 Task: Add an event with the title Second Coffee Meeting with Strategic Business Partner, date ''2023/12/02'', time 7:50 AM to 9:50 AMand add a description: A monthly review meeting is a scheduled gathering where team members and stakeholders come together to reflect on the previous month''s performance, discuss achievements, identify areas for improvement, and set goals for the upcoming month. Select event color  Lavender . Add location for the event as: 789 Amstelstraat, Amsterdam, Netherlands, logged in from the account softage.9@softage.netand send the event invitation to softage.1@softage.net with CC to  softage.2@softage.net. Set a reminder for the event Weekly on Sunday
Action: Mouse moved to (65, 141)
Screenshot: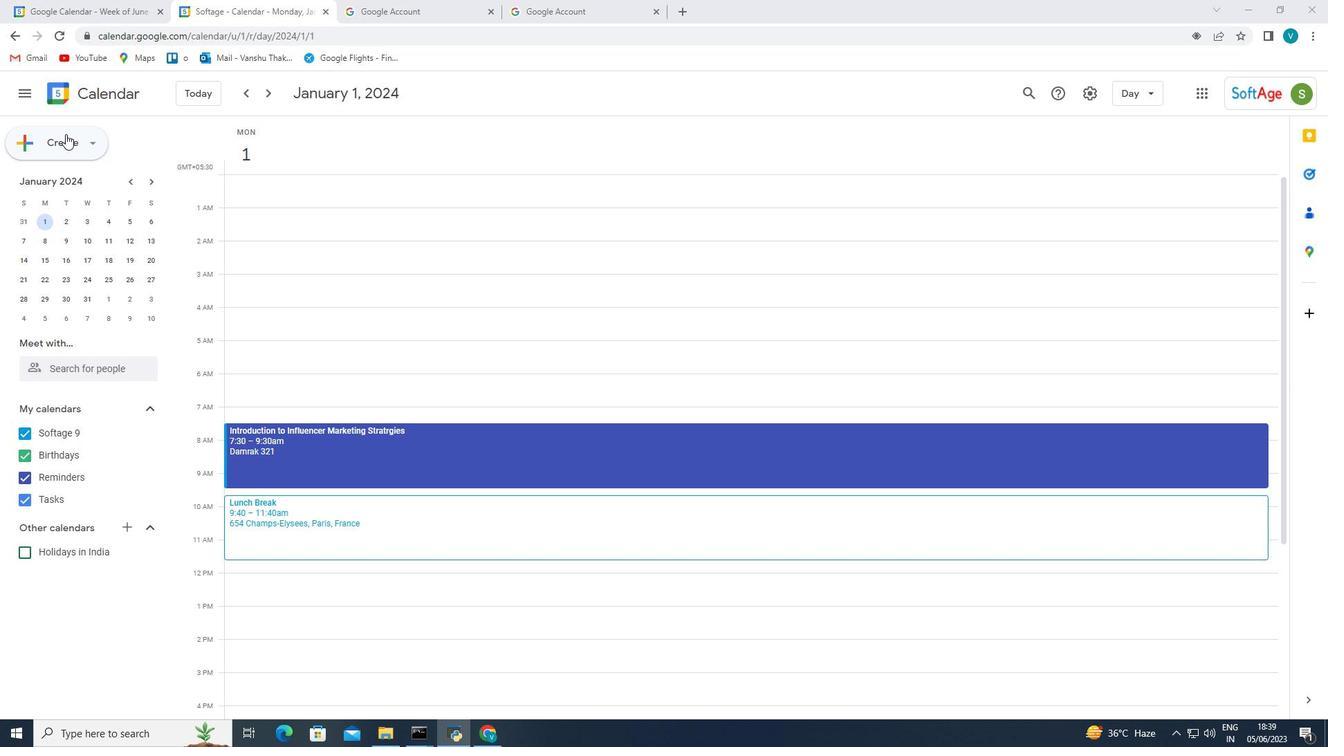 
Action: Mouse pressed left at (65, 141)
Screenshot: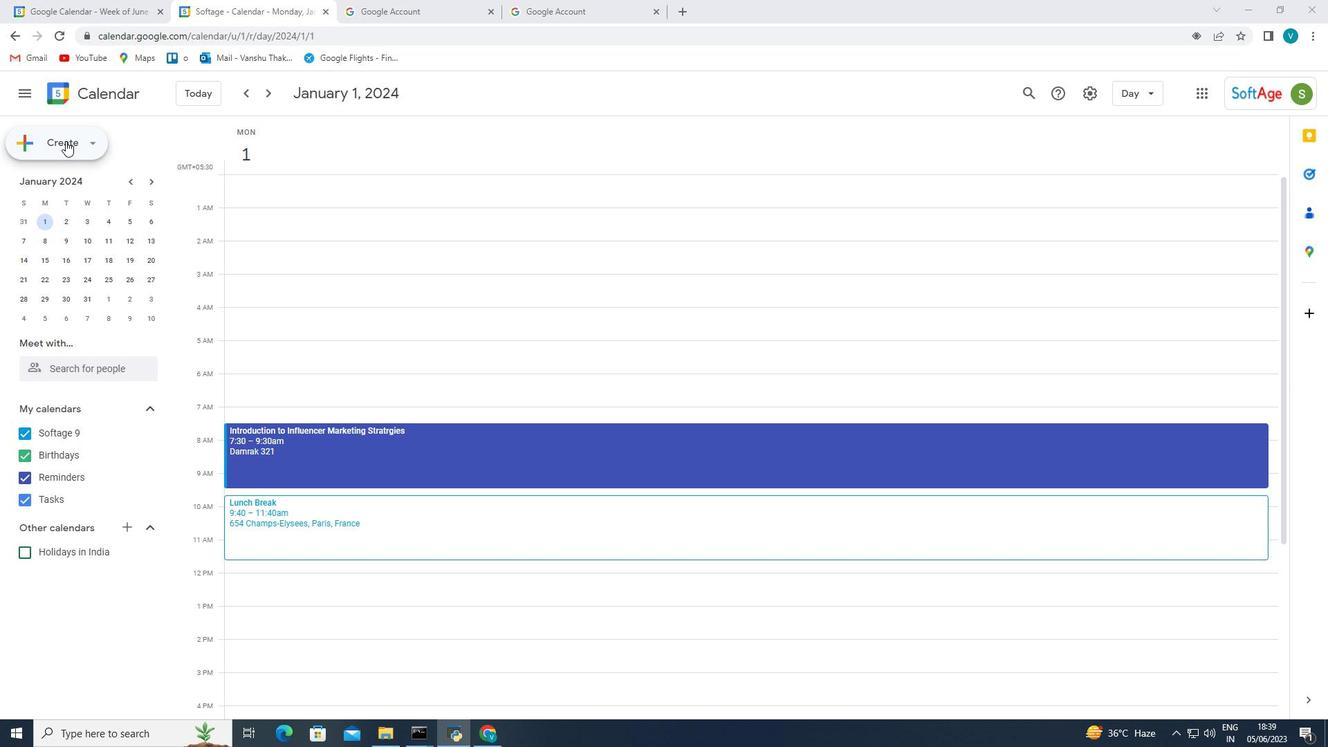 
Action: Mouse moved to (69, 179)
Screenshot: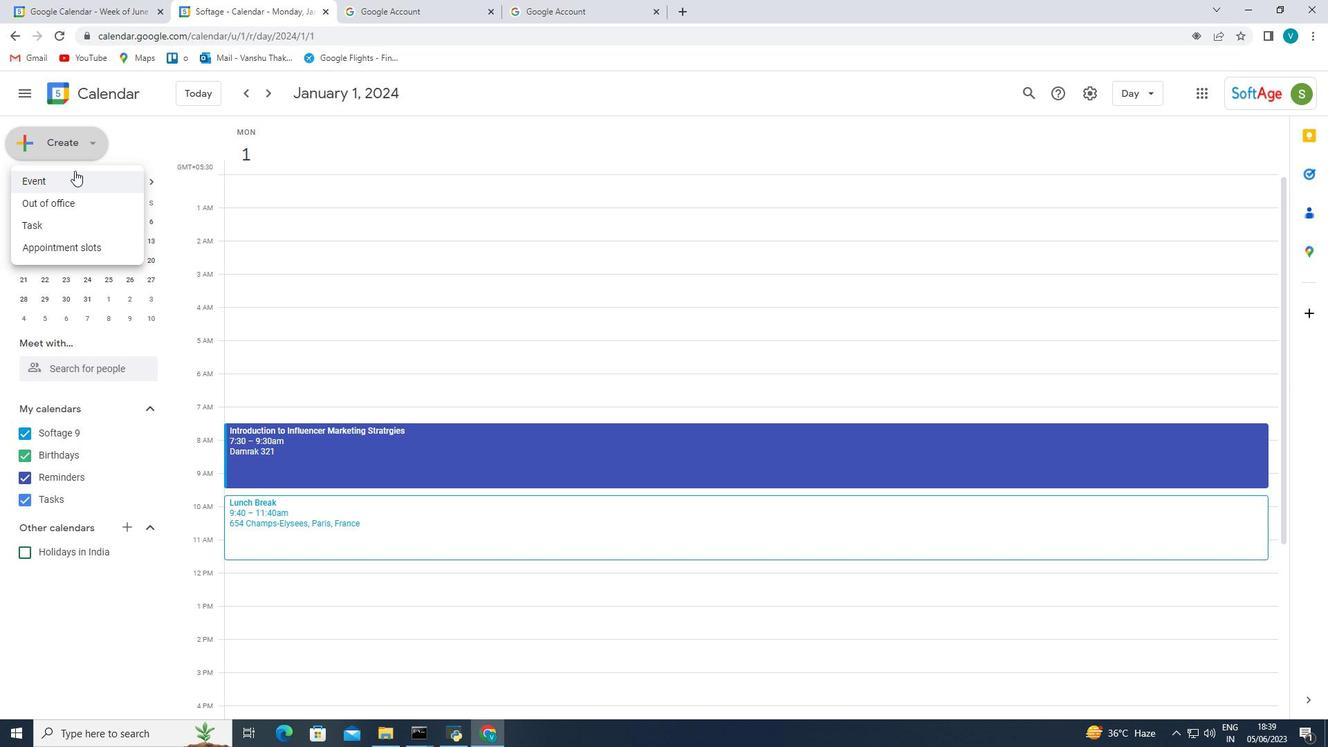
Action: Mouse pressed left at (69, 179)
Screenshot: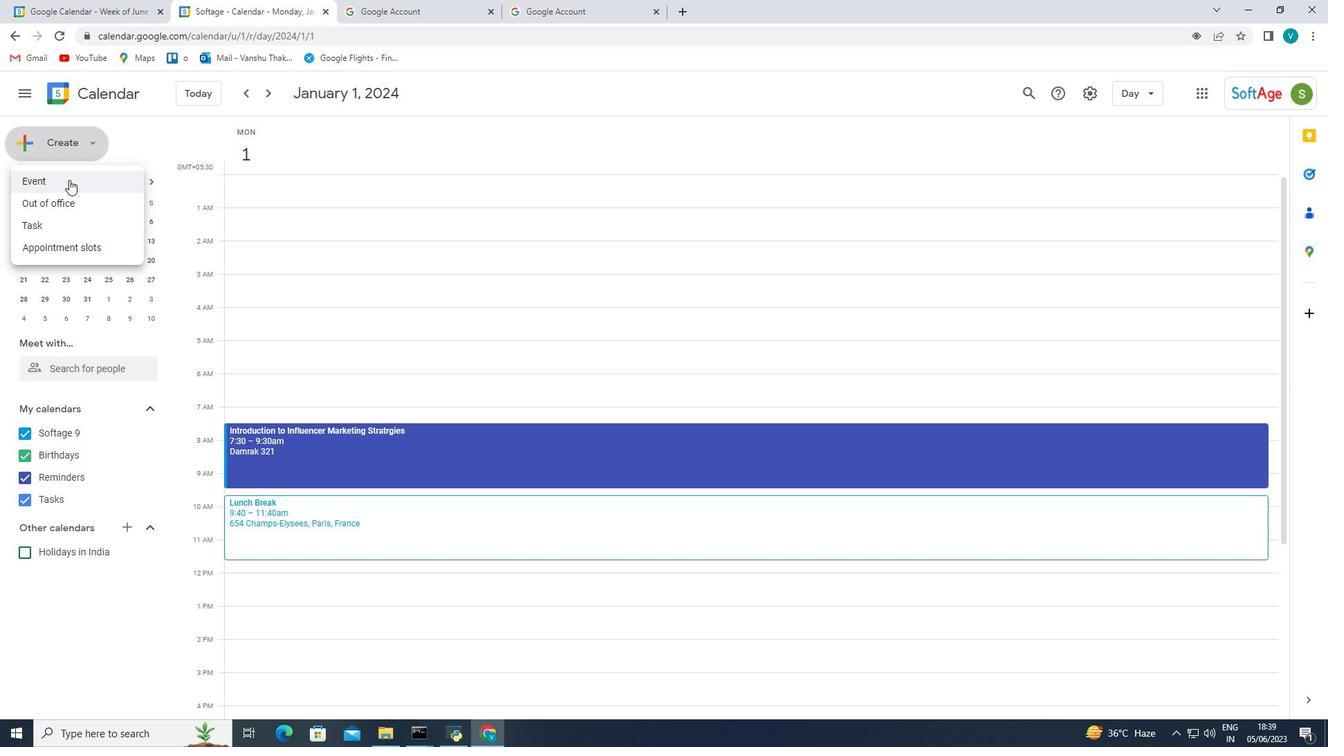 
Action: Mouse moved to (620, 382)
Screenshot: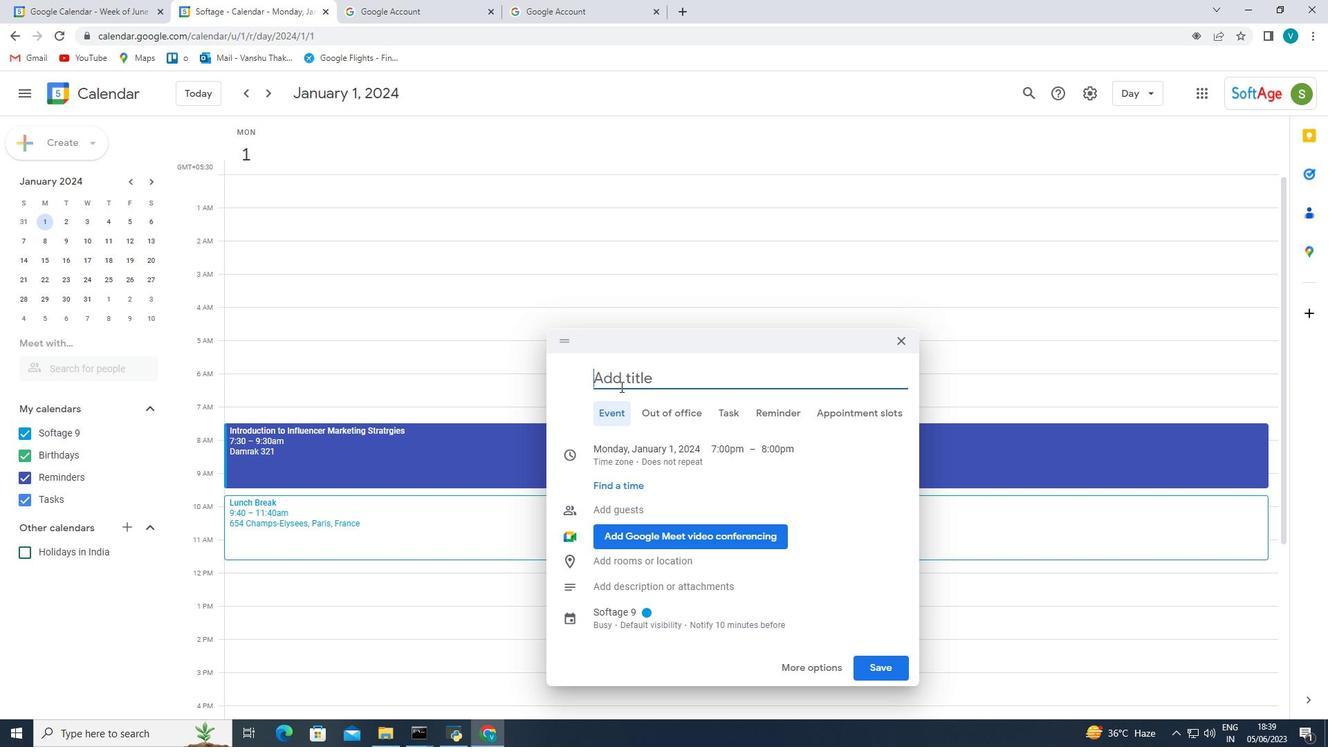 
Action: Mouse pressed left at (620, 382)
Screenshot: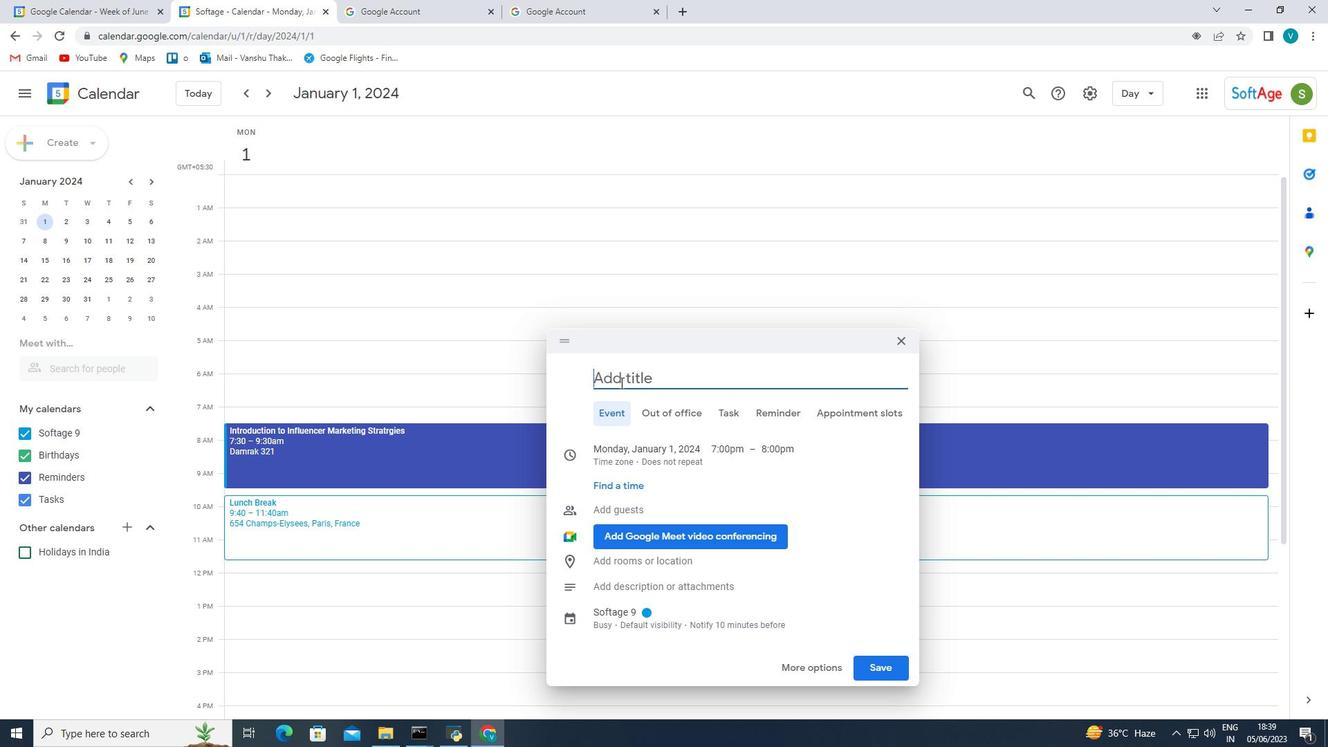 
Action: Mouse moved to (963, 349)
Screenshot: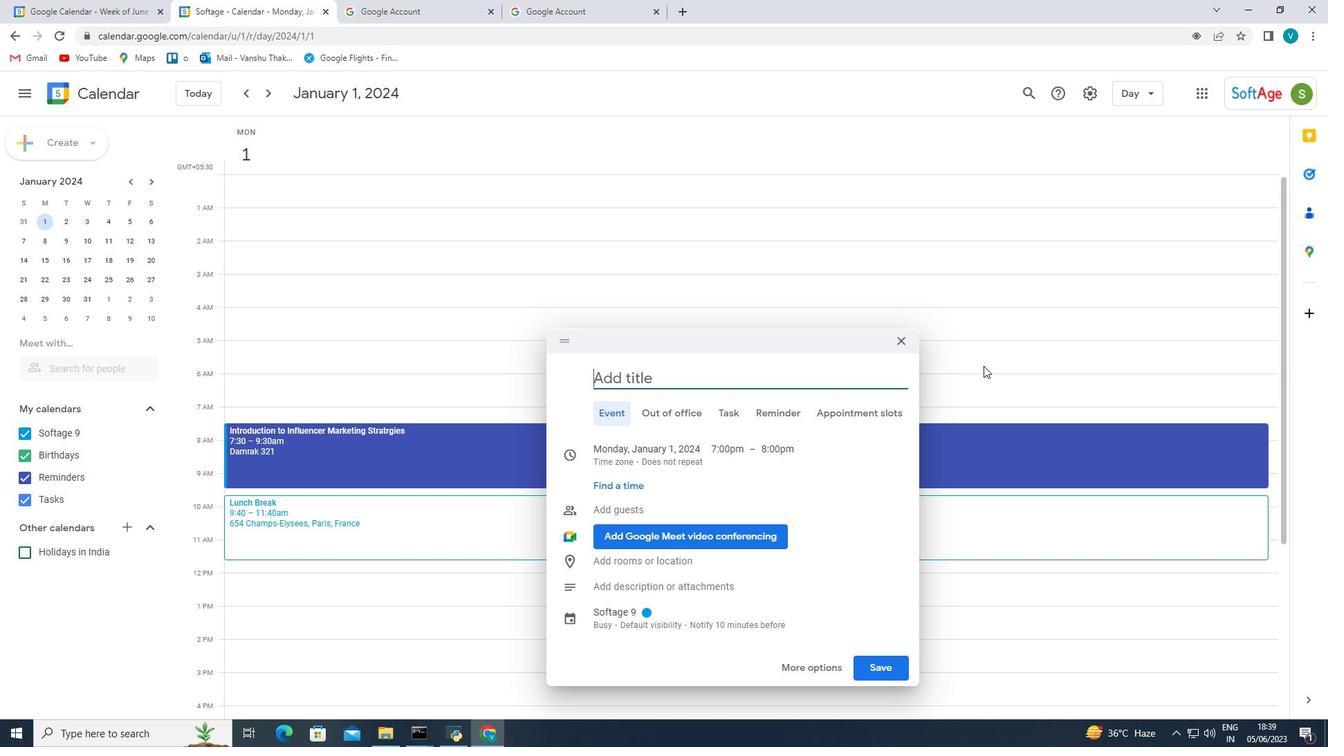 
Action: Key pressed <Key.shift_r>Second<Key.space><Key.shift_r>Coffe<Key.space><Key.backspace>e<Key.space><Key.shift_r>Meeting<Key.space><Key.shift_r>with<Key.space><Key.shift_r><Key.shift_r><Key.shift_r><Key.shift_r><Key.shift_r><Key.shift_r><Key.shift_r><Key.shift_r><Key.shift_r><Key.shift_r><Key.shift_r><Key.shift_r><Key.shift_r><Key.shift_r><Key.shift_r><Key.shift_r>Strategic<Key.space><Key.shift_r>Bi<Key.backspace>usiness<Key.space><Key.shift_r>Partner<Key.space>
Screenshot: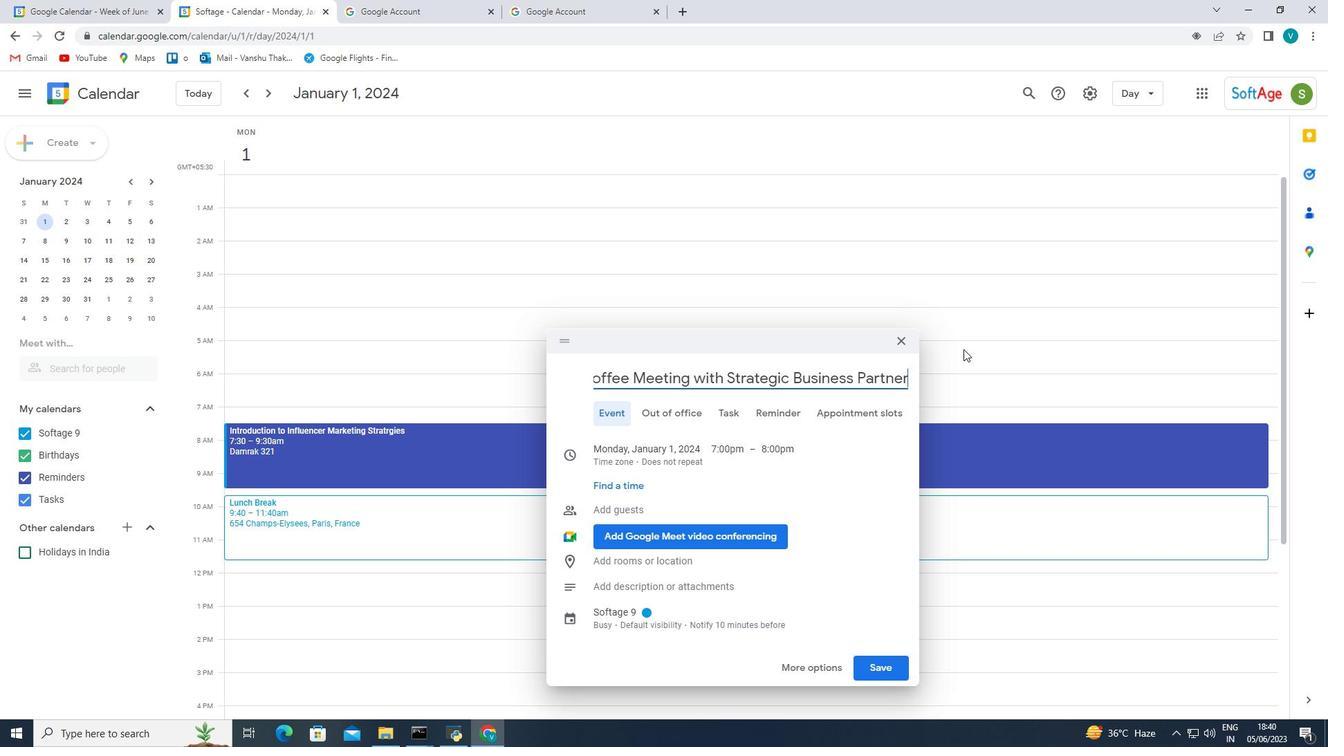 
Action: Mouse moved to (866, 483)
Screenshot: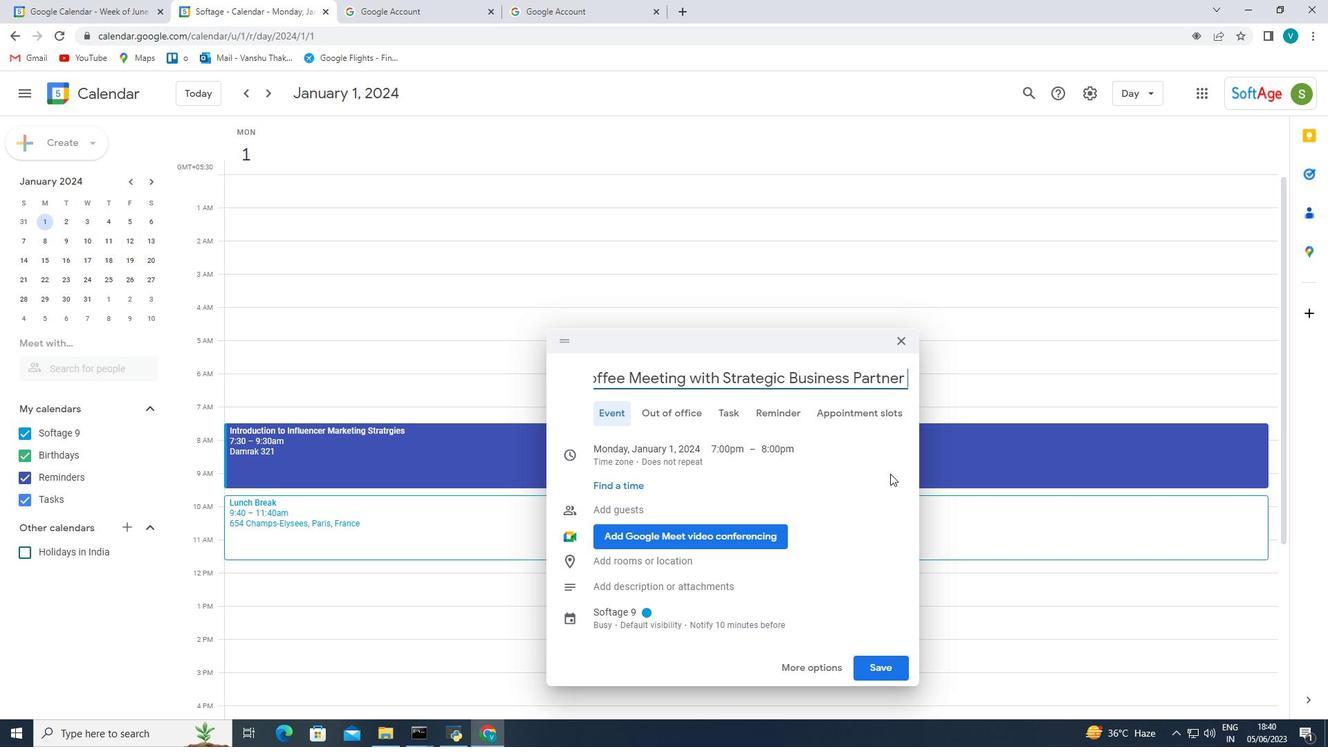 
Action: Mouse scrolled (866, 482) with delta (0, 0)
Screenshot: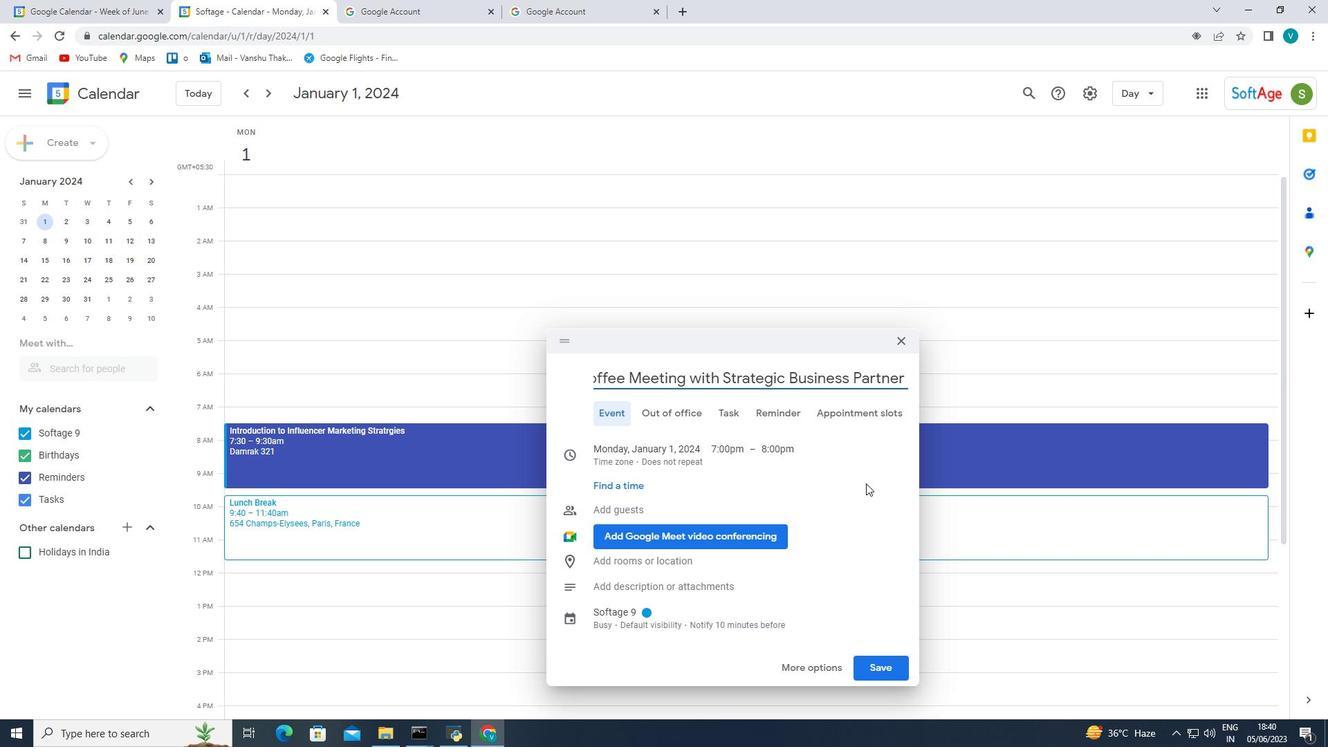 
Action: Mouse scrolled (866, 482) with delta (0, 0)
Screenshot: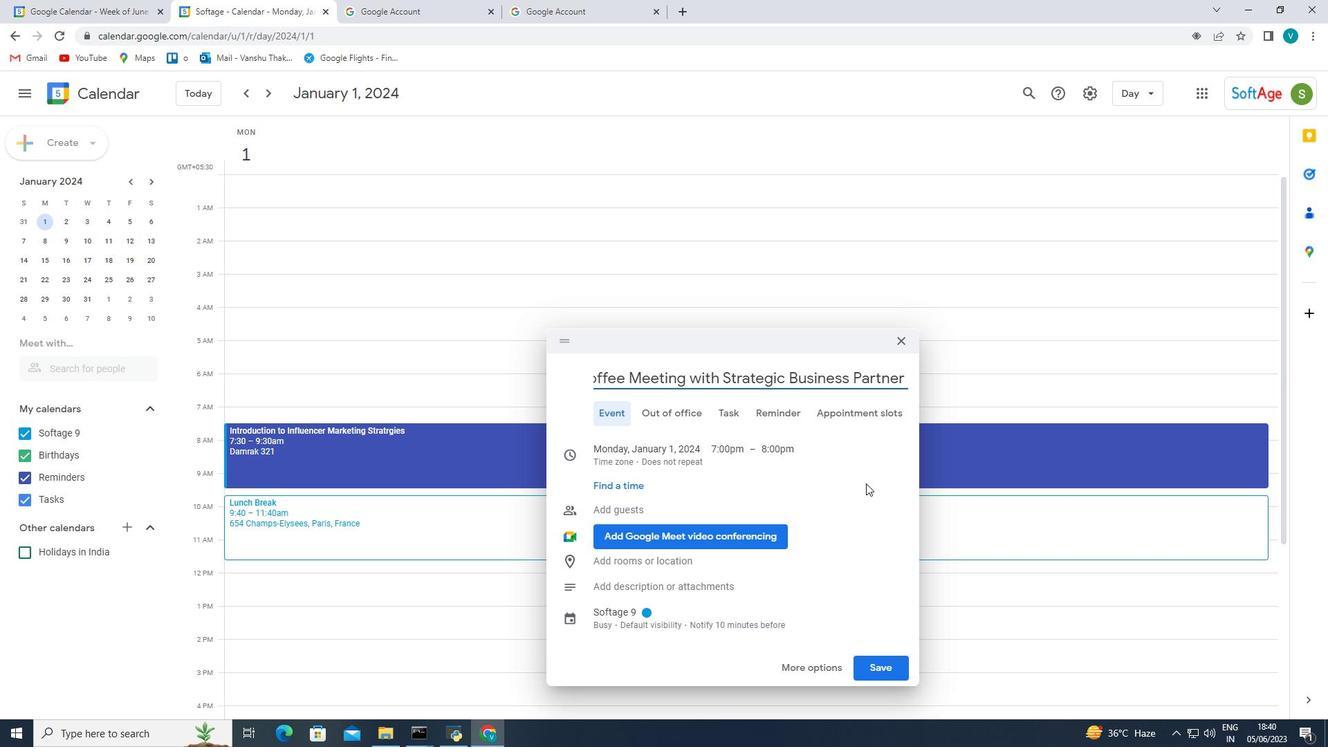 
Action: Mouse scrolled (866, 482) with delta (0, 0)
Screenshot: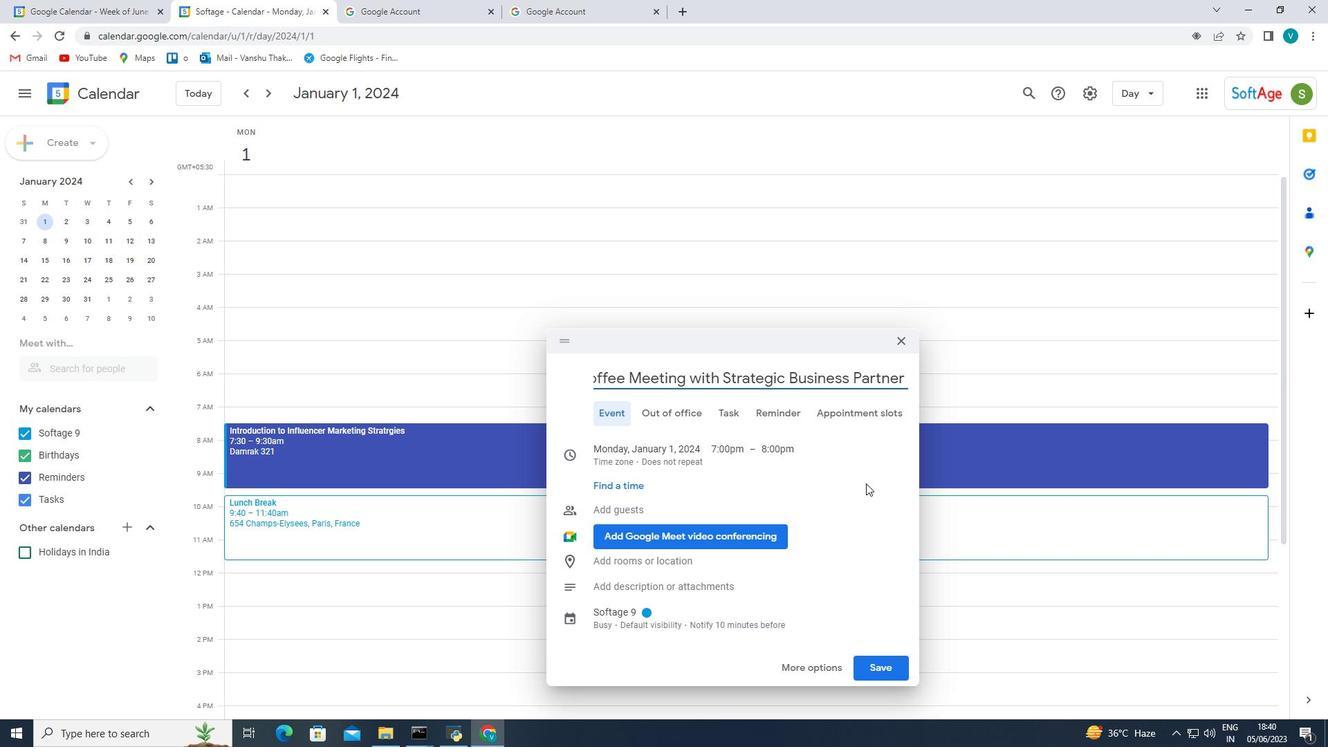 
Action: Mouse moved to (864, 484)
Screenshot: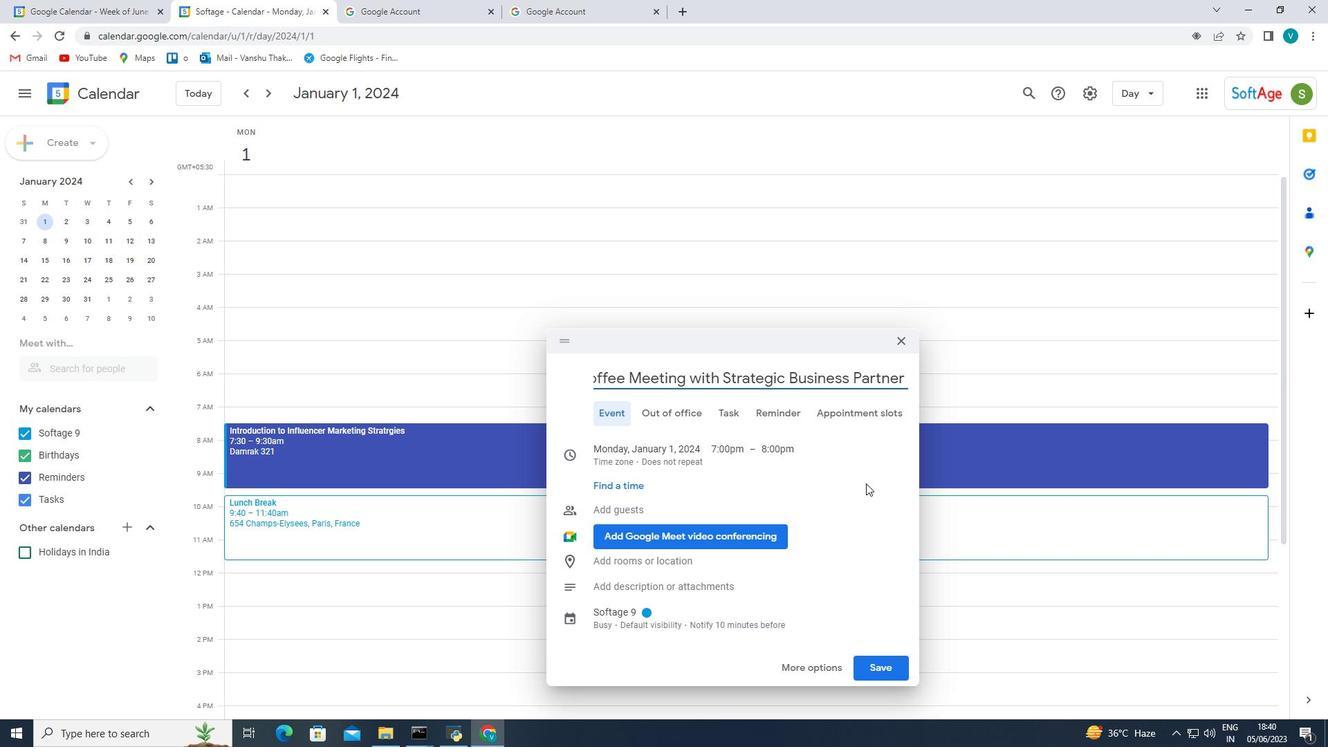 
Action: Mouse scrolled (864, 483) with delta (0, 0)
Screenshot: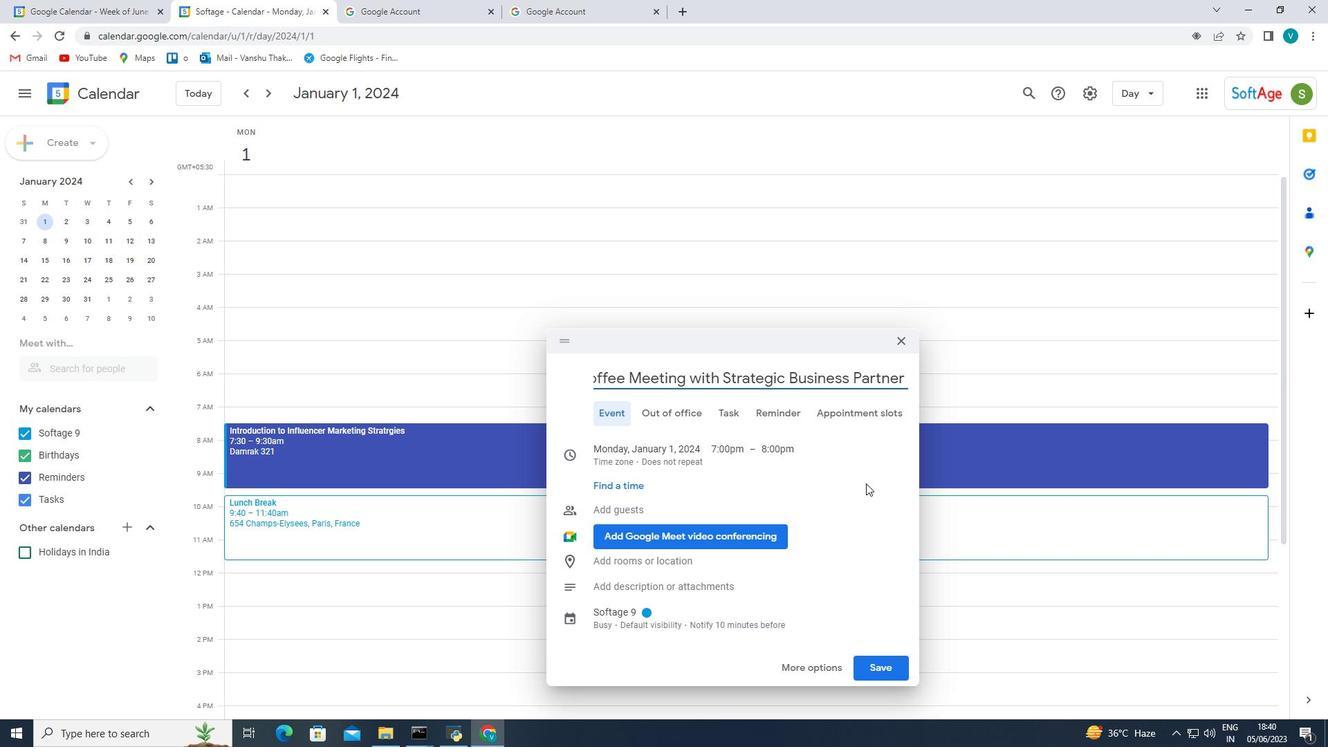 
Action: Mouse moved to (822, 531)
Screenshot: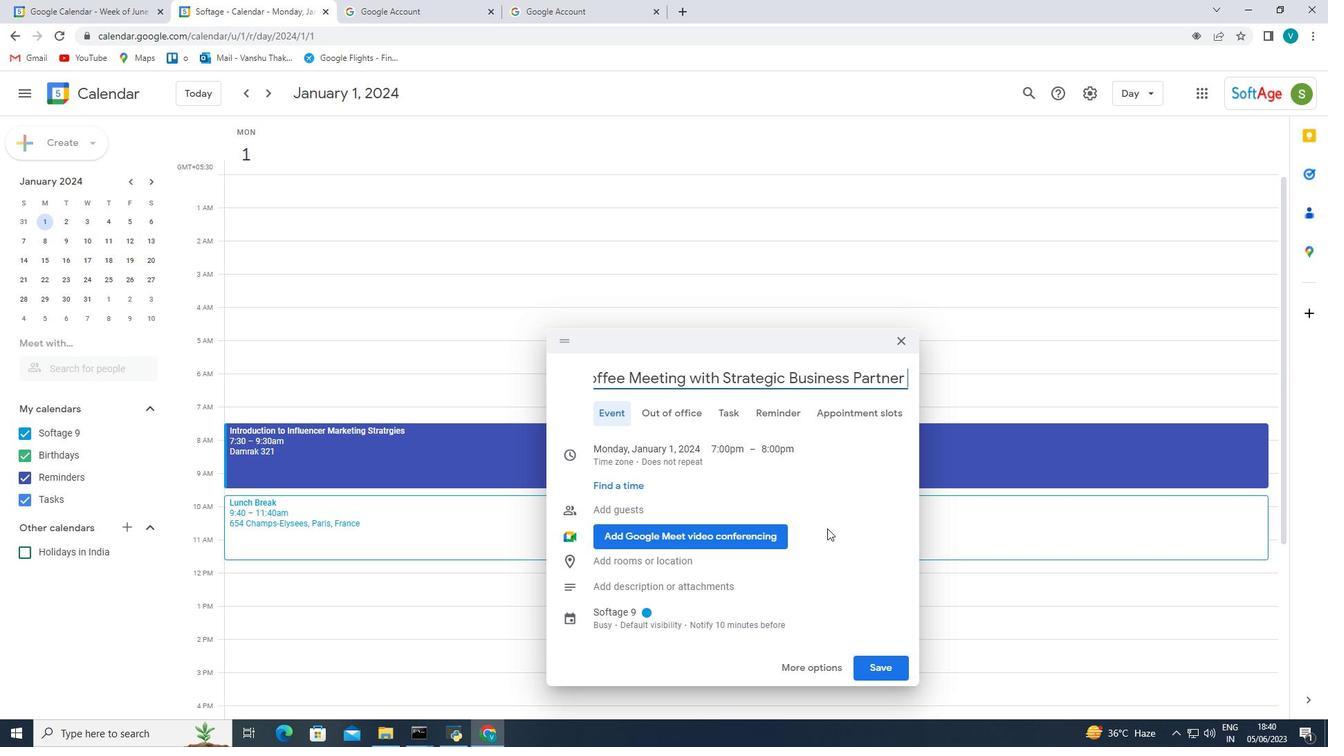 
Action: Mouse scrolled (822, 530) with delta (0, 0)
Screenshot: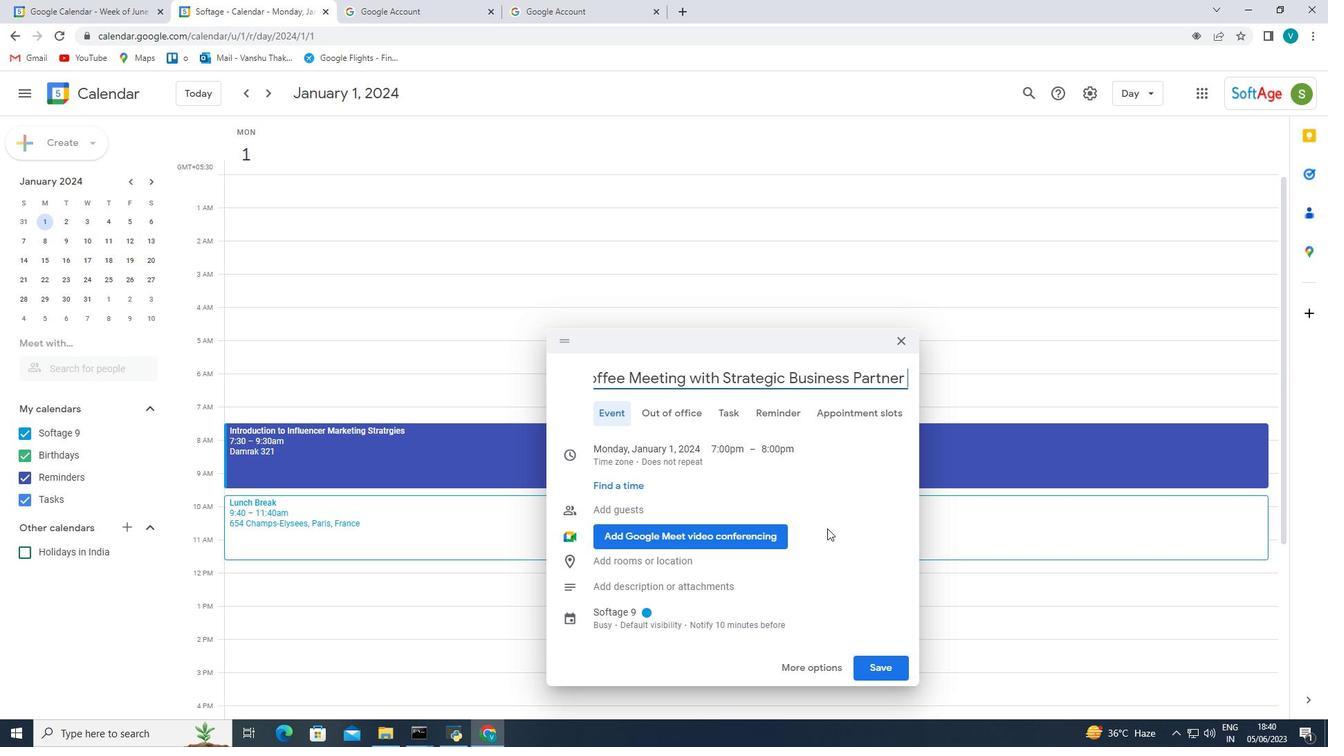 
Action: Mouse moved to (821, 532)
Screenshot: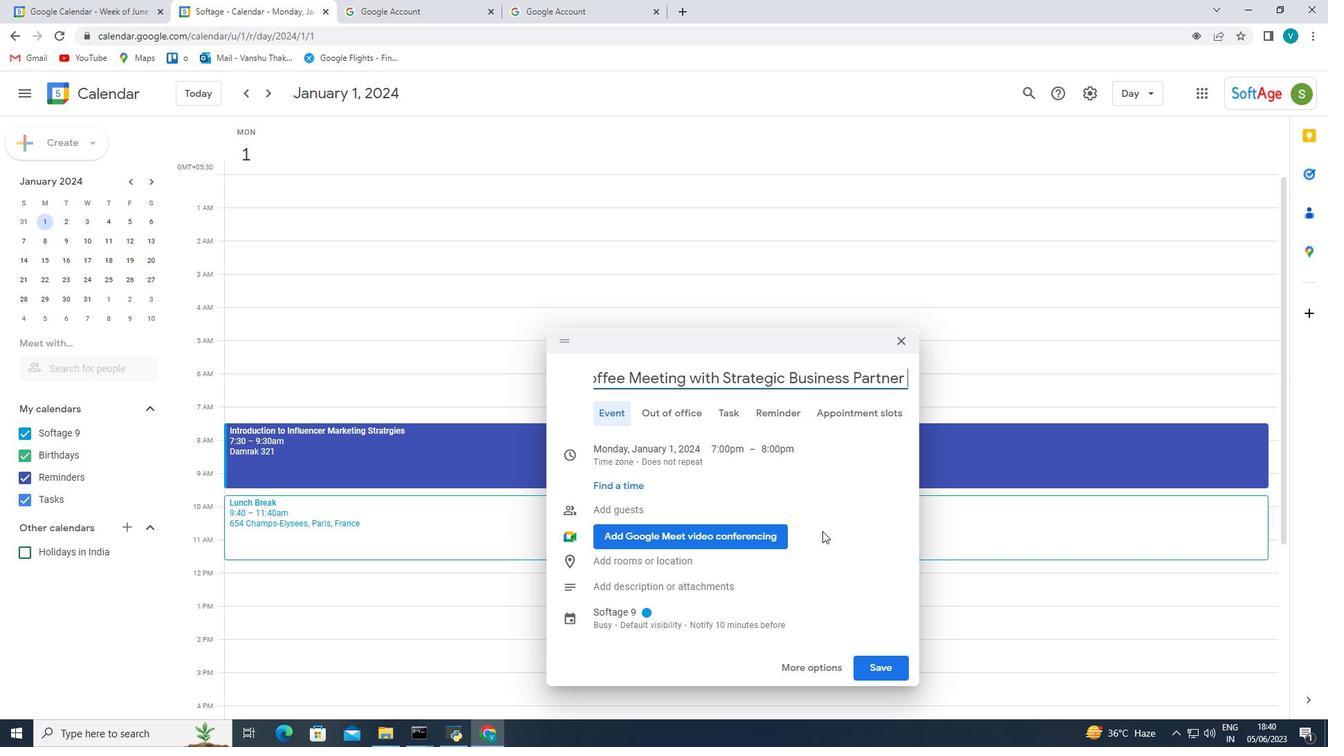 
Action: Mouse scrolled (821, 530) with delta (0, 0)
Screenshot: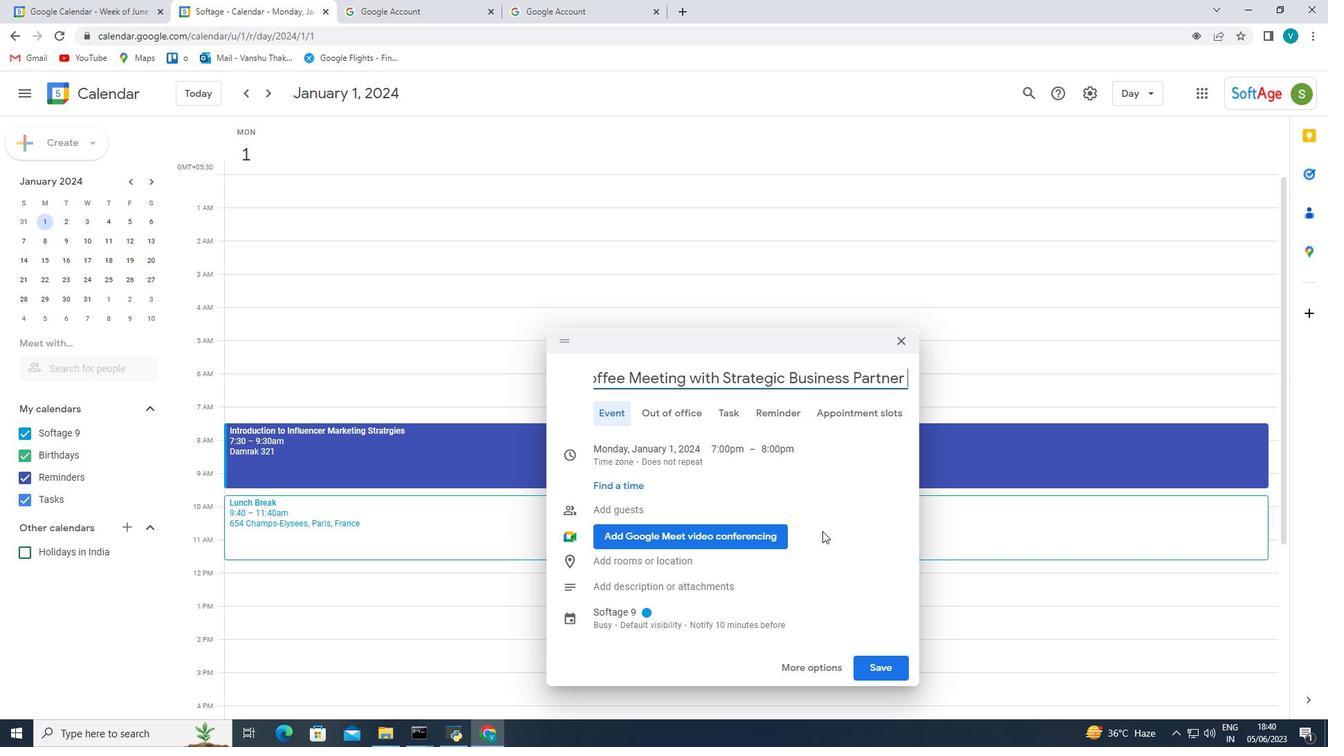 
Action: Mouse moved to (811, 534)
Screenshot: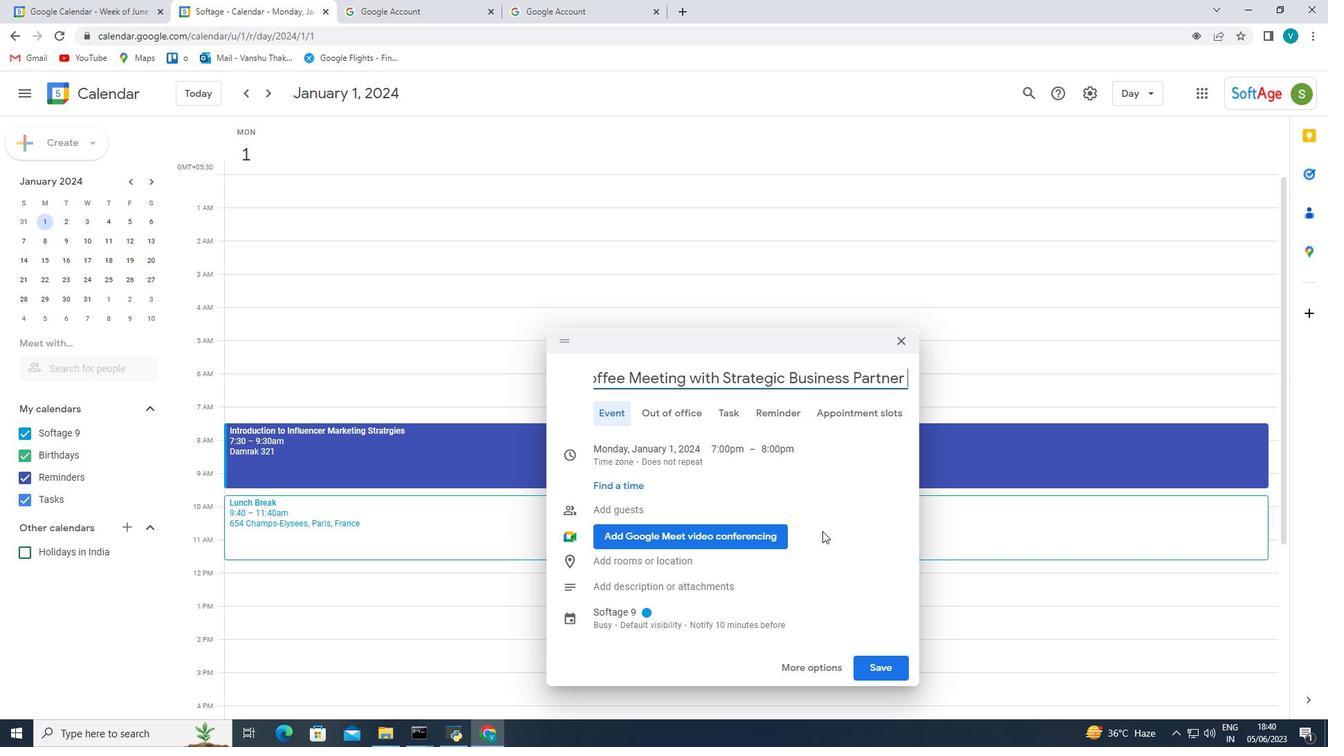 
Action: Mouse scrolled (821, 531) with delta (0, 0)
Screenshot: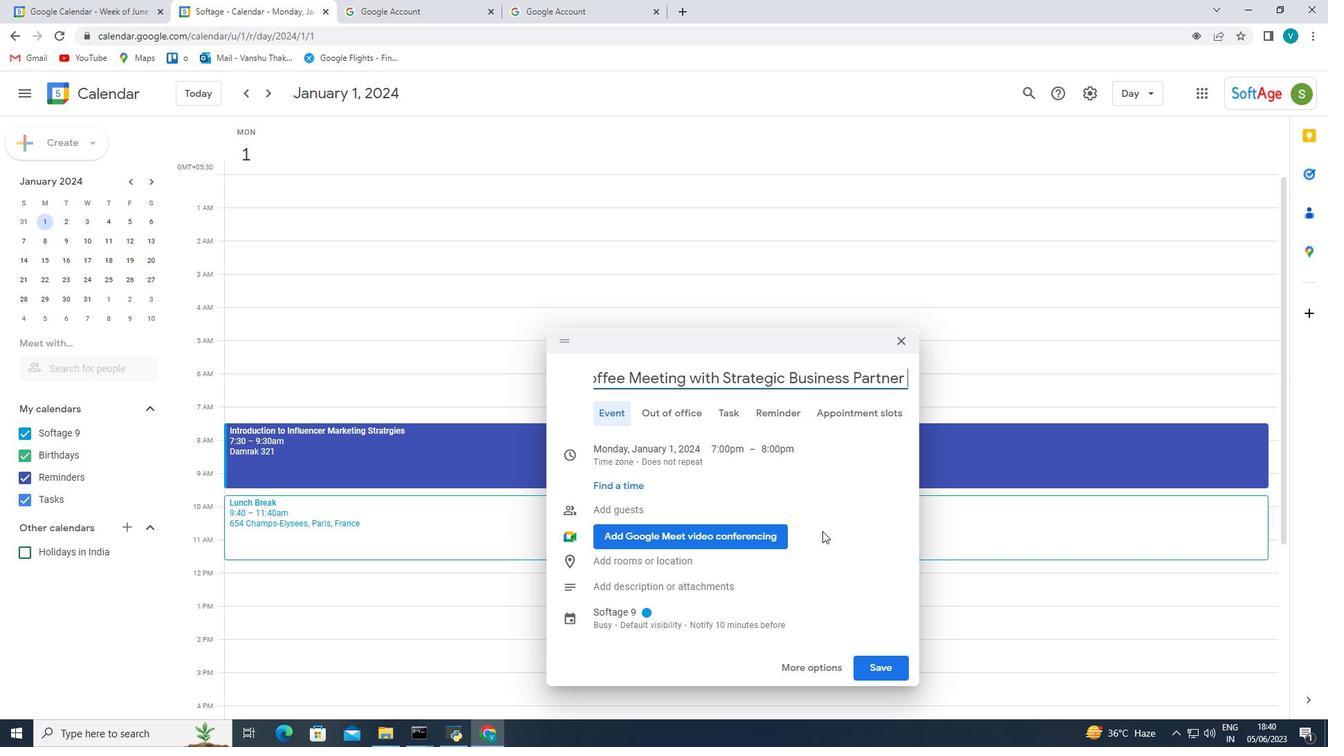 
Action: Mouse moved to (655, 452)
Screenshot: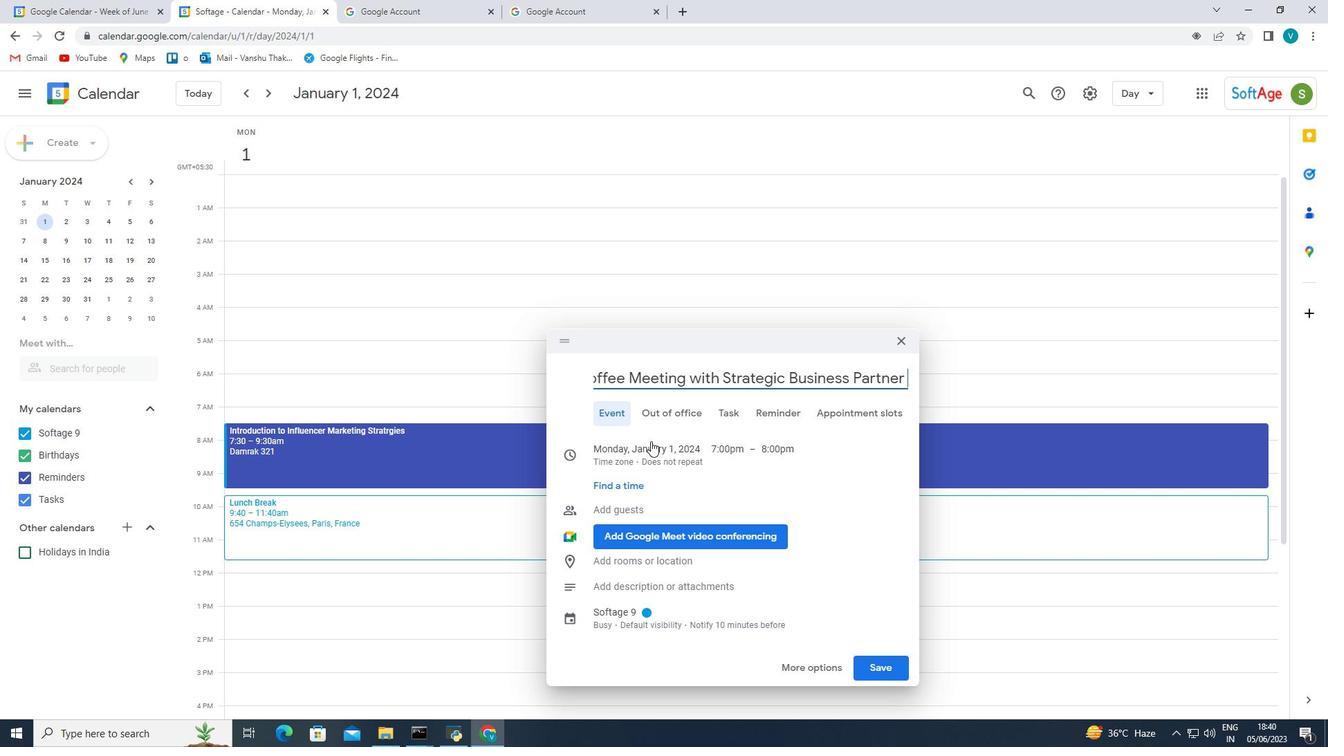 
Action: Mouse pressed left at (655, 452)
Screenshot: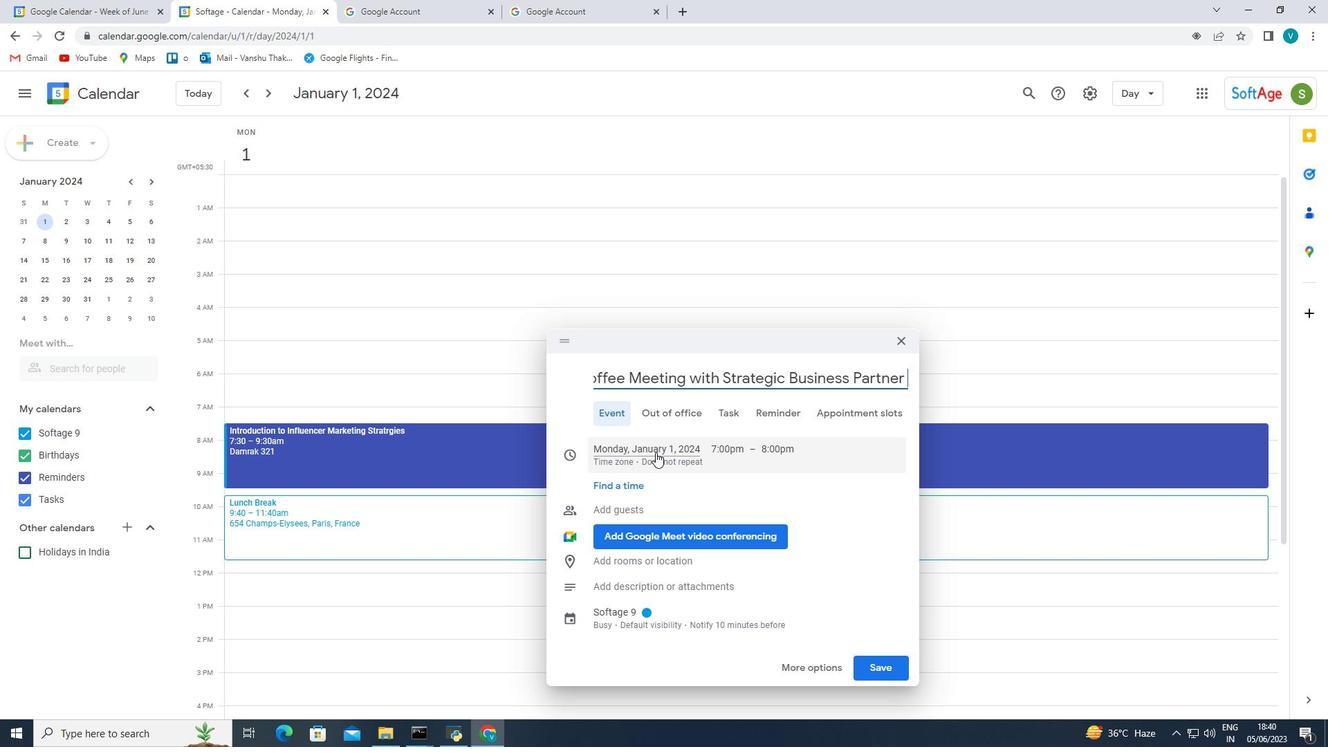 
Action: Mouse moved to (1102, 532)
Screenshot: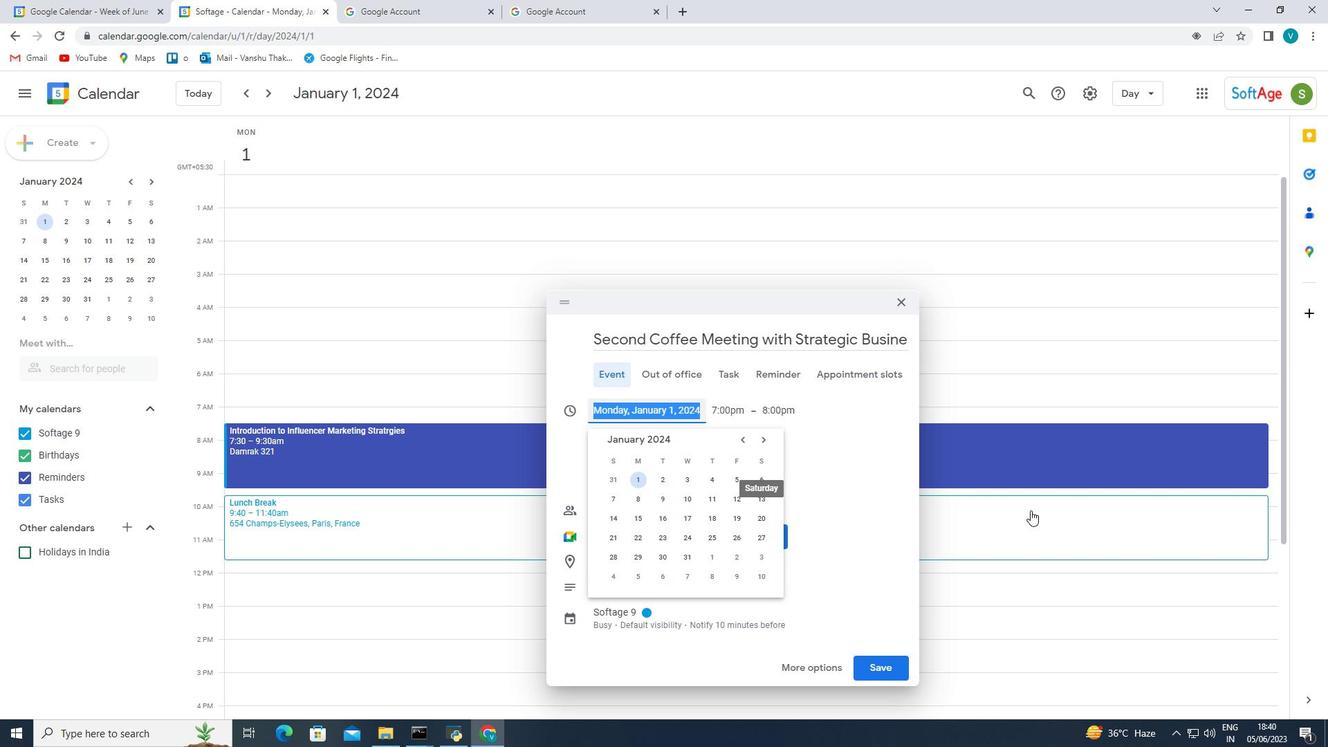 
Action: Key pressed 2023/12/02
Screenshot: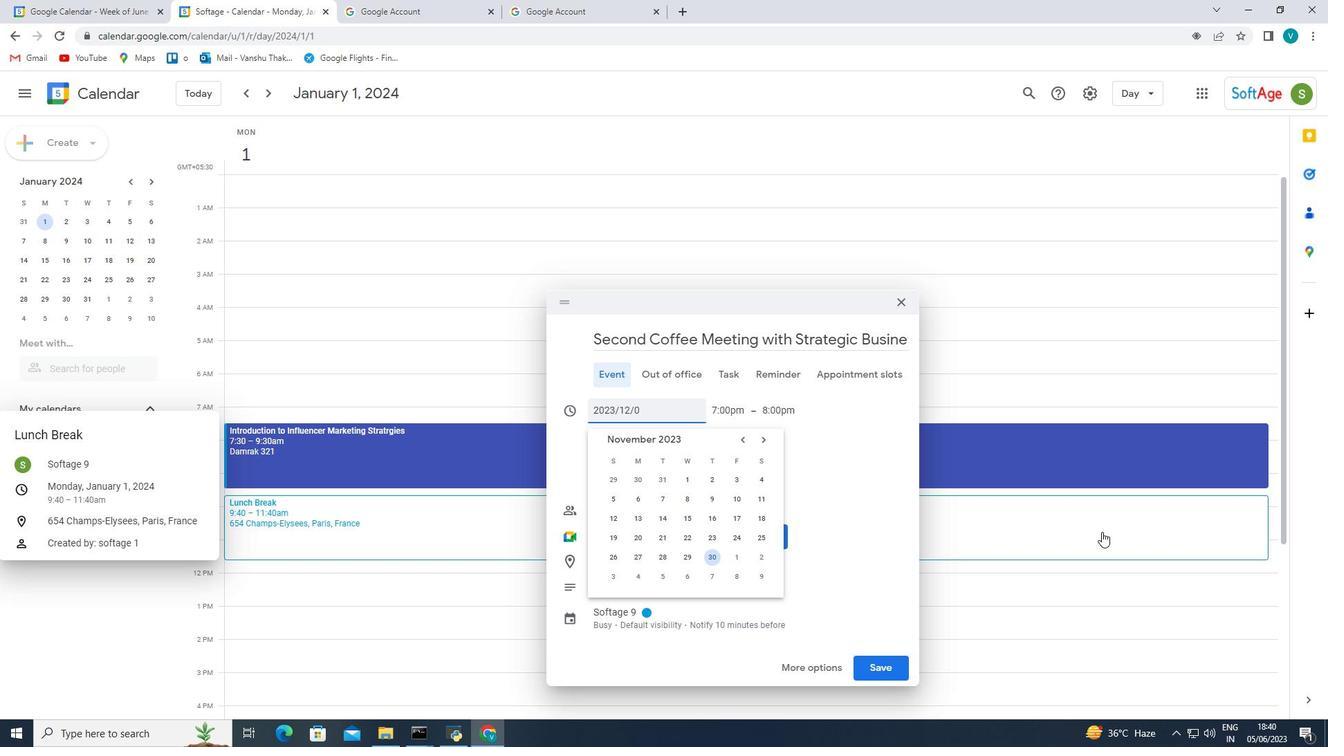 
Action: Mouse moved to (842, 511)
Screenshot: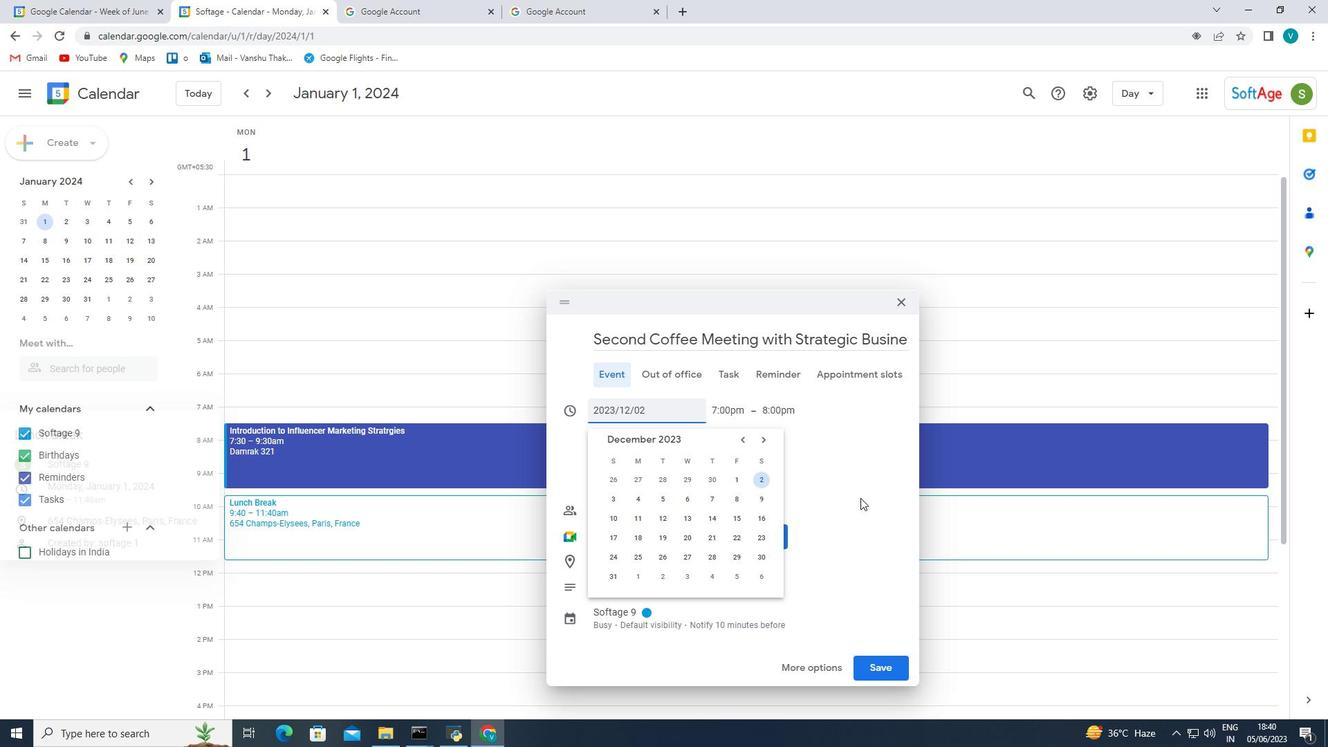 
Action: Mouse pressed left at (842, 511)
Screenshot: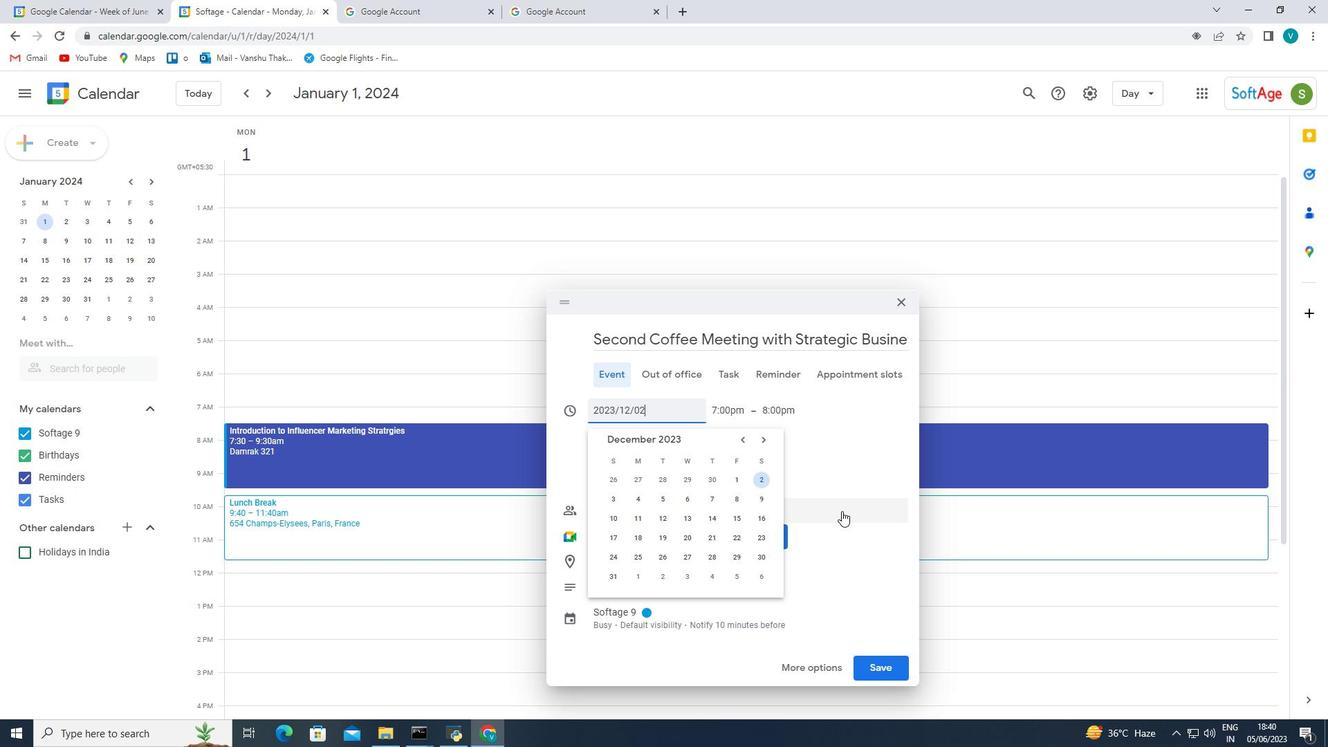 
Action: Mouse moved to (711, 343)
Screenshot: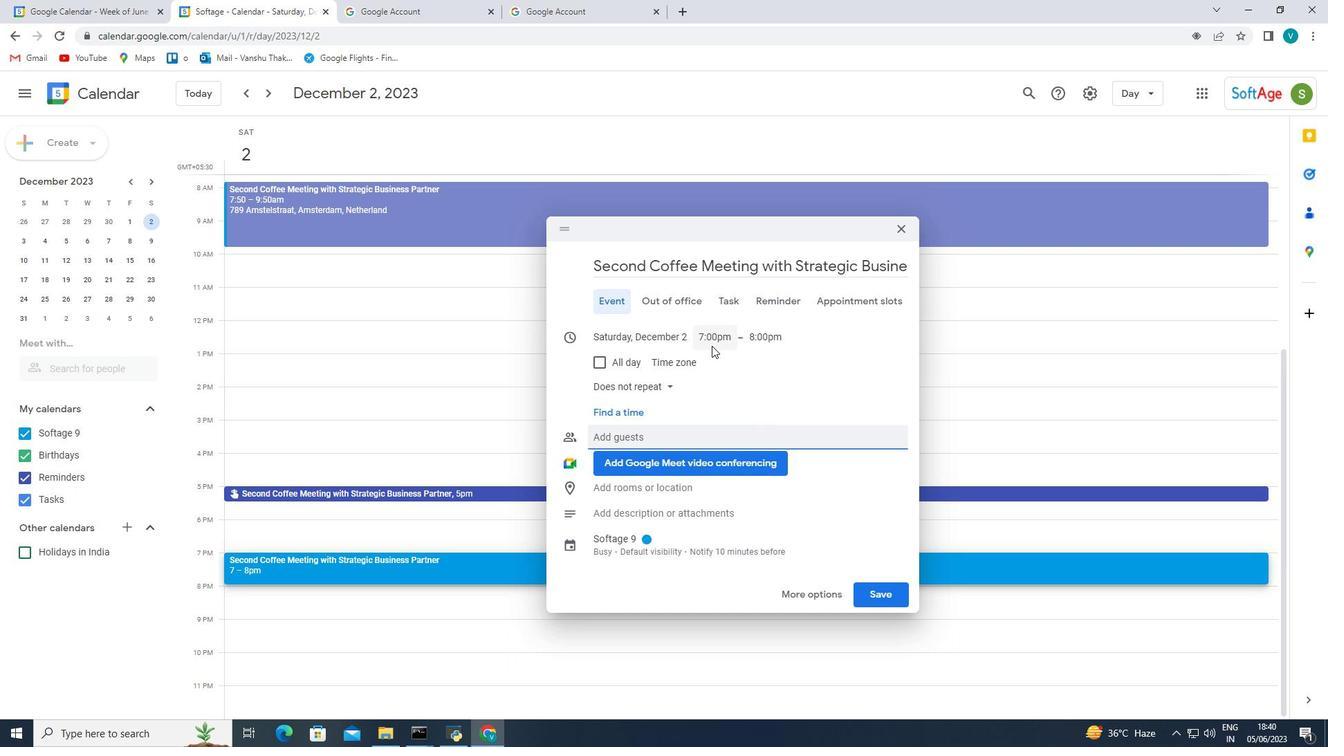 
Action: Mouse pressed left at (711, 343)
Screenshot: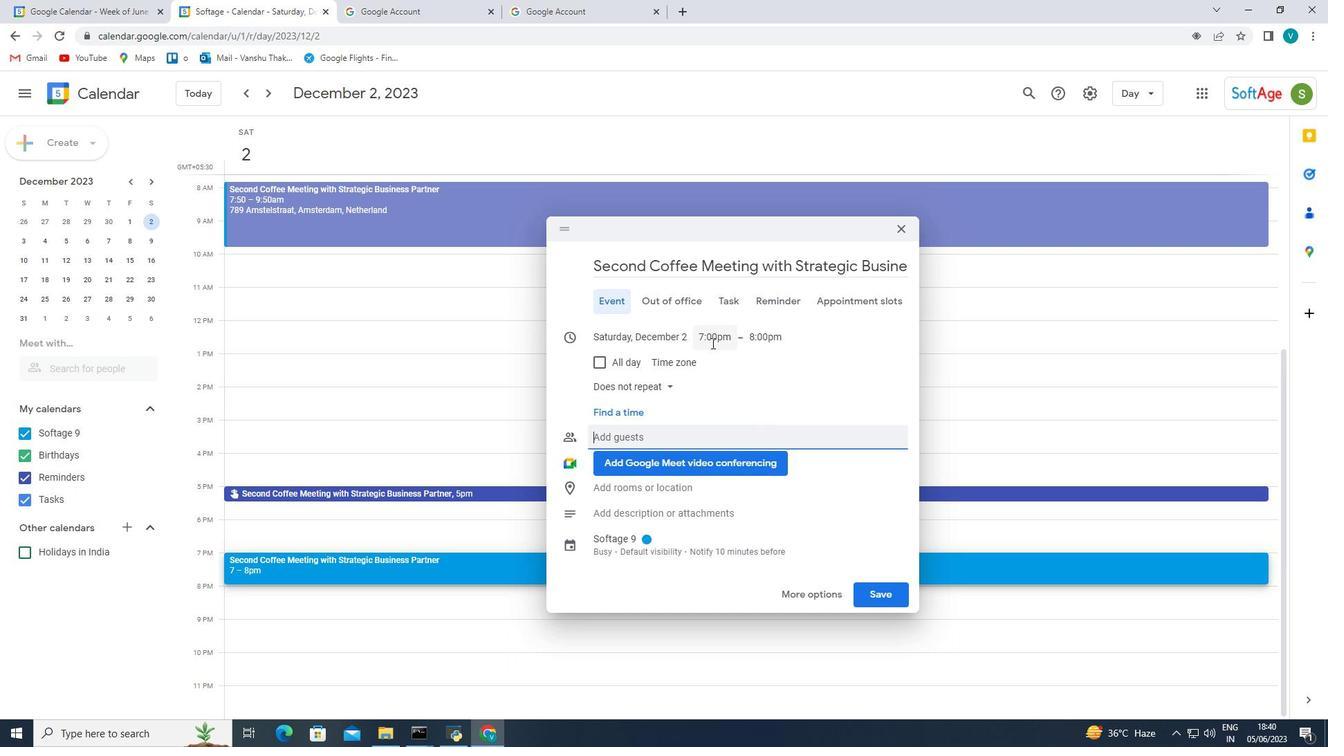 
Action: Mouse moved to (999, 612)
Screenshot: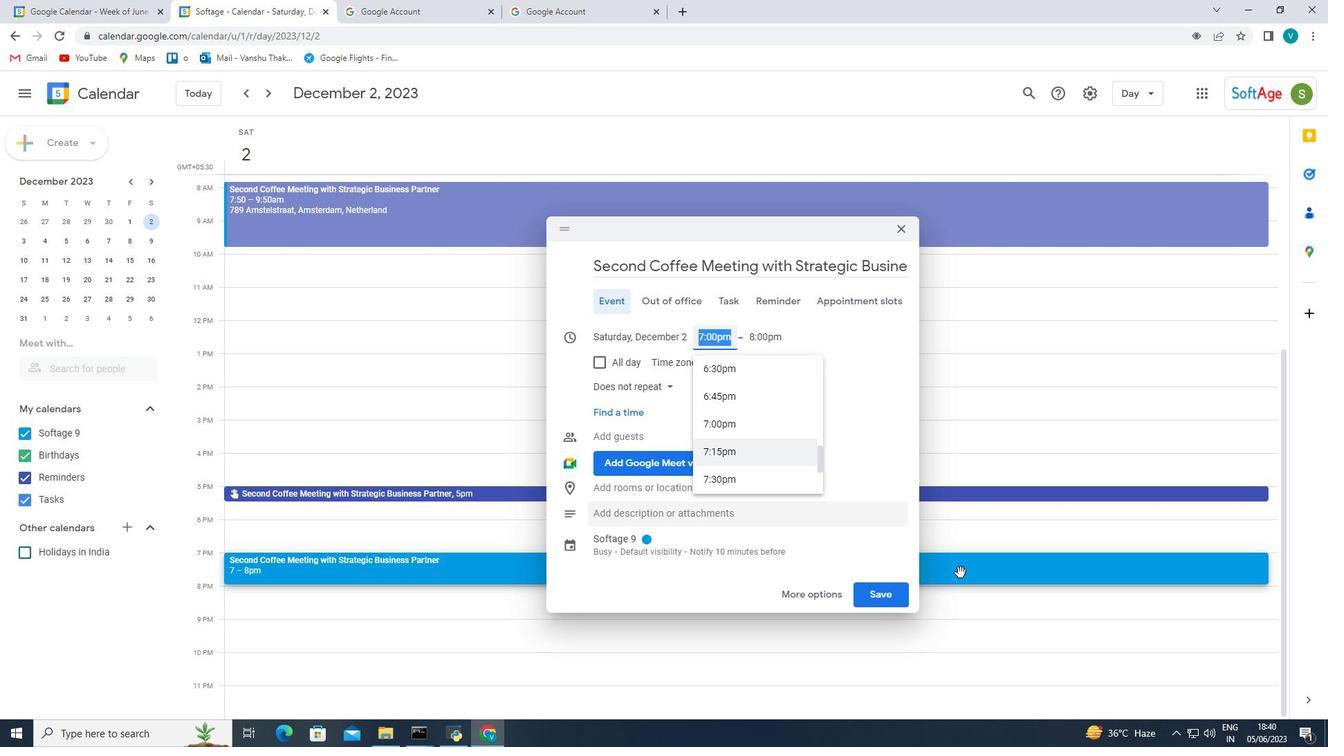
Action: Key pressed 7<Key.shift_r><Key.shift_r><Key.shift_r><Key.shift_r><Key.shift_r><Key.shift_r><Key.shift_r><Key.shift_r><Key.shift_r><Key.shift_r><Key.shift_r><Key.shift_r><Key.shift_r><Key.shift_r><Key.shift_r><Key.shift_r><Key.shift_r><Key.shift_r><Key.shift_r><Key.shift_r><Key.shift_r><Key.shift_r>:50am
Screenshot: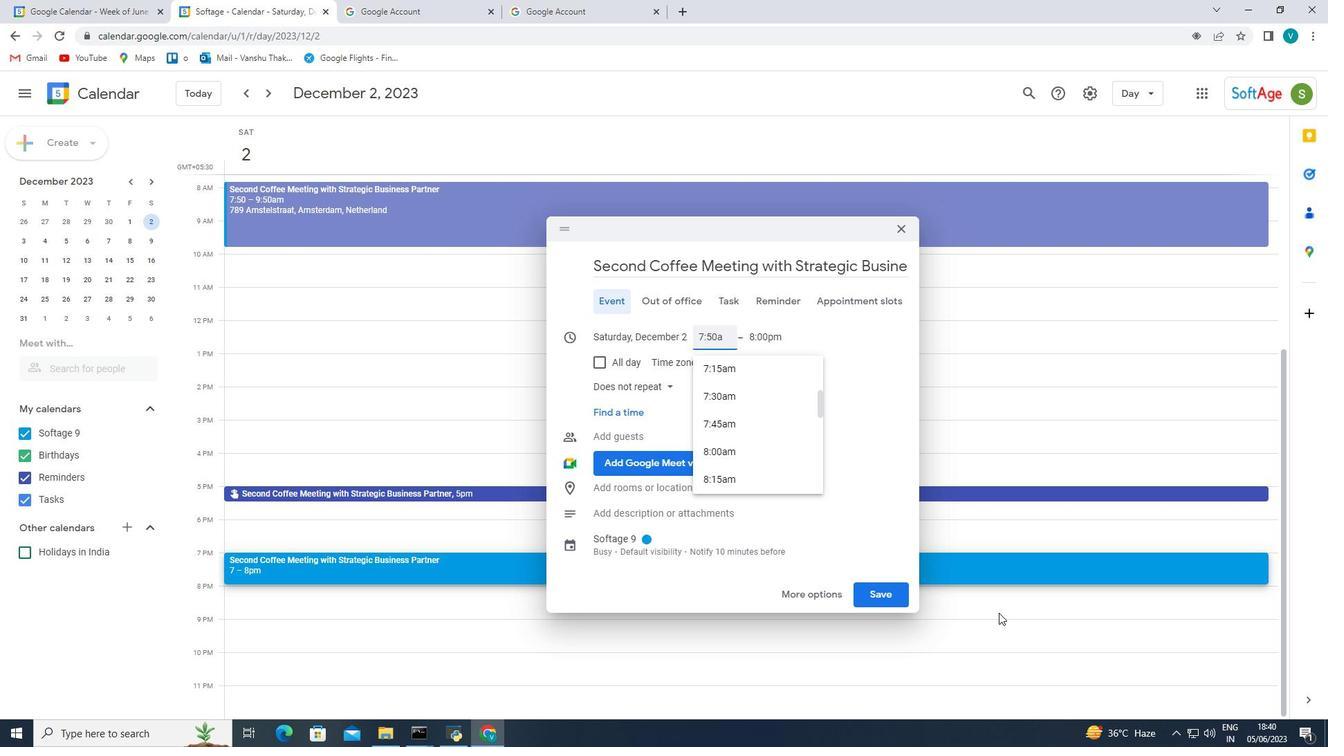 
Action: Mouse moved to (771, 340)
Screenshot: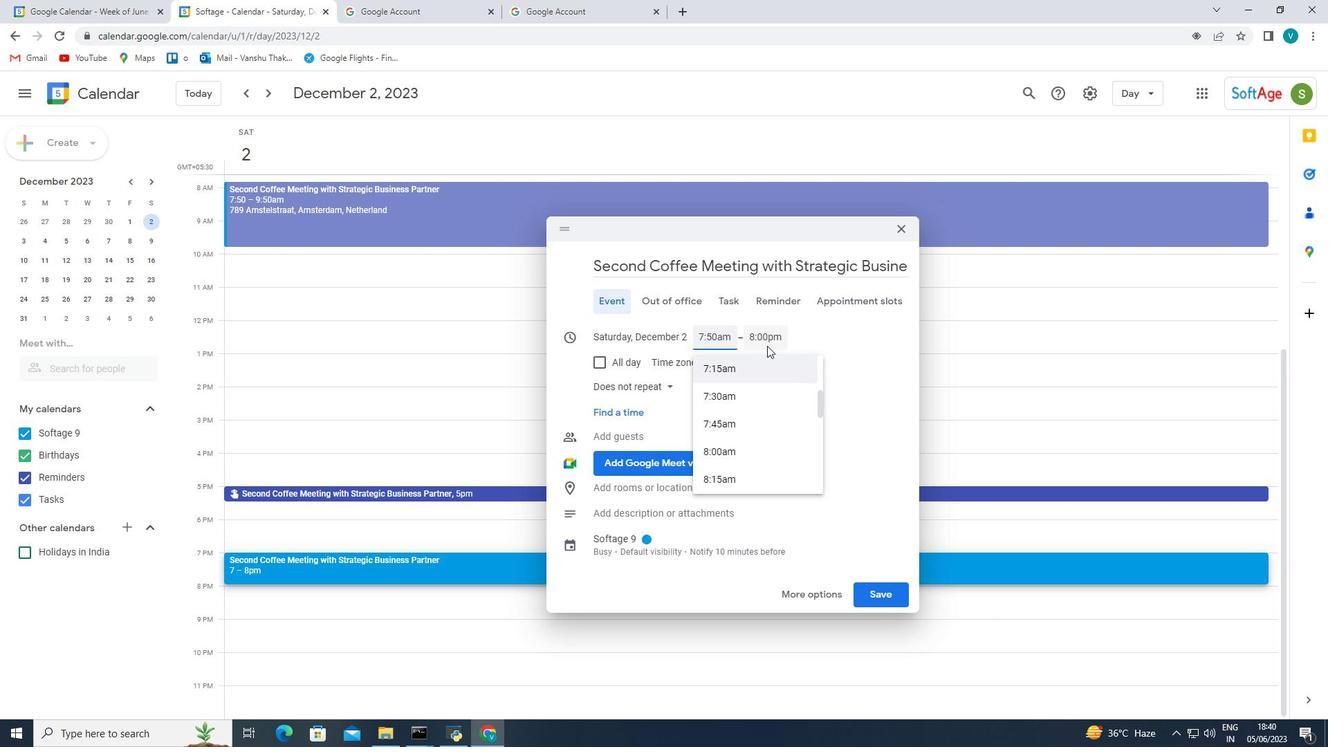 
Action: Mouse pressed left at (771, 340)
Screenshot: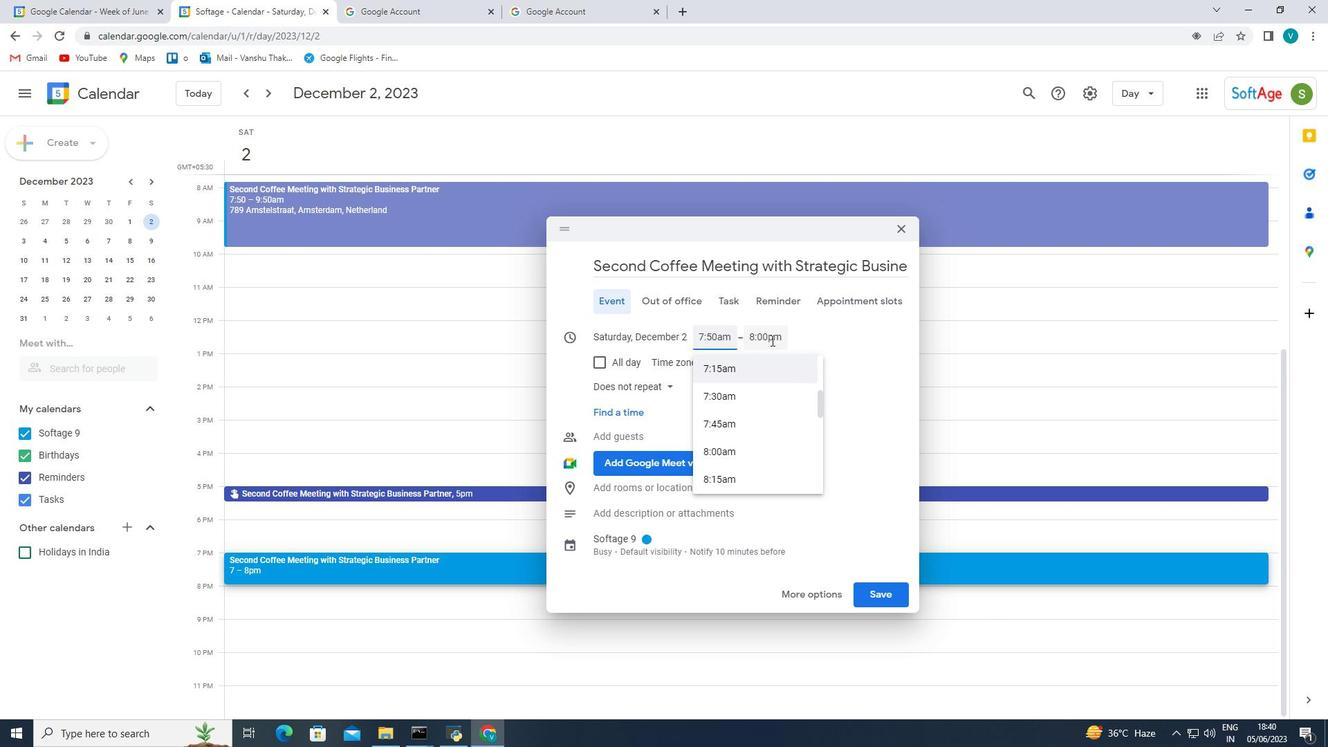 
Action: Mouse moved to (1215, 478)
Screenshot: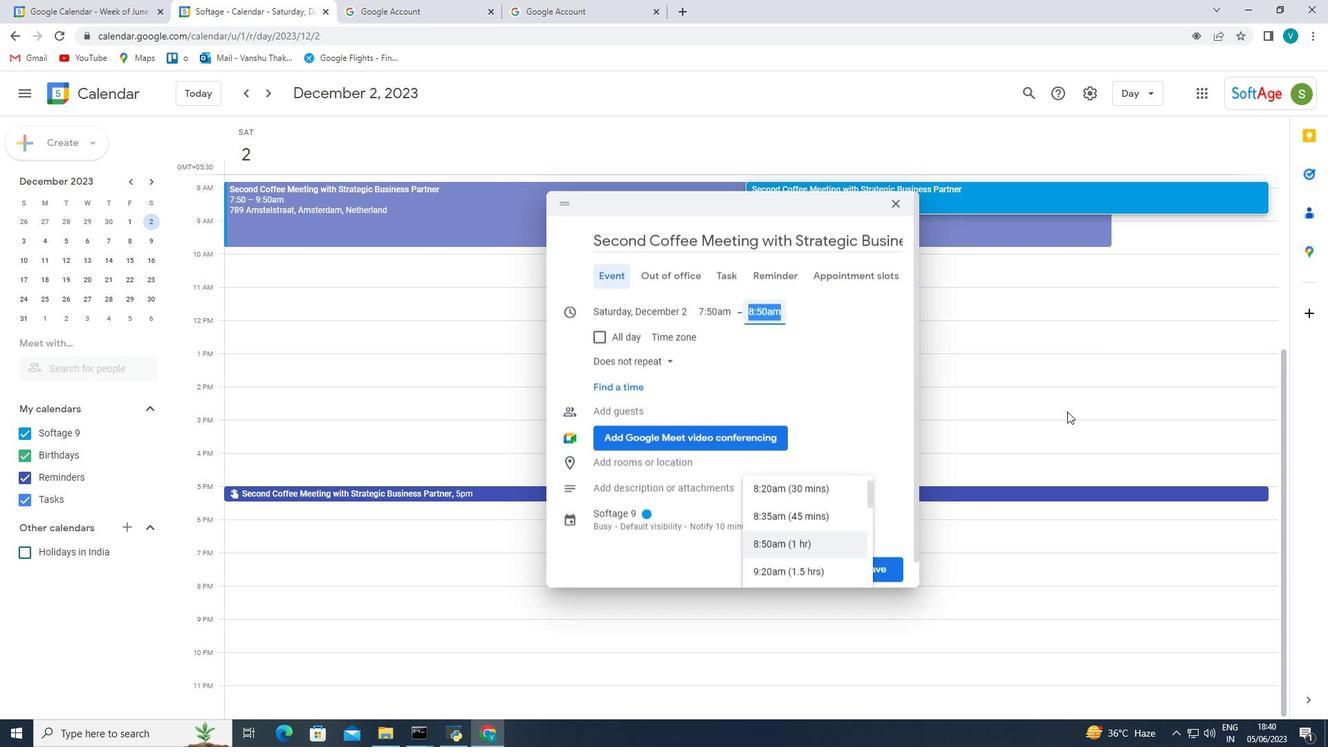 
Action: Key pressed 9<Key.shift_r>:50am
Screenshot: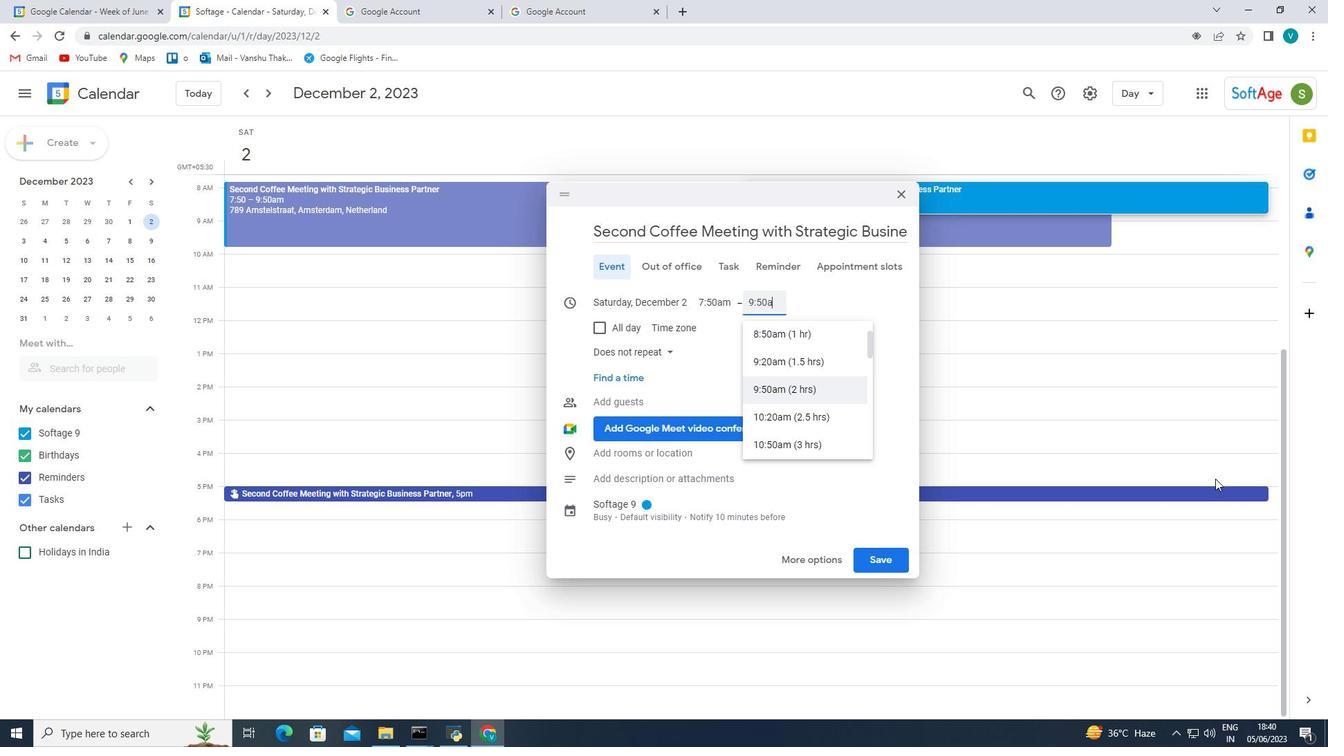 
Action: Mouse moved to (760, 390)
Screenshot: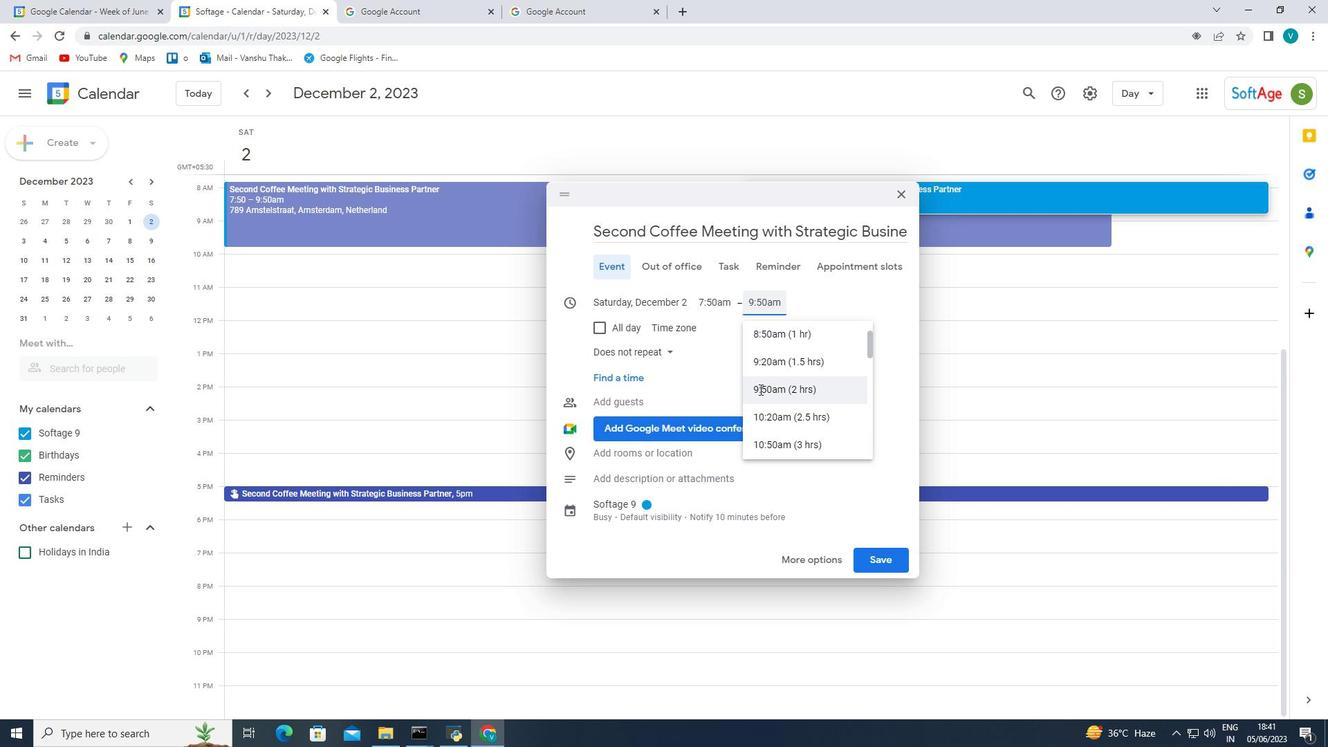 
Action: Mouse pressed left at (760, 390)
Screenshot: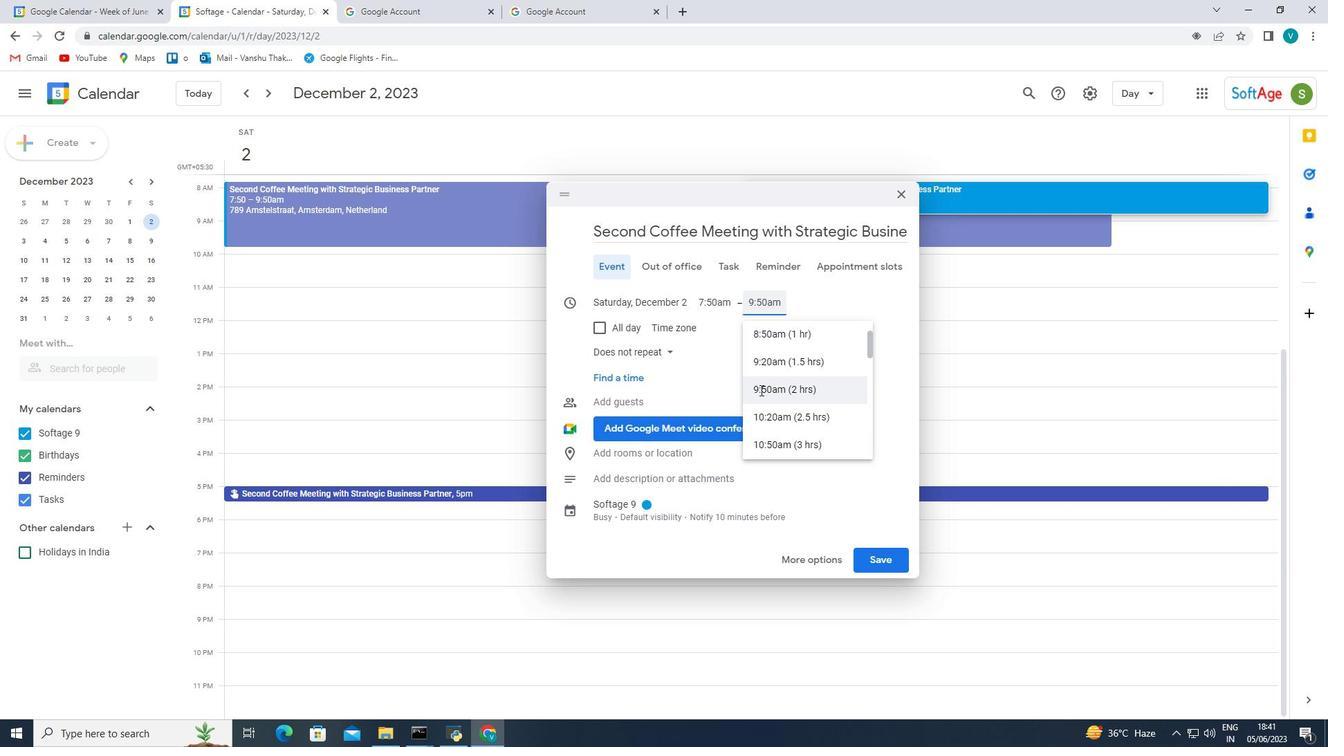 
Action: Mouse moved to (857, 363)
Screenshot: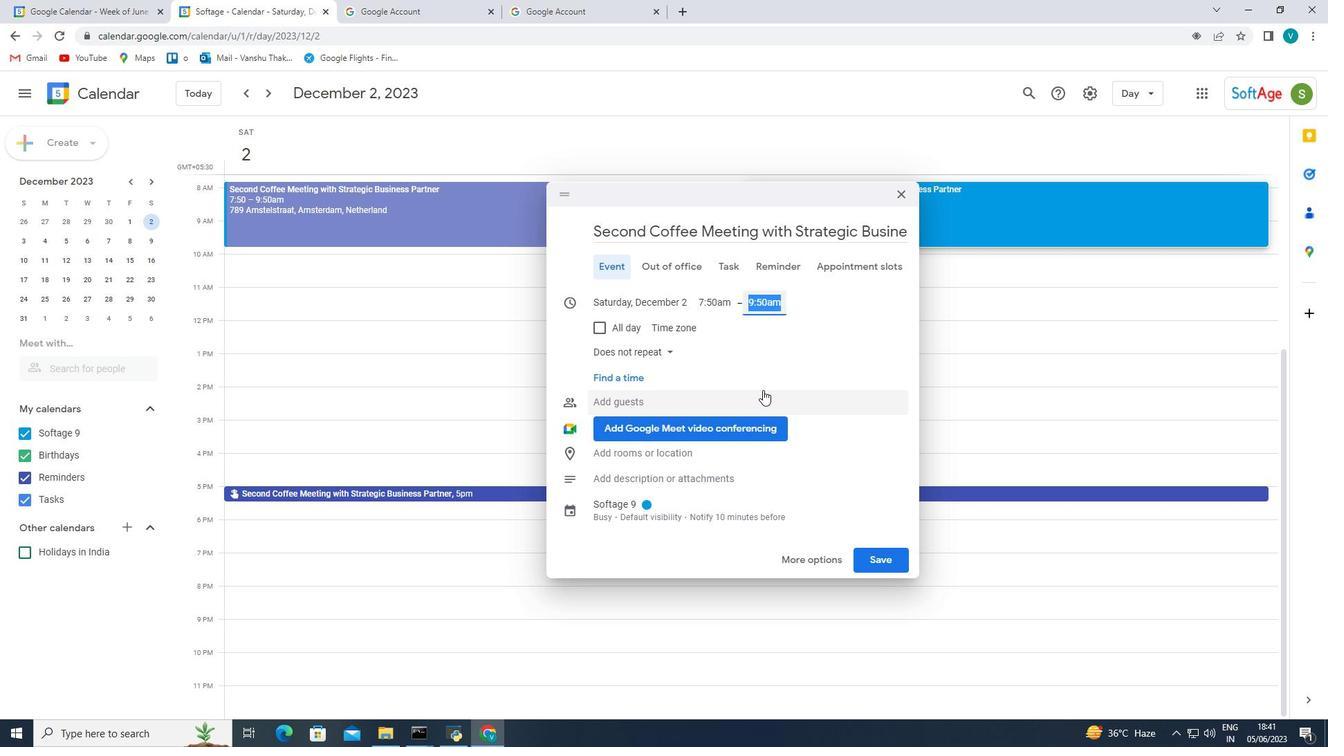 
Action: Mouse pressed left at (857, 363)
Screenshot: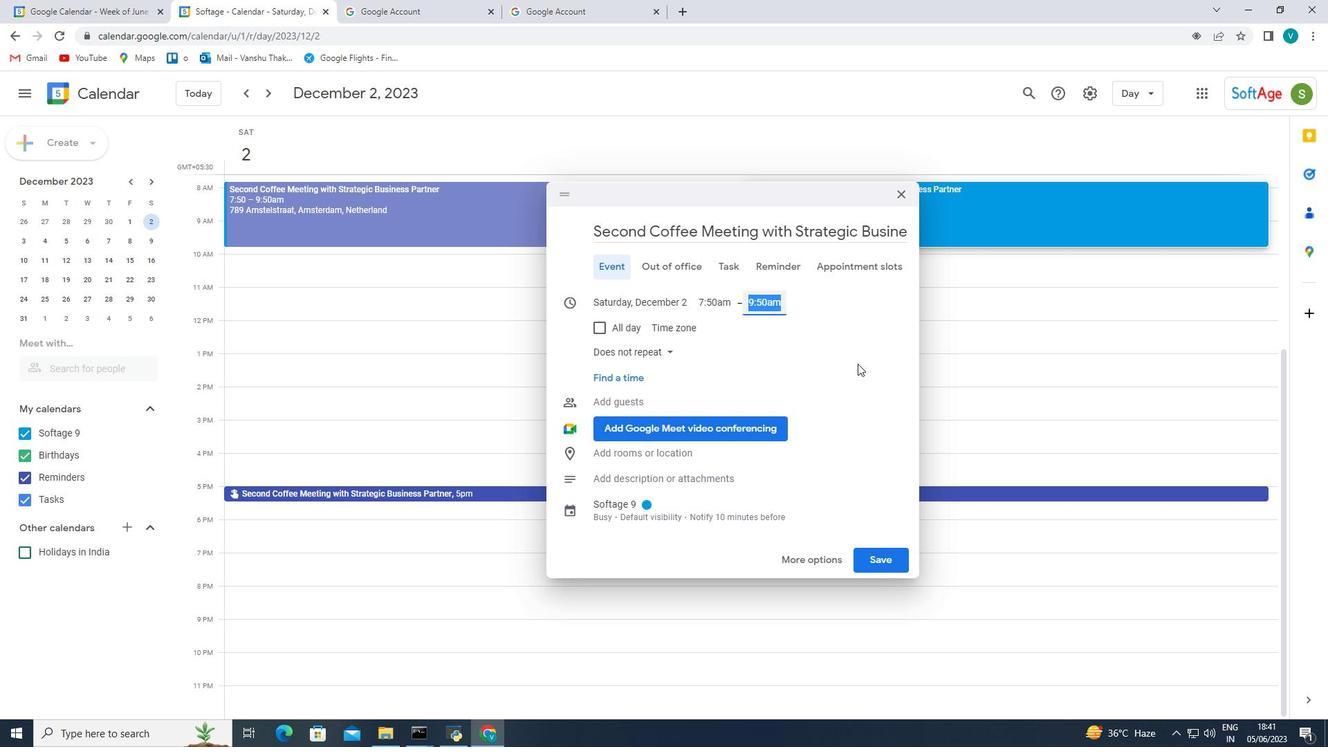 
Action: Mouse moved to (653, 371)
Screenshot: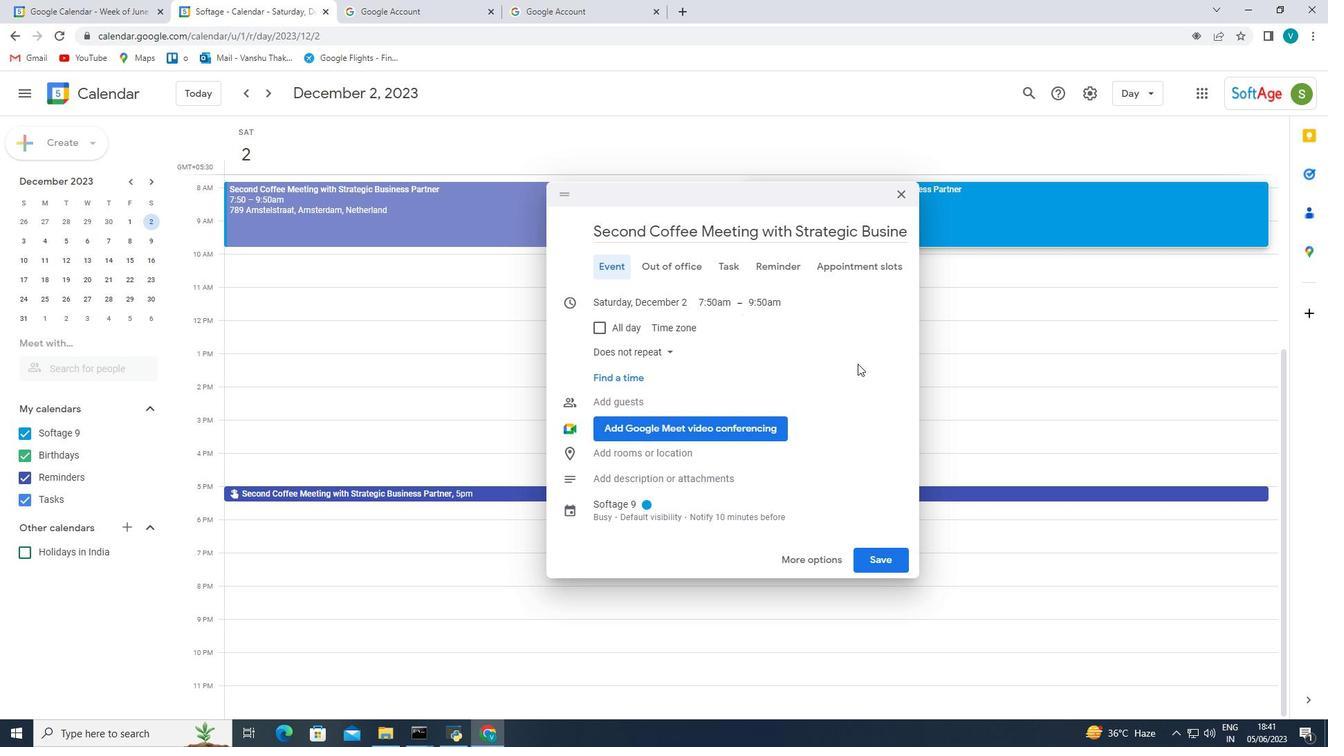 
Action: Mouse scrolled (653, 370) with delta (0, 0)
Screenshot: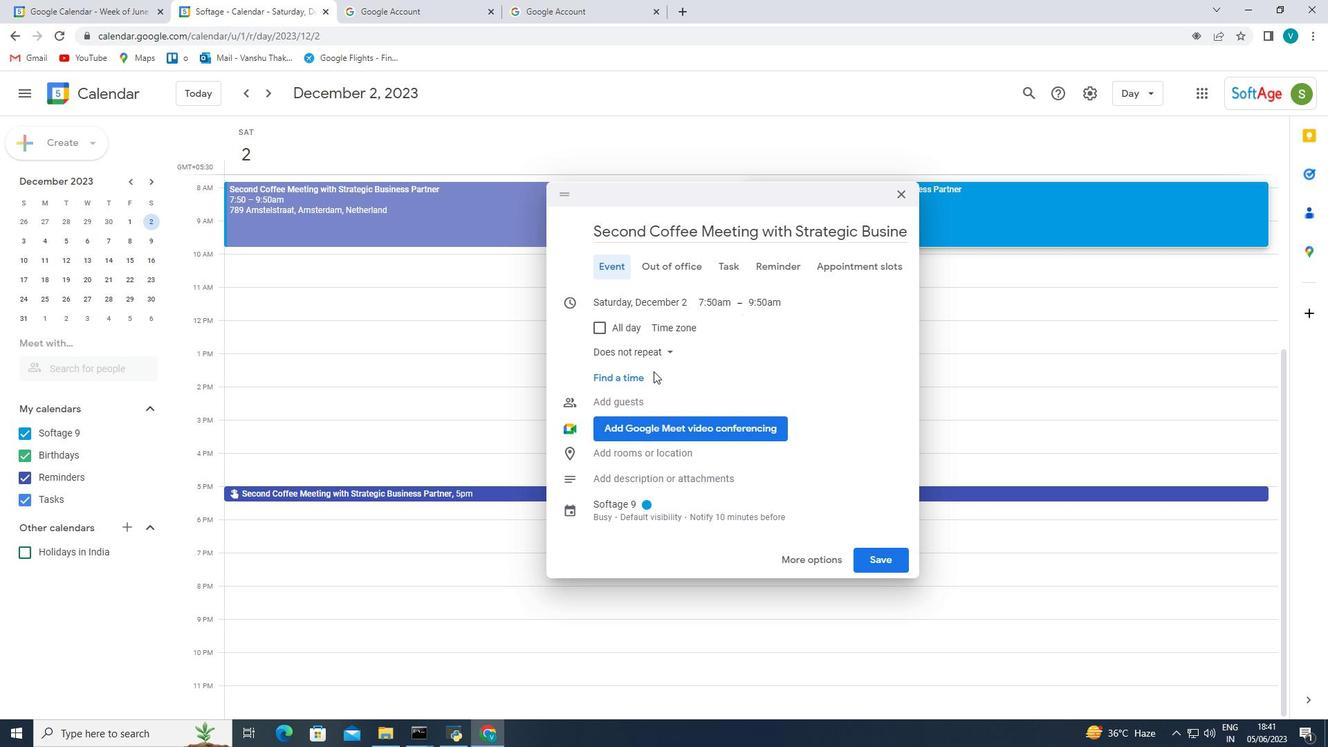 
Action: Mouse scrolled (653, 370) with delta (0, 0)
Screenshot: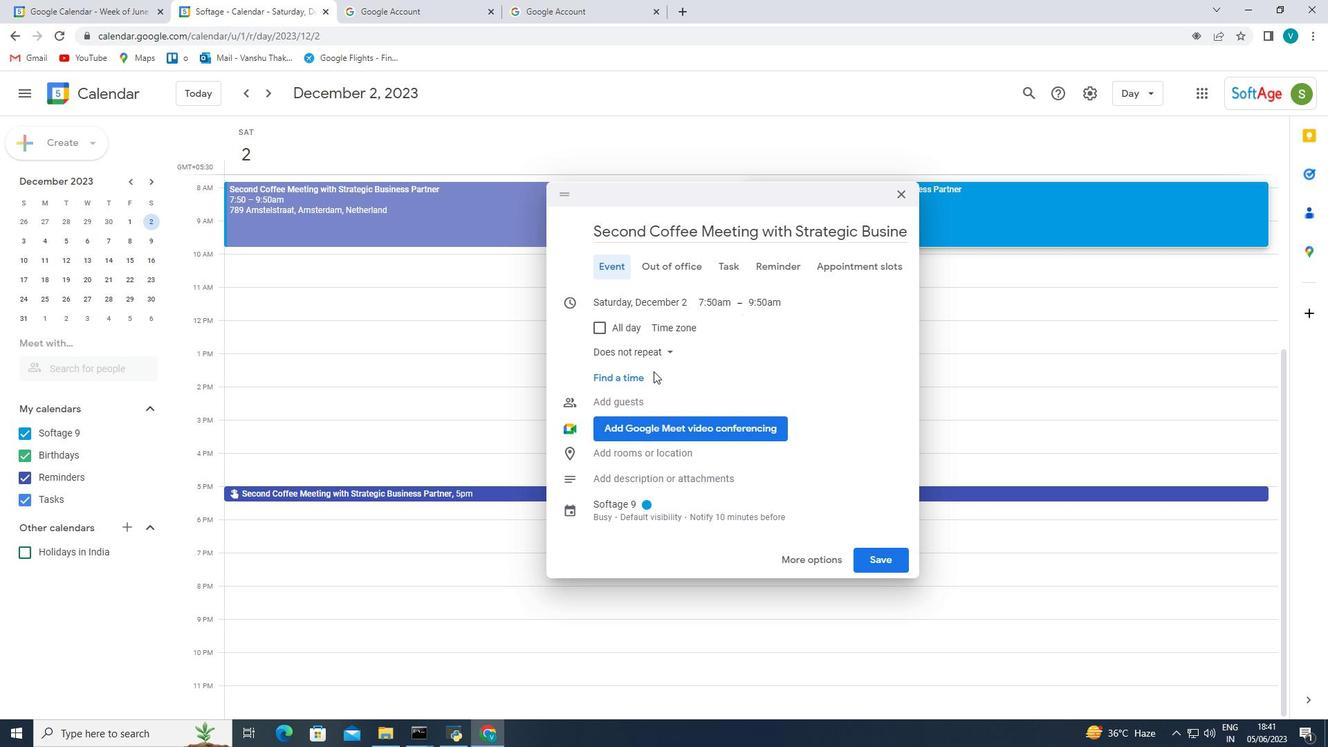 
Action: Mouse scrolled (653, 370) with delta (0, 0)
Screenshot: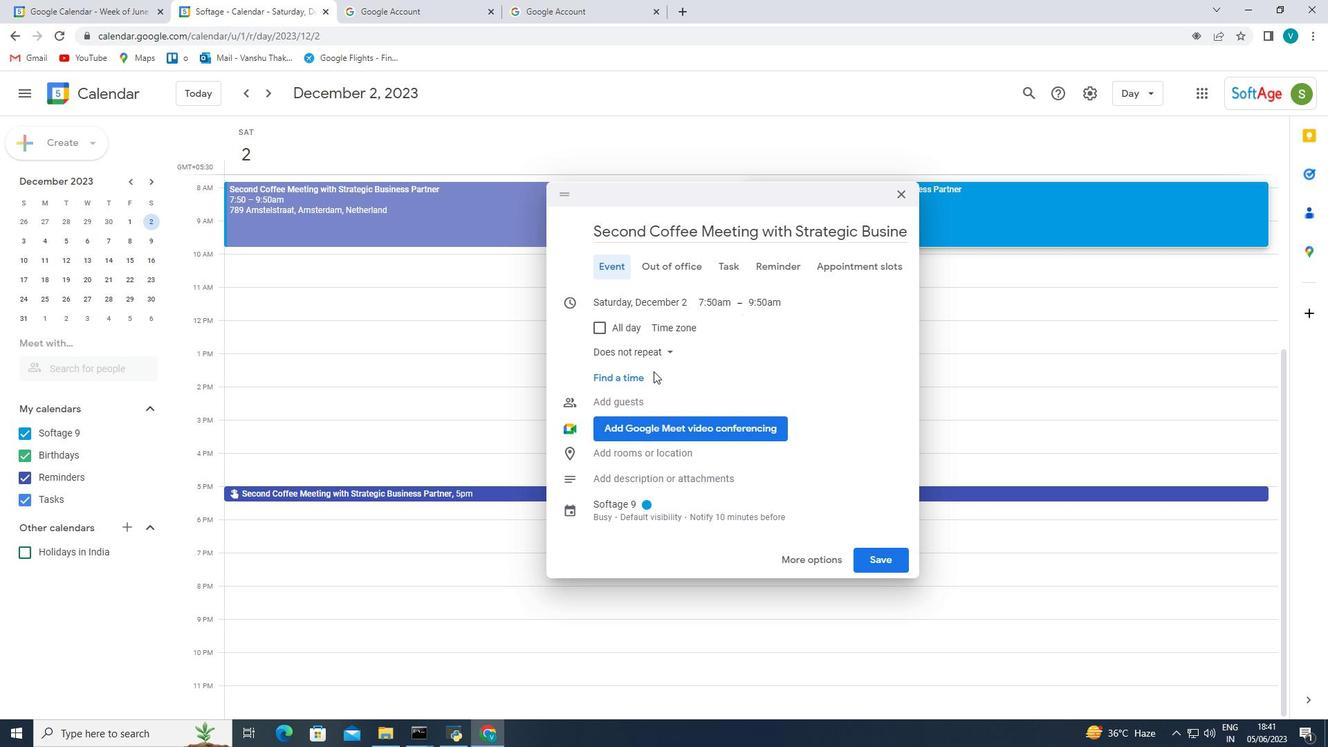 
Action: Mouse moved to (641, 478)
Screenshot: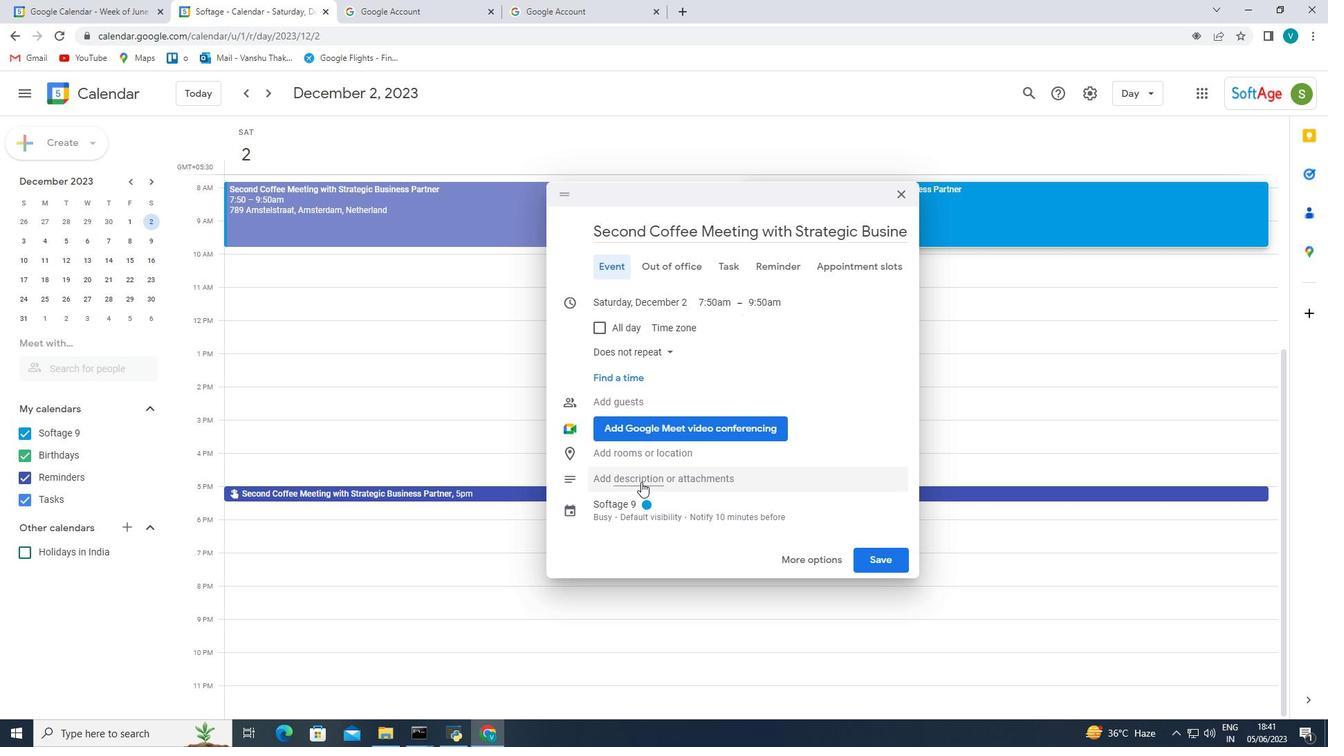 
Action: Mouse pressed left at (641, 478)
Screenshot: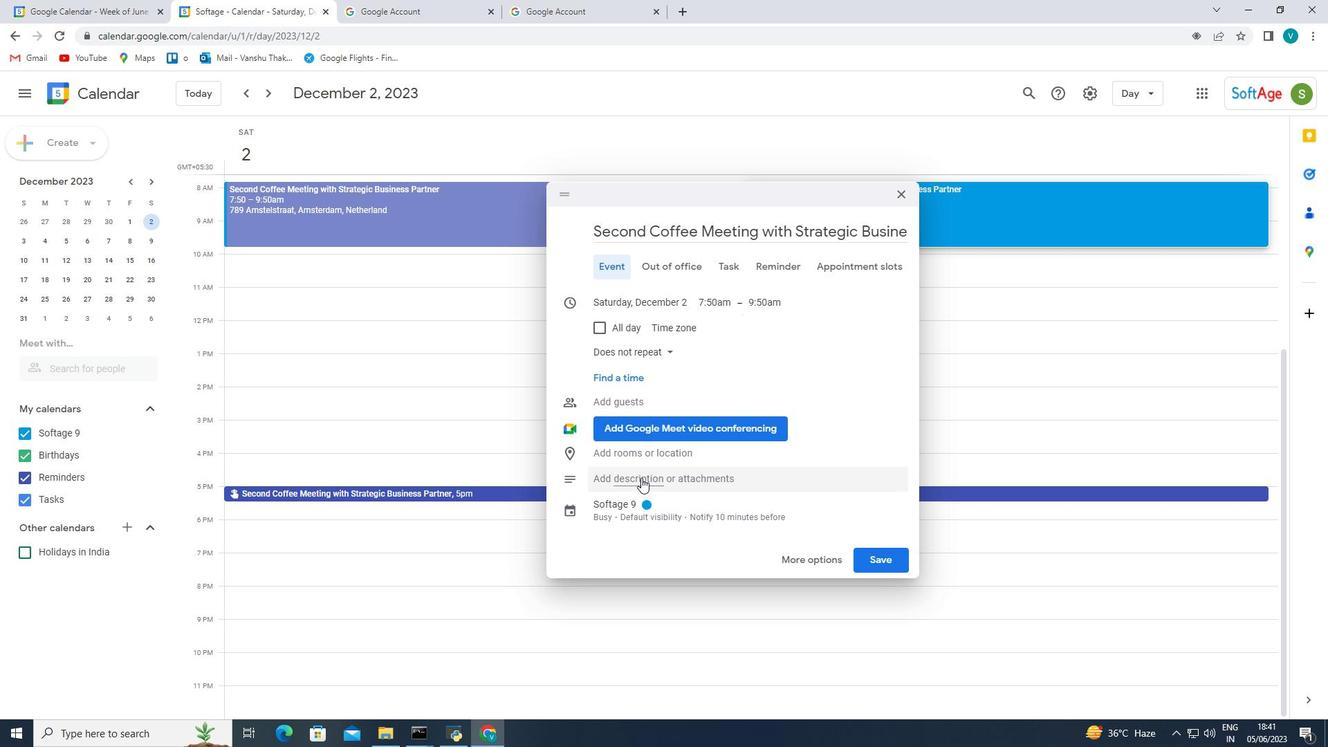 
Action: Mouse moved to (613, 508)
Screenshot: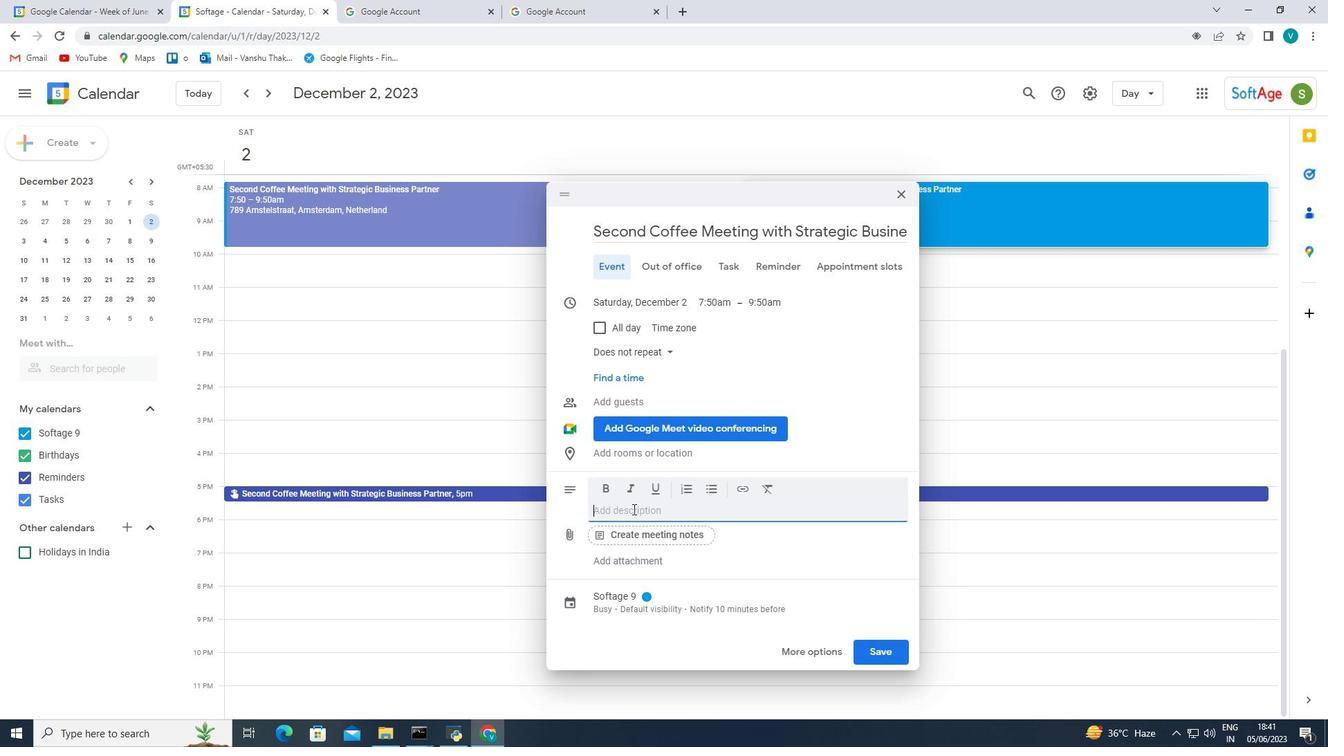 
Action: Mouse pressed left at (613, 508)
Screenshot: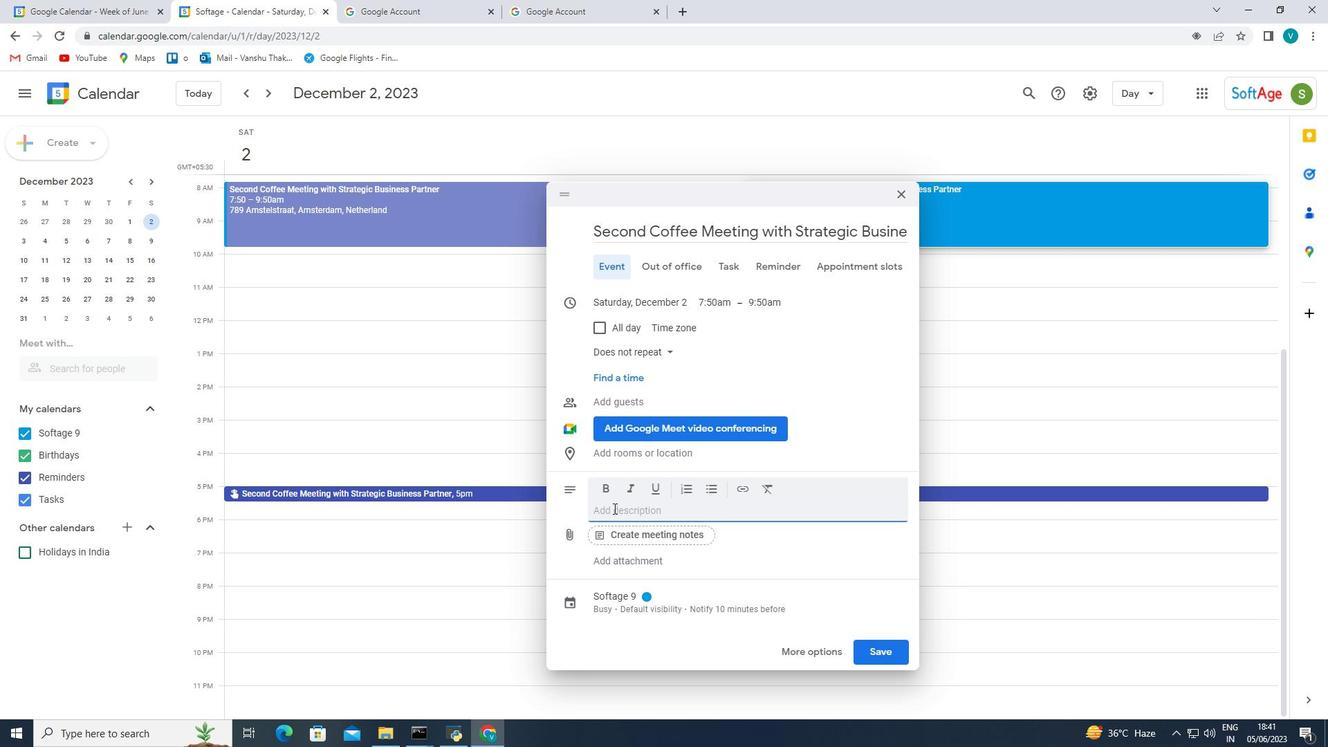
Action: Mouse moved to (606, 516)
Screenshot: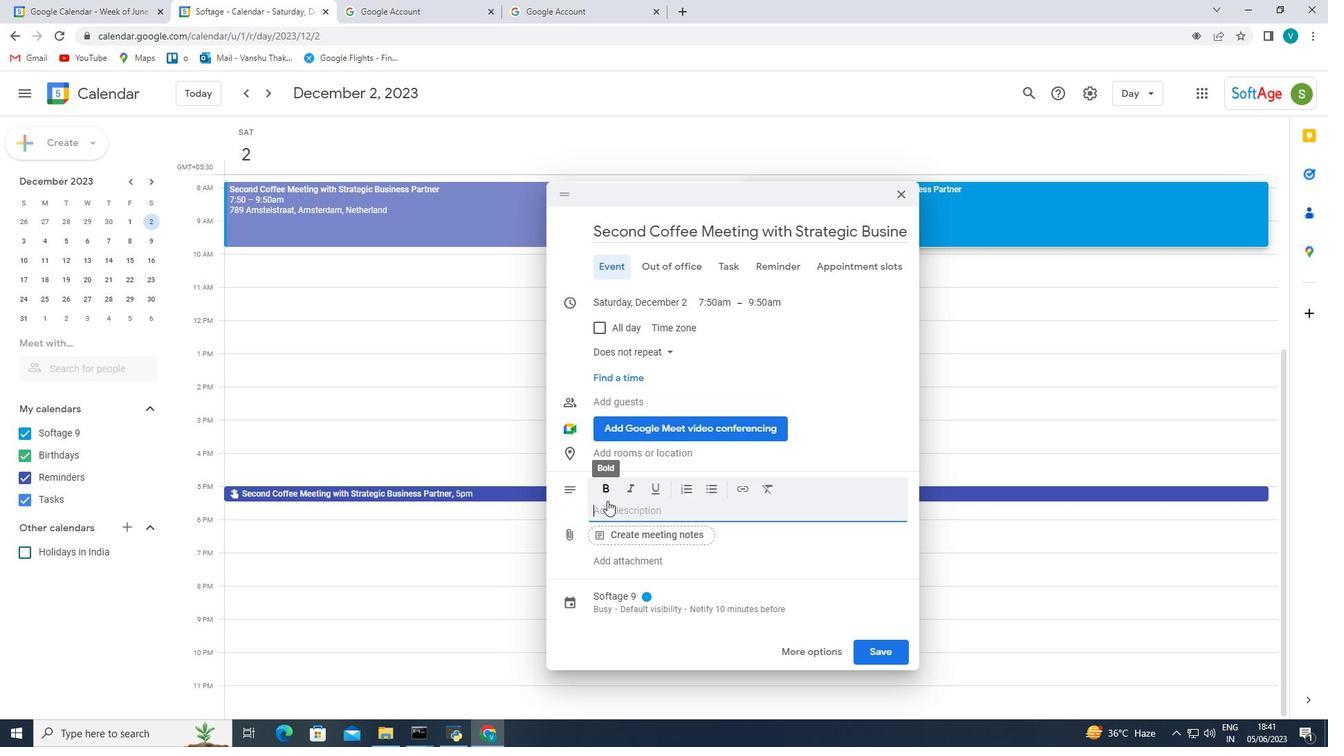 
Action: Mouse pressed left at (606, 516)
Screenshot: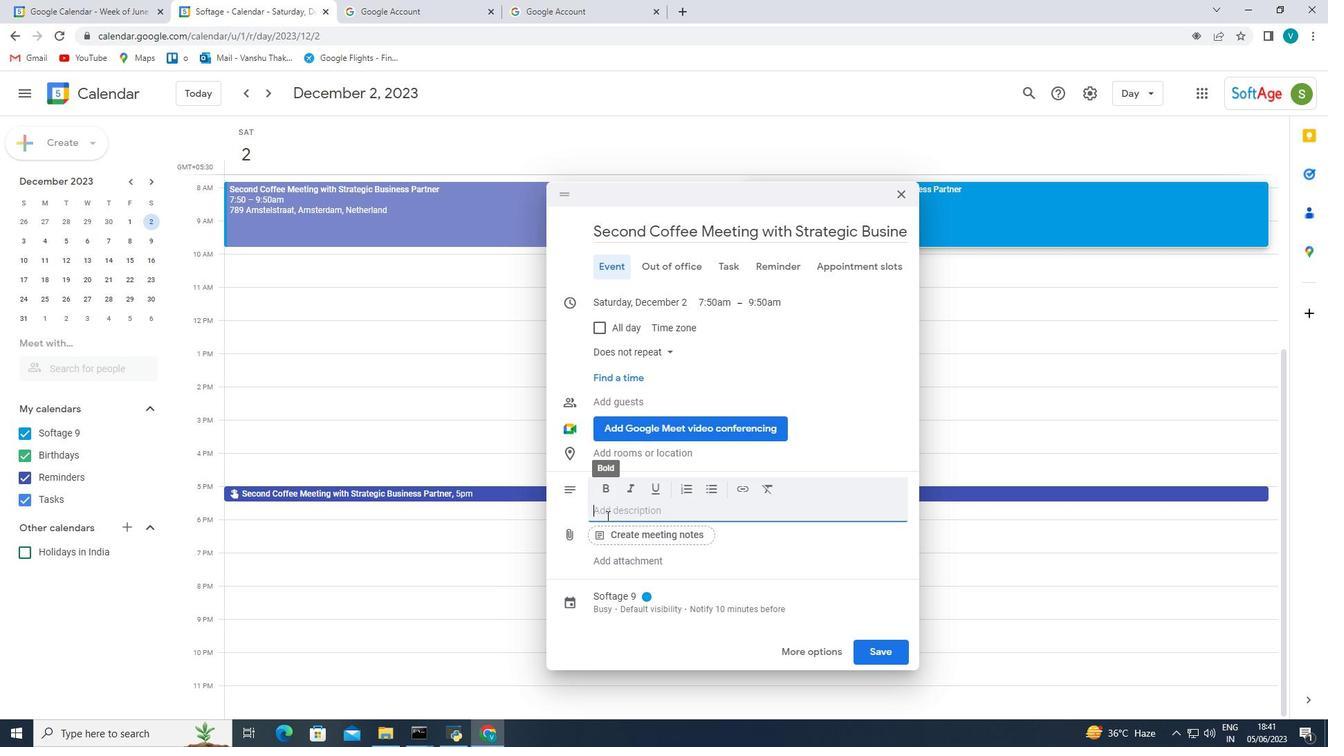 
Action: Key pressed <Key.shift_r>A<Key.space>monthly<Key.space>review<Key.space>meeting<Key.space>is<Key.space>a<Key.space>scheduled<Key.space>gathering<Key.space>wheree<Key.backspace><Key.space>team<Key.space>members<Key.space>and<Key.space>stakeholders<Key.space>come<Key.space>together<Key.space>to<Key.space>reflect<Key.space>on<Key.space>the<Key.space>previous<Key.space>month's<Key.space>performance<Key.space>,s<Key.backspace>discuss<Key.space>achievments<Key.space>
Screenshot: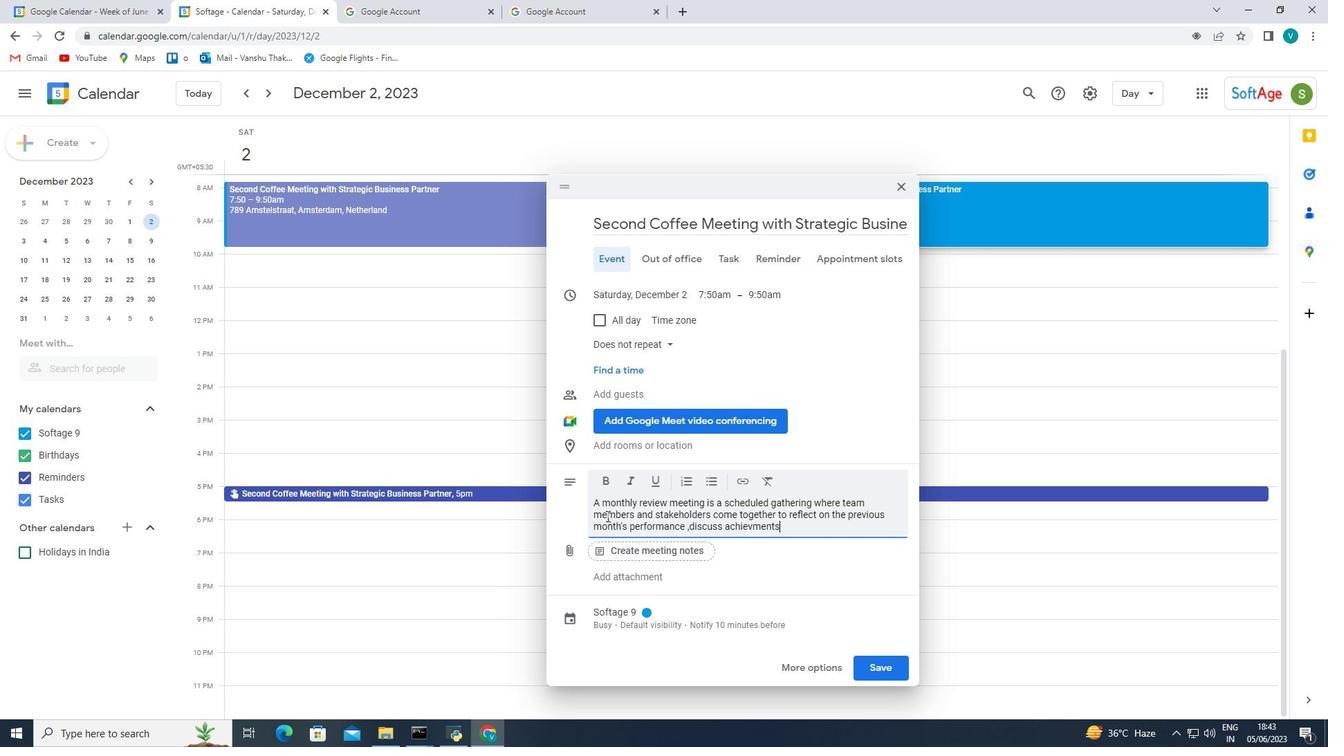 
Action: Mouse moved to (763, 526)
Screenshot: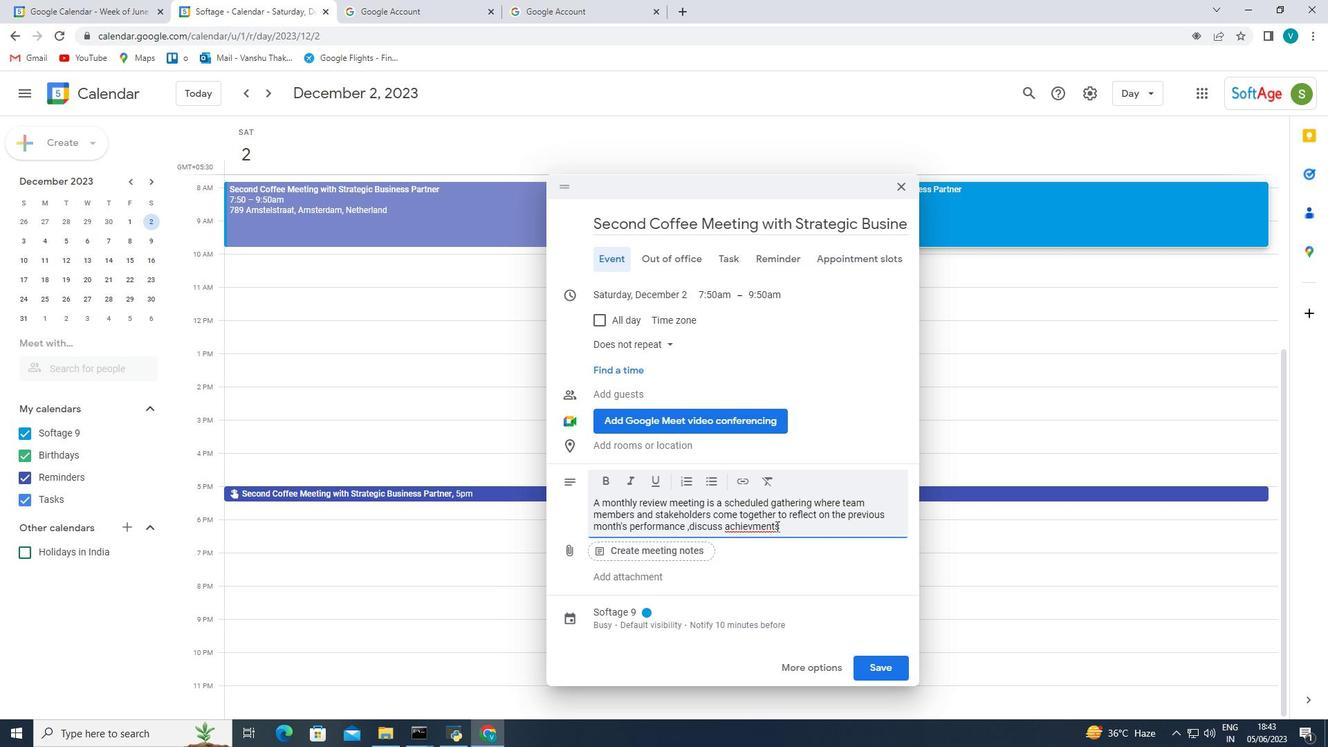 
Action: Mouse pressed right at (763, 526)
Screenshot: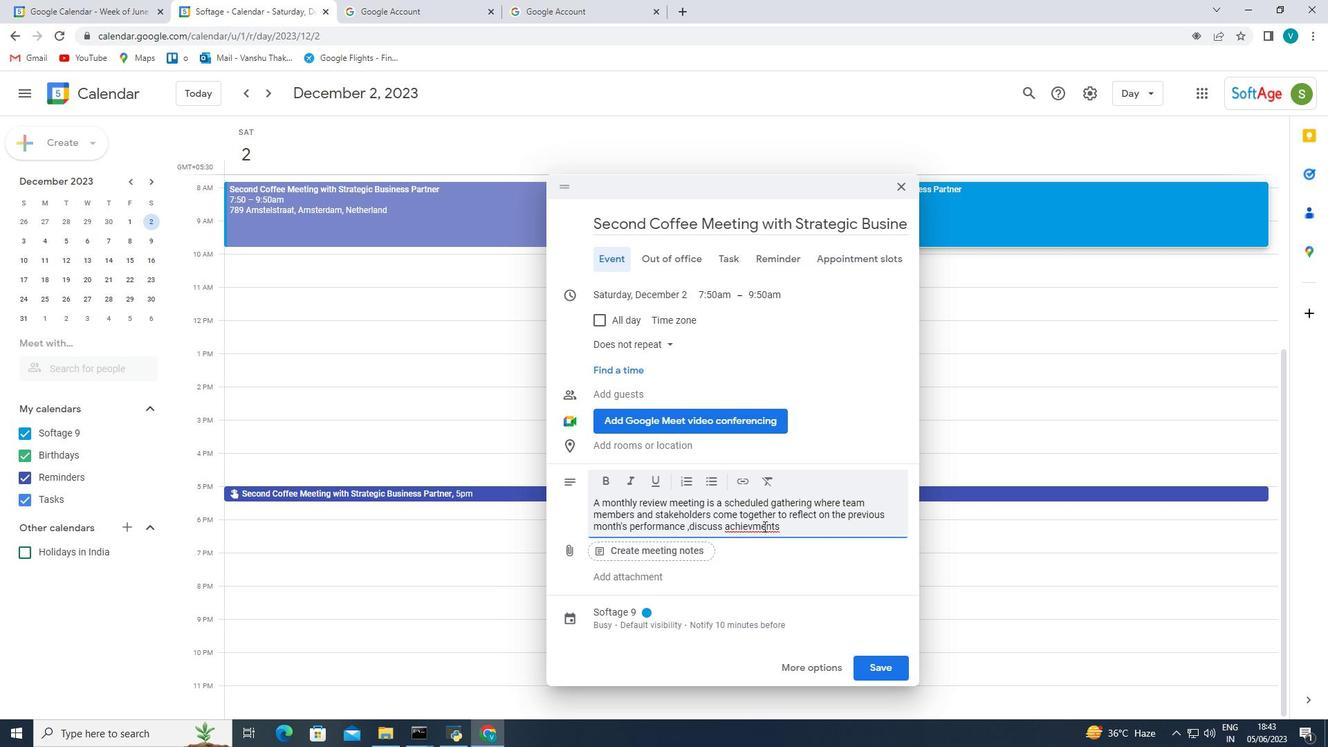 
Action: Mouse moved to (815, 341)
Screenshot: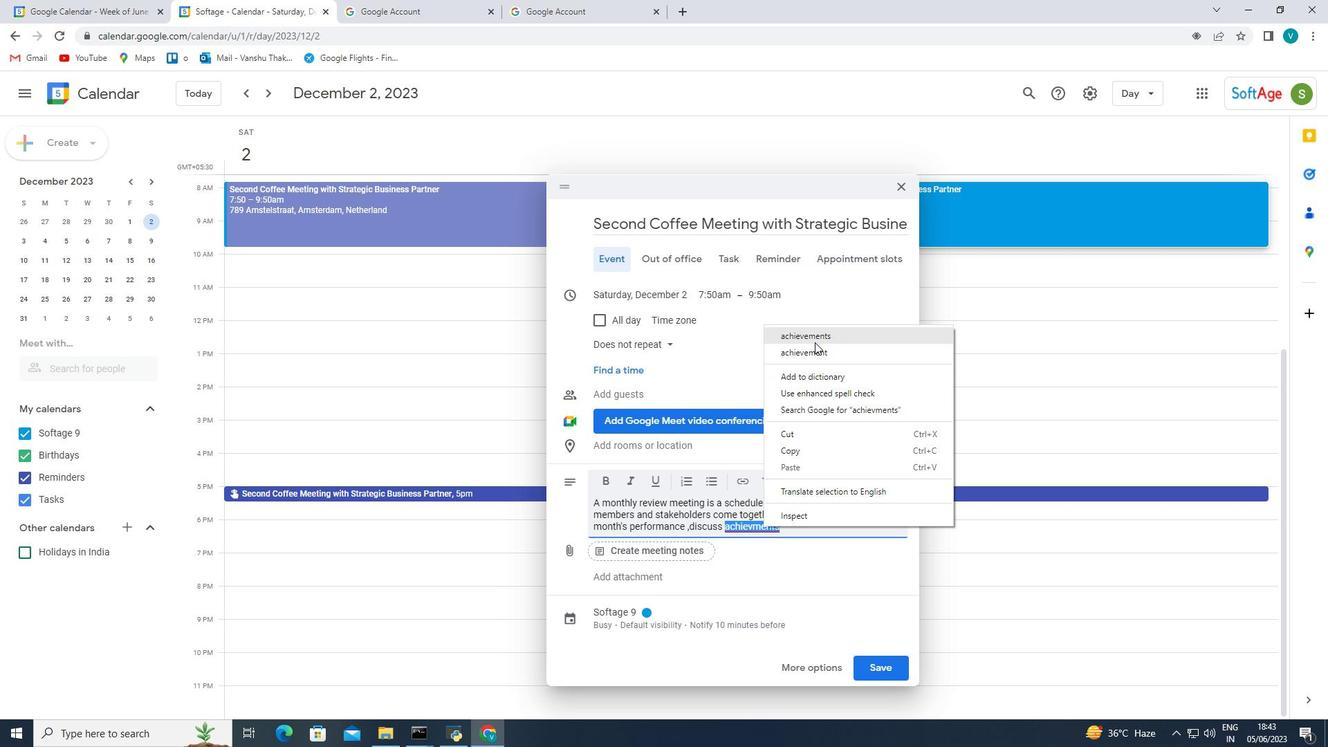 
Action: Mouse pressed left at (815, 341)
Screenshot: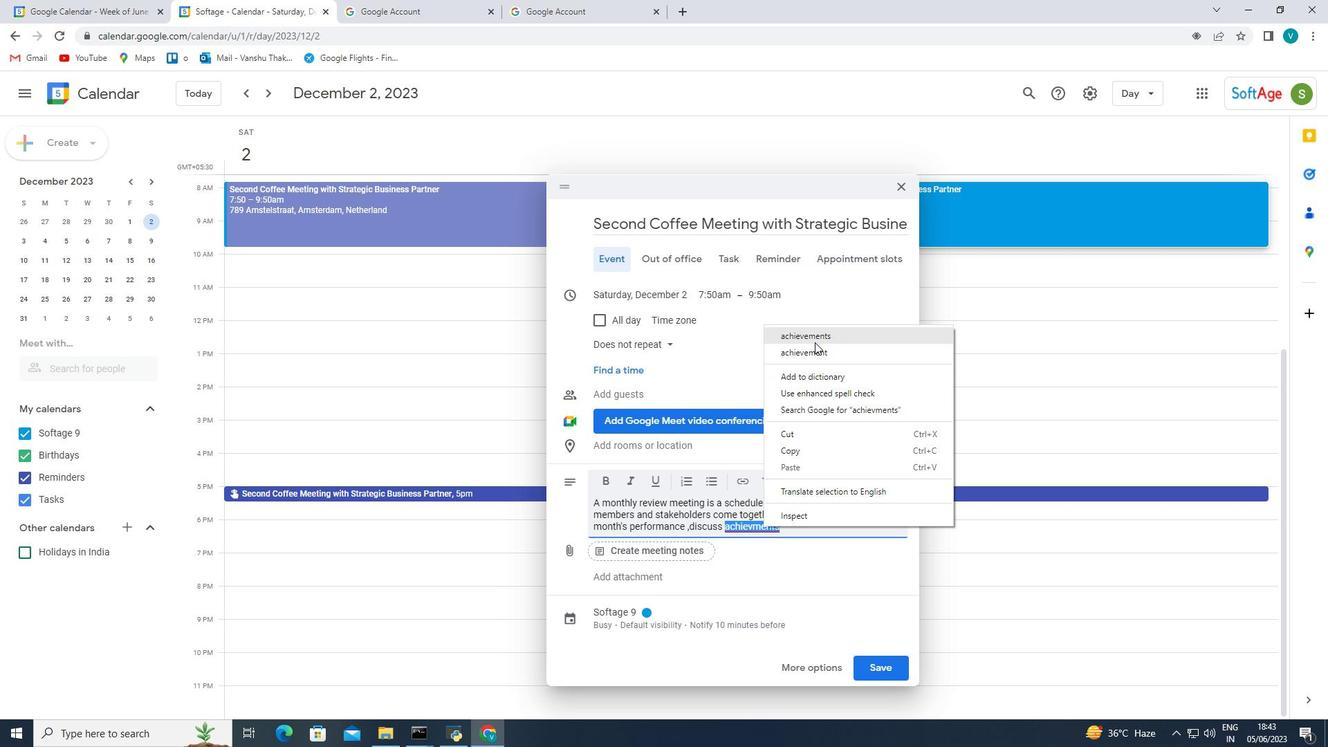 
Action: Mouse moved to (824, 538)
Screenshot: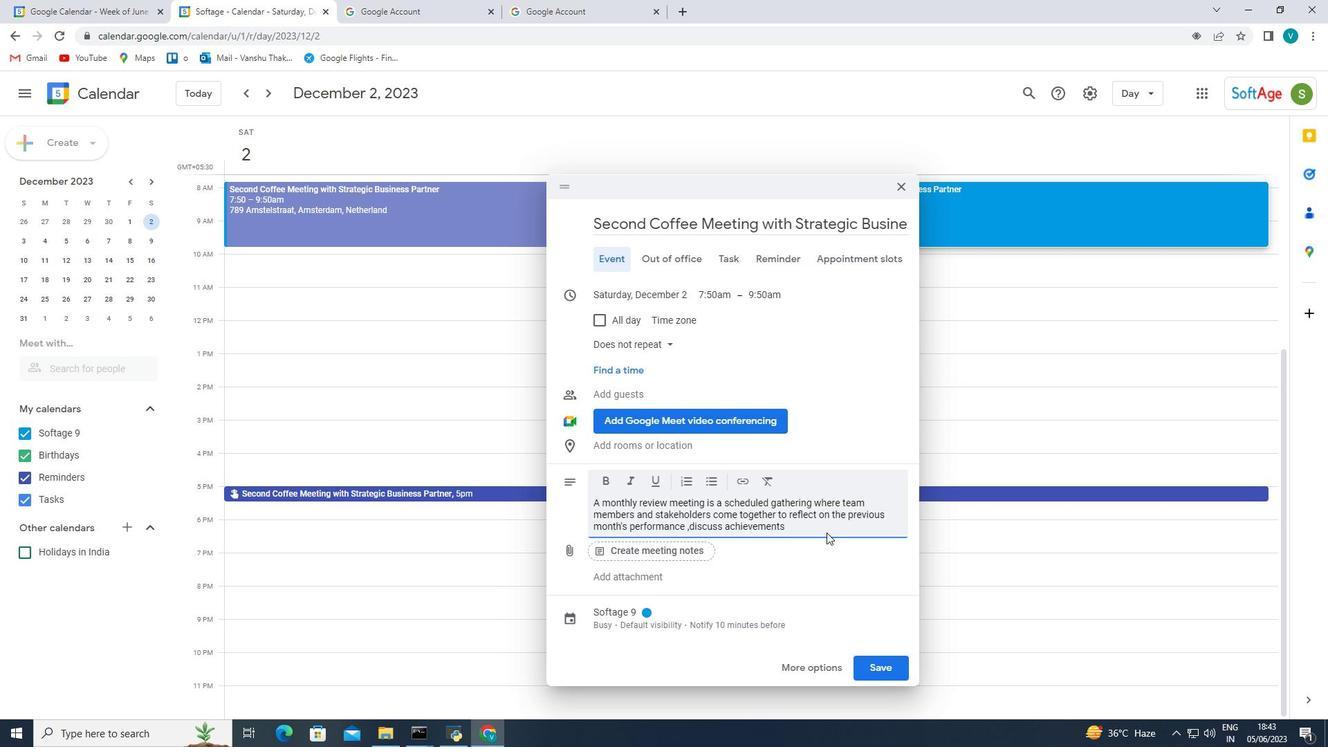 
Action: Key pressed ,<Key.space>identify<Key.space>areas<Key.space>for<Key.space>improvement<Key.space>,and<Key.space>set<Key.space>goals<Key.space>for<Key.space>the<Key.space>upcoming<Key.space>month<Key.space>.
Screenshot: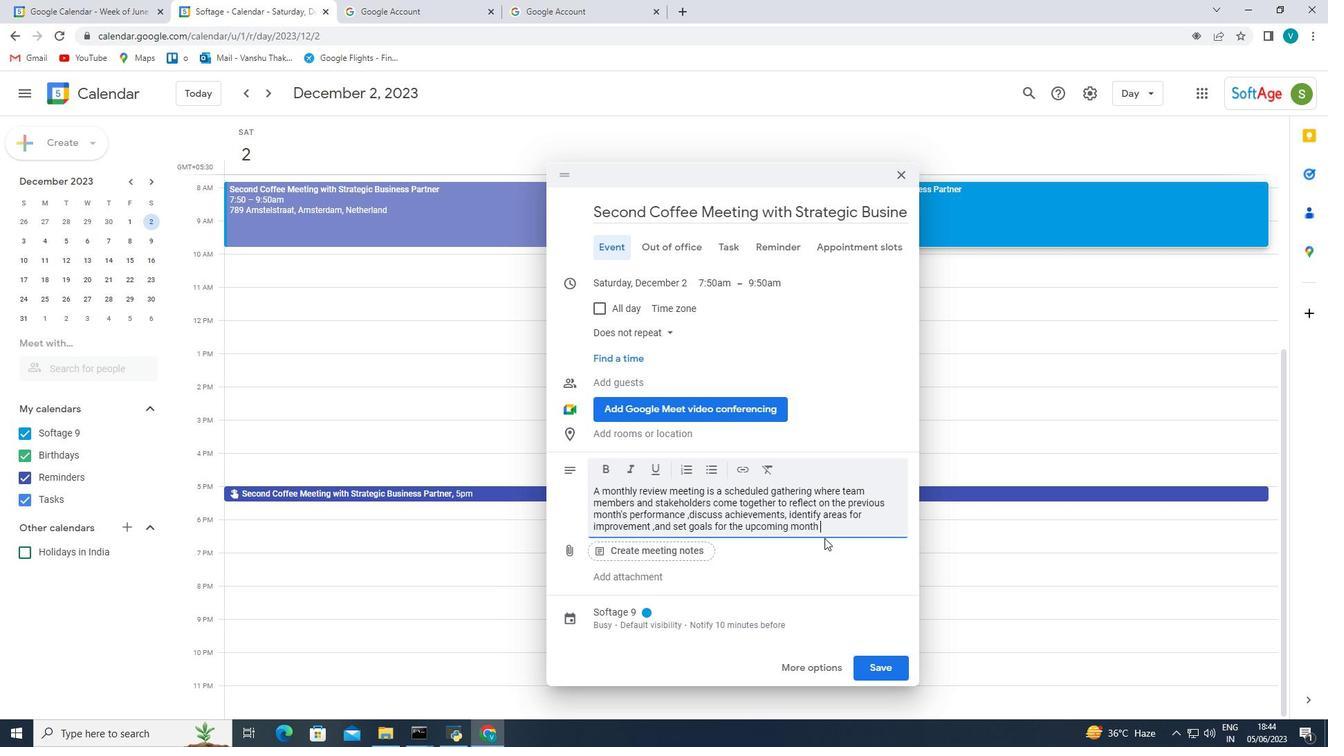 
Action: Mouse scrolled (824, 537) with delta (0, 0)
Screenshot: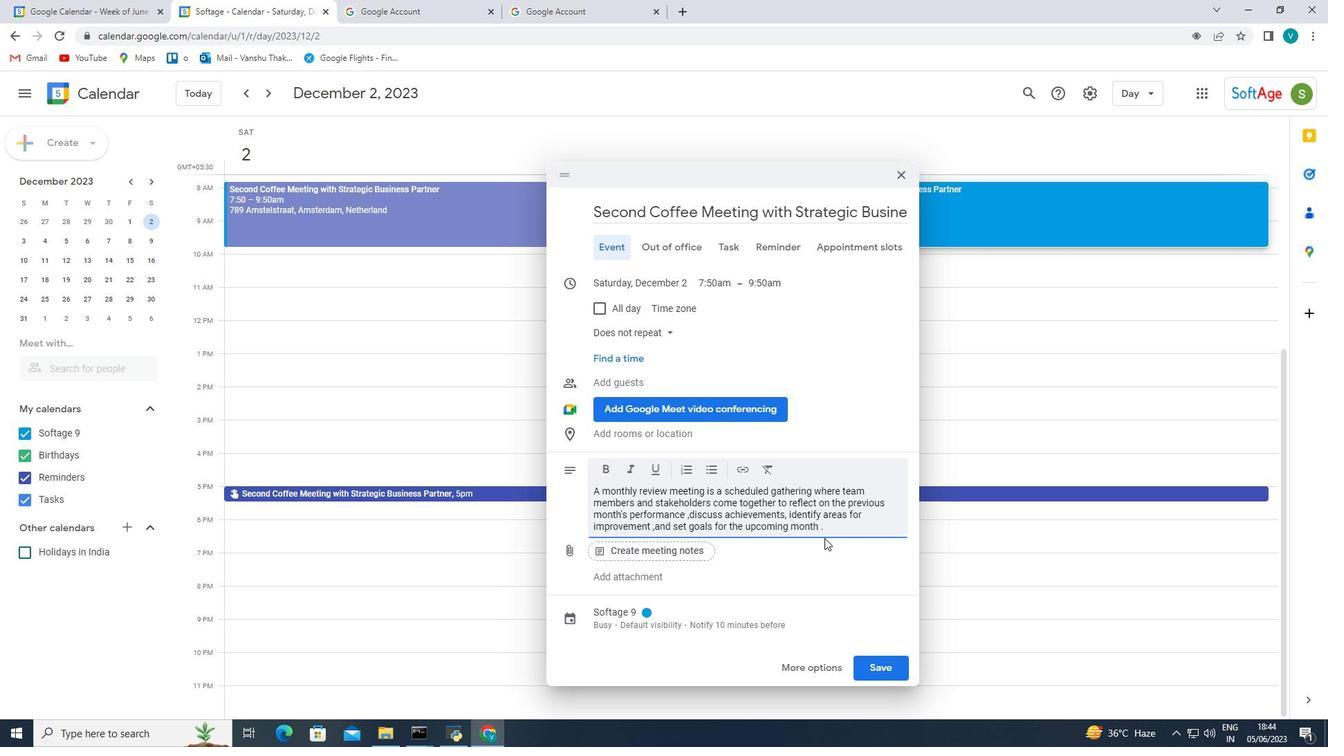 
Action: Mouse scrolled (824, 537) with delta (0, 0)
Screenshot: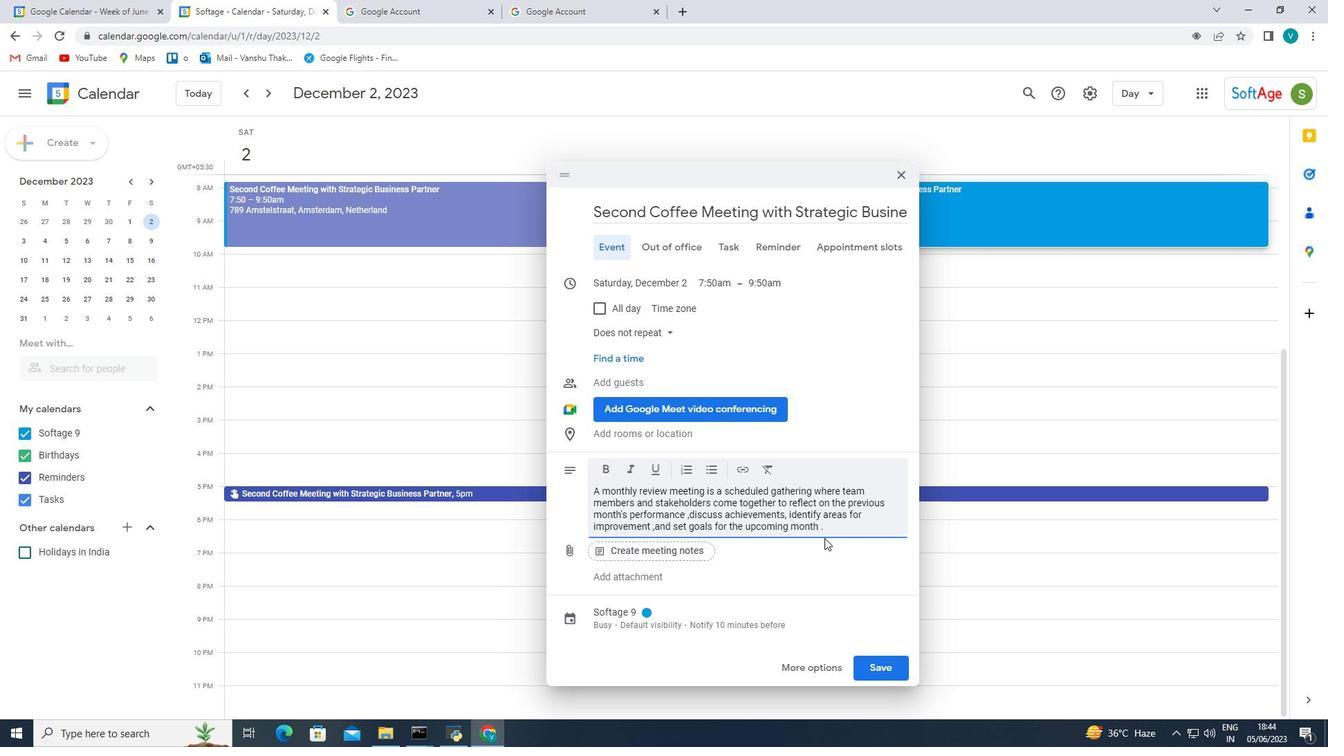 
Action: Mouse scrolled (824, 537) with delta (0, 0)
Screenshot: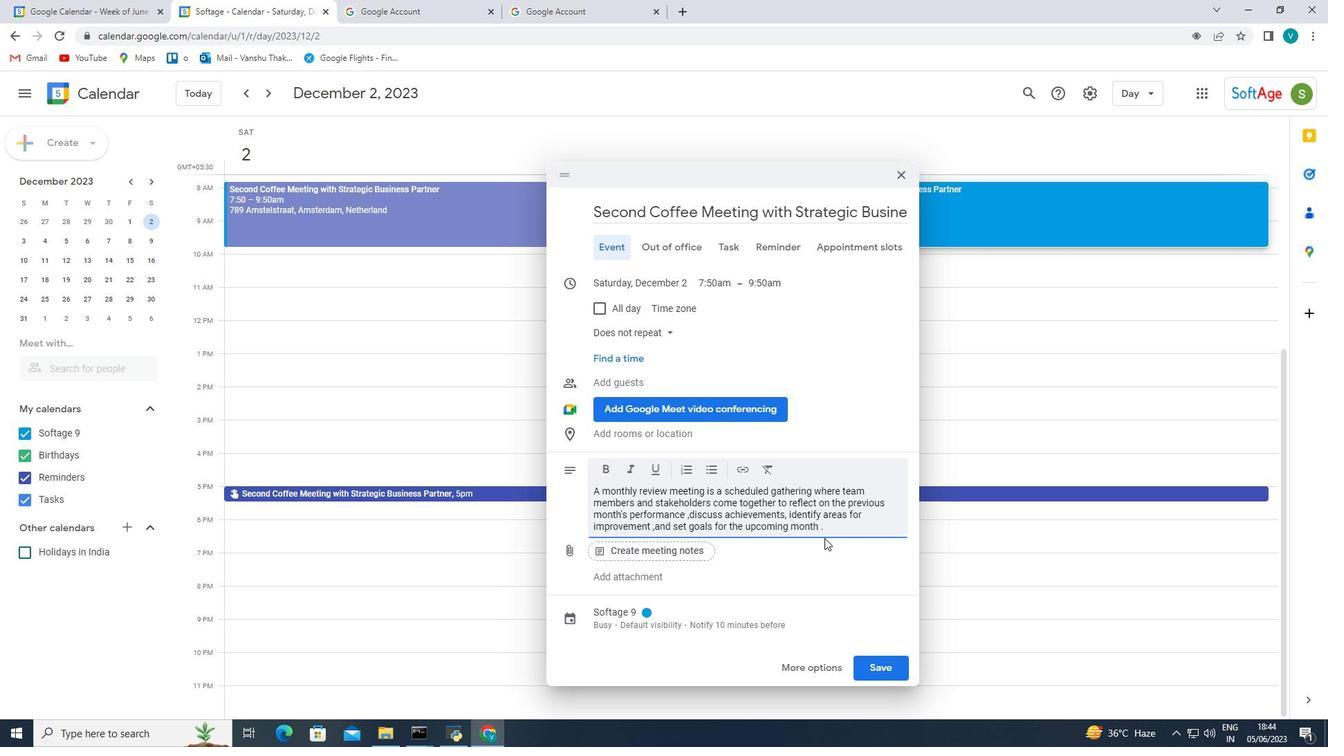 
Action: Mouse scrolled (824, 537) with delta (0, 0)
Screenshot: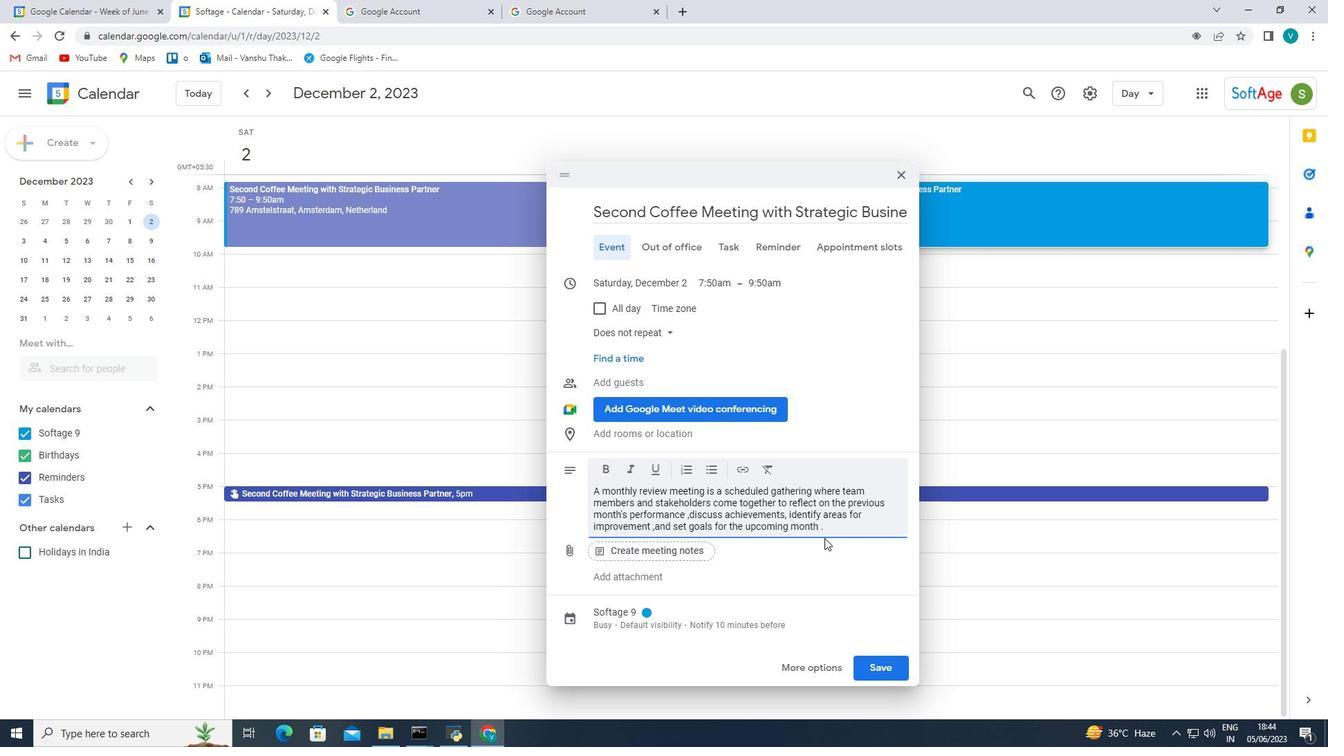 
Action: Mouse moved to (621, 593)
Screenshot: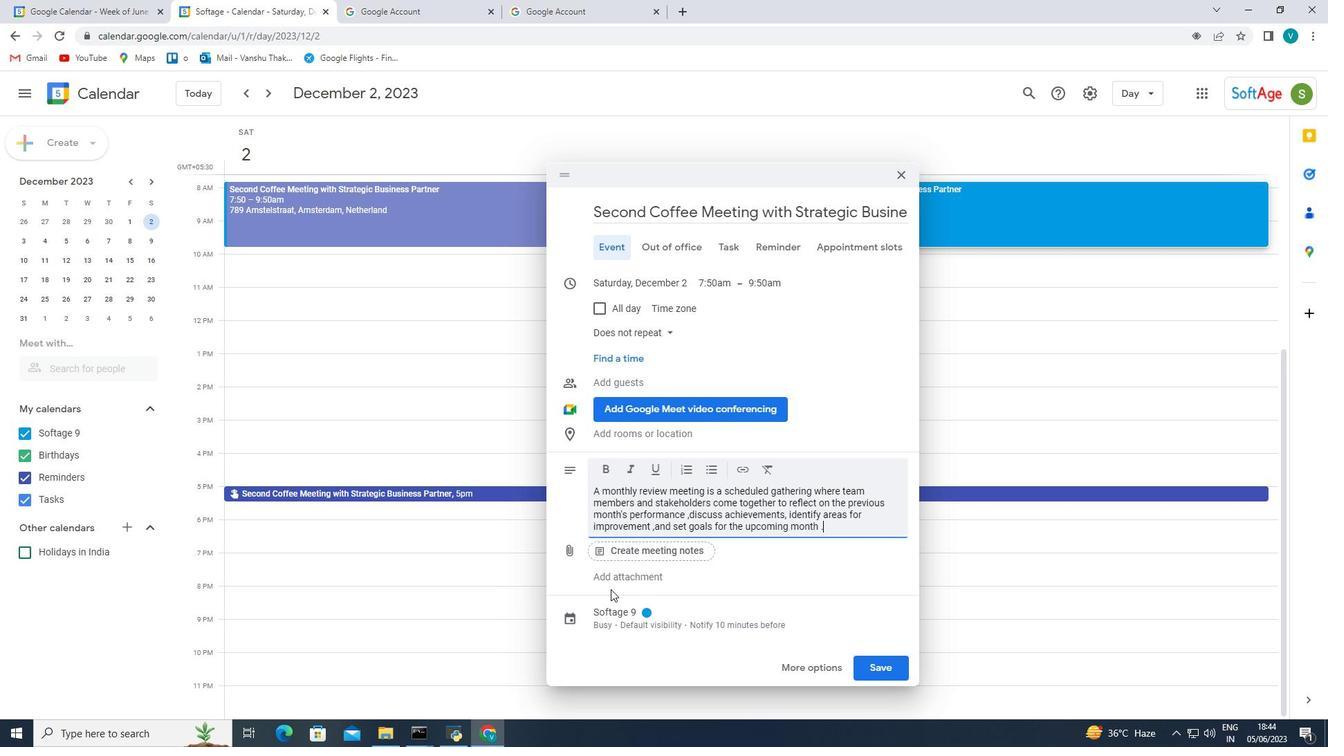 
Action: Mouse scrolled (621, 592) with delta (0, 0)
Screenshot: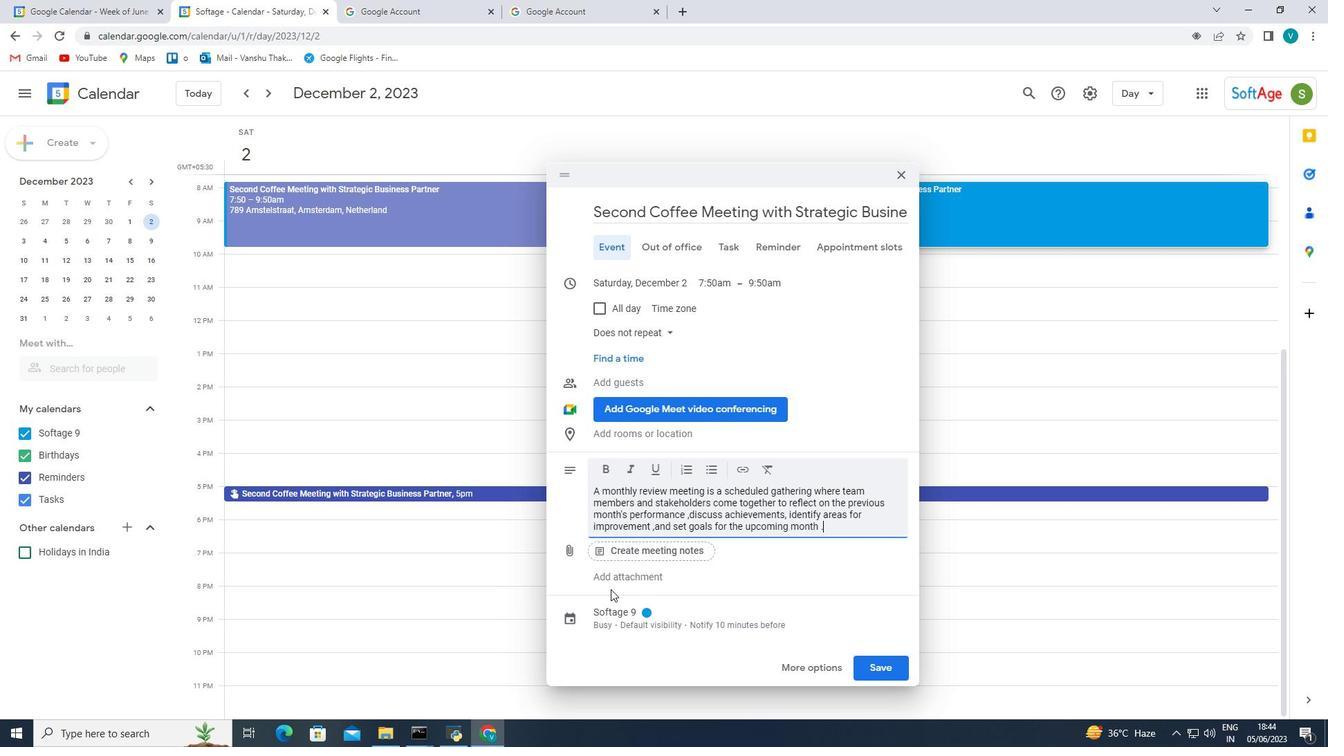 
Action: Mouse moved to (627, 601)
Screenshot: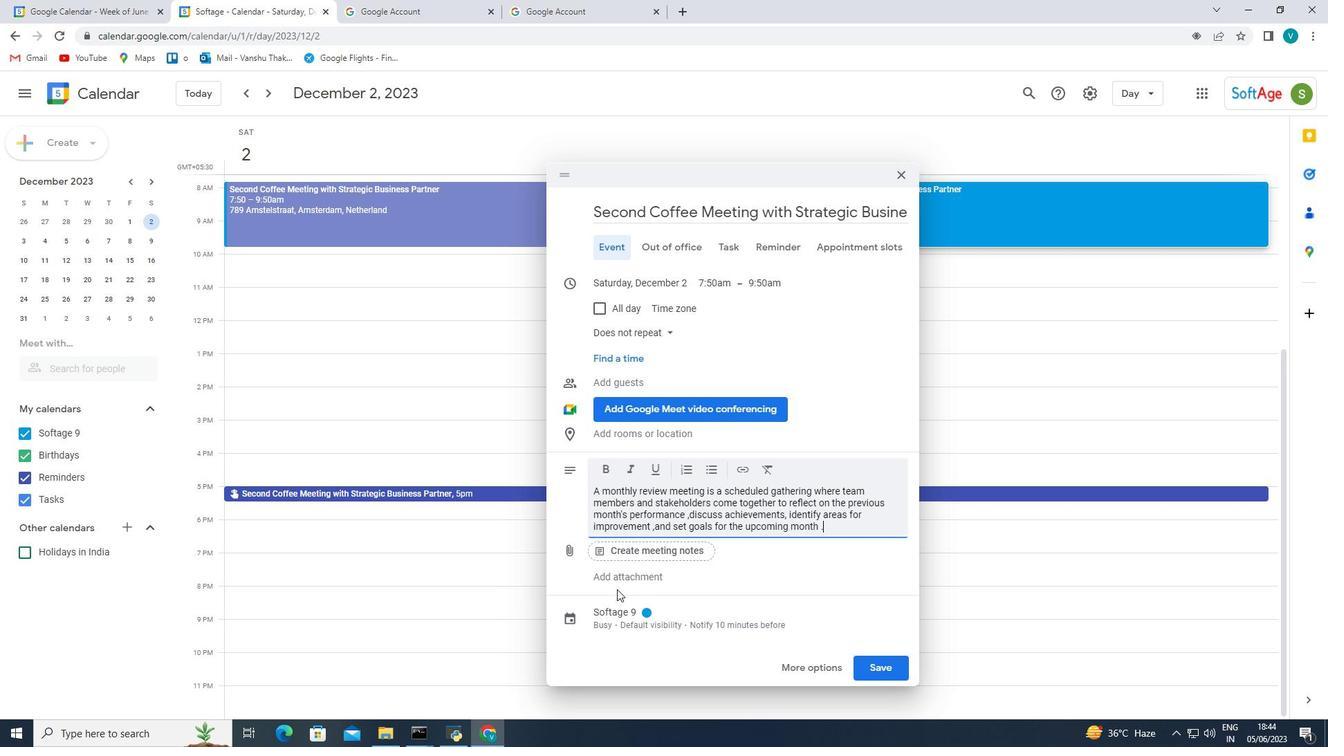 
Action: Mouse scrolled (627, 600) with delta (0, 0)
Screenshot: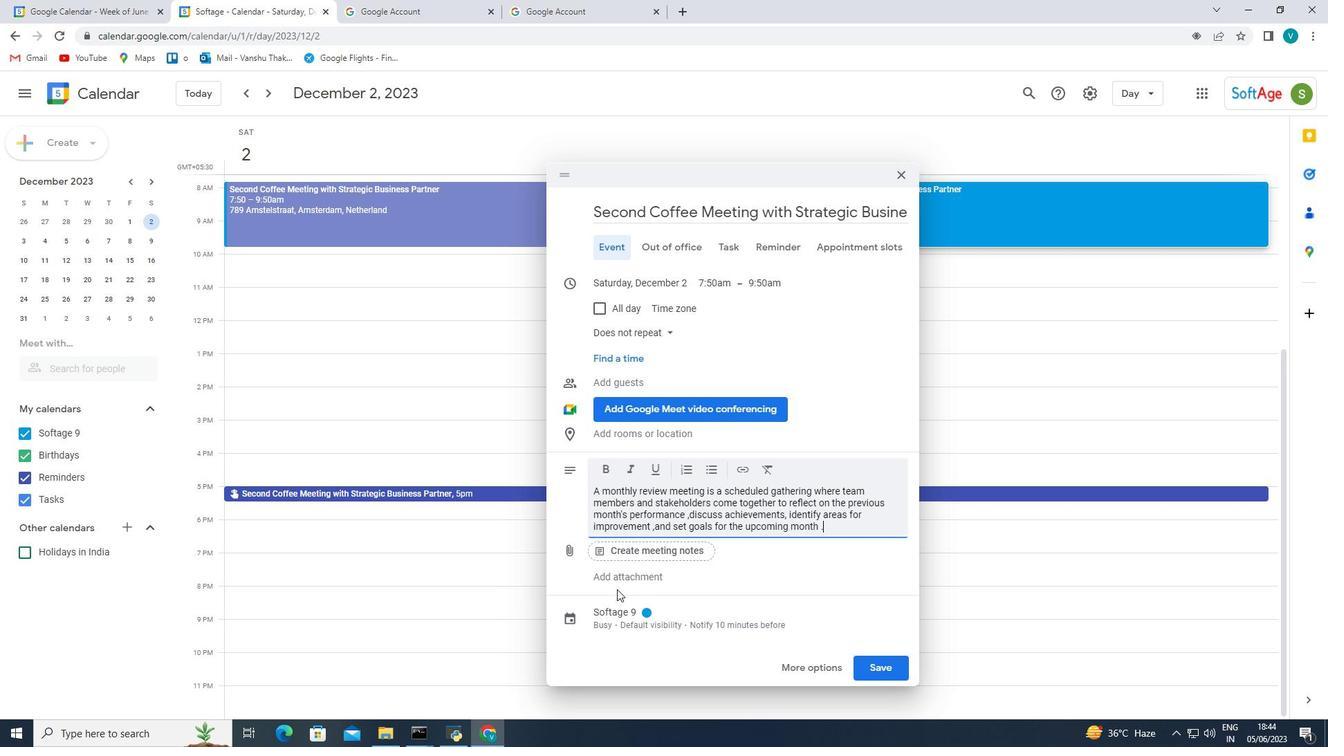 
Action: Mouse moved to (646, 615)
Screenshot: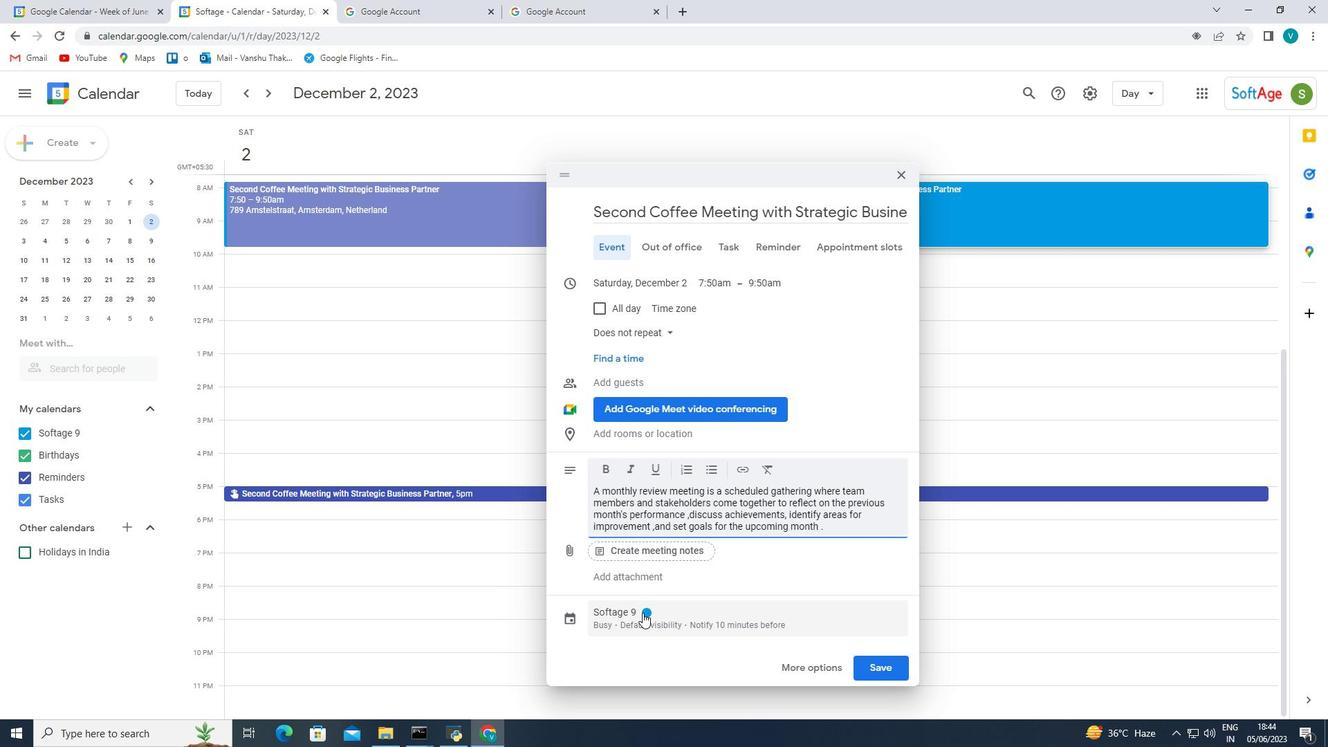 
Action: Mouse pressed left at (646, 615)
Screenshot: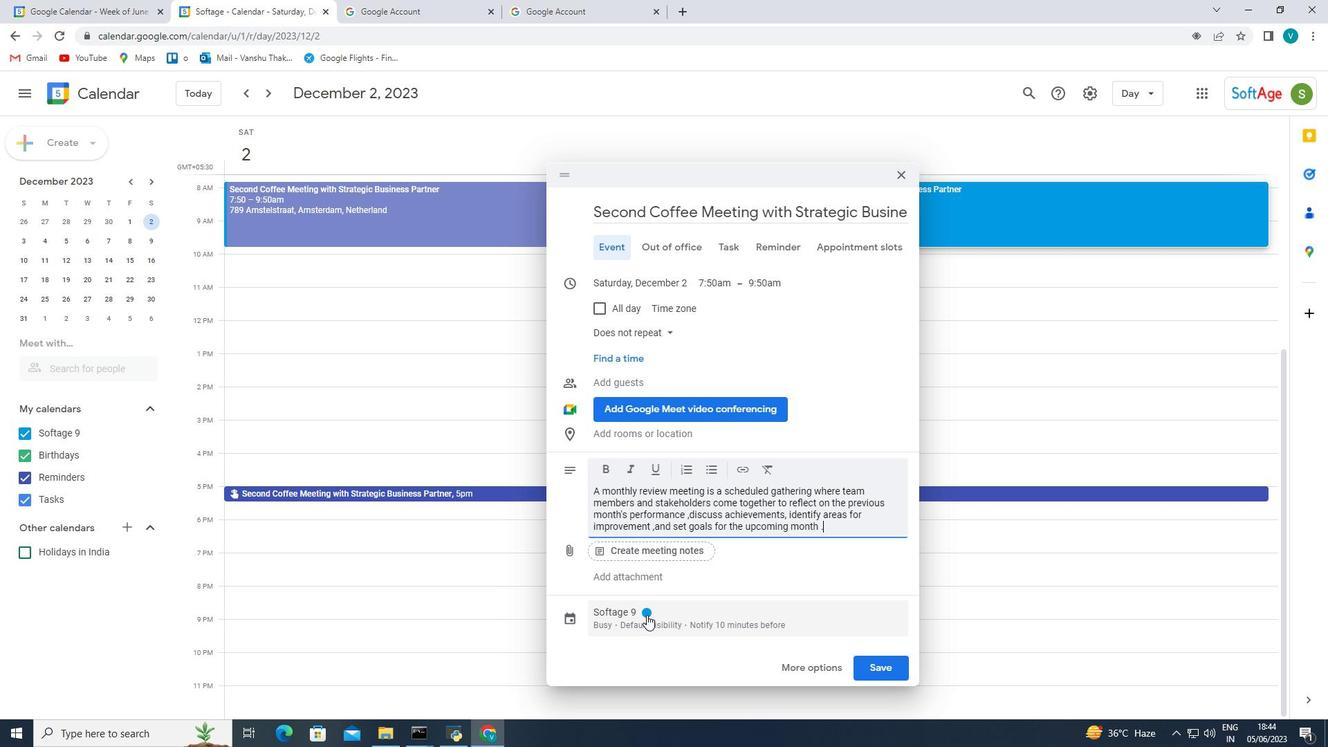 
Action: Mouse moved to (685, 524)
Screenshot: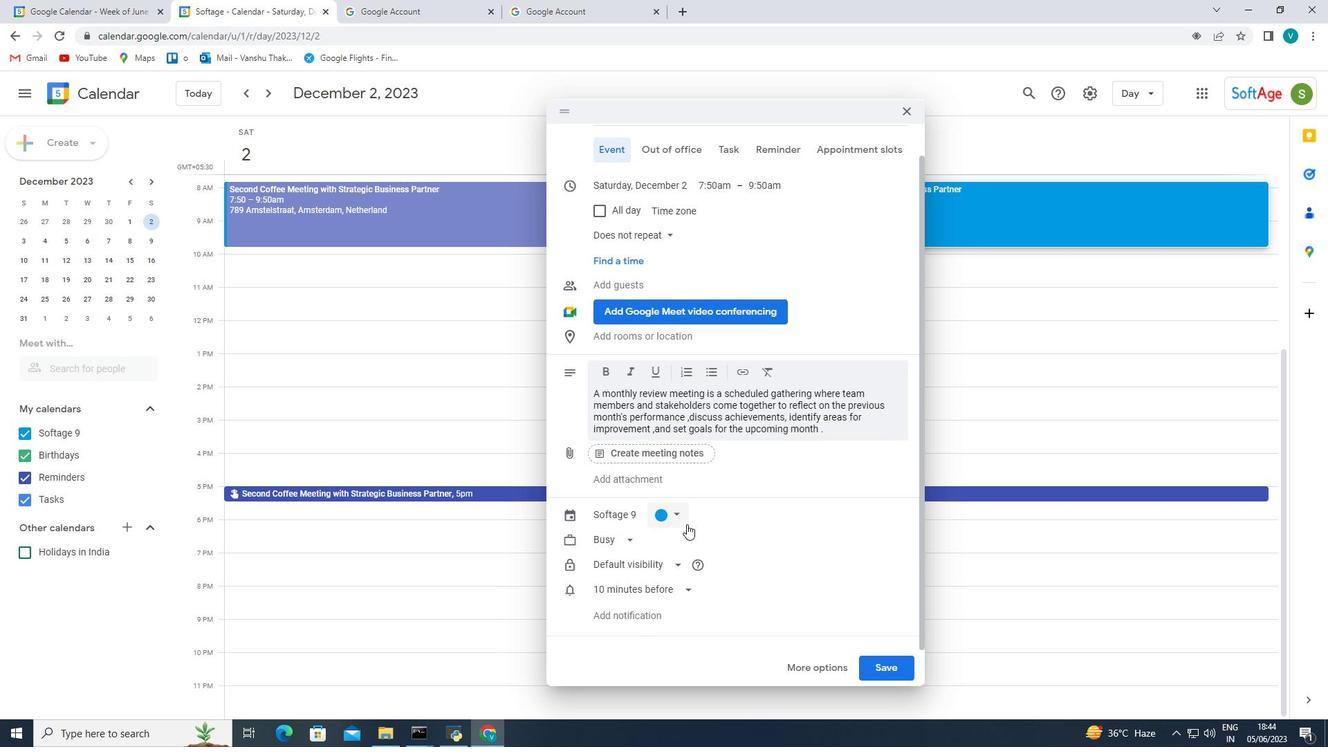 
Action: Mouse pressed left at (685, 524)
Screenshot: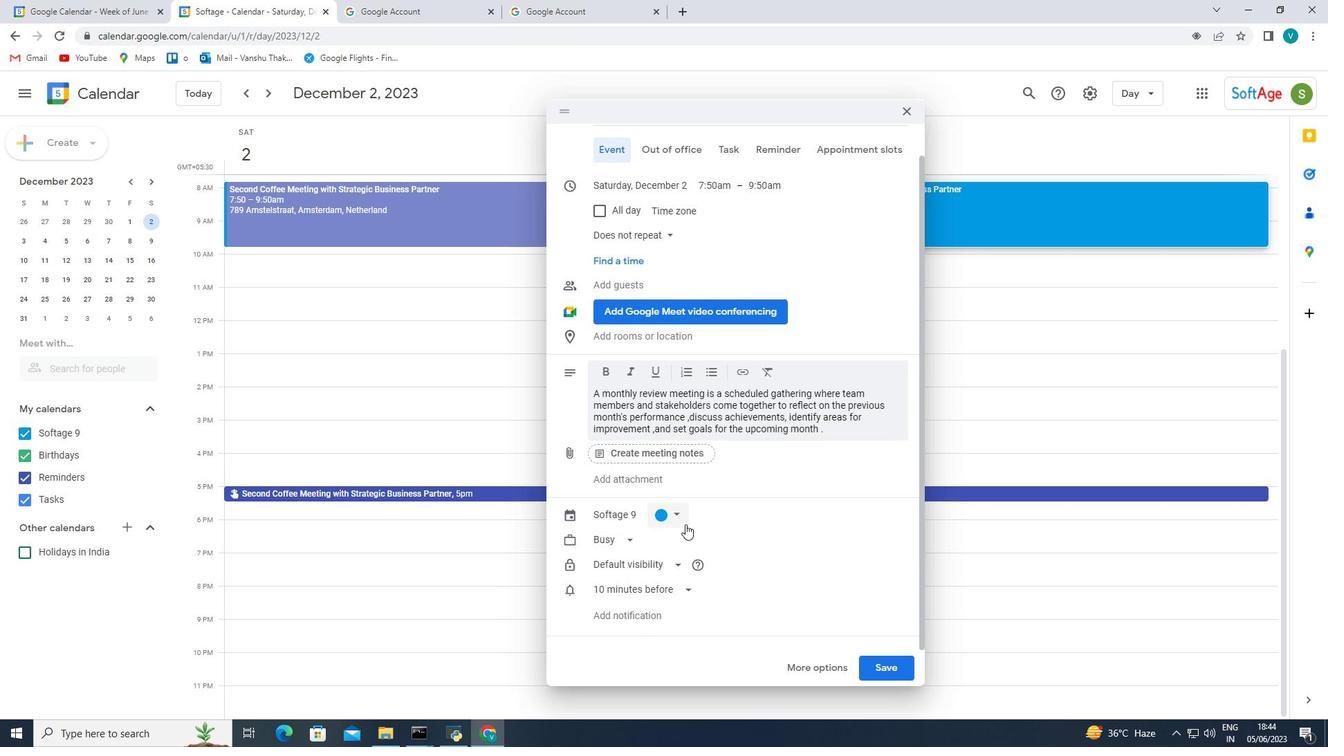 
Action: Mouse moved to (695, 532)
Screenshot: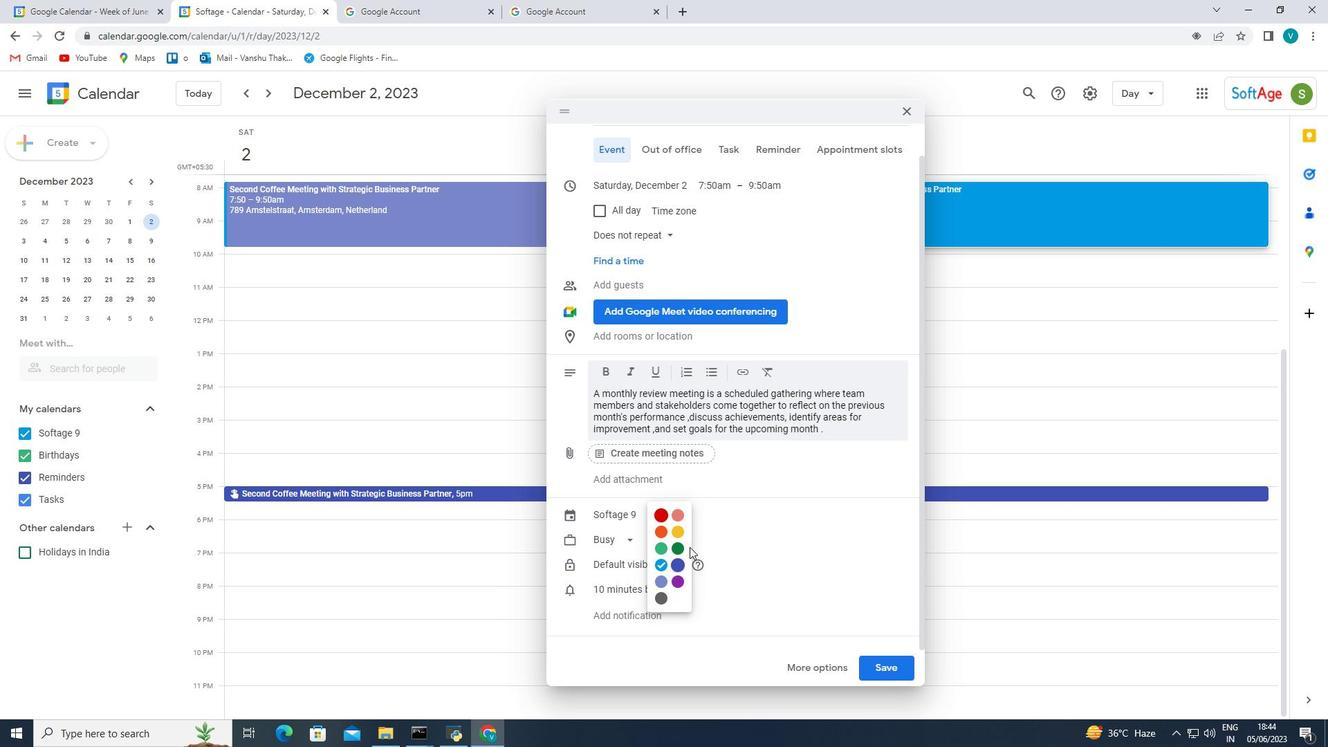 
Action: Mouse scrolled (695, 532) with delta (0, 0)
Screenshot: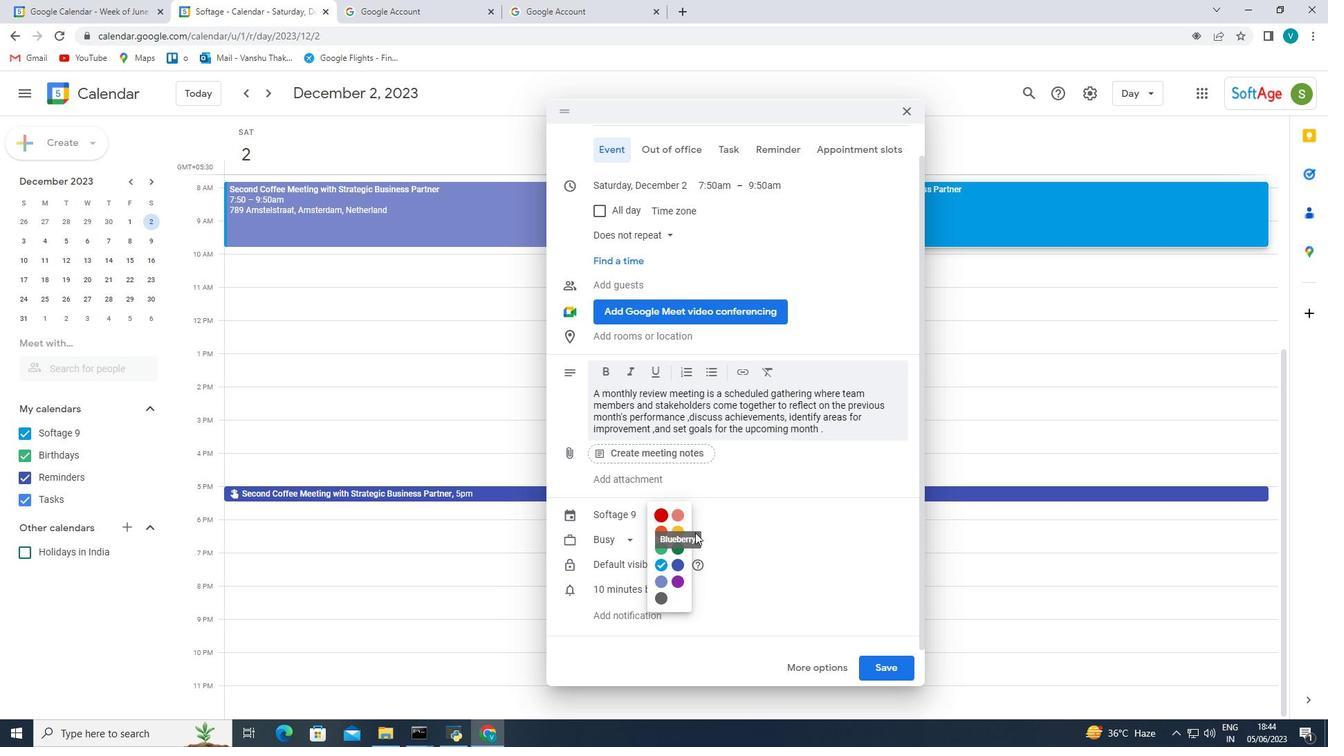 
Action: Mouse scrolled (695, 532) with delta (0, 0)
Screenshot: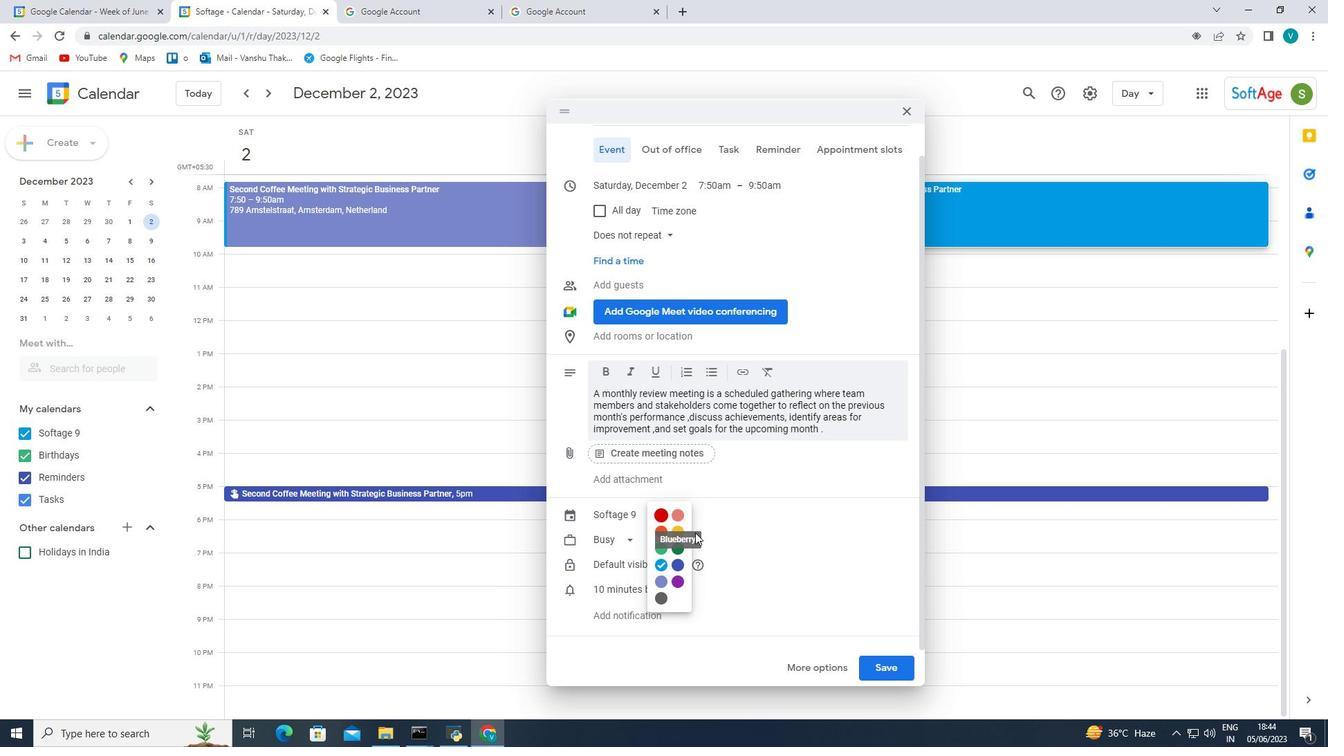 
Action: Mouse scrolled (695, 532) with delta (0, 0)
Screenshot: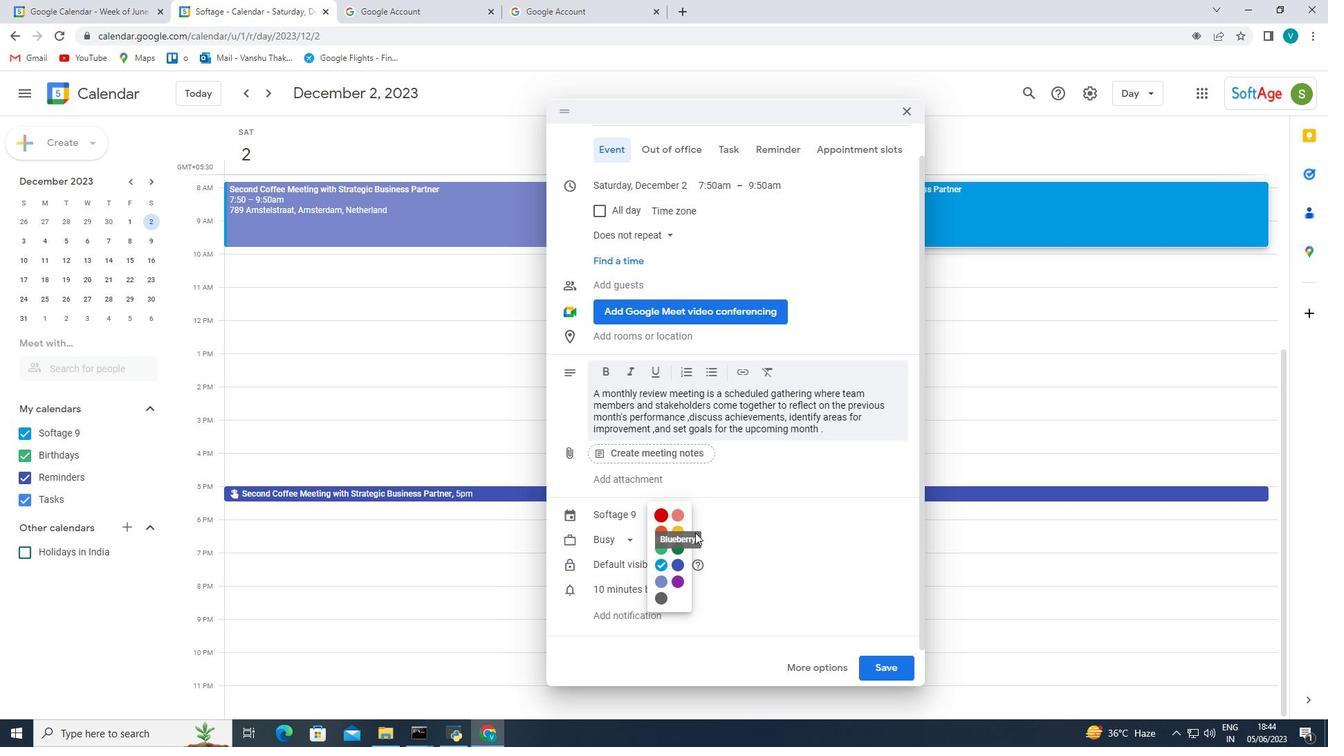 
Action: Mouse moved to (693, 542)
Screenshot: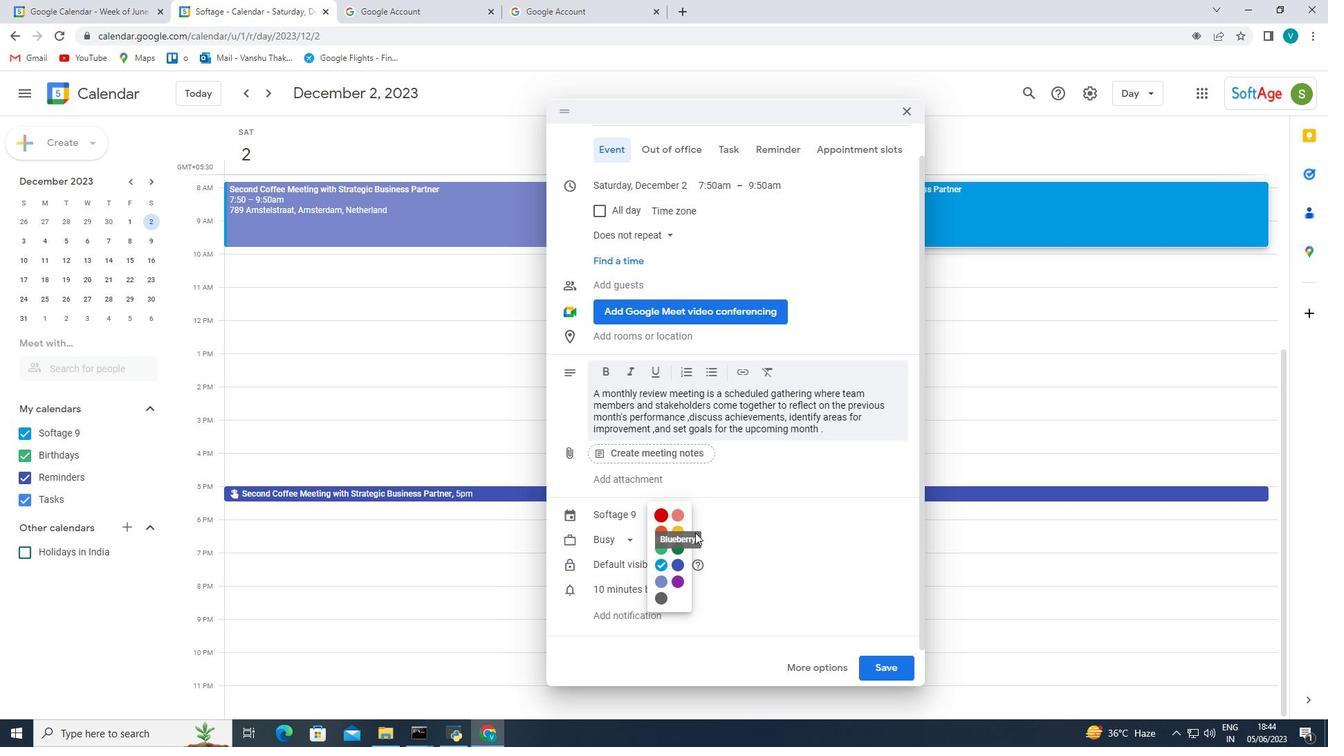 
Action: Mouse scrolled (693, 541) with delta (0, 0)
Screenshot: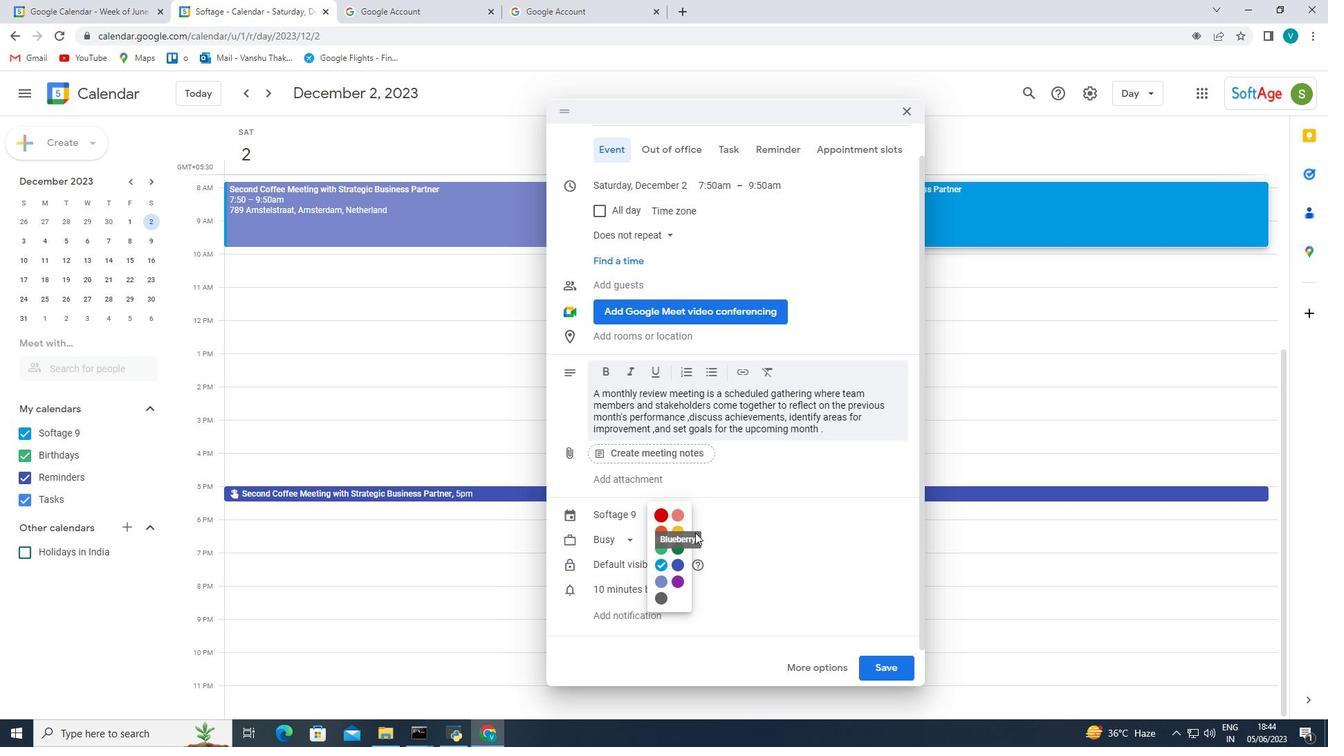 
Action: Mouse moved to (572, 518)
Screenshot: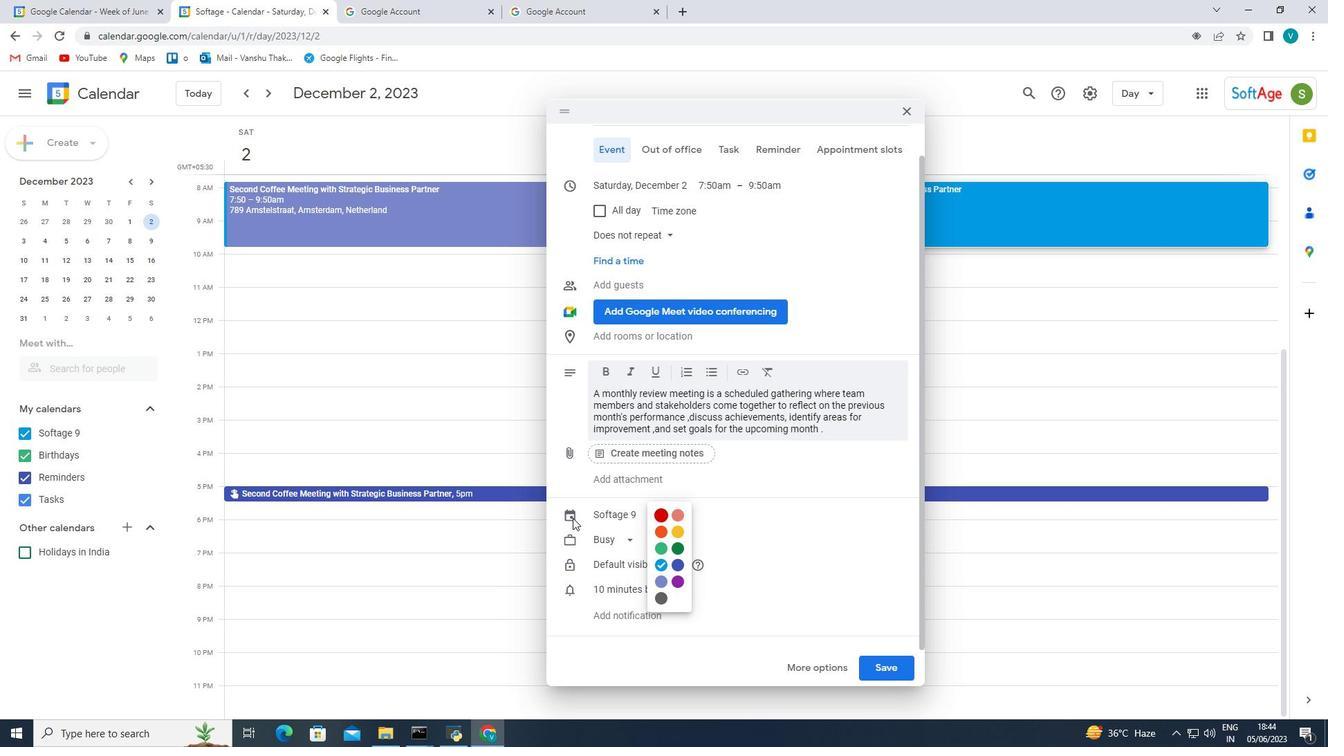 
Action: Mouse pressed left at (572, 518)
Screenshot: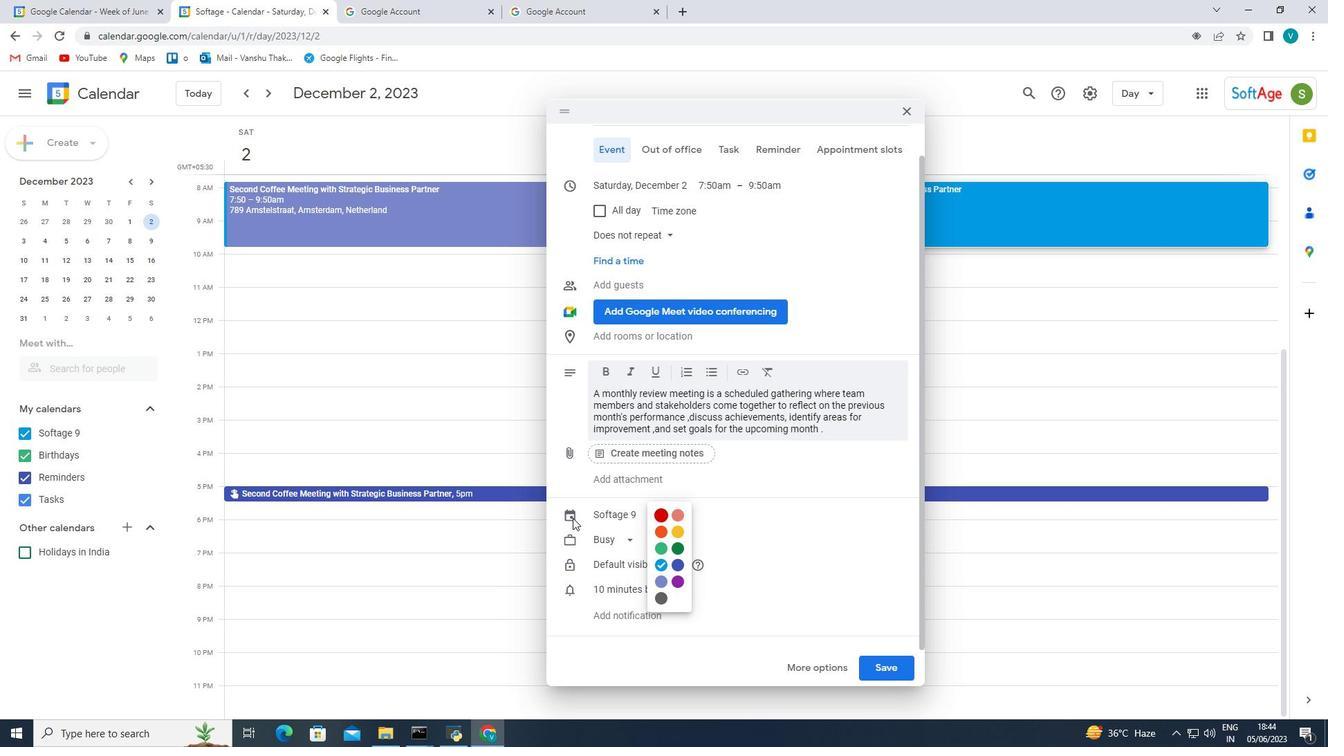 
Action: Mouse pressed left at (572, 518)
Screenshot: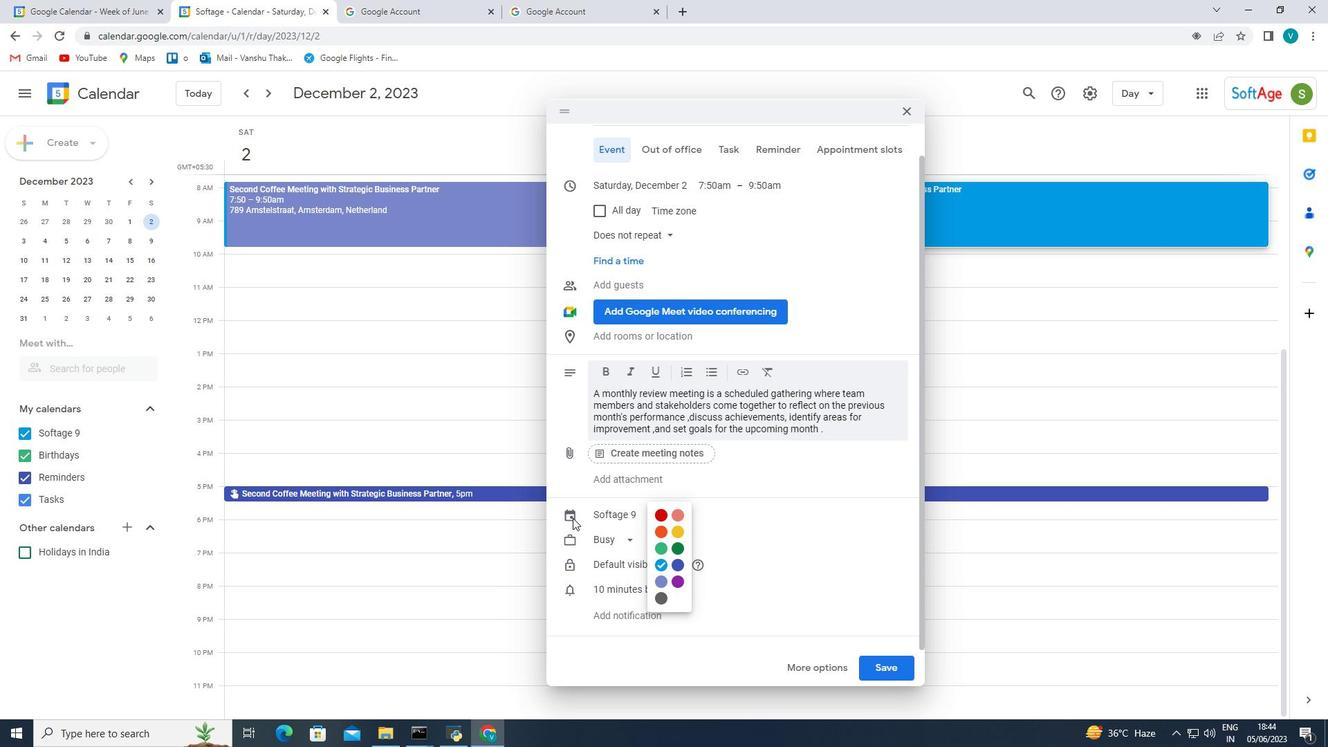 
Action: Mouse pressed left at (572, 518)
Screenshot: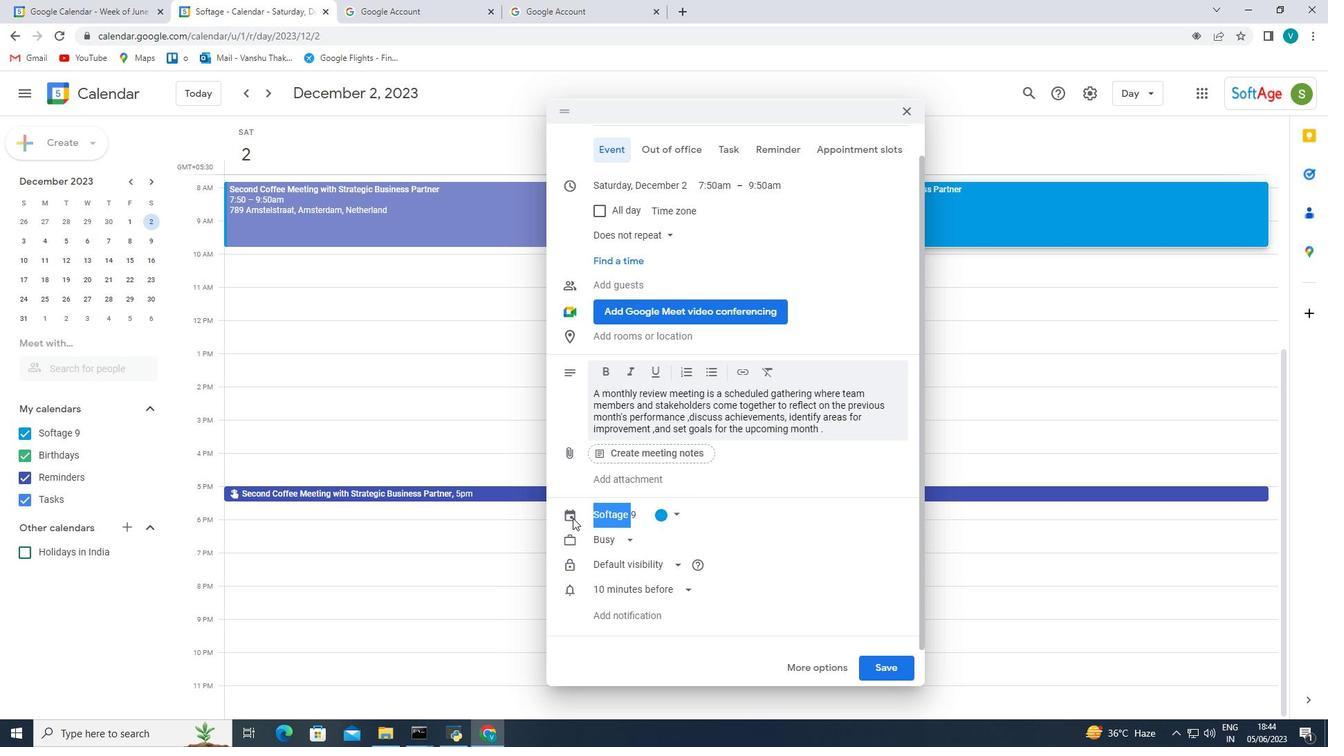 
Action: Mouse pressed left at (572, 518)
Screenshot: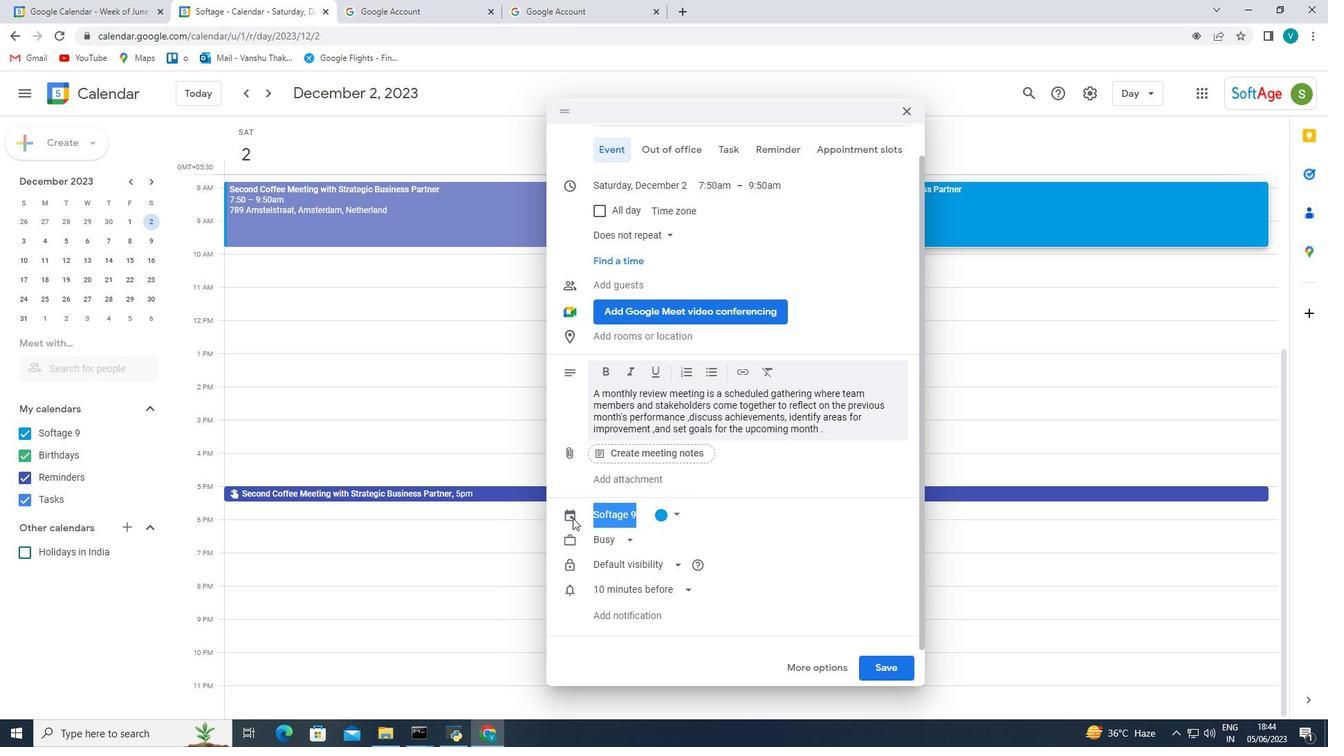 
Action: Mouse pressed left at (572, 518)
Screenshot: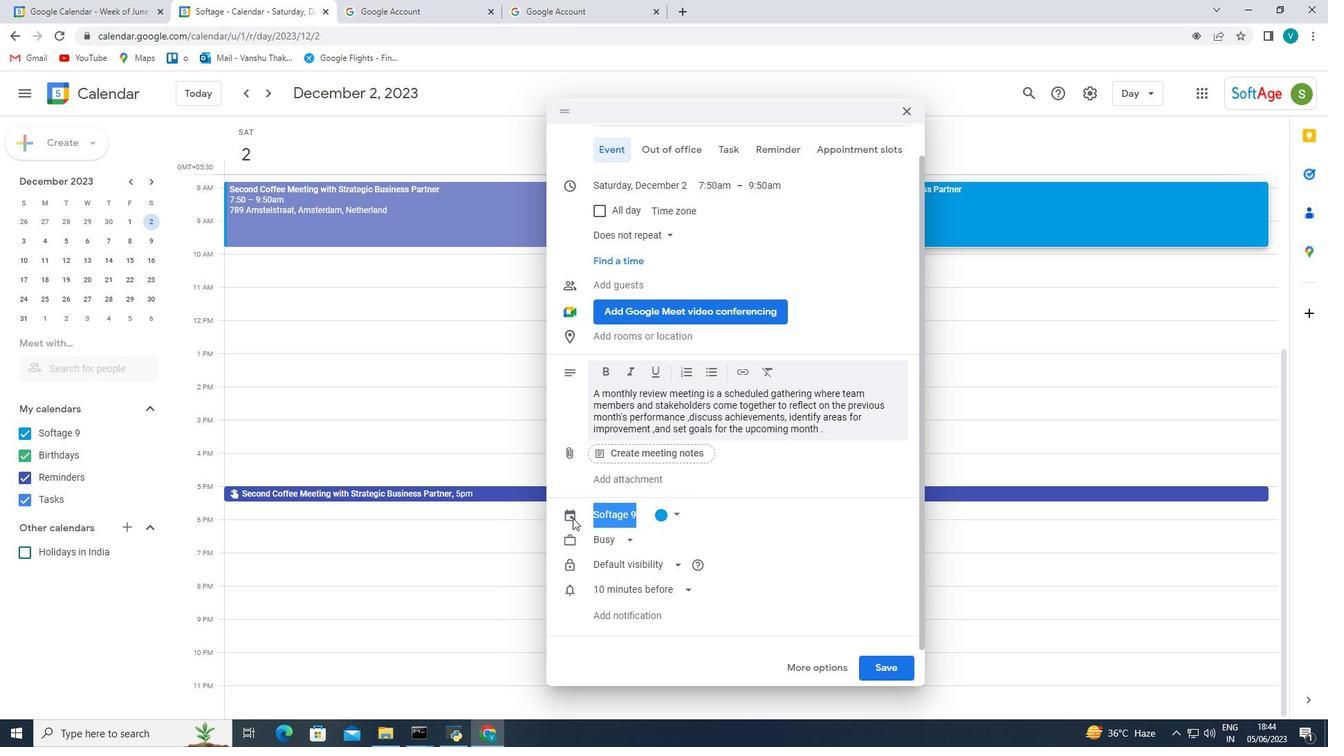 
Action: Mouse pressed left at (572, 518)
Screenshot: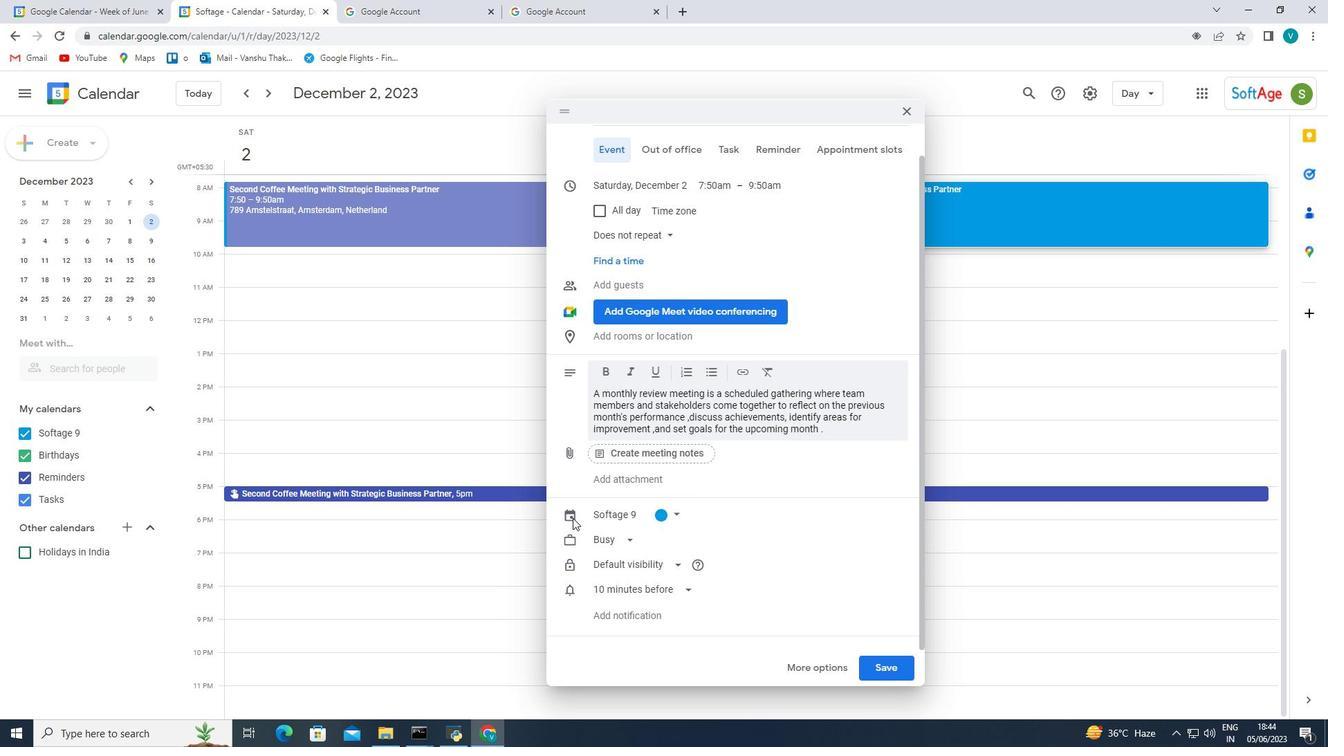 
Action: Mouse pressed left at (572, 518)
Screenshot: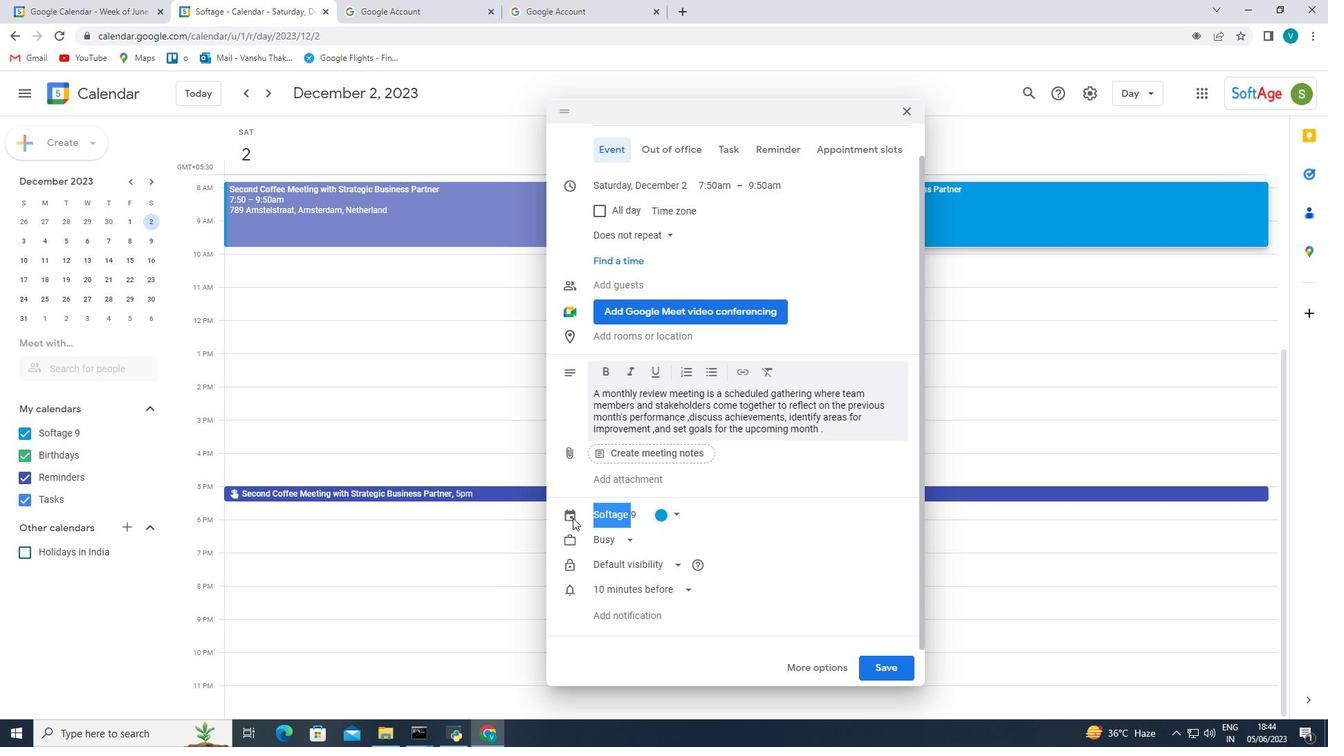 
Action: Mouse pressed left at (572, 518)
Screenshot: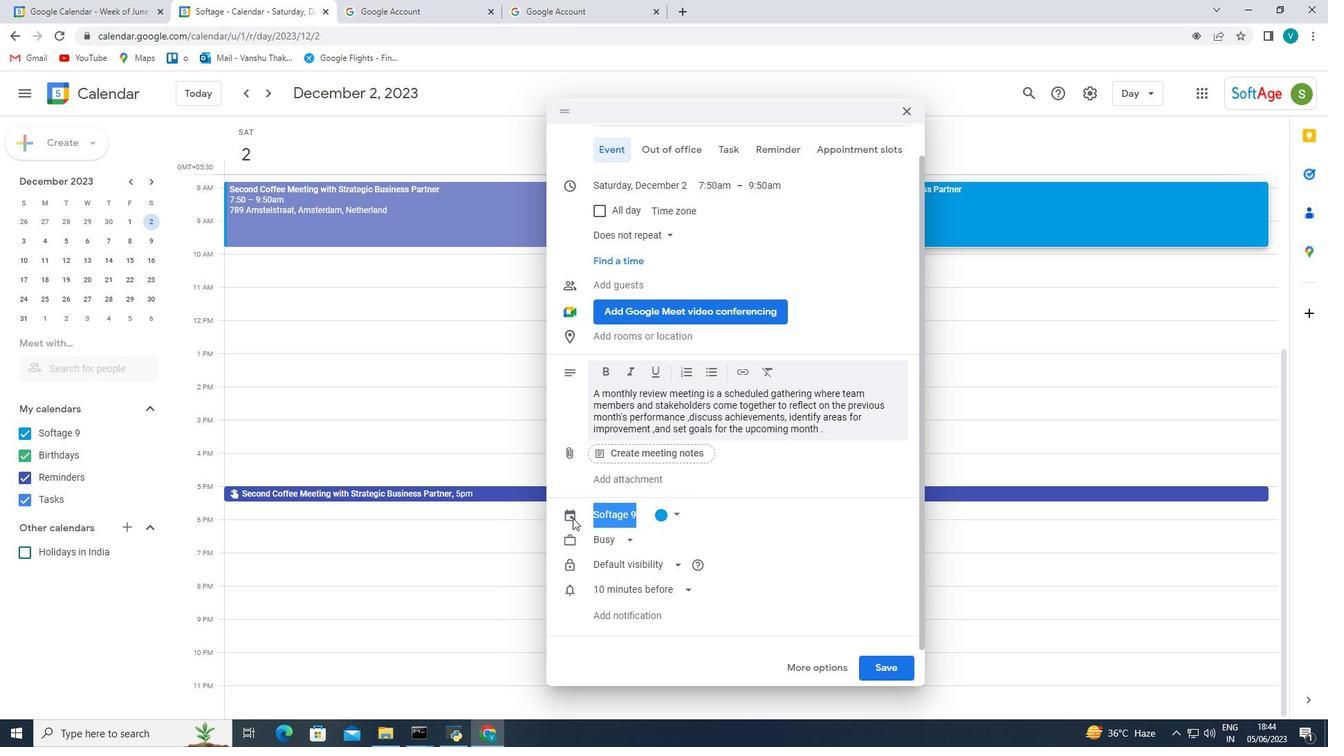 
Action: Mouse pressed left at (572, 518)
Screenshot: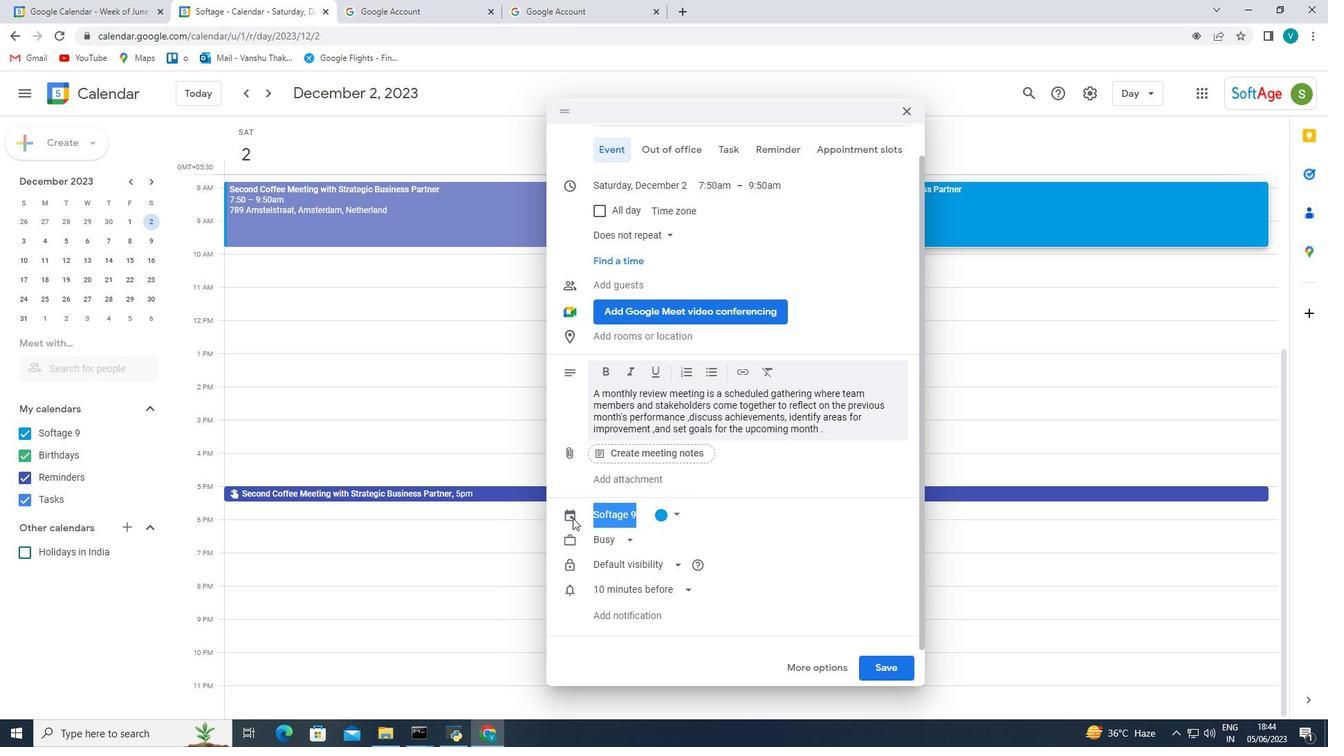 
Action: Mouse moved to (734, 538)
Screenshot: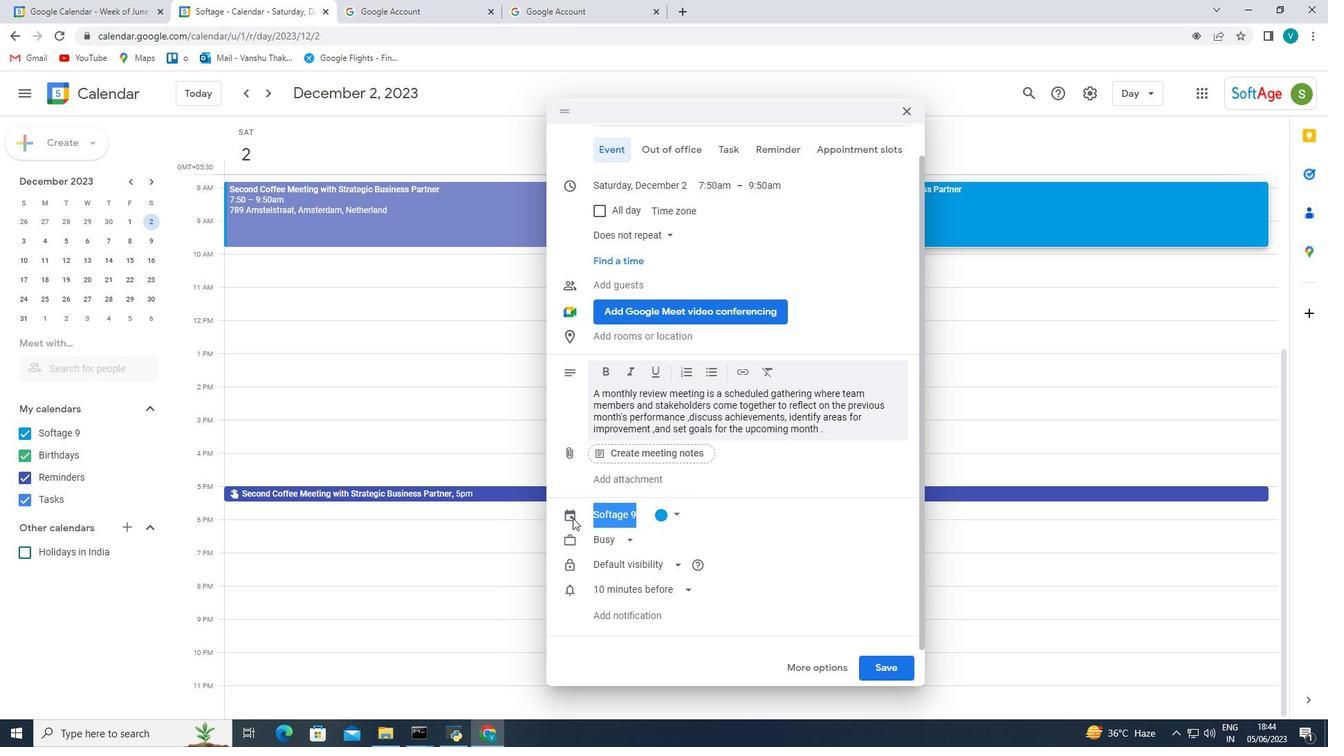 
Action: Mouse pressed left at (734, 538)
Screenshot: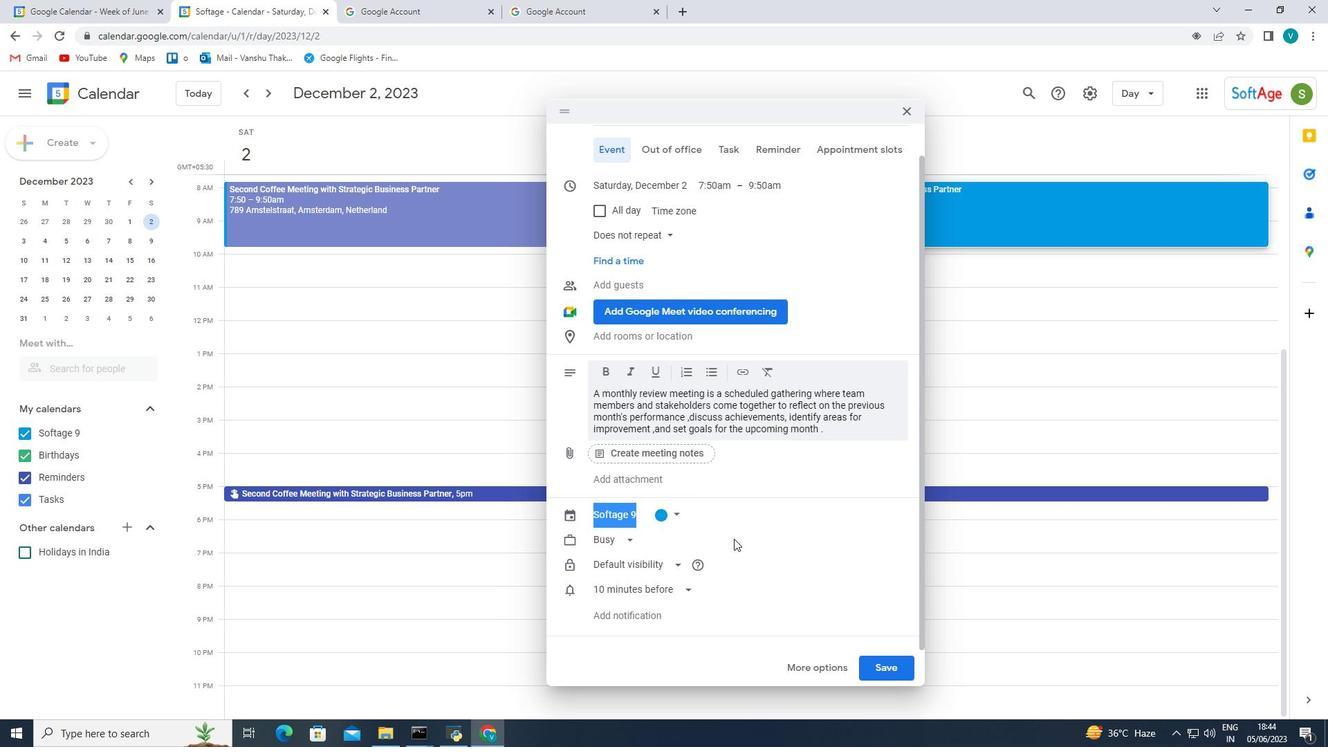 
Action: Mouse moved to (681, 514)
Screenshot: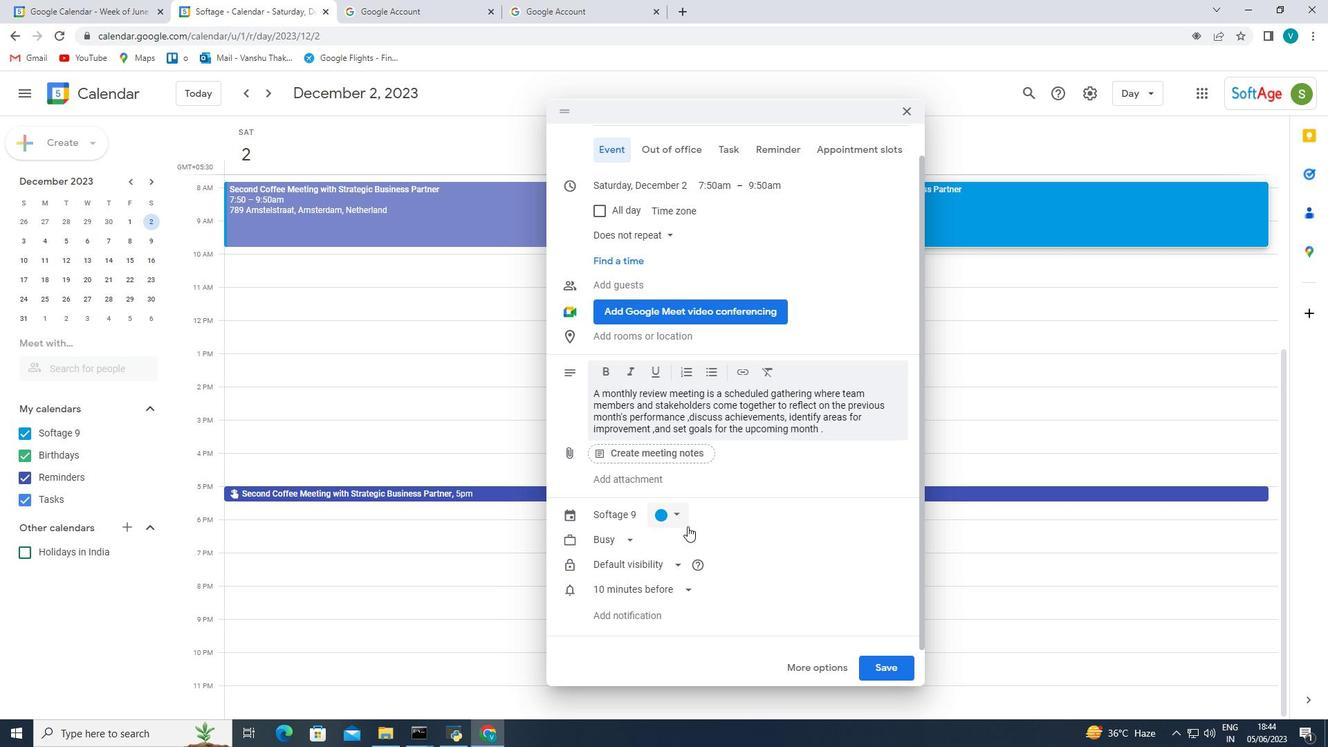 
Action: Mouse pressed left at (681, 514)
Screenshot: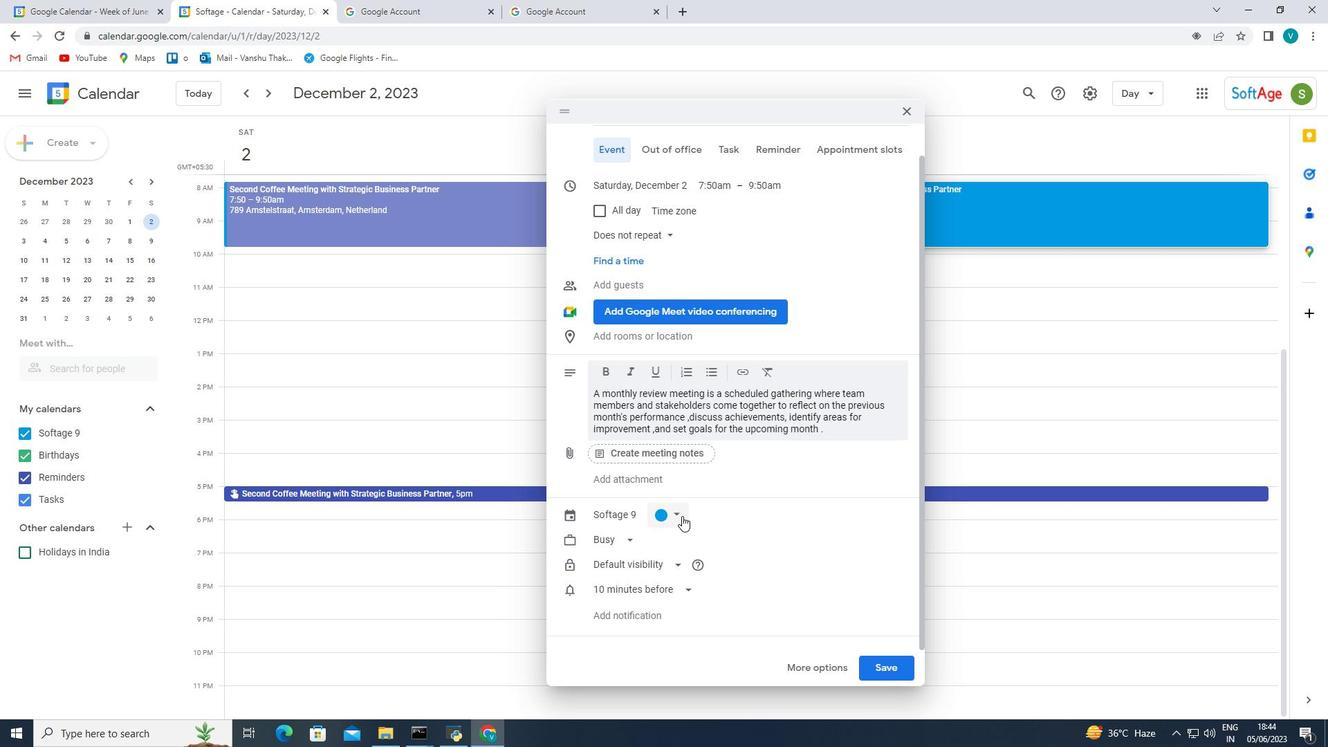 
Action: Mouse moved to (664, 577)
Screenshot: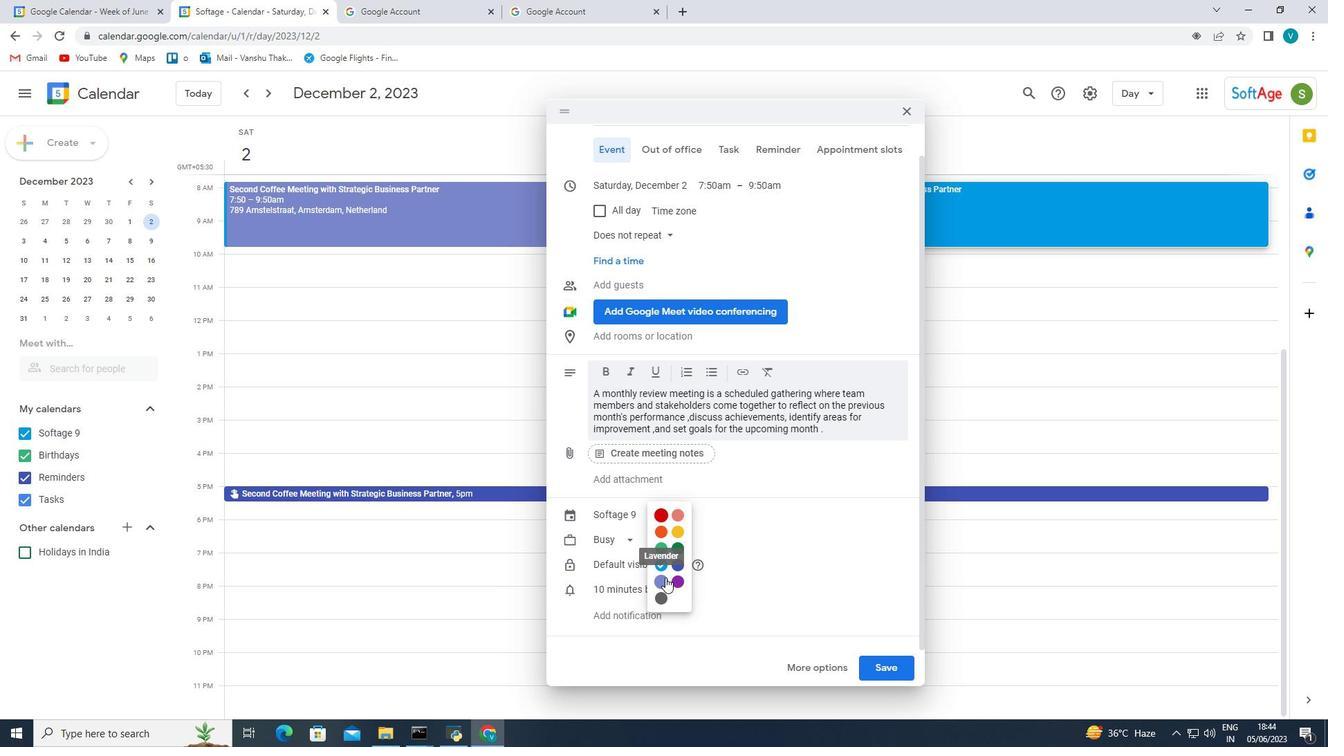 
Action: Mouse pressed left at (664, 577)
Screenshot: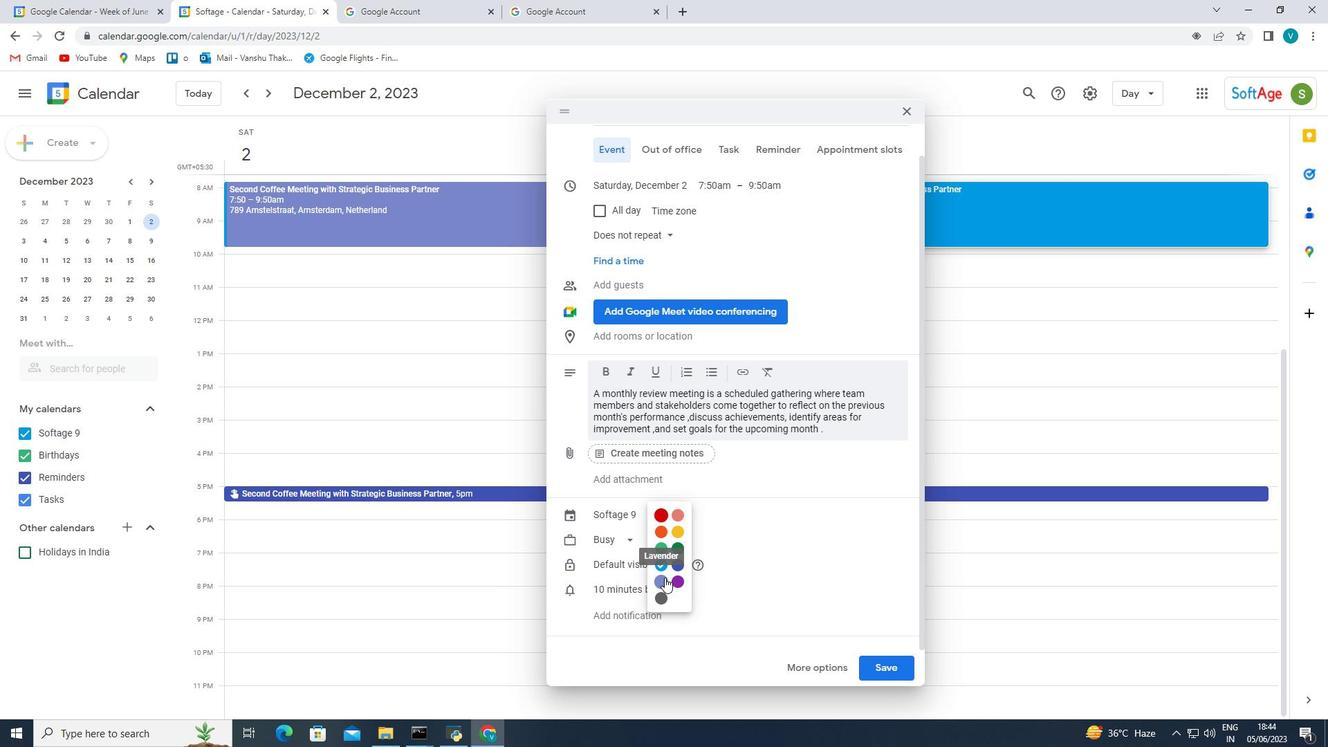 
Action: Mouse moved to (859, 380)
Screenshot: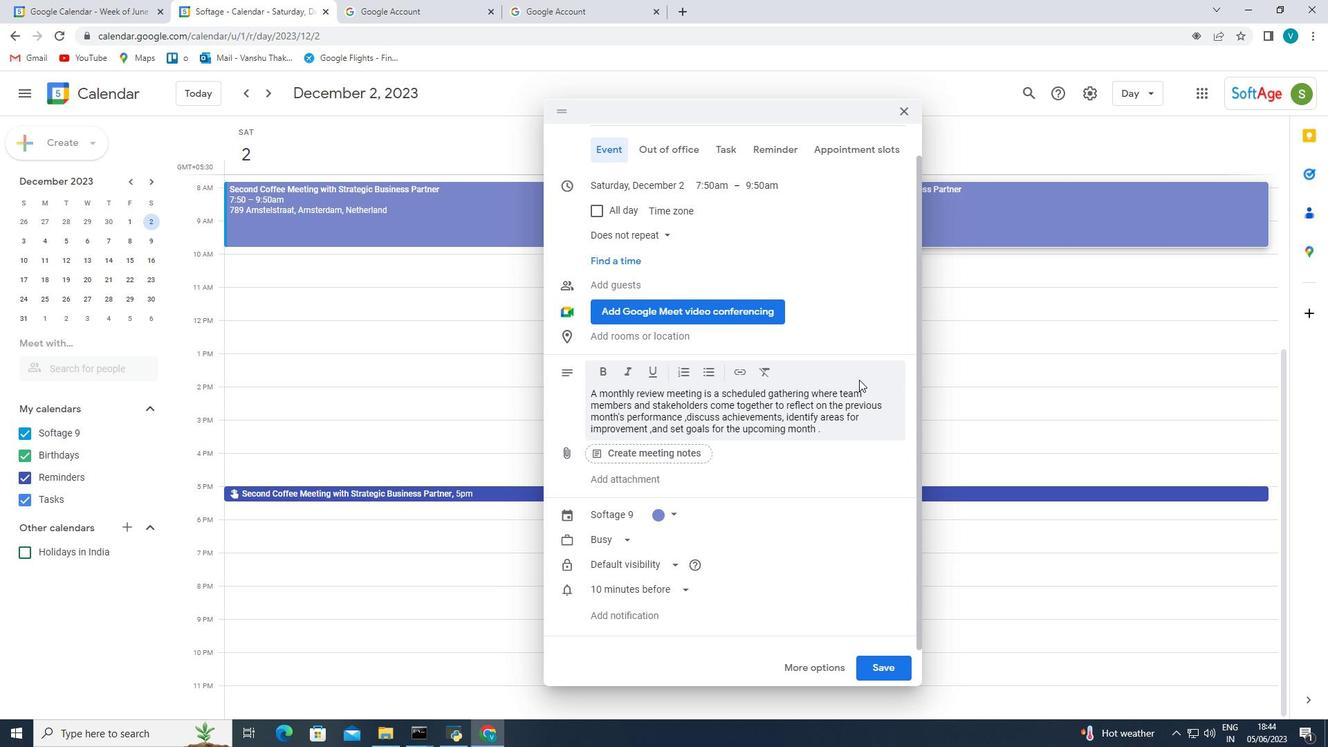 
Action: Mouse scrolled (859, 381) with delta (0, 0)
Screenshot: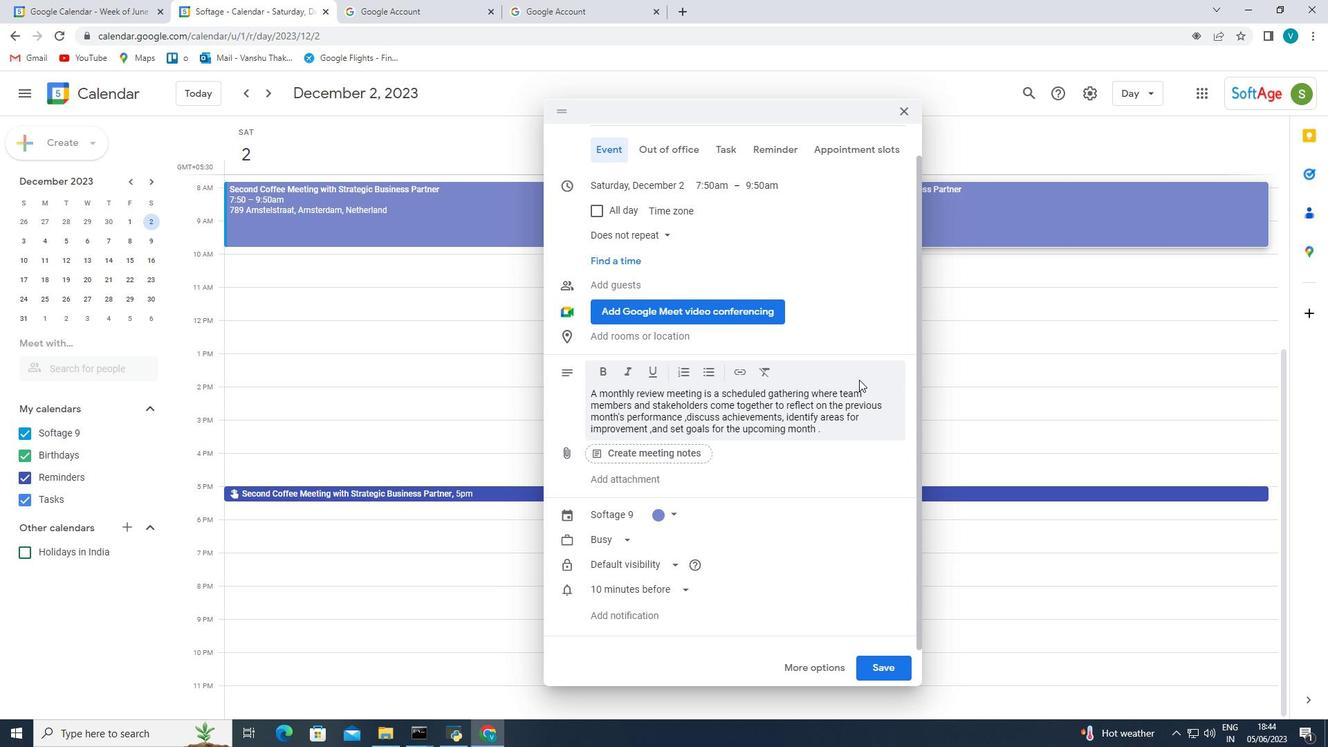 
Action: Mouse moved to (859, 381)
Screenshot: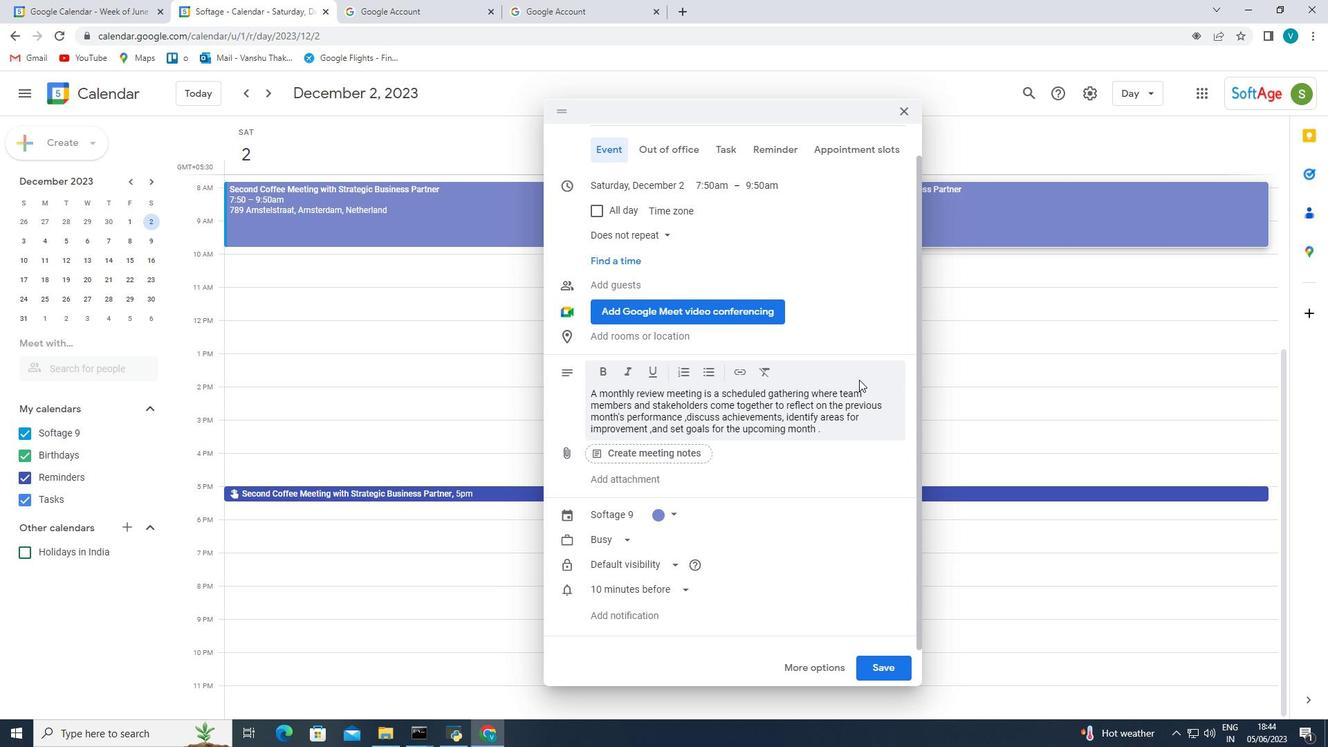 
Action: Mouse scrolled (859, 381) with delta (0, 0)
Screenshot: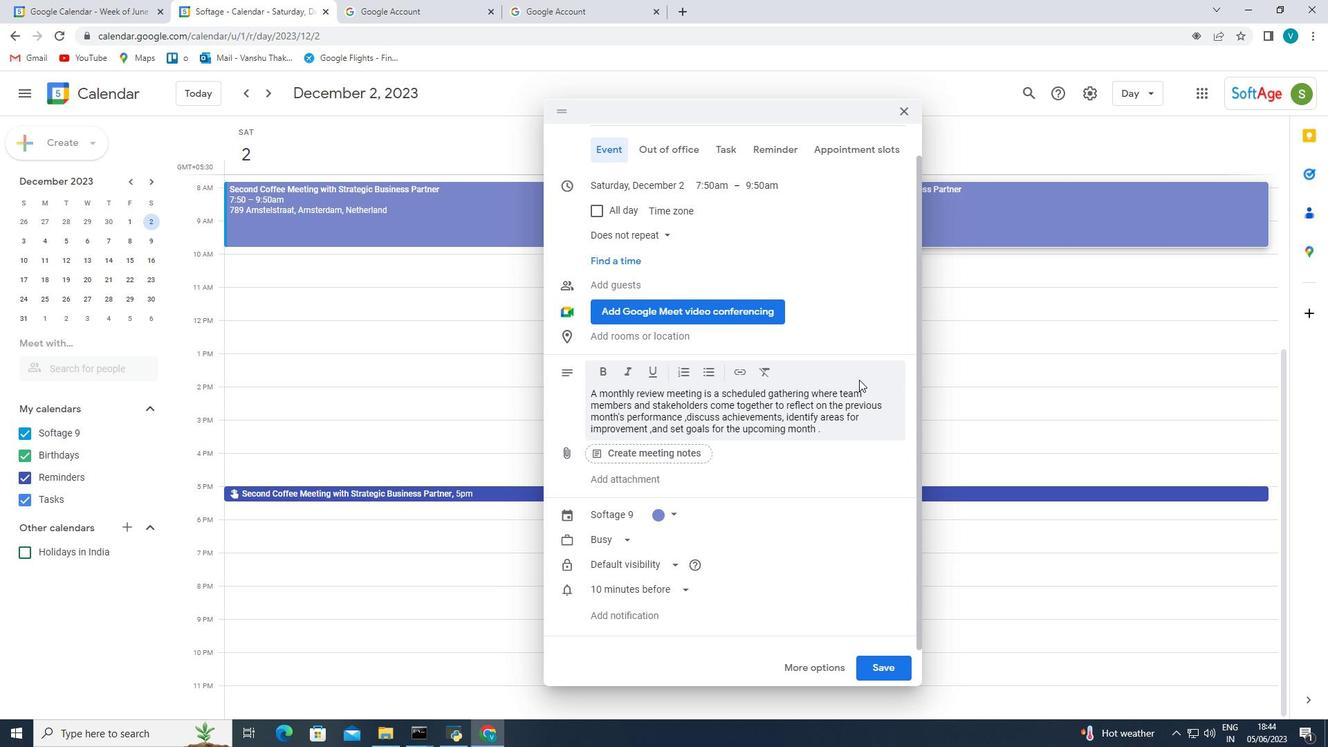 
Action: Mouse scrolled (859, 381) with delta (0, 0)
Screenshot: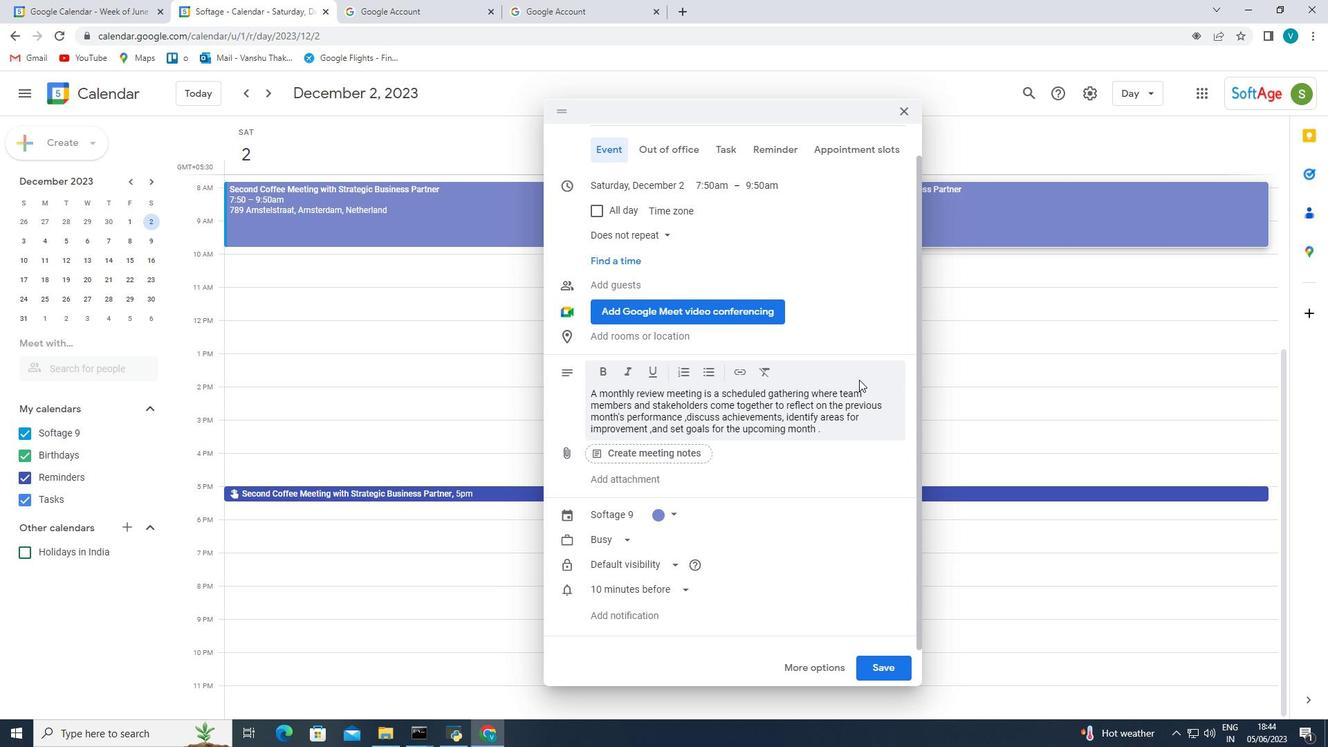 
Action: Mouse scrolled (859, 381) with delta (0, 0)
Screenshot: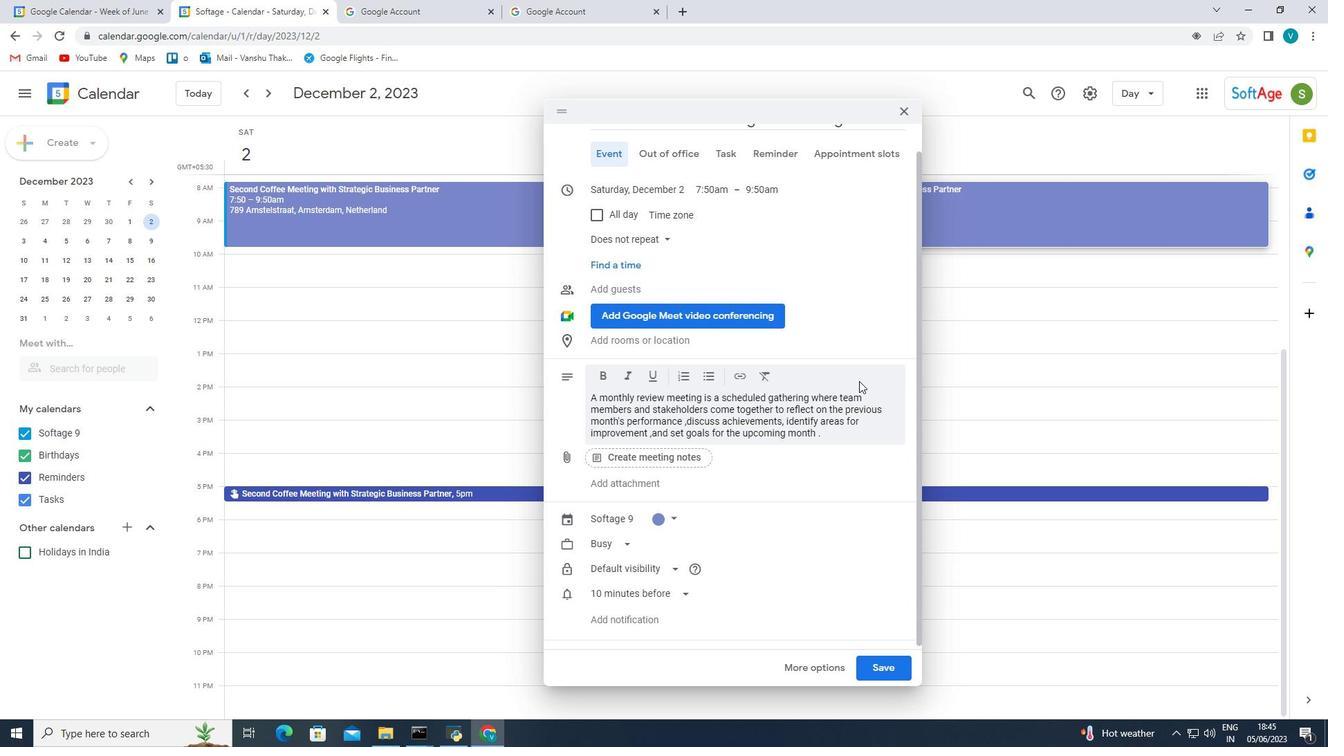 
Action: Mouse scrolled (859, 381) with delta (0, 0)
Screenshot: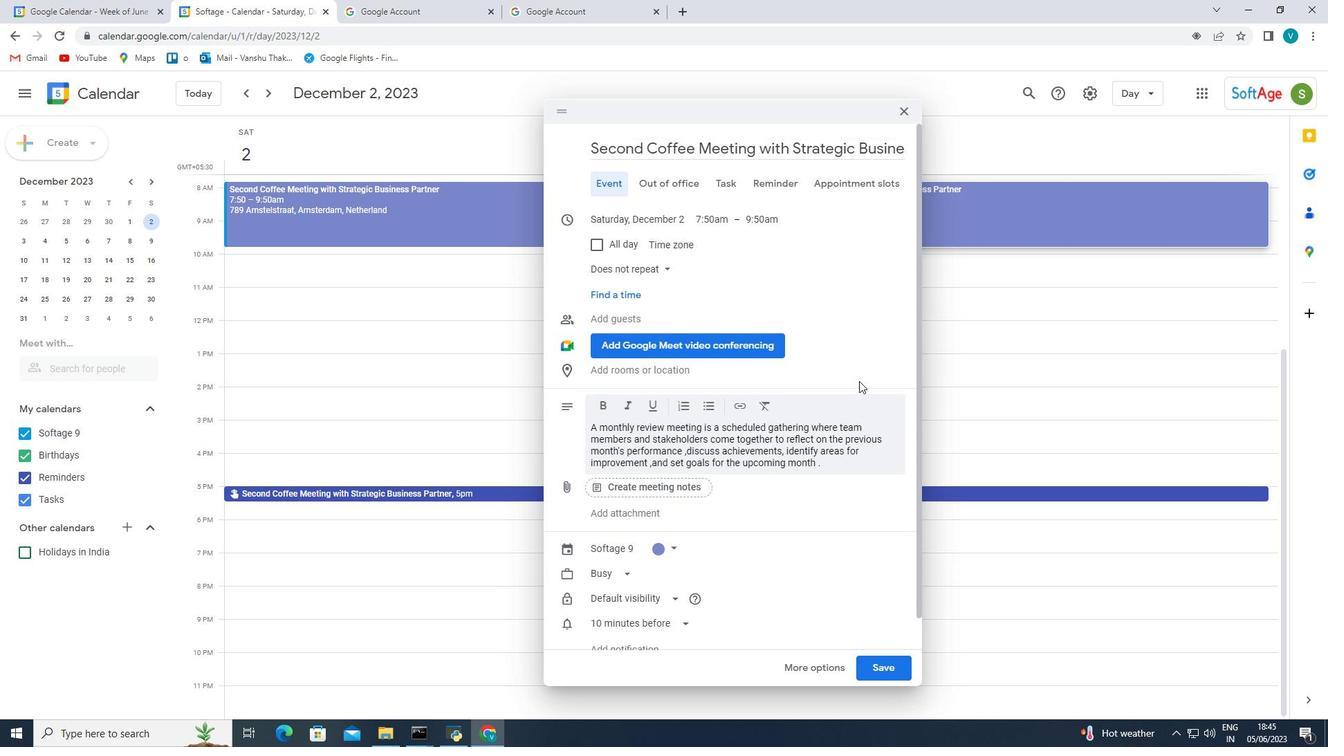 
Action: Mouse moved to (676, 372)
Screenshot: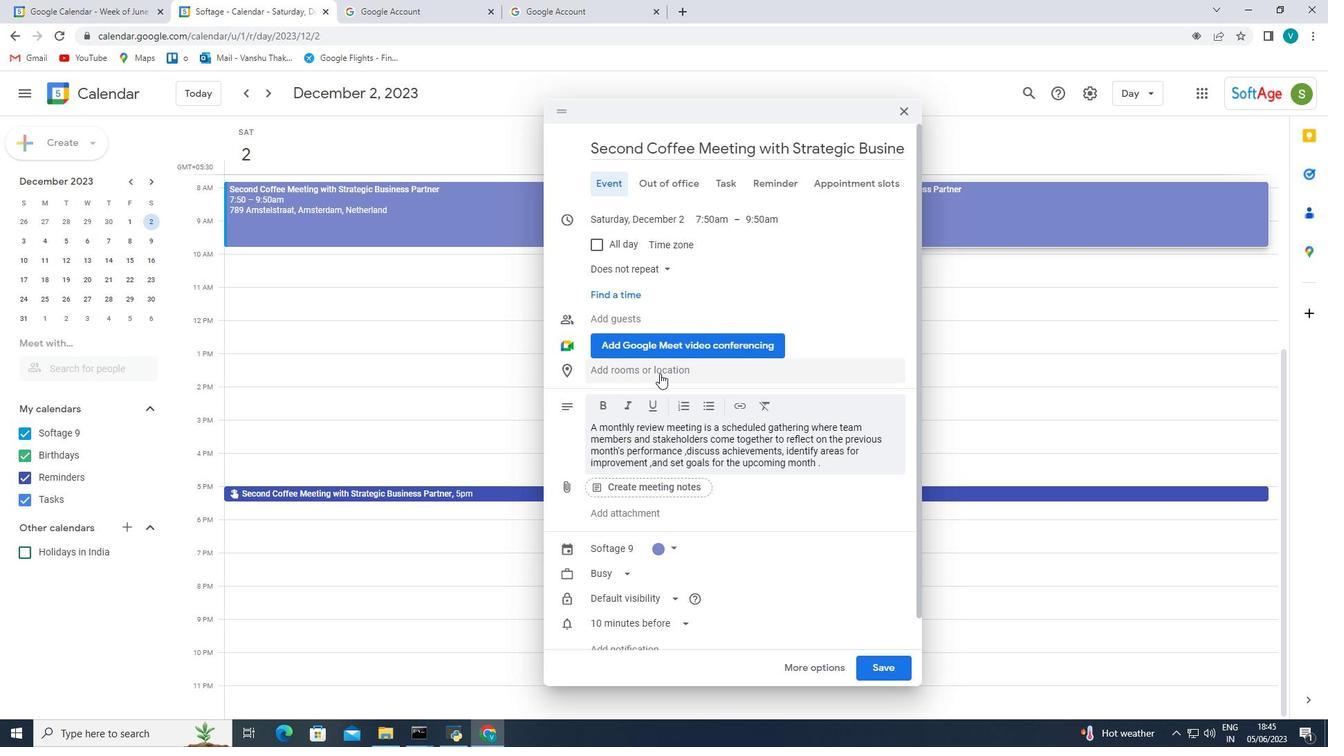 
Action: Mouse pressed left at (676, 372)
Screenshot: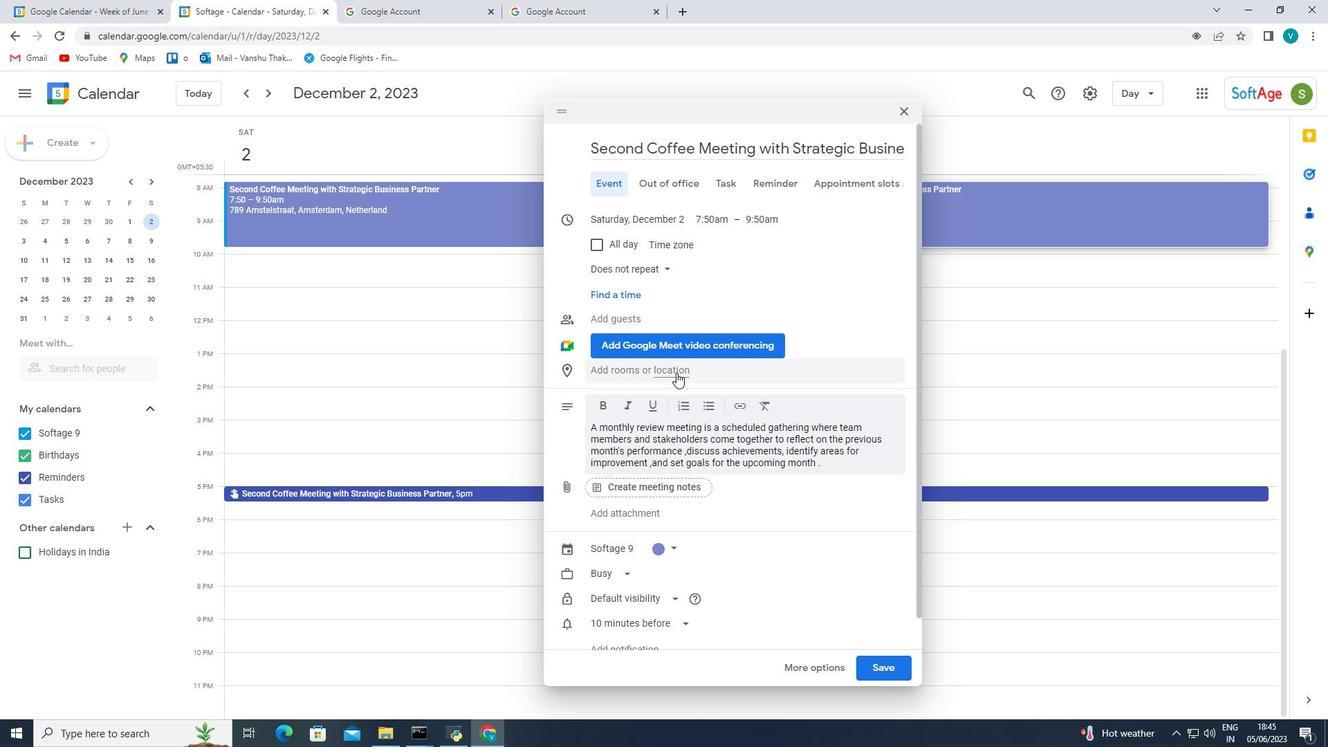 
Action: Mouse moved to (612, 404)
Screenshot: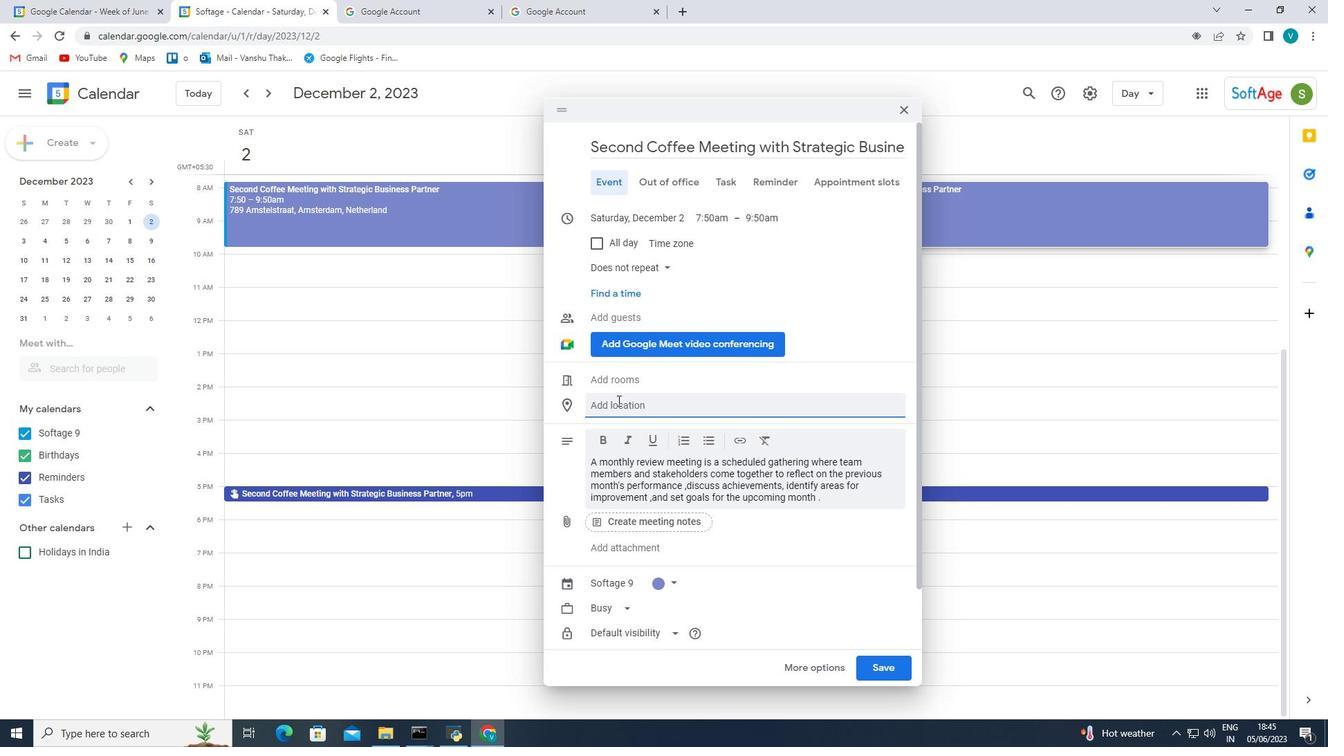 
Action: Mouse pressed left at (612, 404)
Screenshot: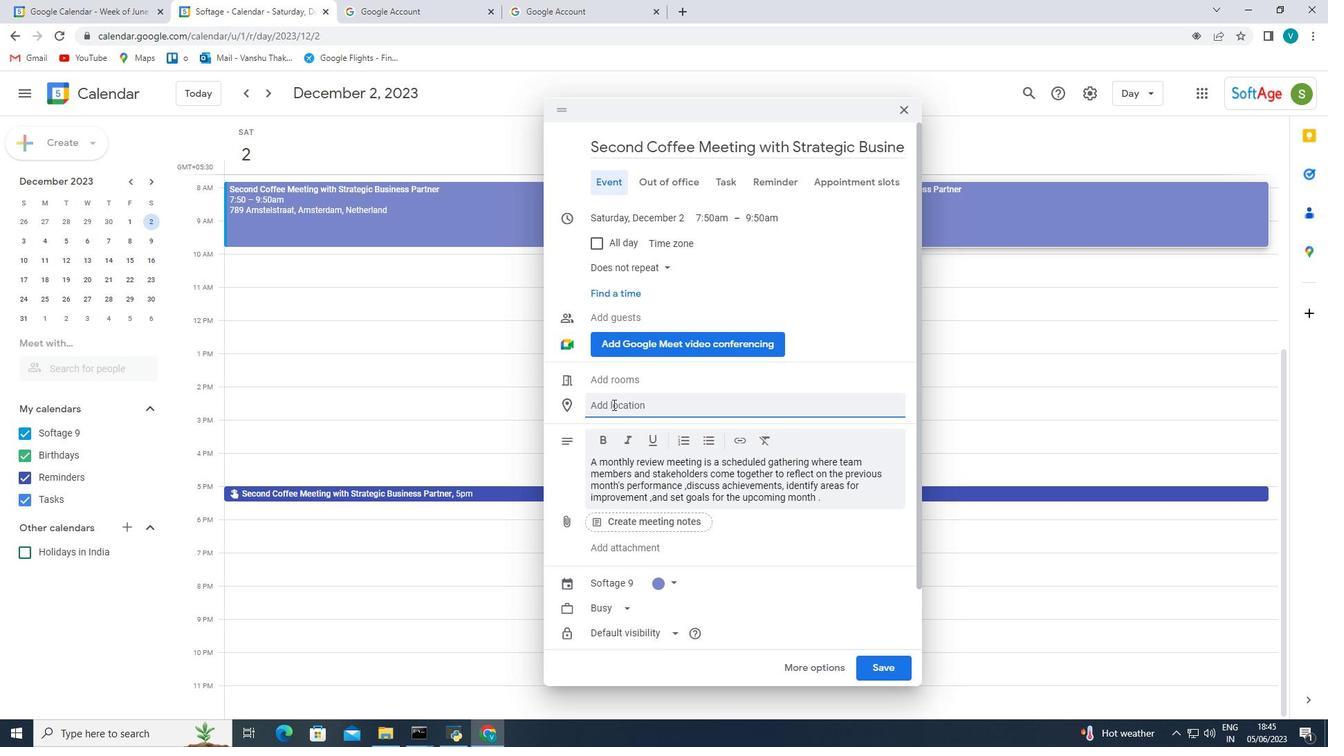 
Action: Mouse moved to (1046, 396)
Screenshot: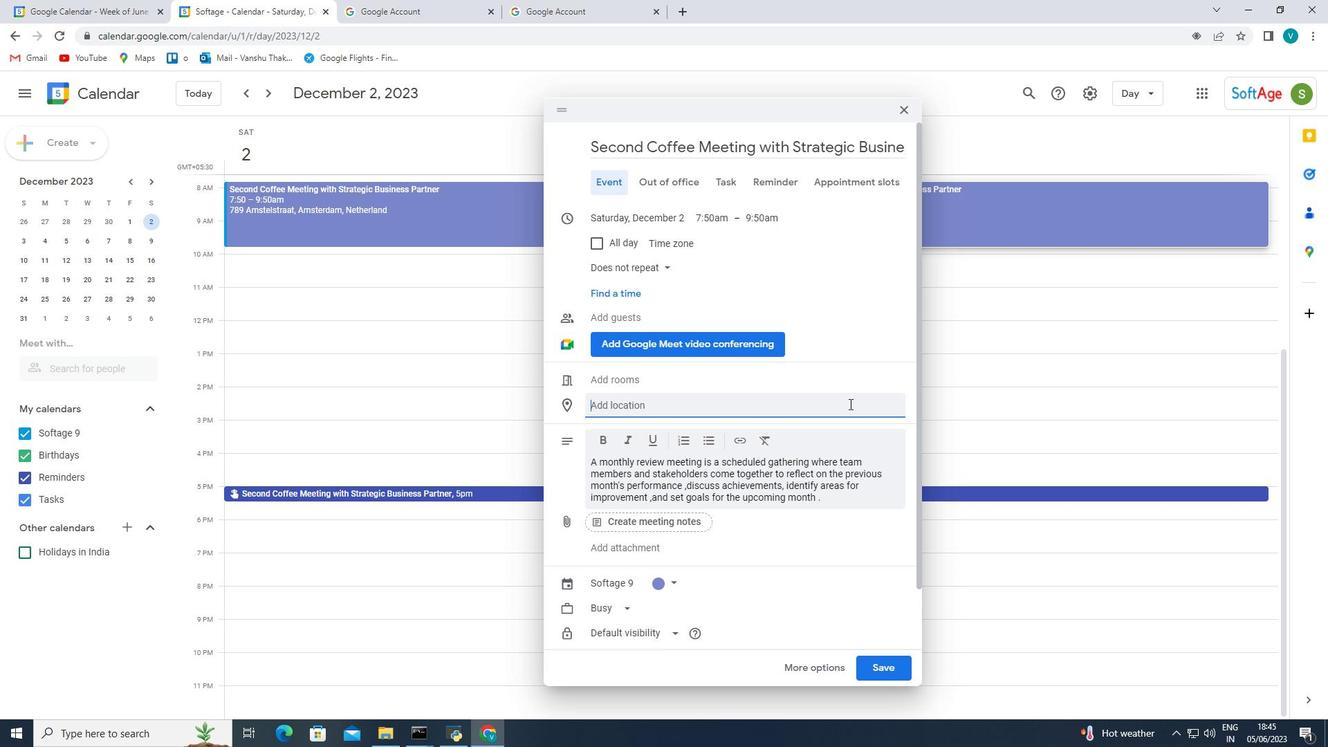 
Action: Key pressed 789<Key.space><Key.shift_r>Amte<Key.backspace><Key.backspace>stelstraat<Key.space>
Screenshot: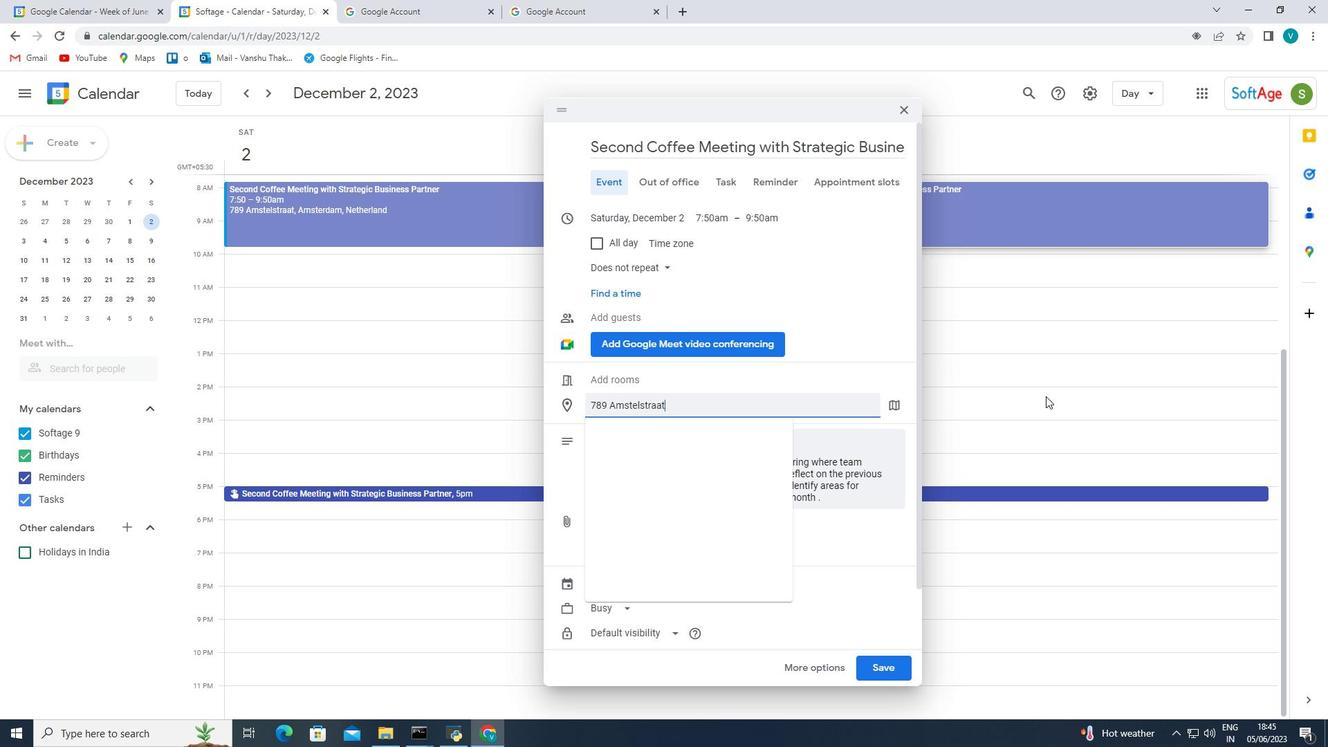 
Action: Mouse moved to (662, 408)
Screenshot: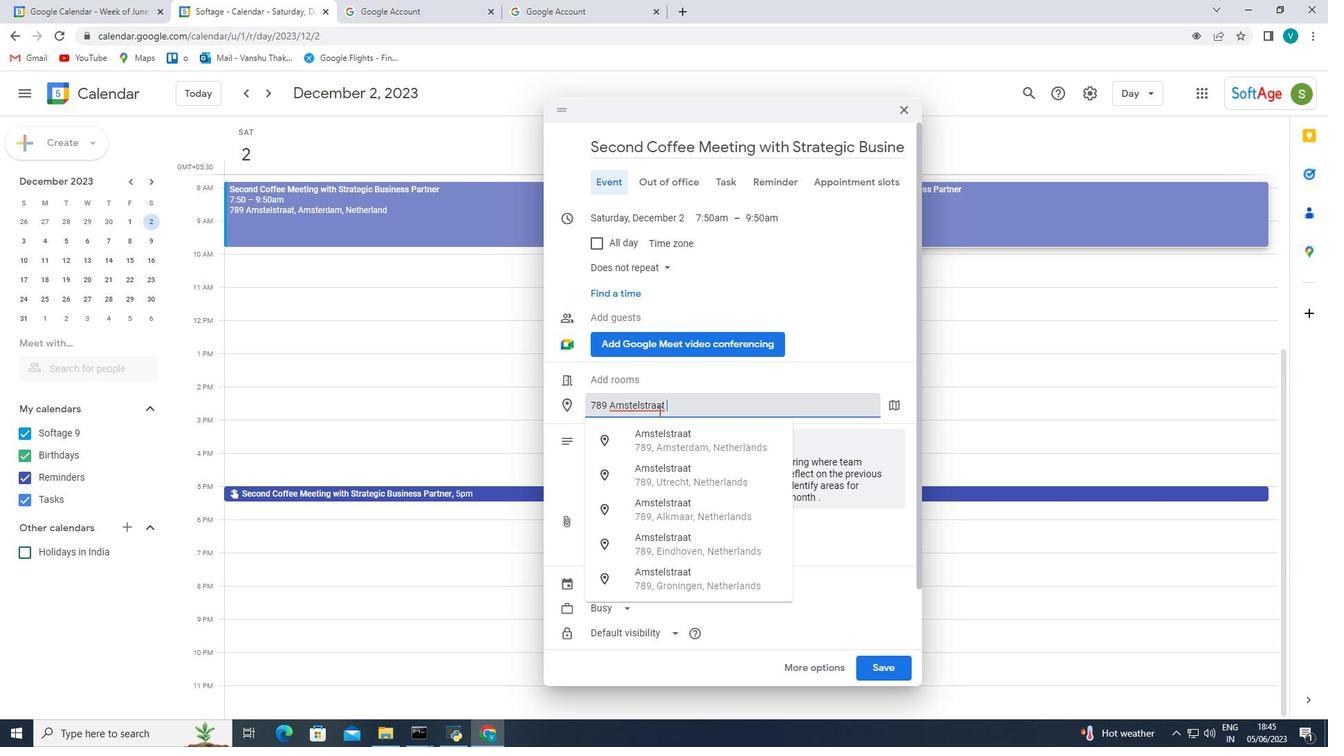 
Action: Mouse pressed right at (662, 408)
Screenshot: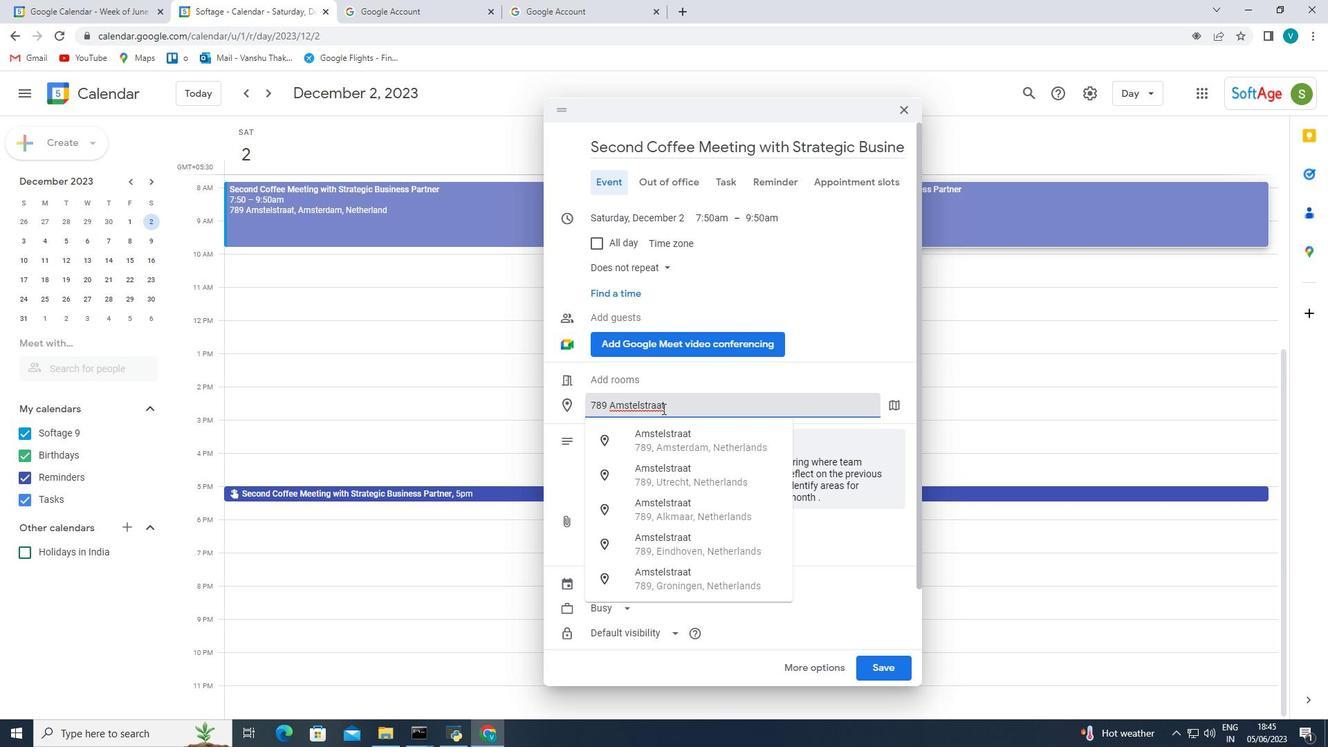 
Action: Mouse moved to (671, 394)
Screenshot: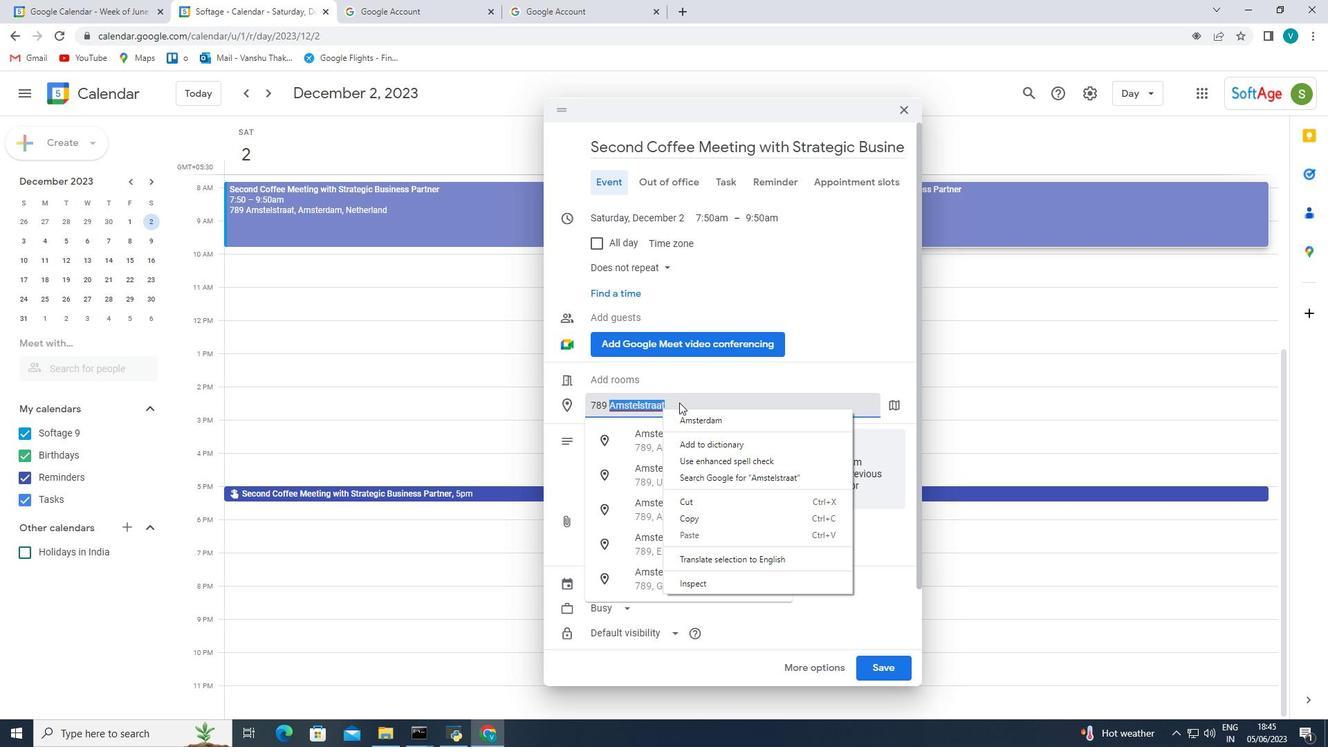 
Action: Mouse pressed left at (671, 394)
Screenshot: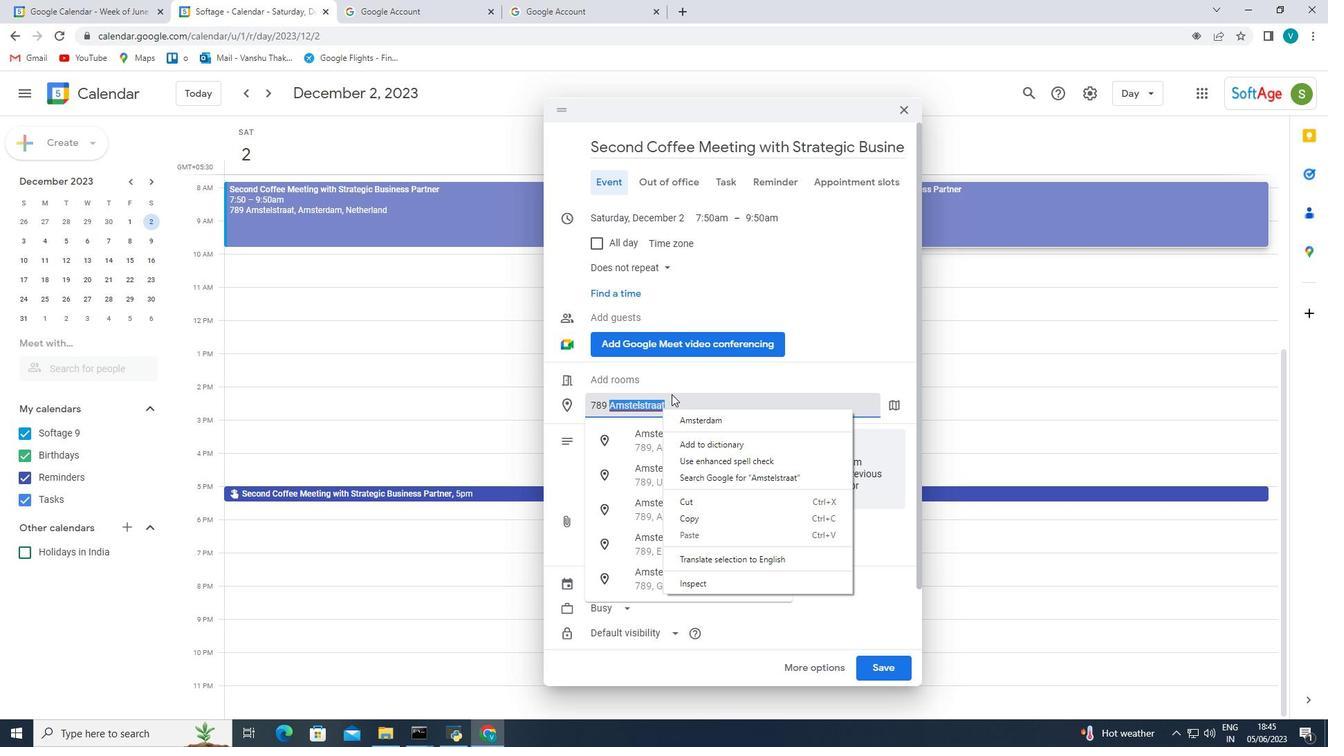 
Action: Mouse moved to (704, 405)
Screenshot: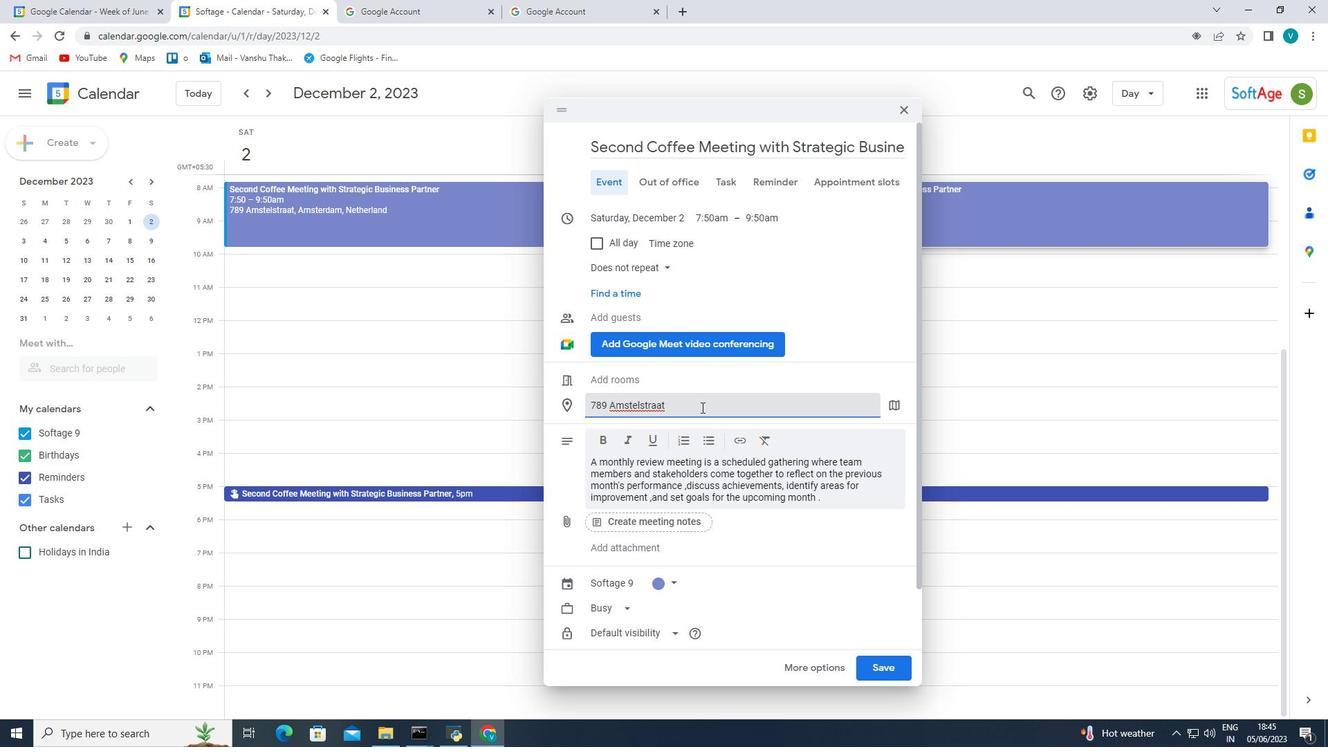 
Action: Key pressed <Key.alt_l>,<Key.shift_r>Am
Screenshot: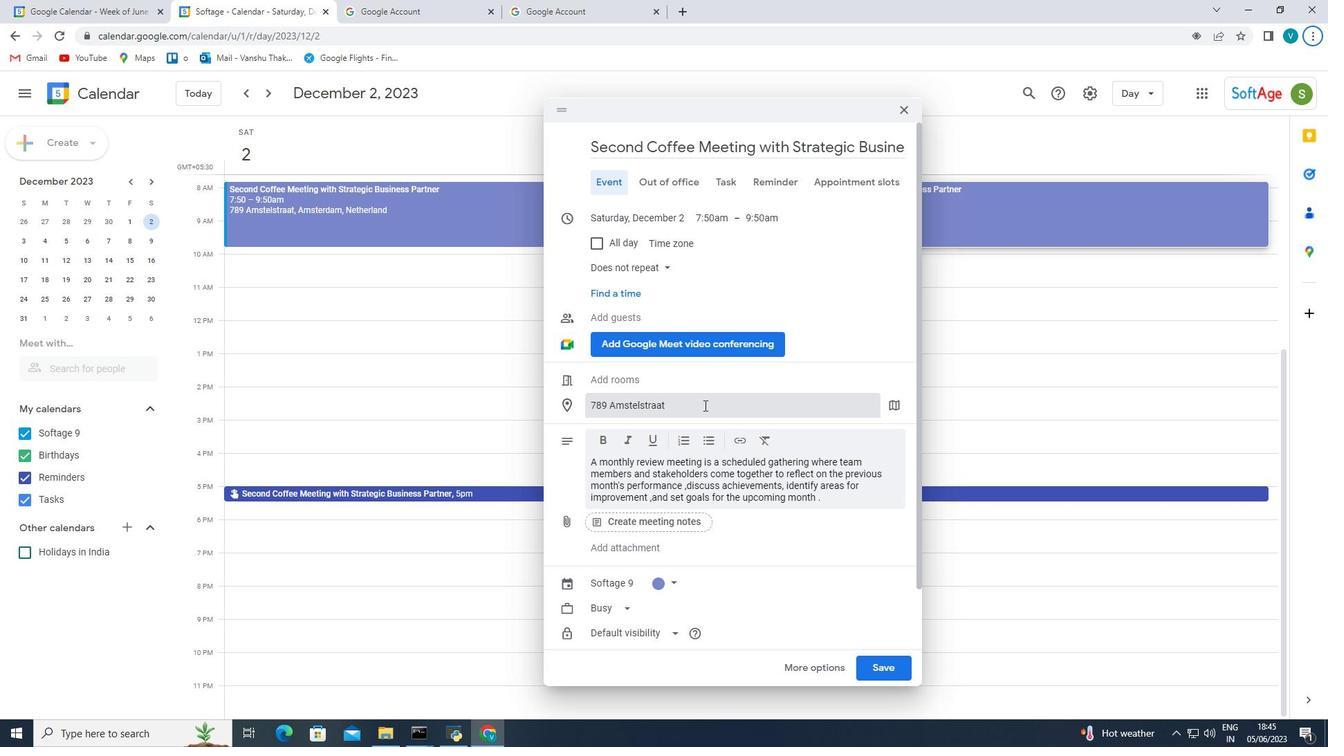 
Action: Mouse moved to (689, 406)
Screenshot: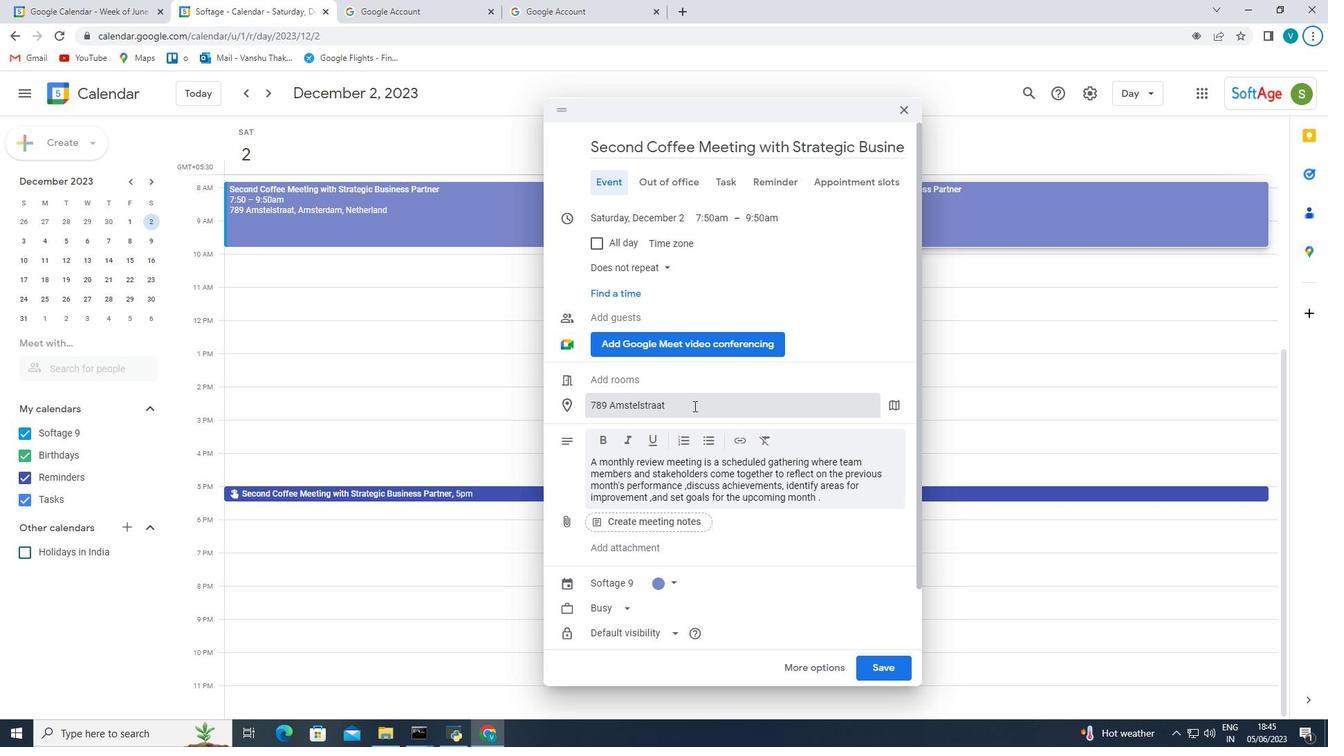 
Action: Mouse pressed left at (689, 406)
Screenshot: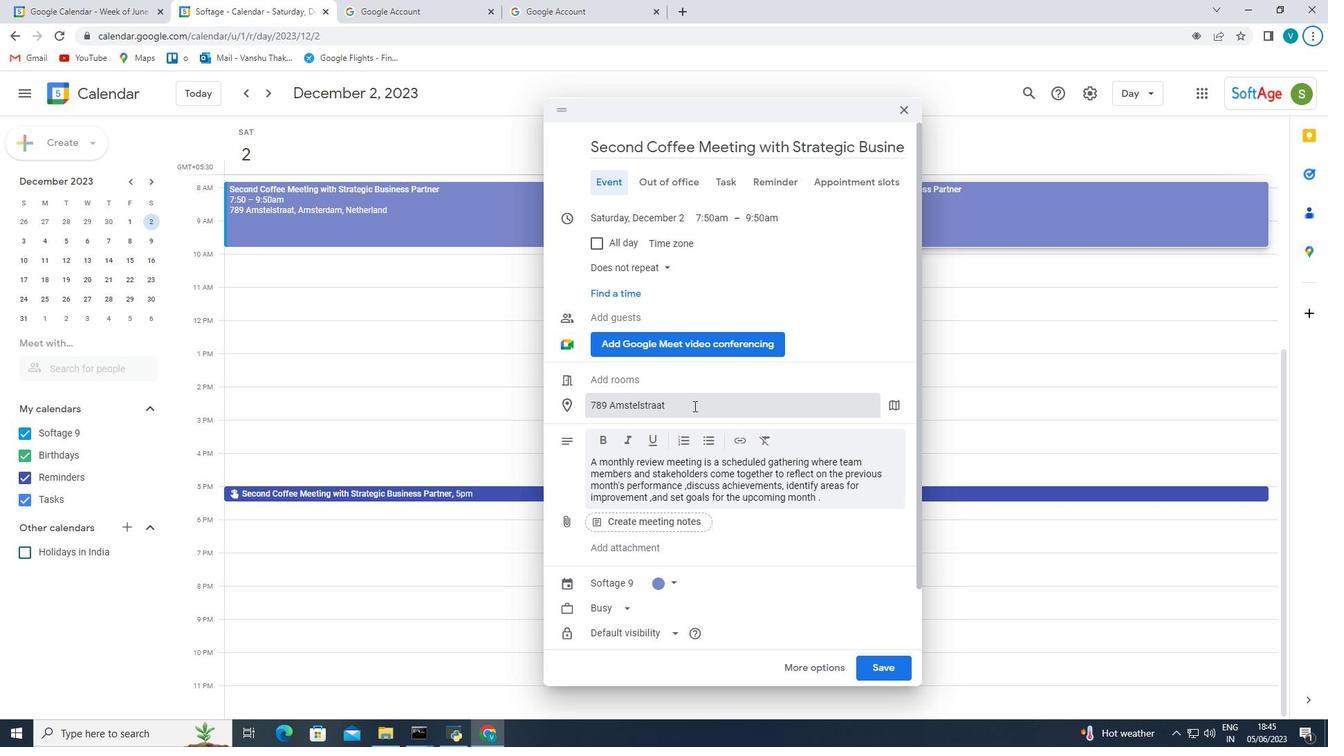 
Action: Mouse moved to (761, 399)
Screenshot: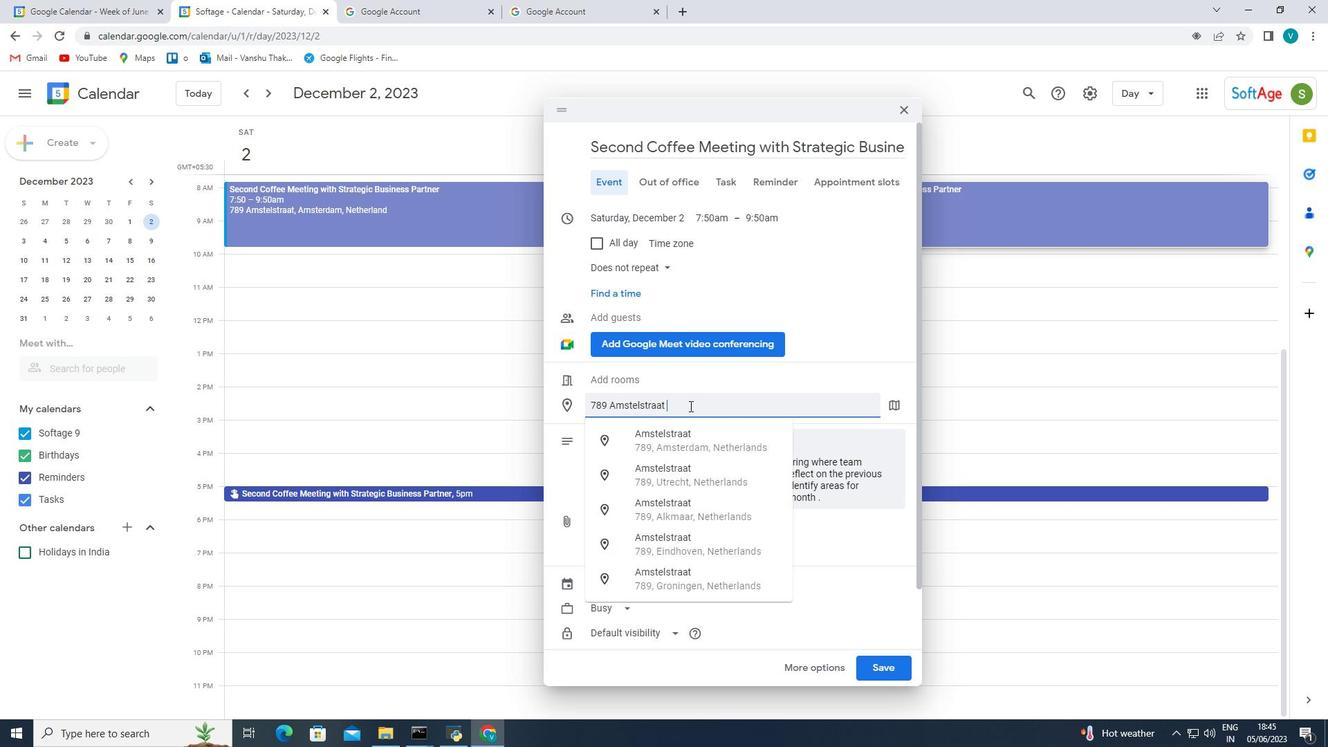 
Action: Key pressed ,/am<Key.backspace><Key.backspace><Key.backspace><Key.backspace>,<Key.shift_r>Amsterdam<Key.space>,<Key.shift_r>Netherlands,
Screenshot: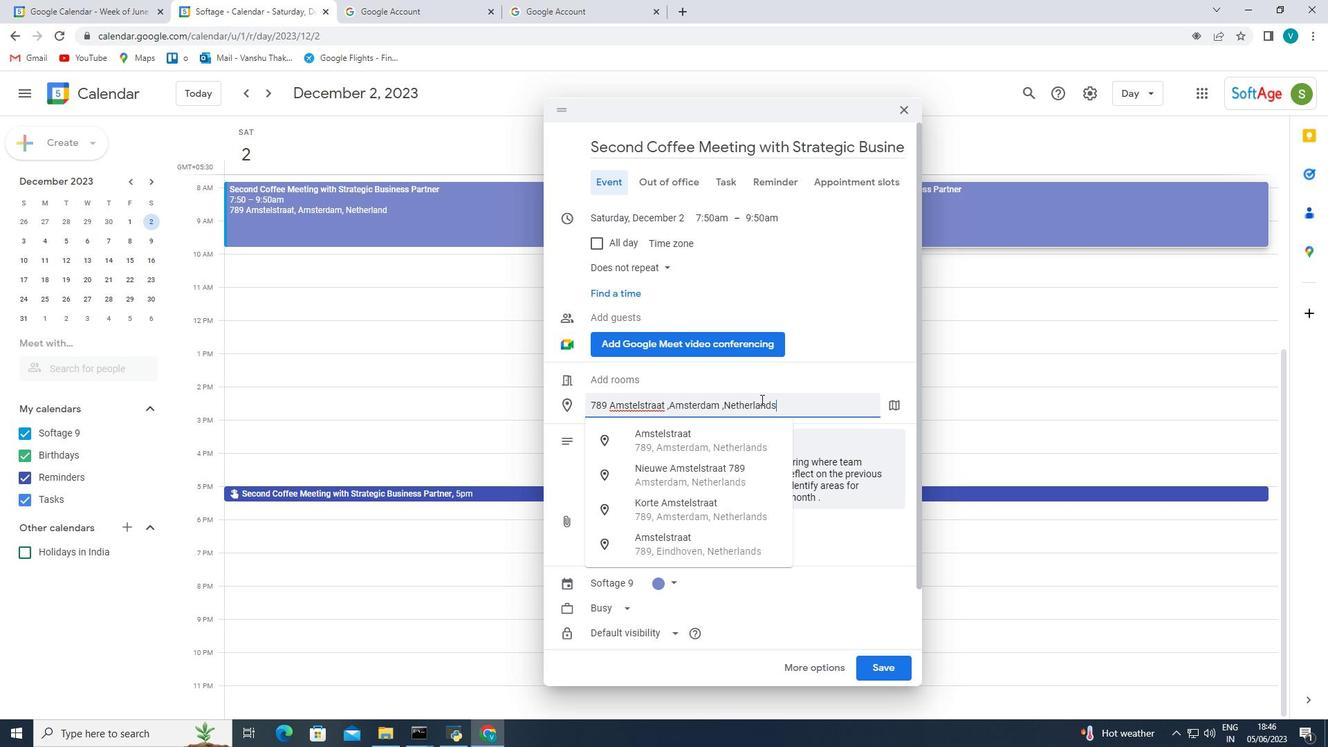 
Action: Mouse moved to (736, 447)
Screenshot: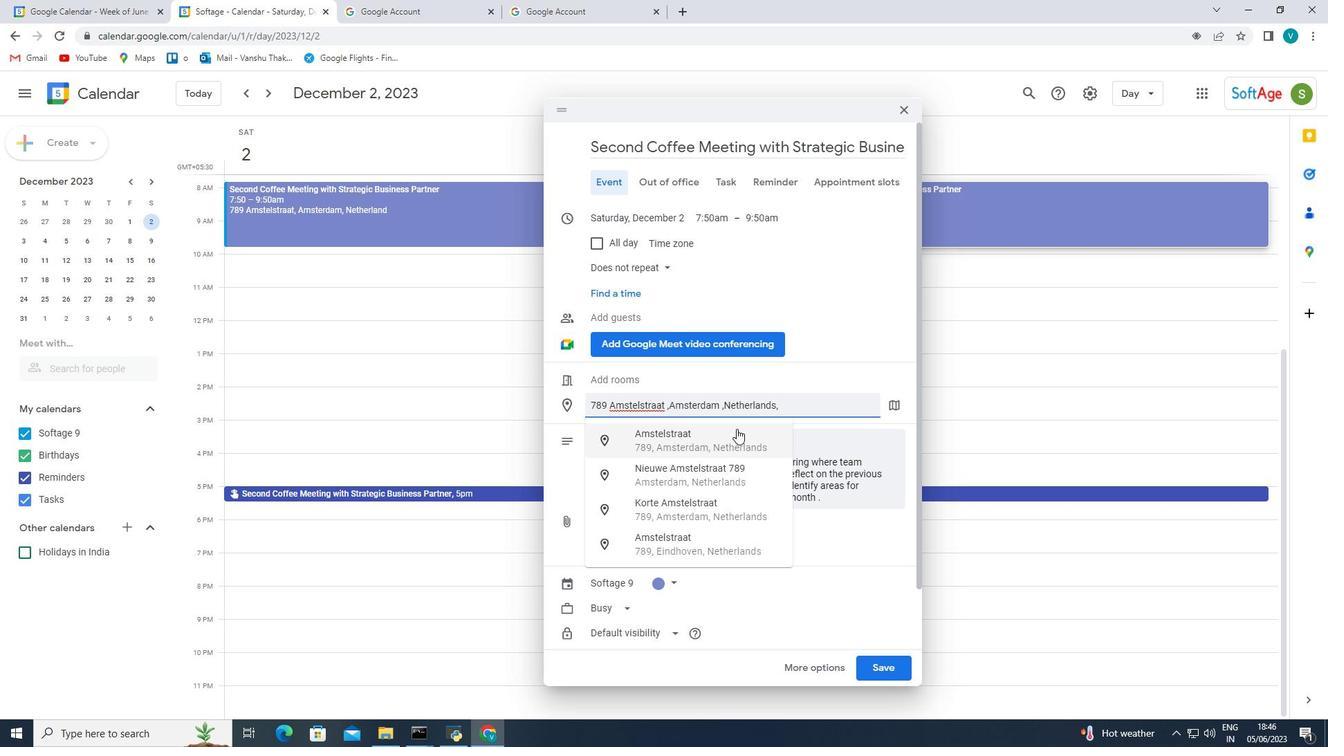 
Action: Mouse pressed left at (736, 447)
Screenshot: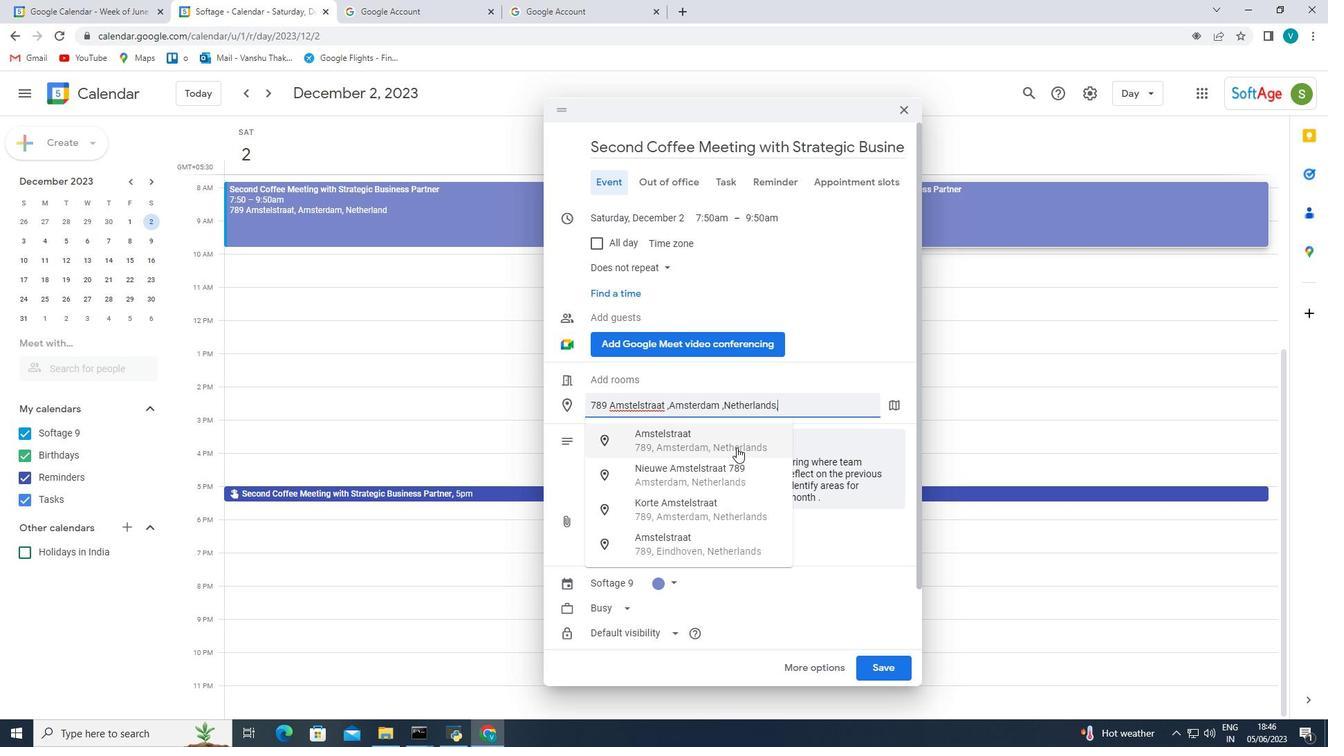 
Action: Mouse moved to (805, 552)
Screenshot: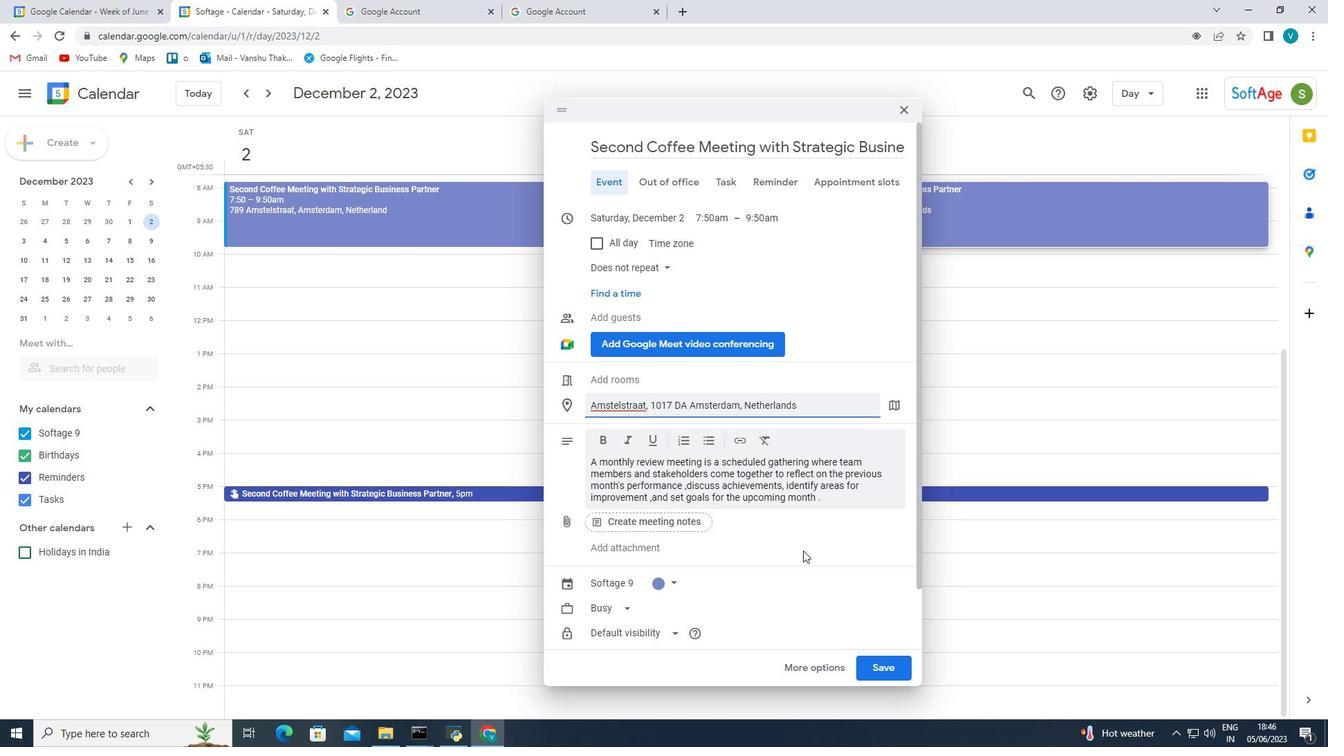 
Action: Mouse scrolled (805, 552) with delta (0, 0)
Screenshot: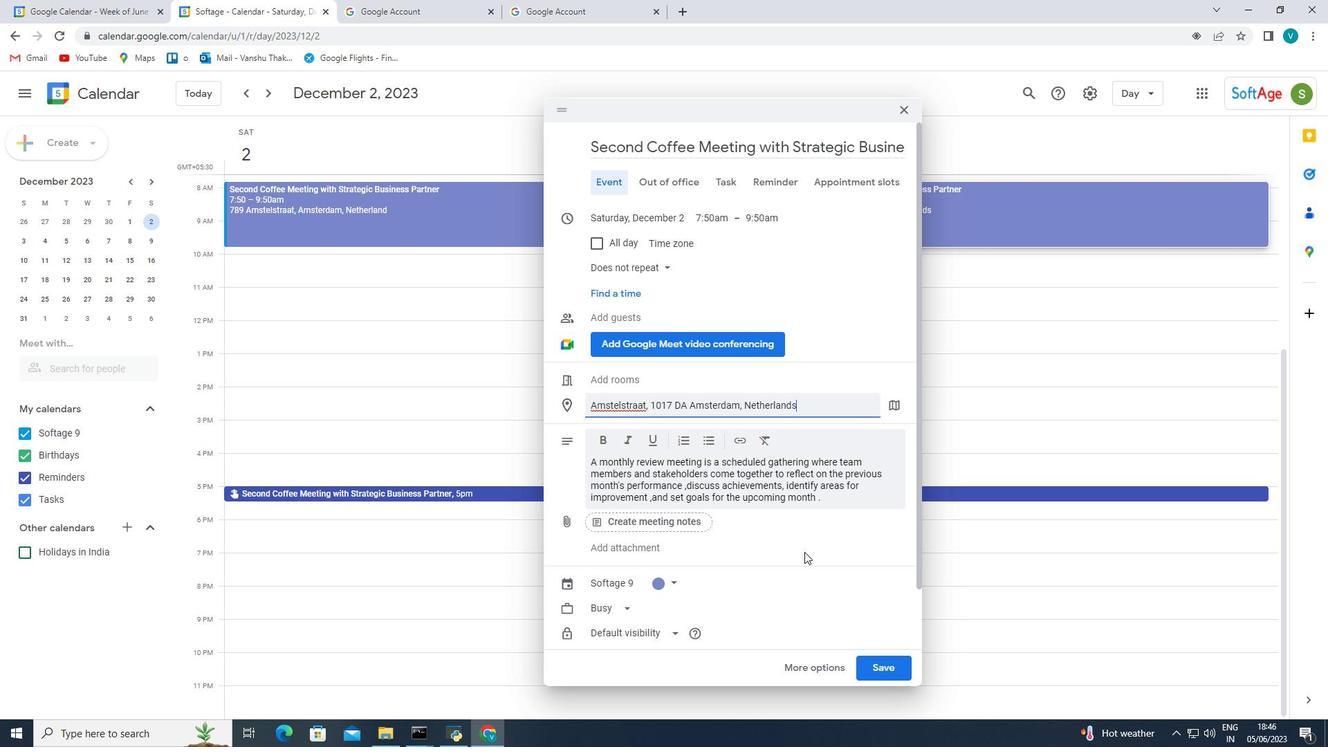 
Action: Mouse scrolled (805, 552) with delta (0, 0)
Screenshot: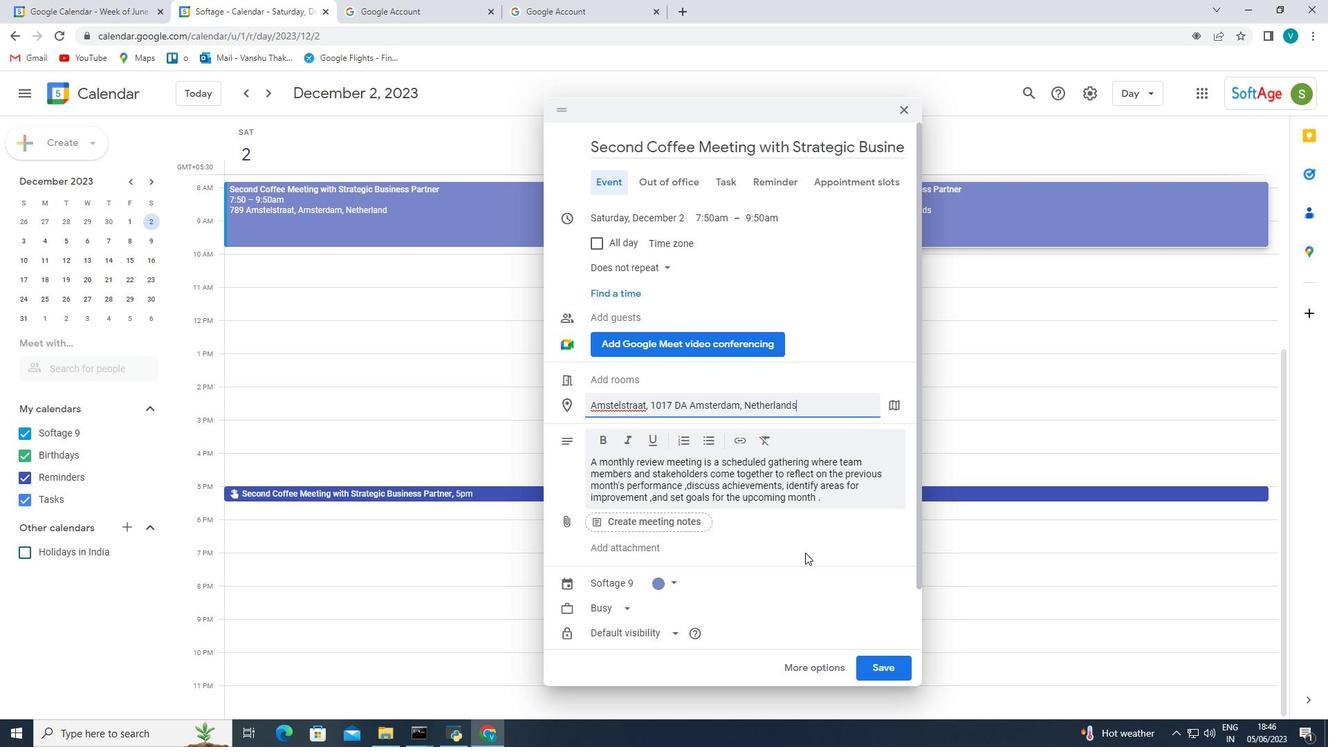 
Action: Mouse scrolled (805, 552) with delta (0, 0)
Screenshot: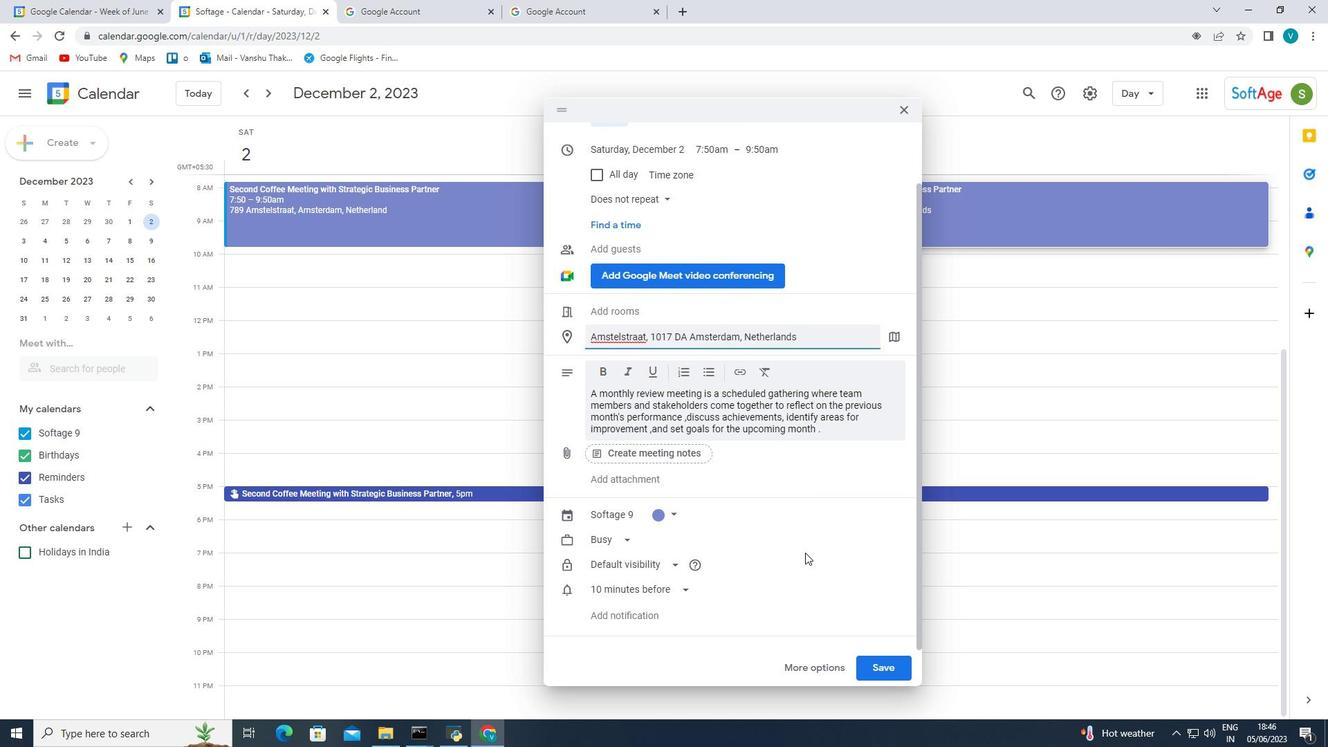 
Action: Mouse moved to (800, 337)
Screenshot: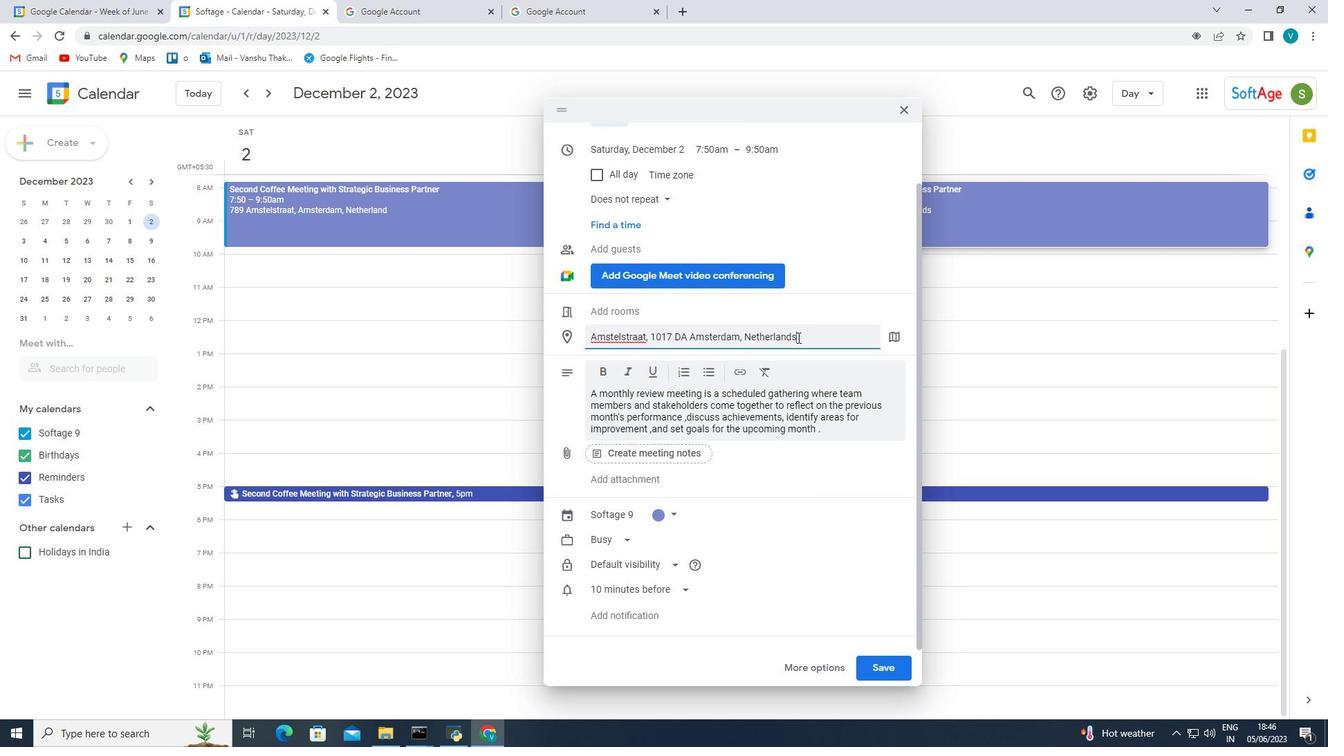 
Action: Mouse pressed left at (800, 337)
Screenshot: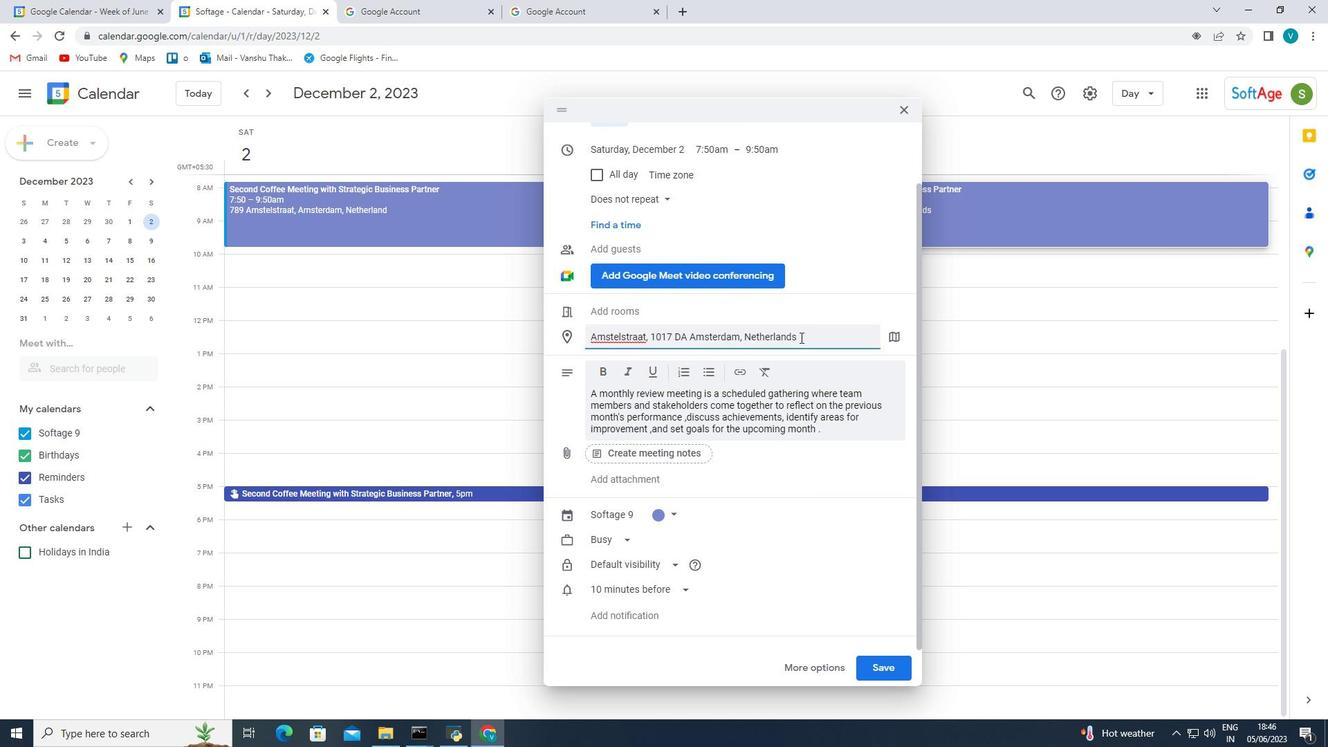 
Action: Mouse moved to (582, 342)
Screenshot: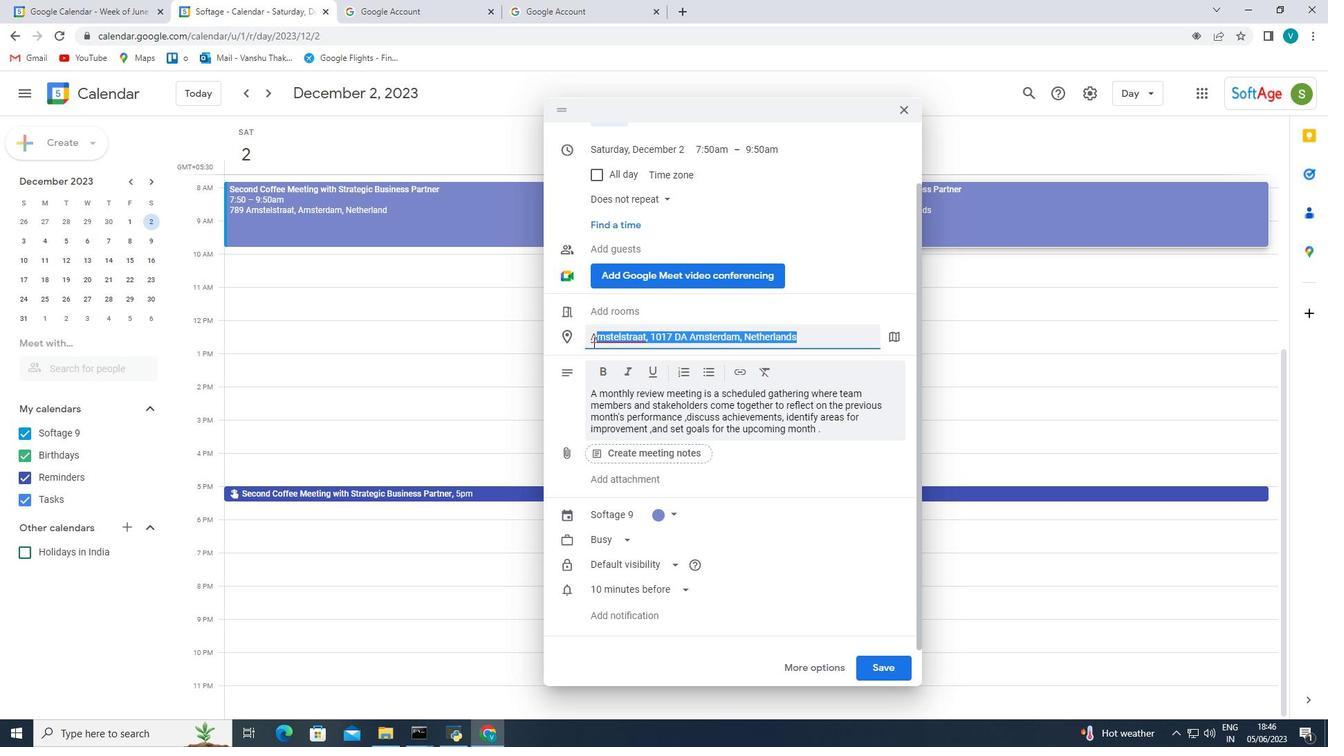
Action: Key pressed <Key.backspace>789<Key.space><Key.shift_r>Amstelstraat,
Screenshot: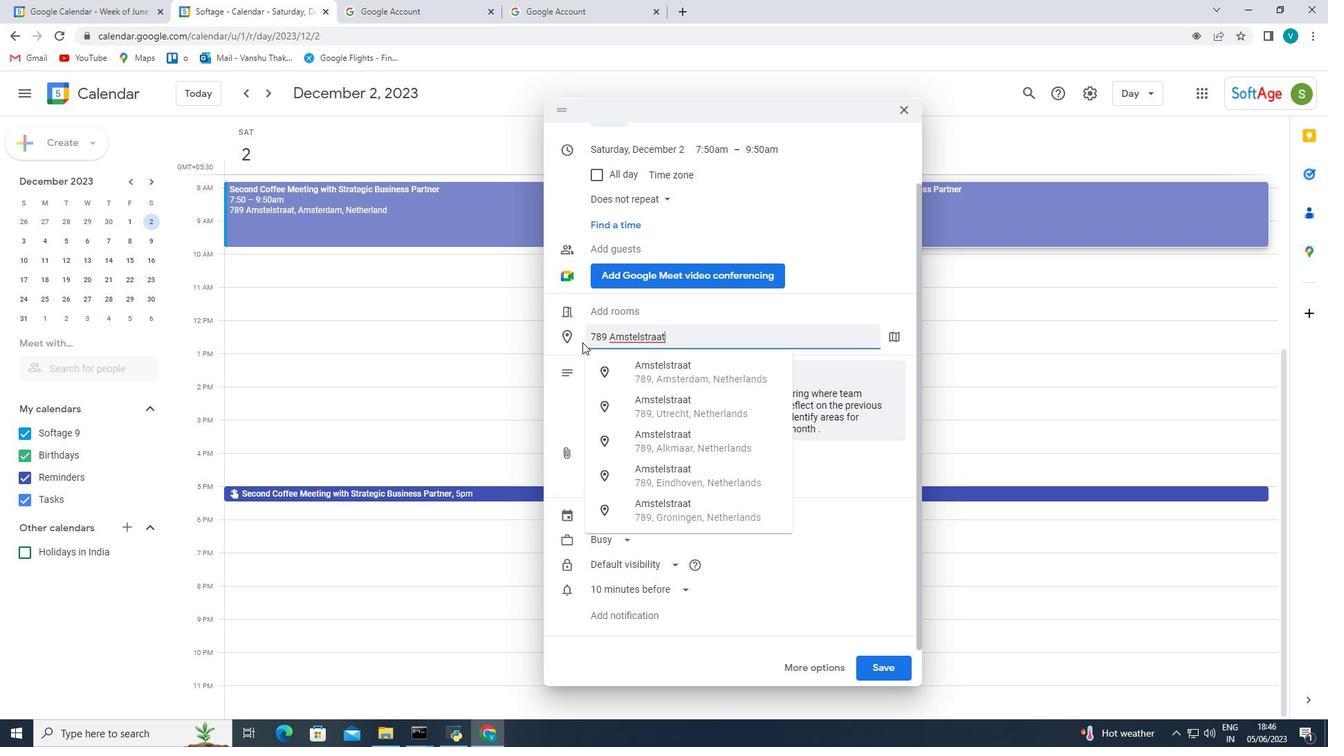 
Action: Mouse moved to (700, 375)
Screenshot: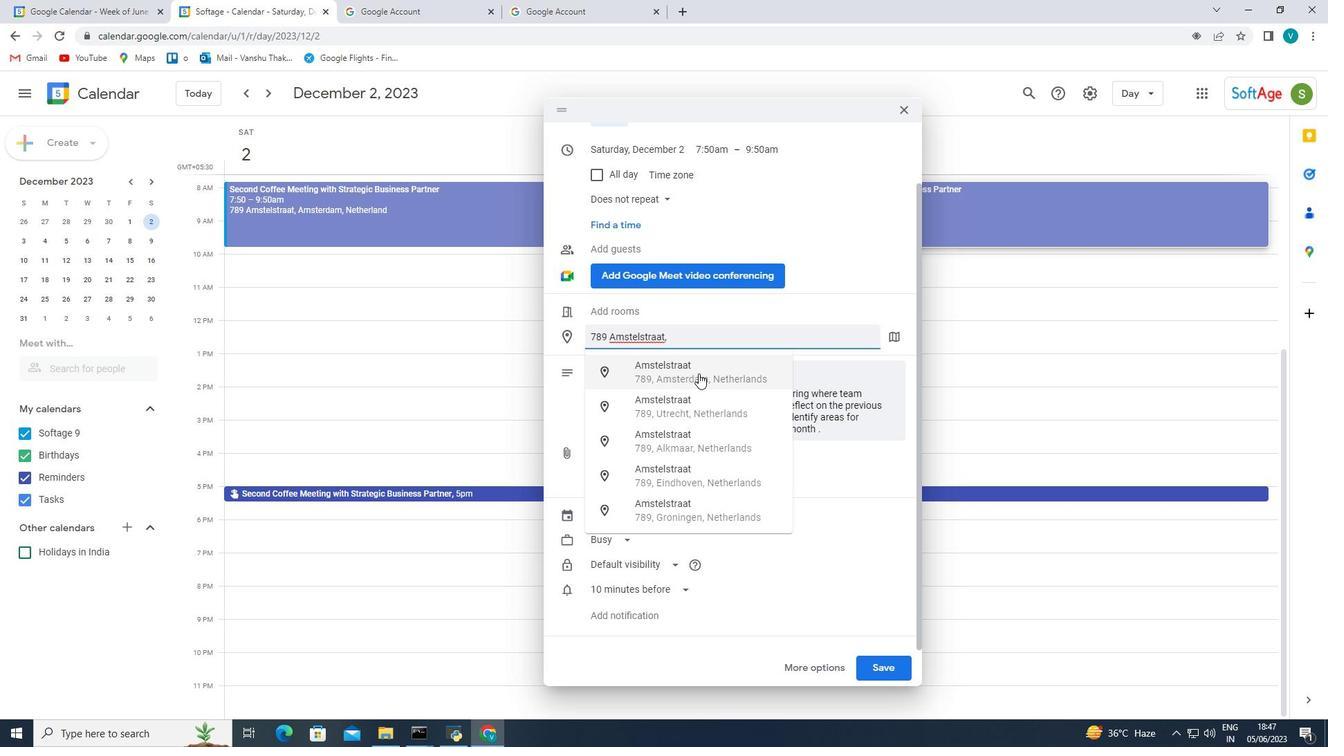 
Action: Mouse pressed left at (700, 375)
Screenshot: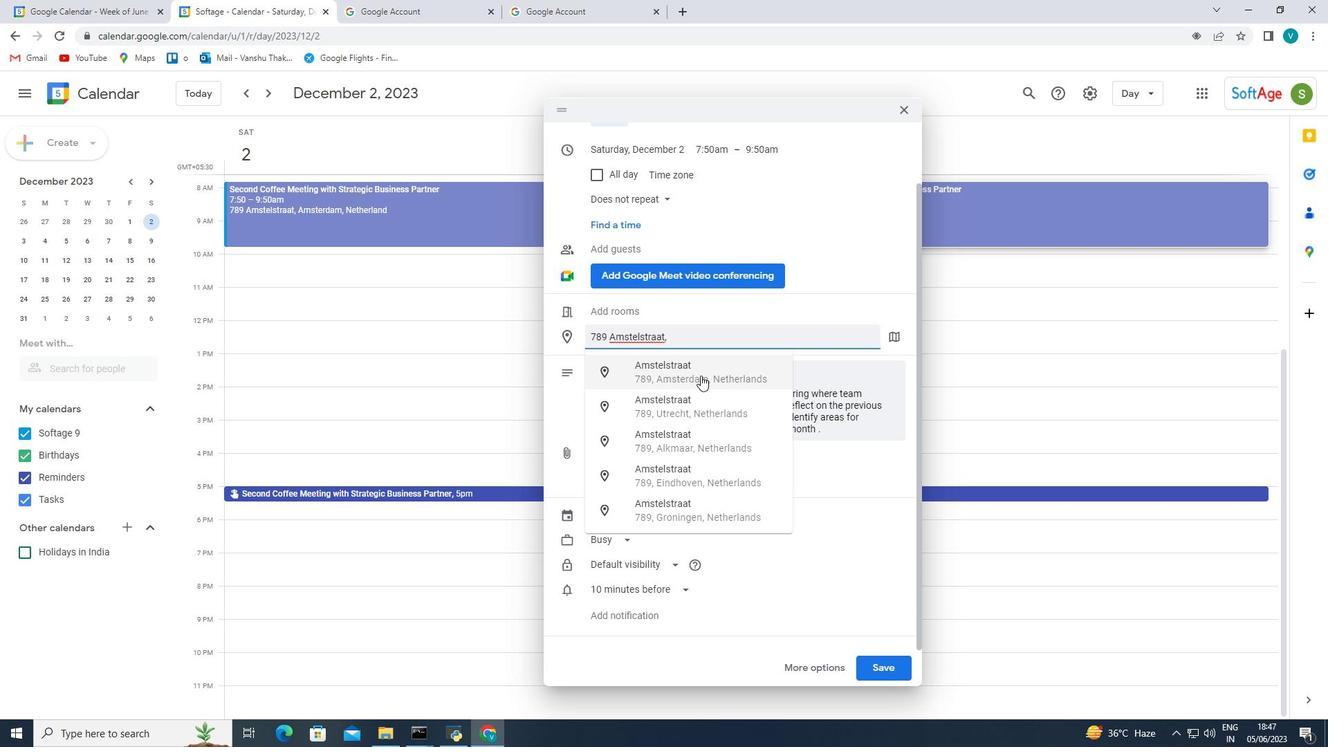 
Action: Mouse moved to (758, 490)
Screenshot: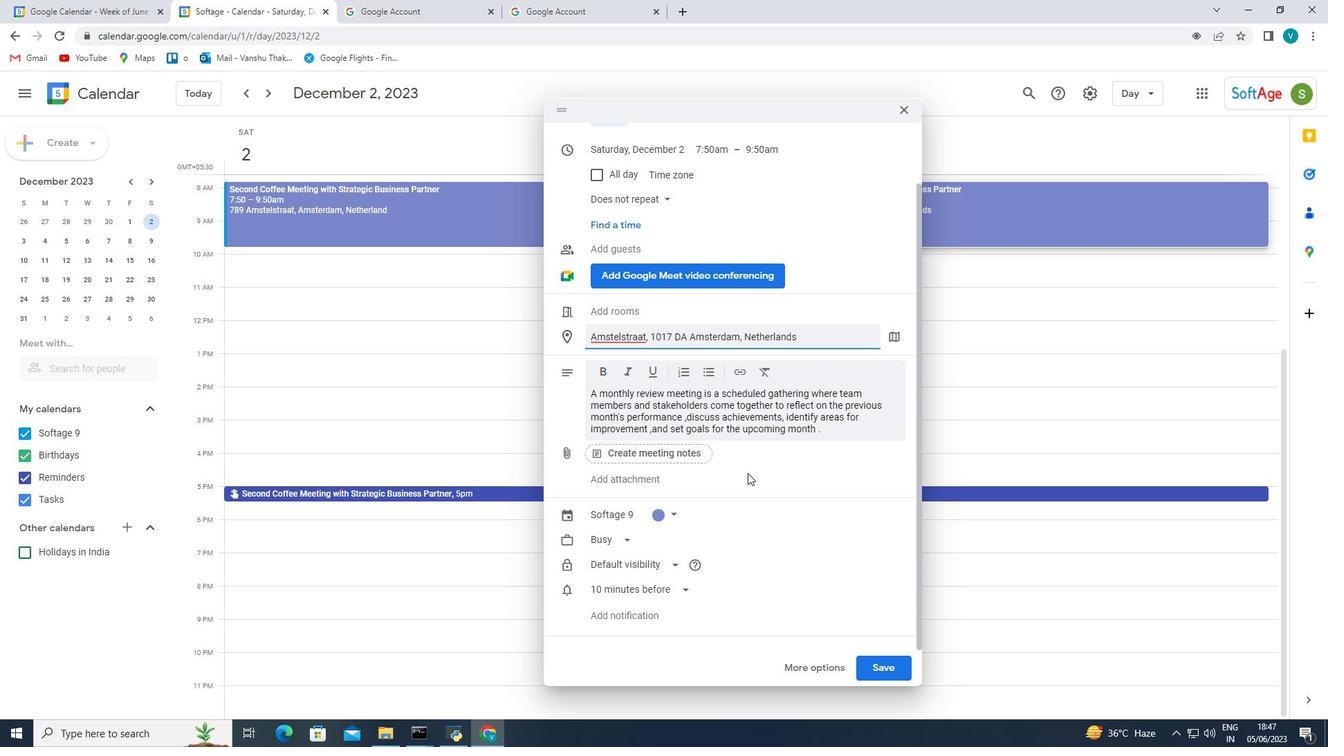 
Action: Mouse scrolled (758, 489) with delta (0, 0)
Screenshot: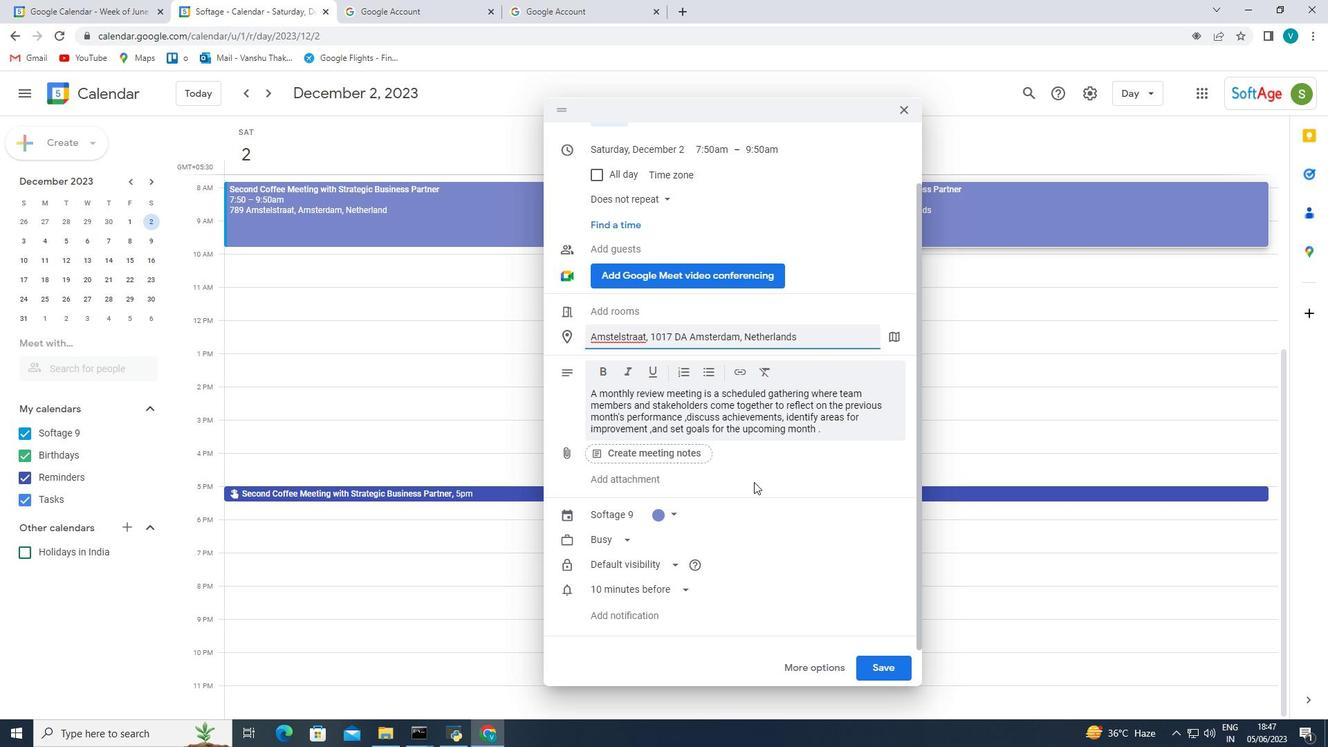
Action: Mouse moved to (758, 493)
Screenshot: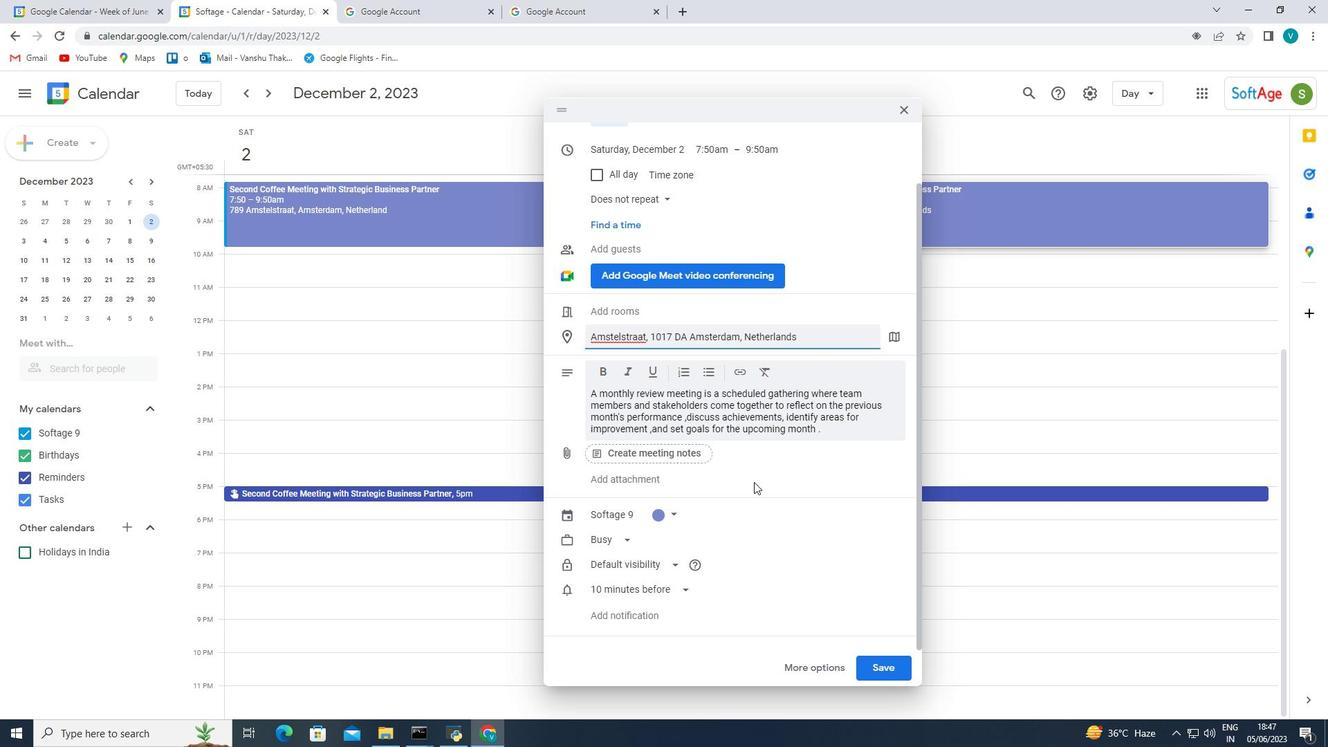 
Action: Mouse scrolled (758, 492) with delta (0, 0)
Screenshot: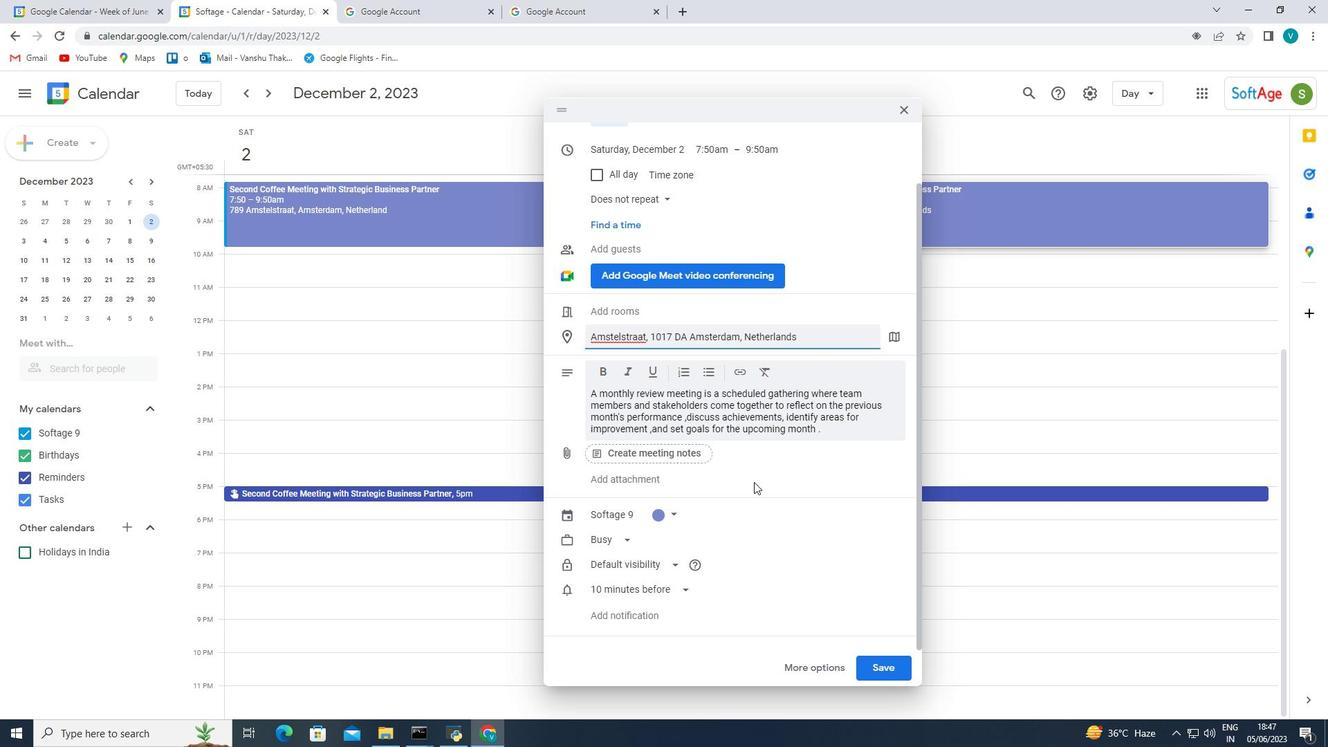 
Action: Mouse moved to (758, 493)
Screenshot: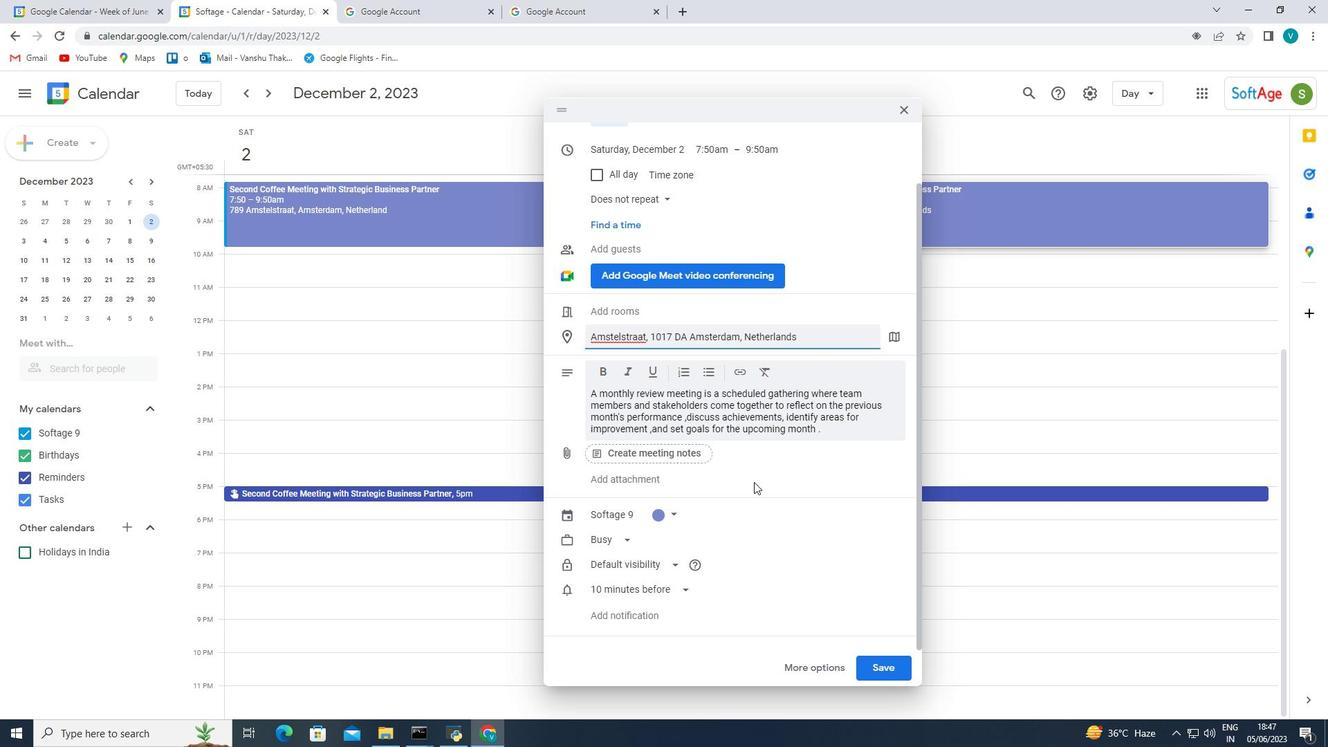
Action: Mouse scrolled (758, 492) with delta (0, 0)
Screenshot: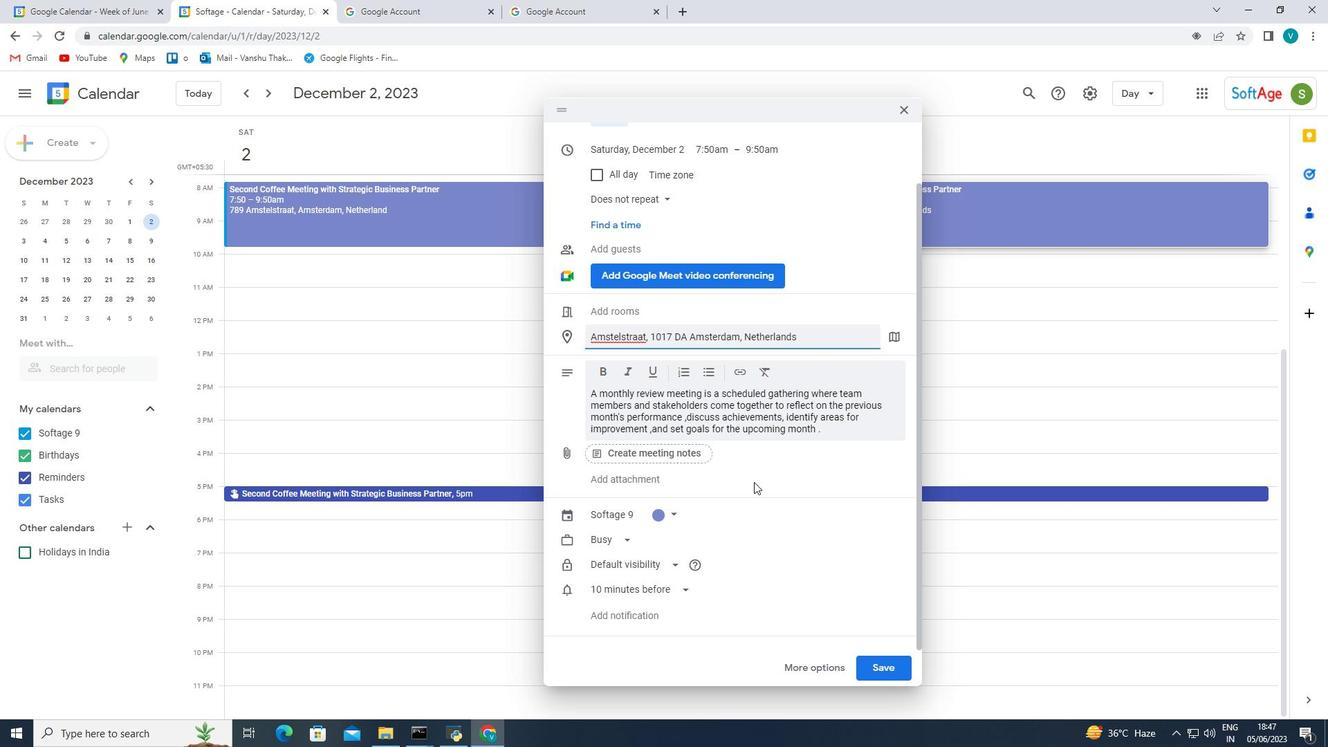 
Action: Mouse scrolled (758, 492) with delta (0, 0)
Screenshot: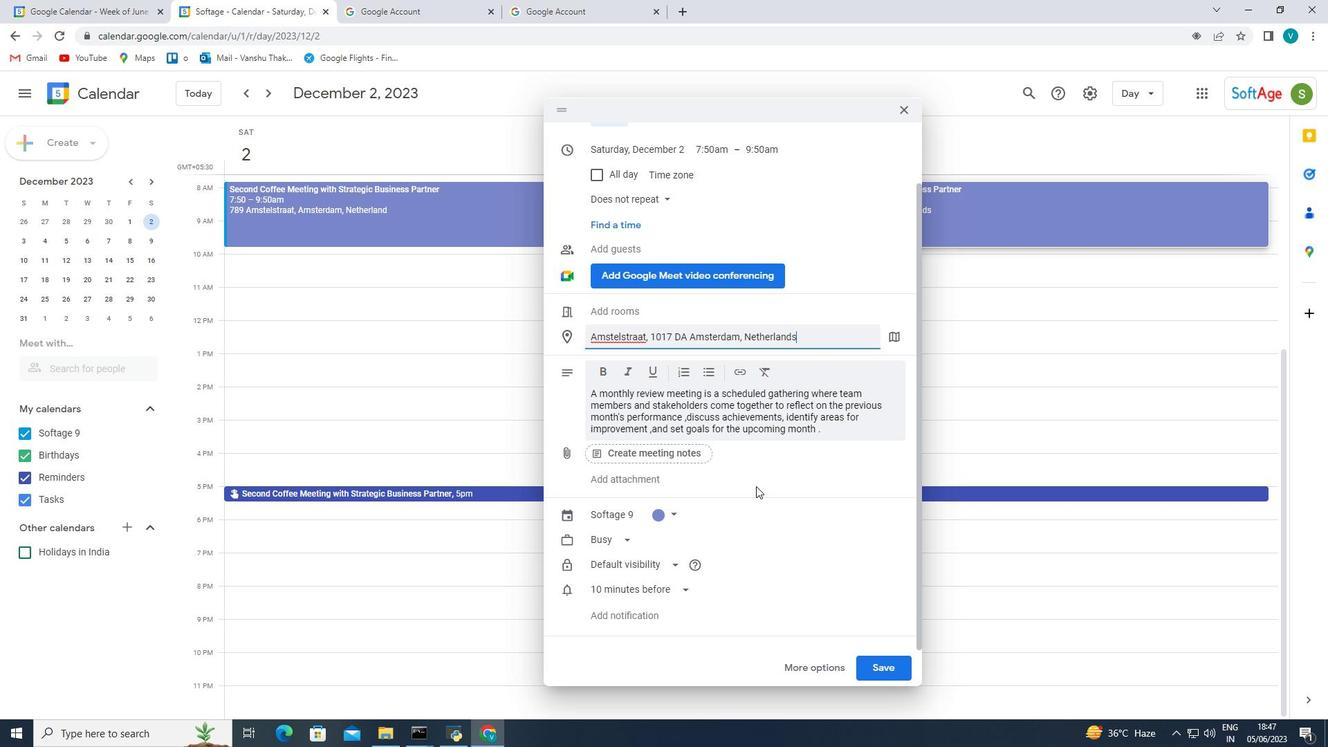 
Action: Mouse moved to (675, 362)
Screenshot: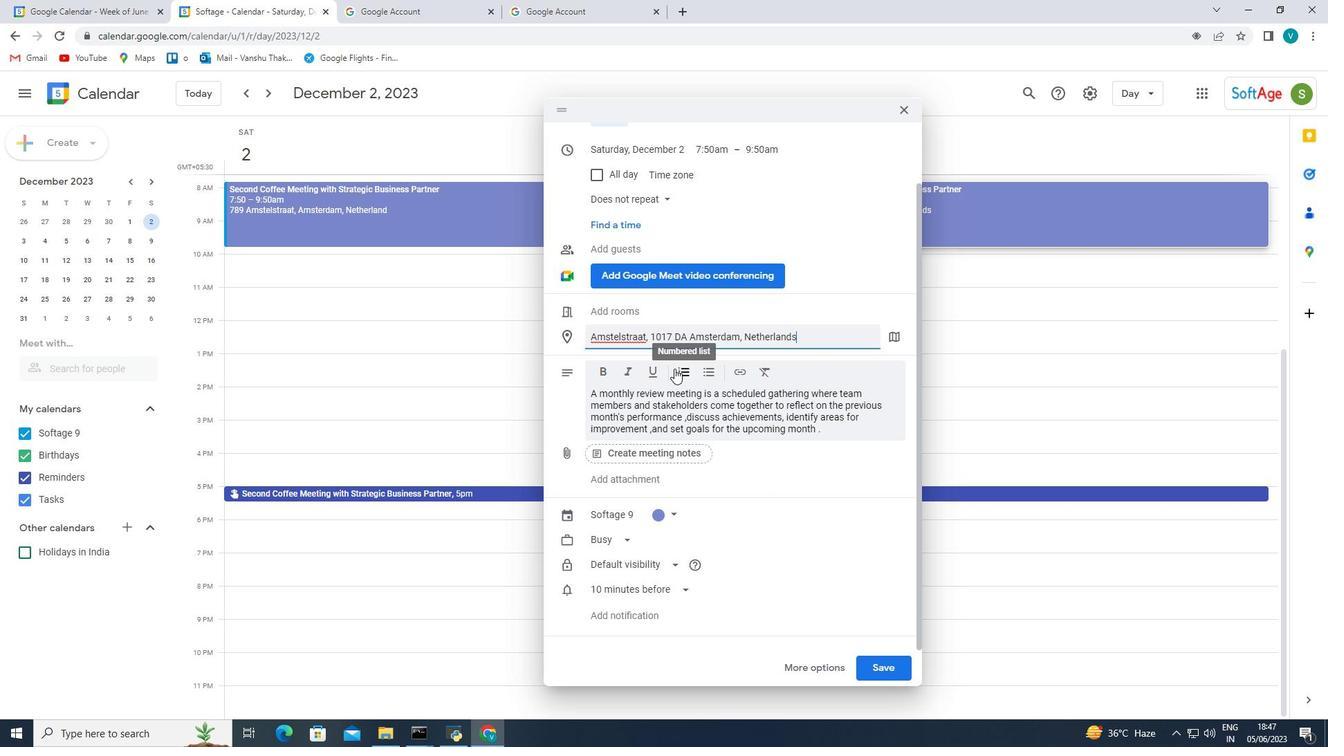
Action: Mouse scrolled (675, 363) with delta (0, 0)
Screenshot: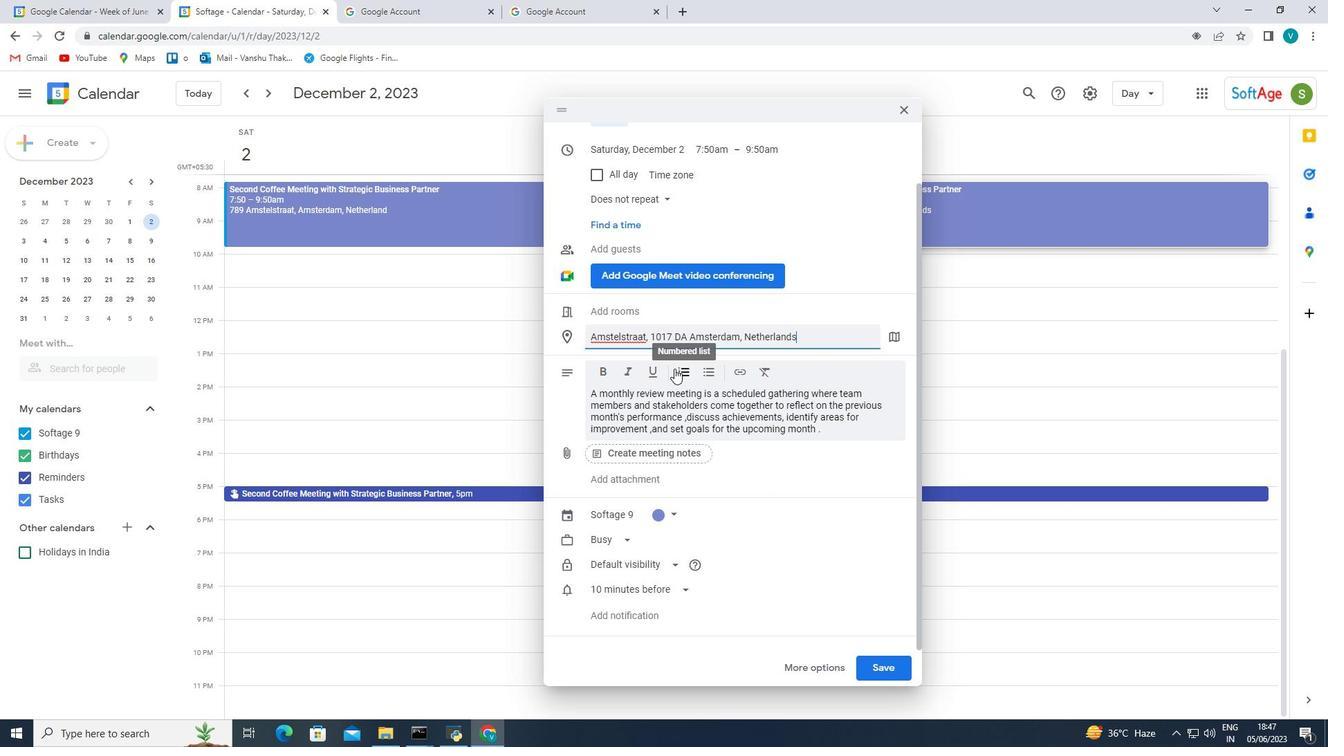 
Action: Mouse scrolled (675, 363) with delta (0, 0)
Screenshot: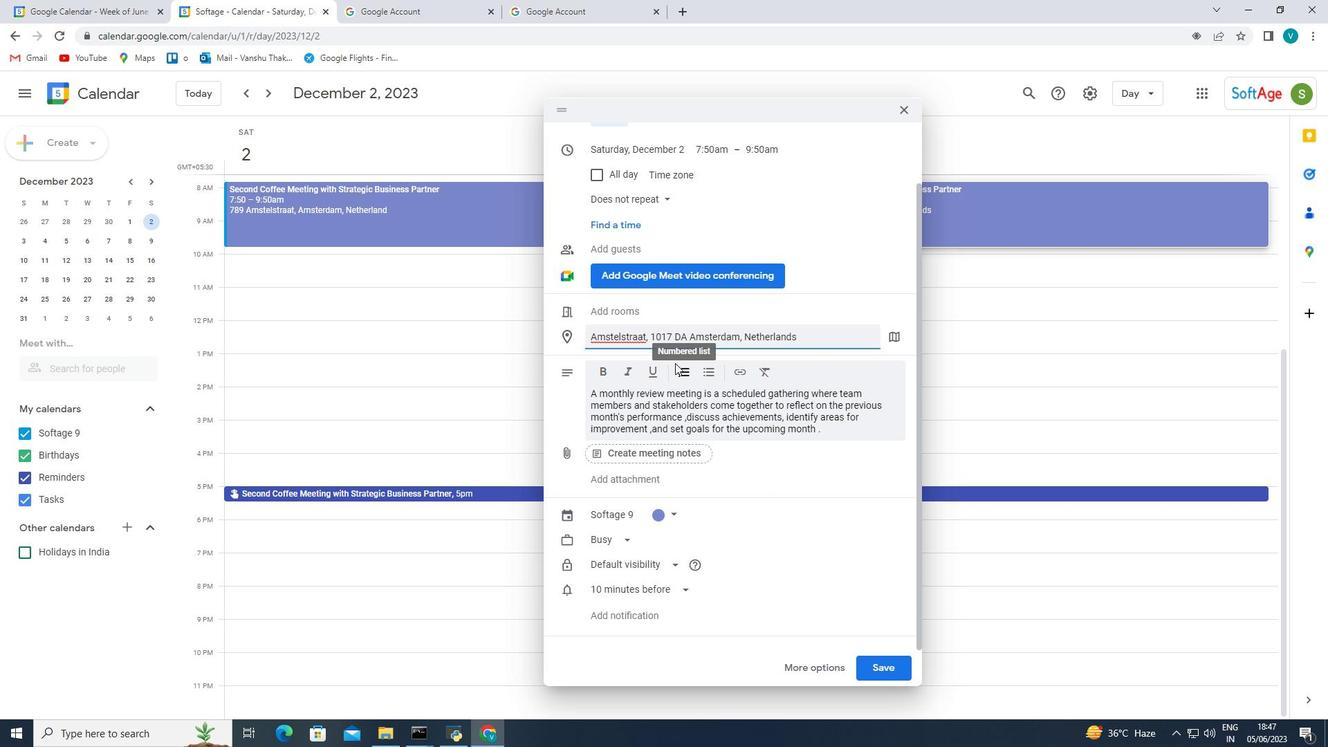 
Action: Mouse scrolled (675, 363) with delta (0, 0)
Screenshot: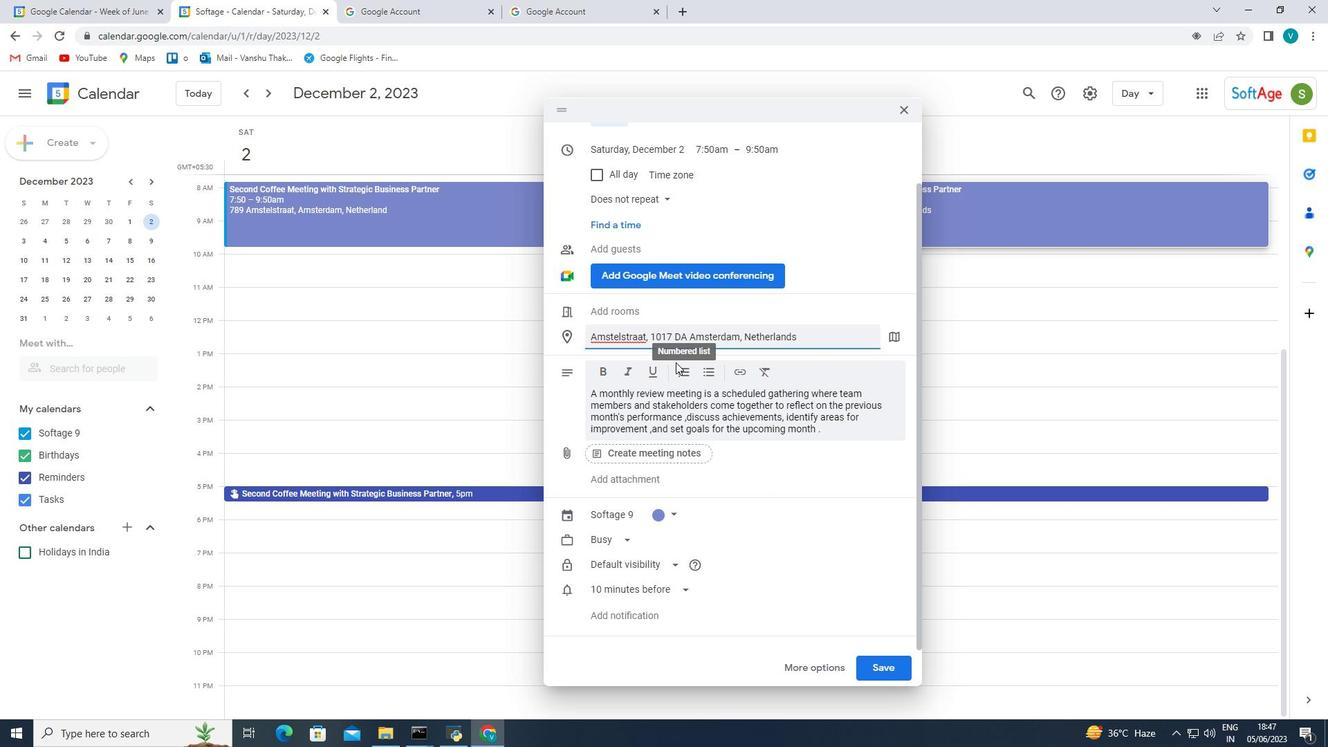 
Action: Mouse moved to (677, 360)
Screenshot: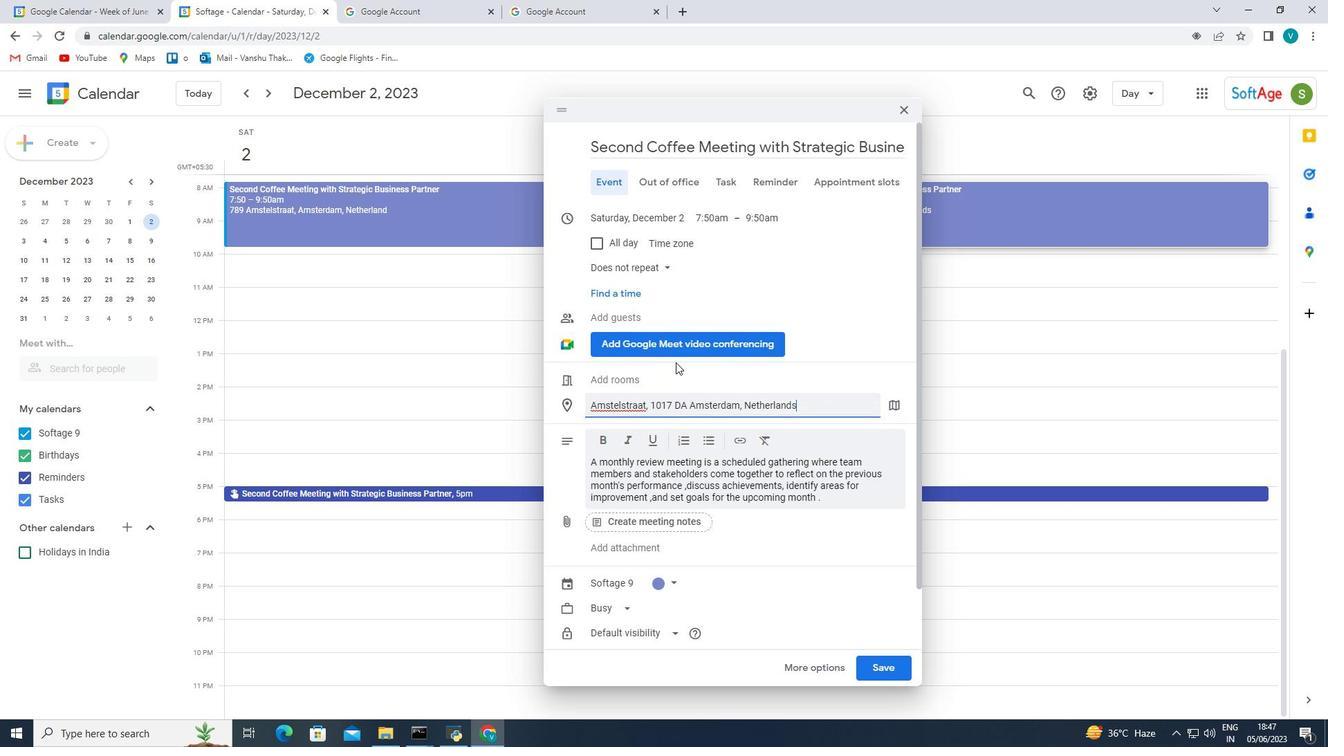 
Action: Mouse scrolled (677, 361) with delta (0, 0)
Screenshot: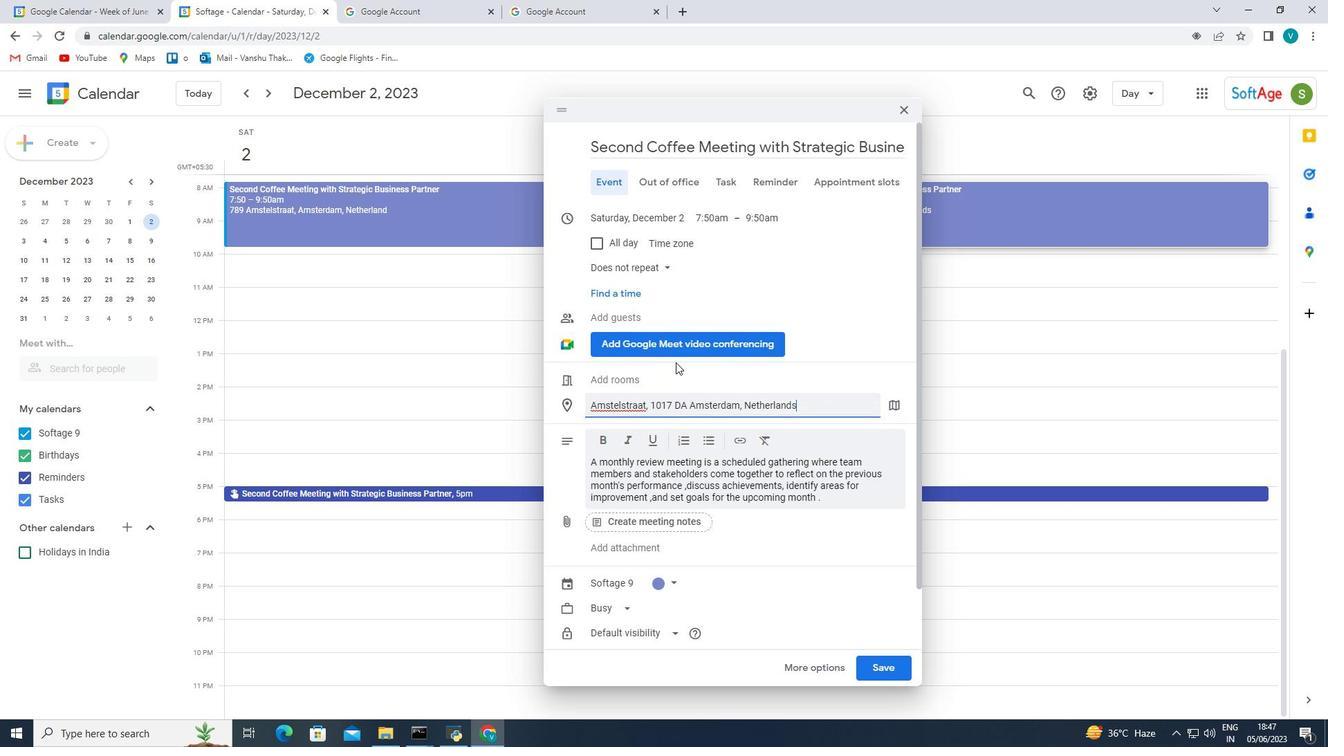 
Action: Mouse moved to (677, 359)
Screenshot: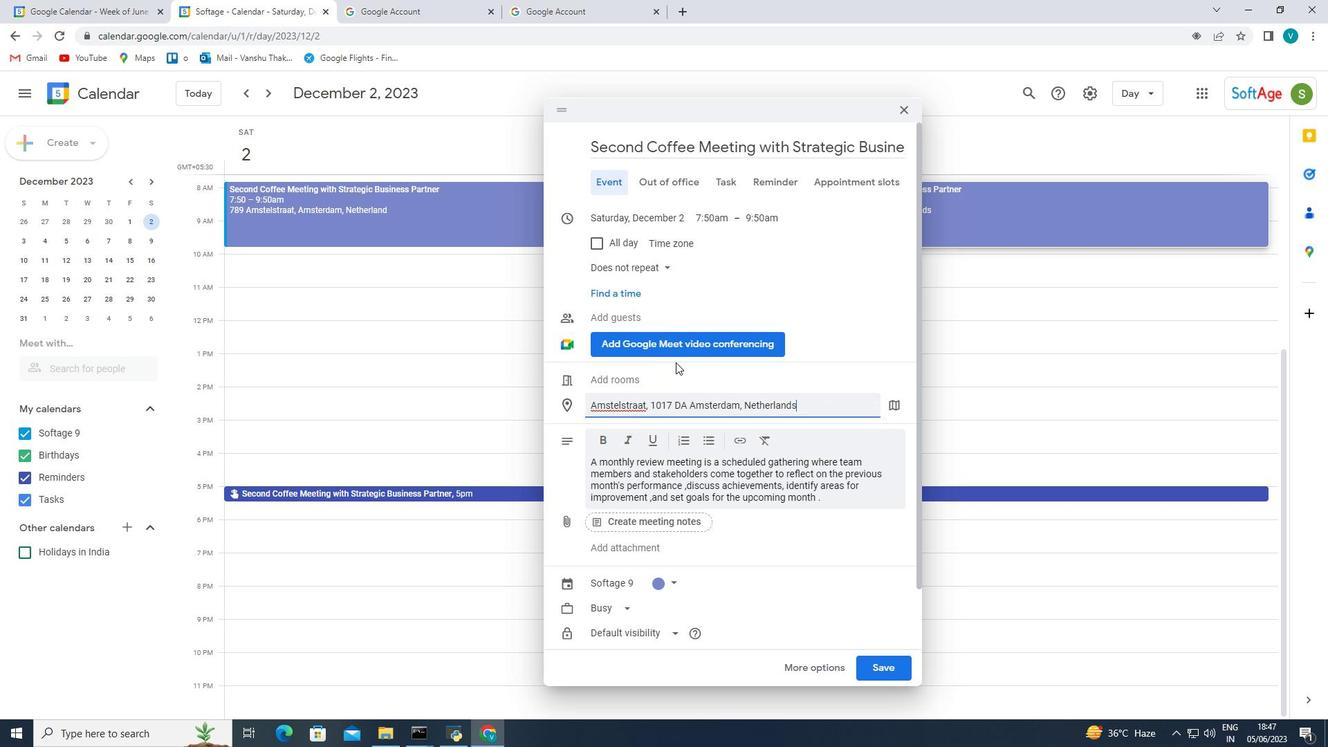 
Action: Mouse scrolled (677, 360) with delta (0, 0)
Screenshot: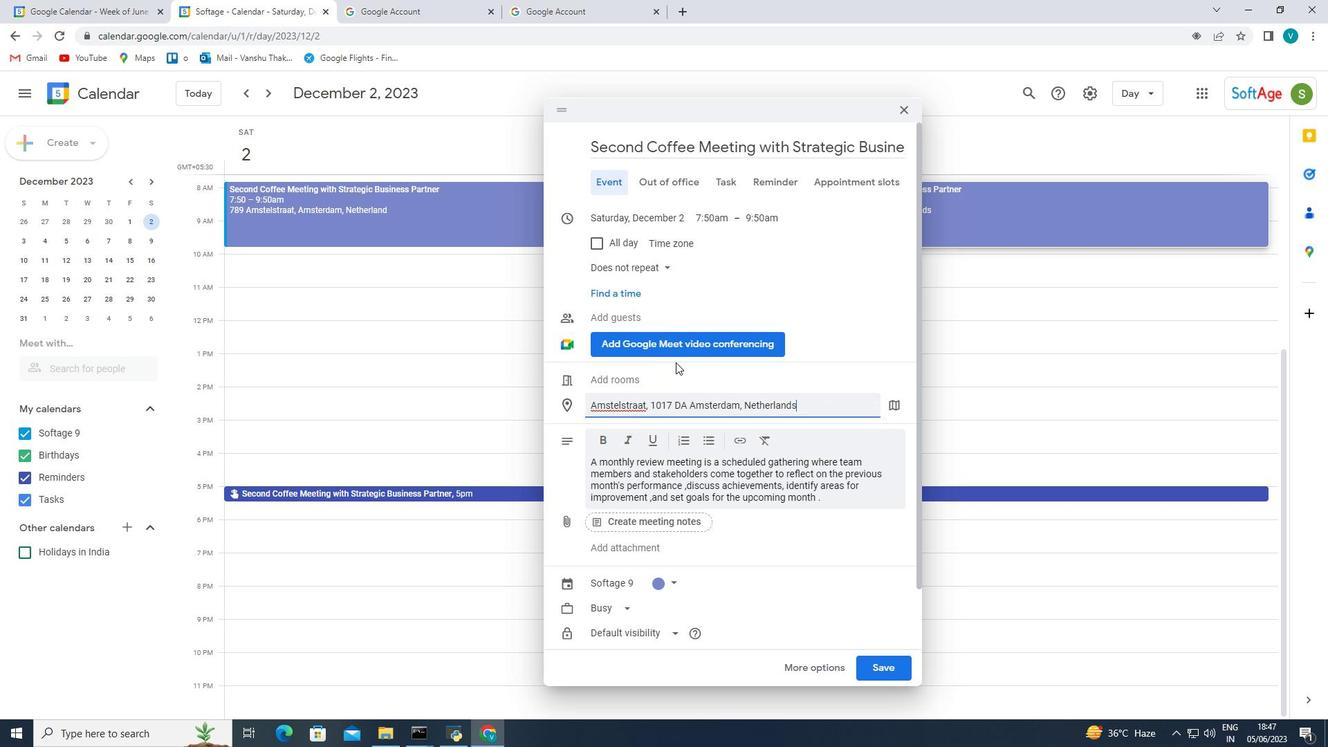 
Action: Mouse scrolled (677, 360) with delta (0, 0)
Screenshot: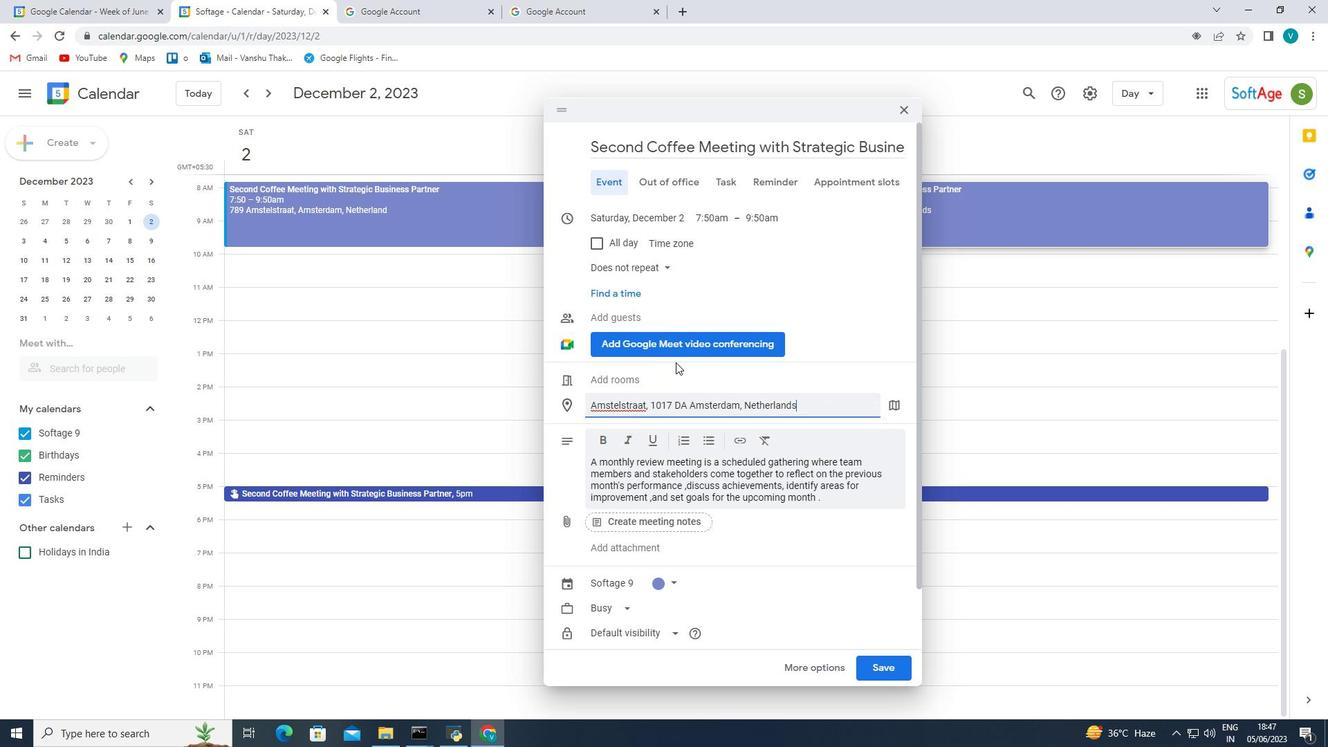 
Action: Mouse scrolled (677, 360) with delta (0, 0)
Screenshot: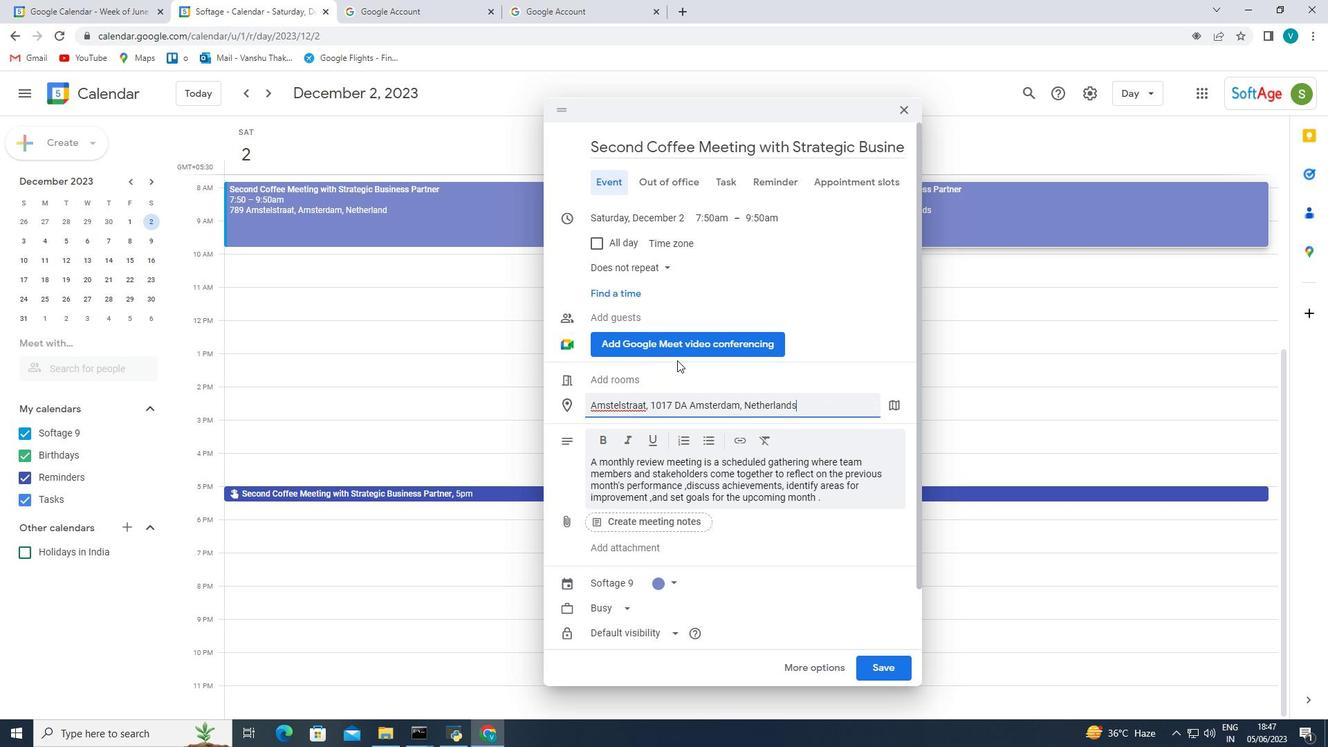 
Action: Mouse moved to (797, 647)
Screenshot: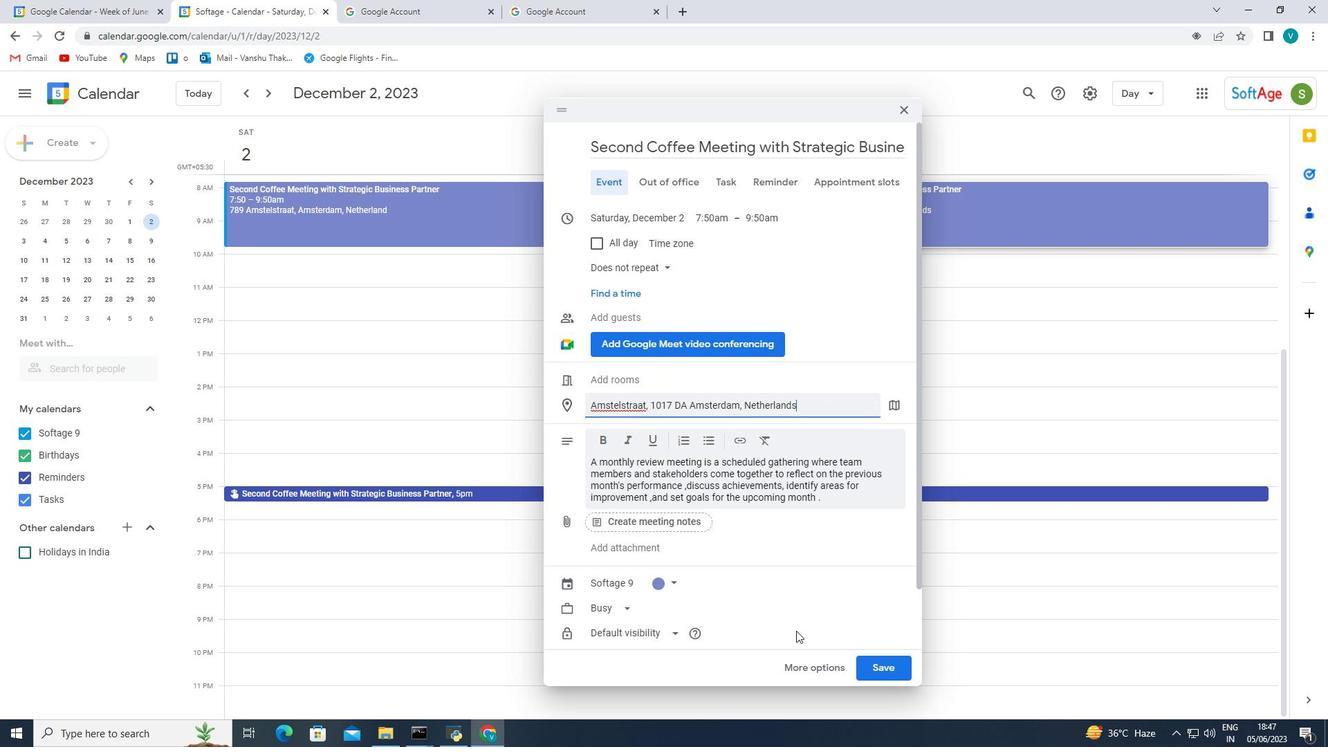 
Action: Mouse scrolled (797, 646) with delta (0, 0)
Screenshot: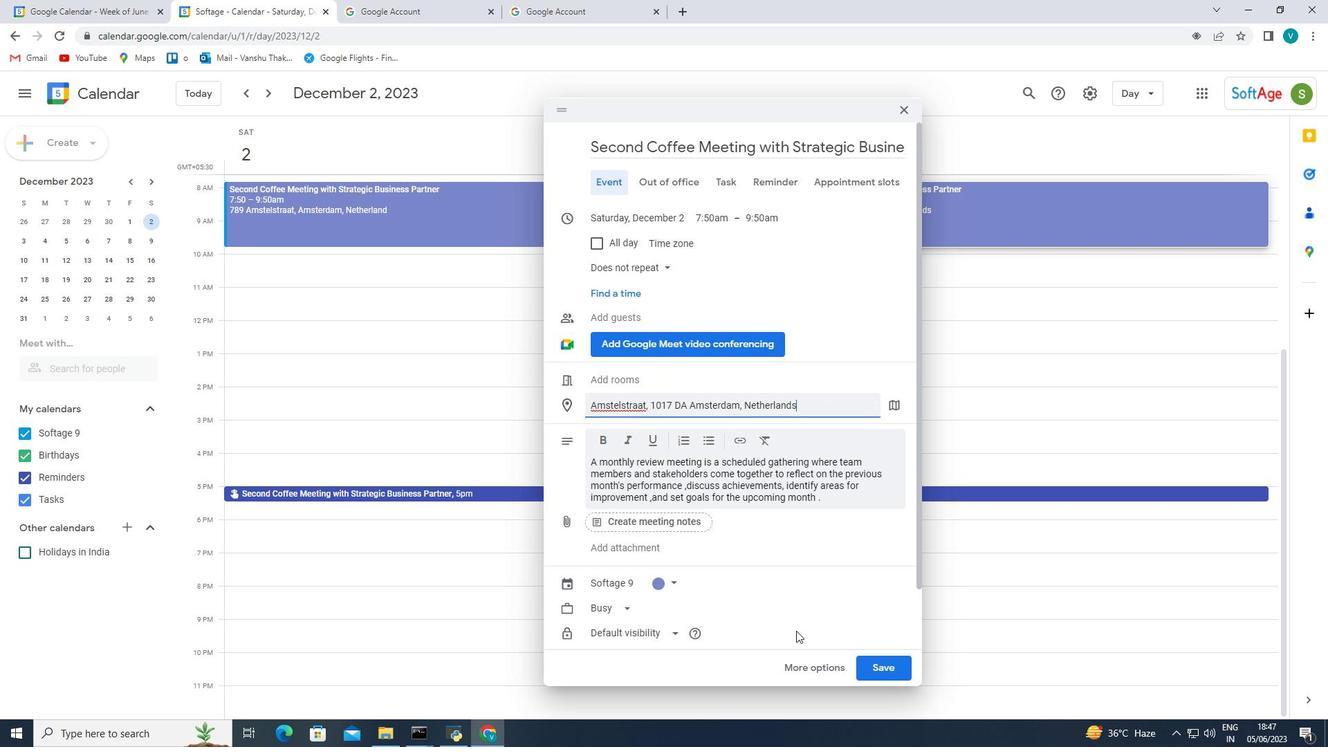 
Action: Mouse scrolled (797, 646) with delta (0, 0)
Screenshot: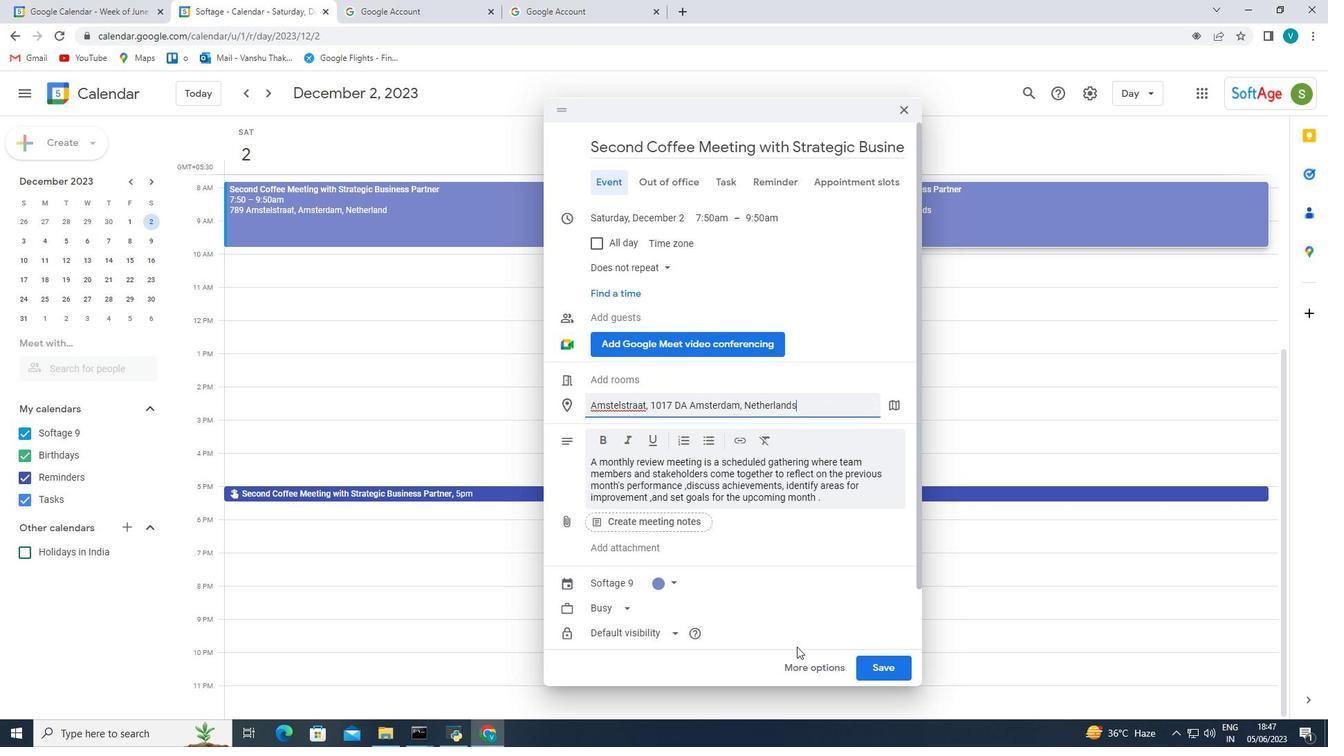 
Action: Mouse scrolled (797, 646) with delta (0, 0)
Screenshot: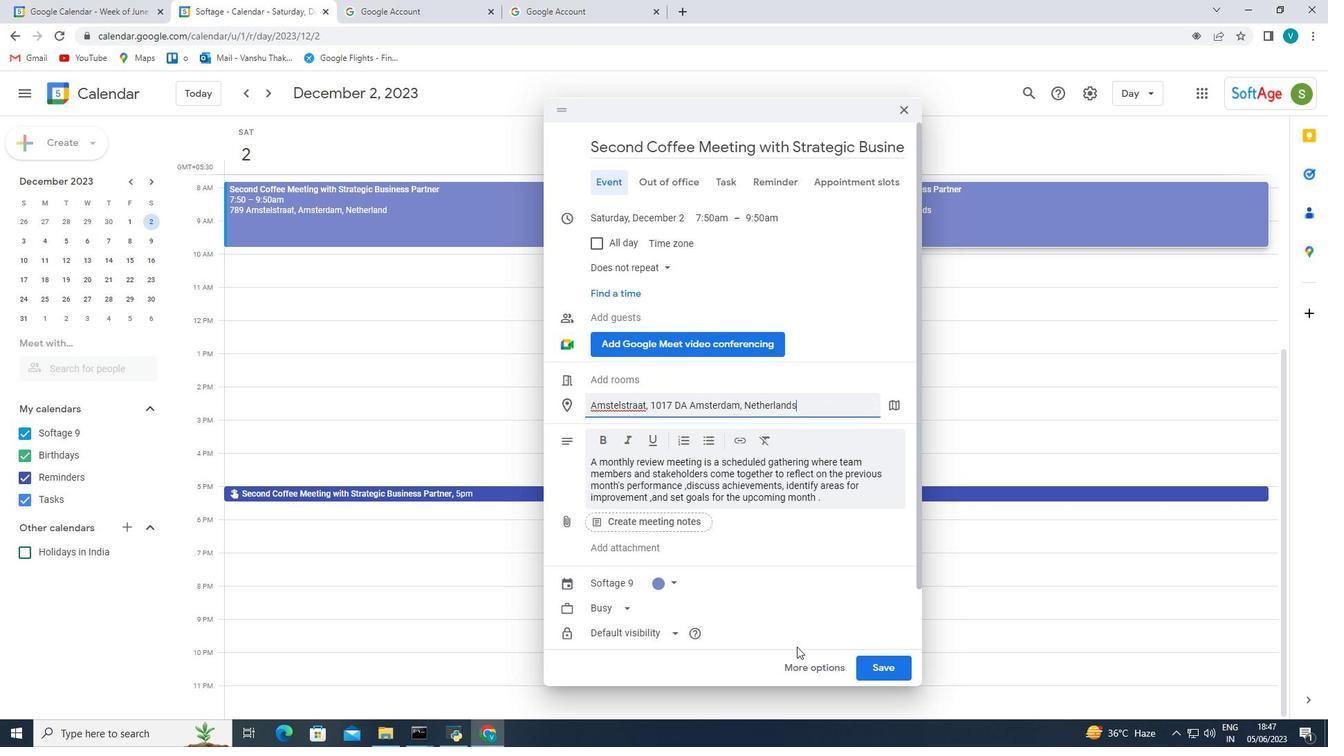 
Action: Mouse scrolled (797, 646) with delta (0, 0)
Screenshot: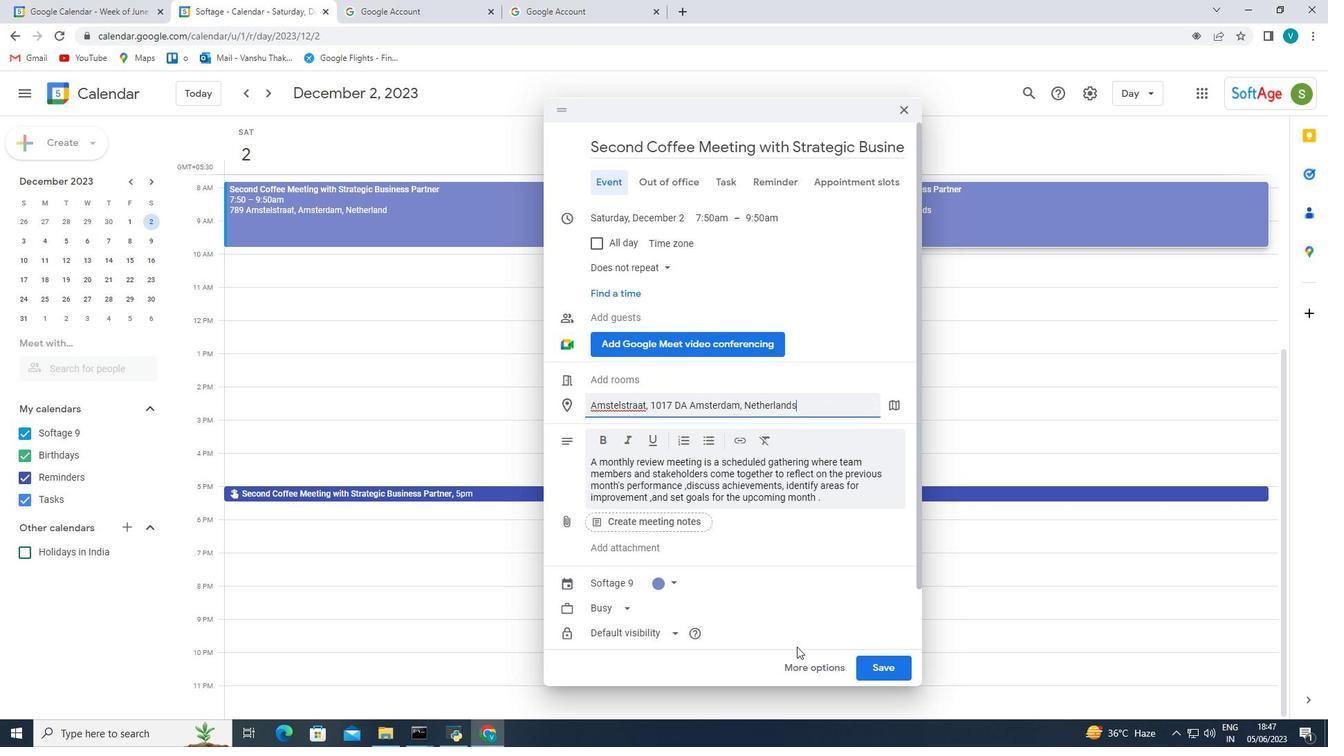 
Action: Mouse moved to (911, 670)
Screenshot: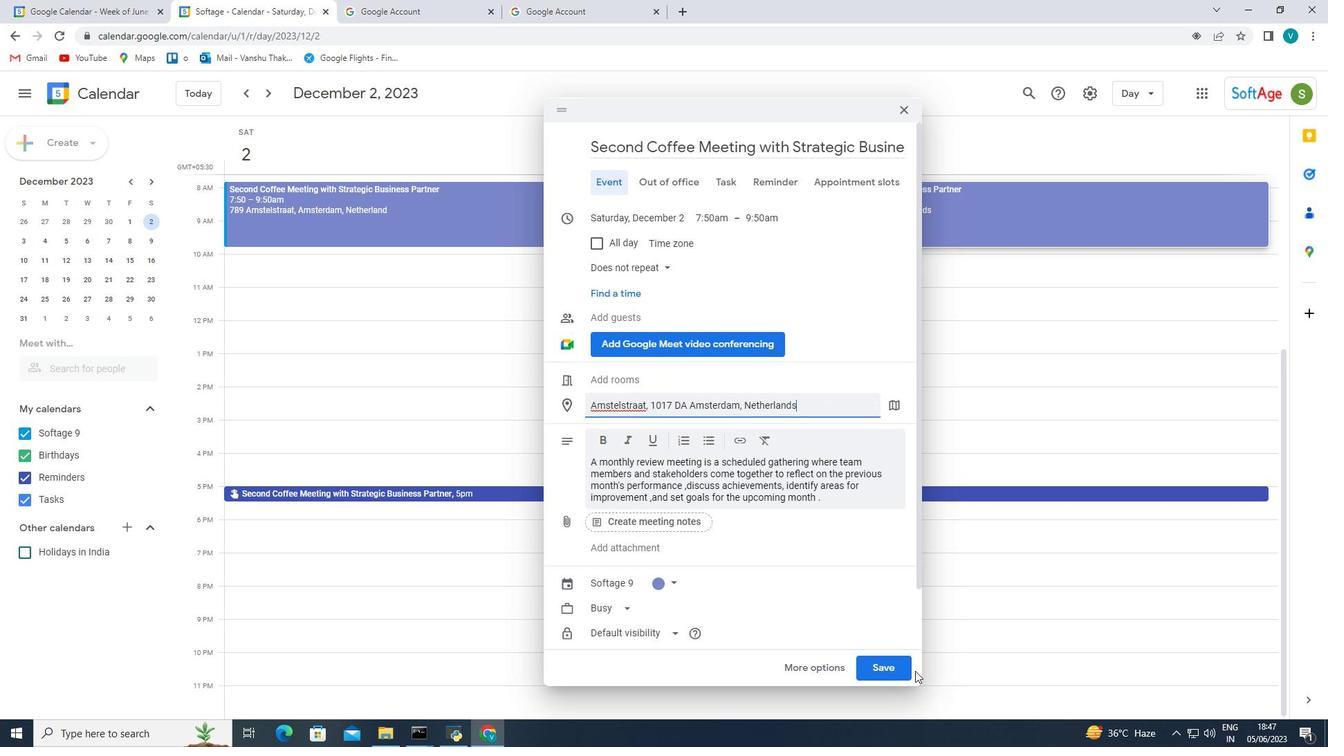 
Action: Mouse pressed left at (911, 670)
Screenshot: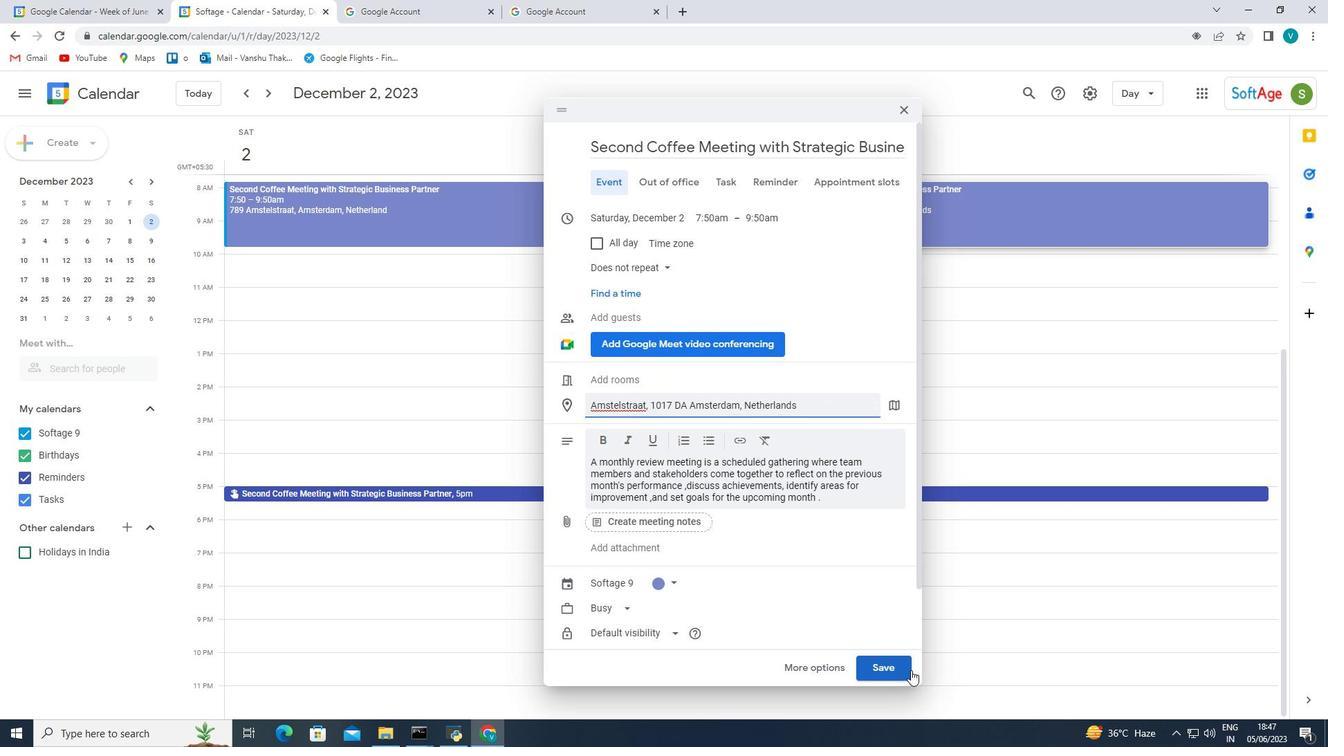 
Action: Mouse moved to (837, 215)
Screenshot: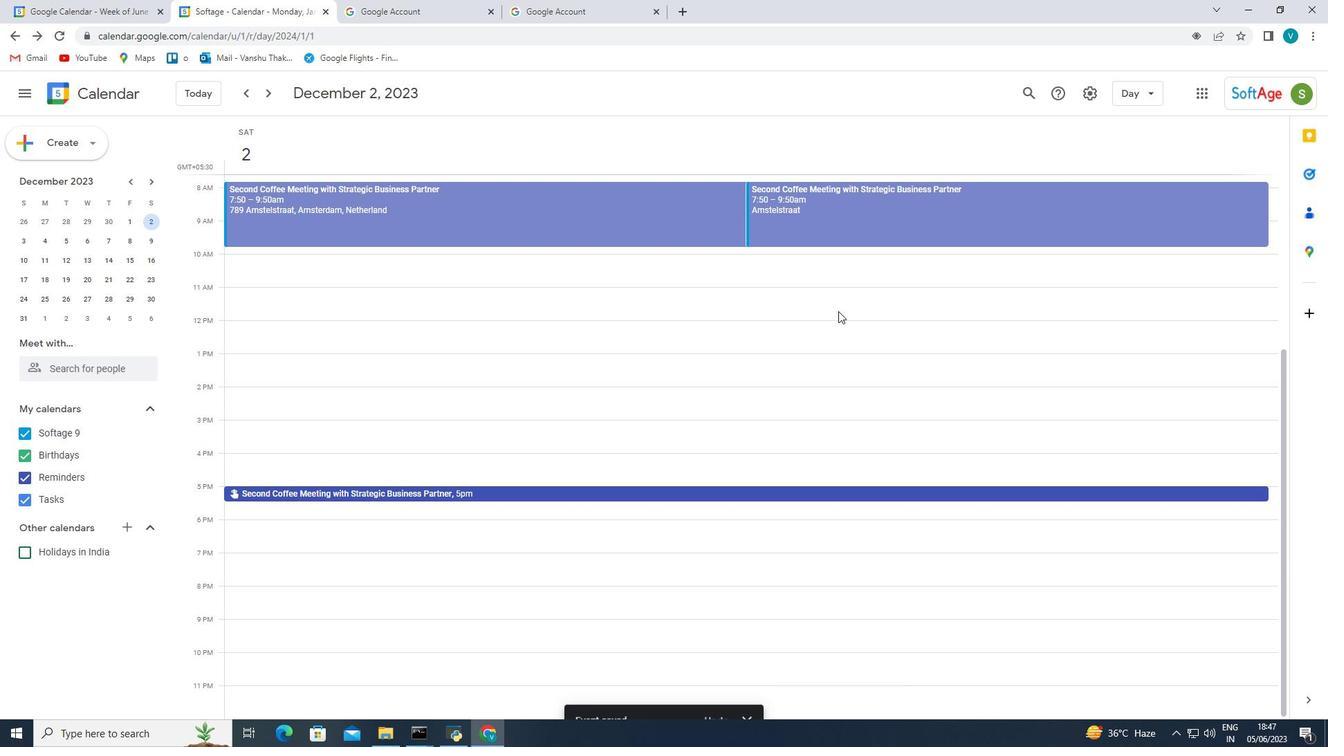 
Action: Mouse pressed left at (837, 215)
Screenshot: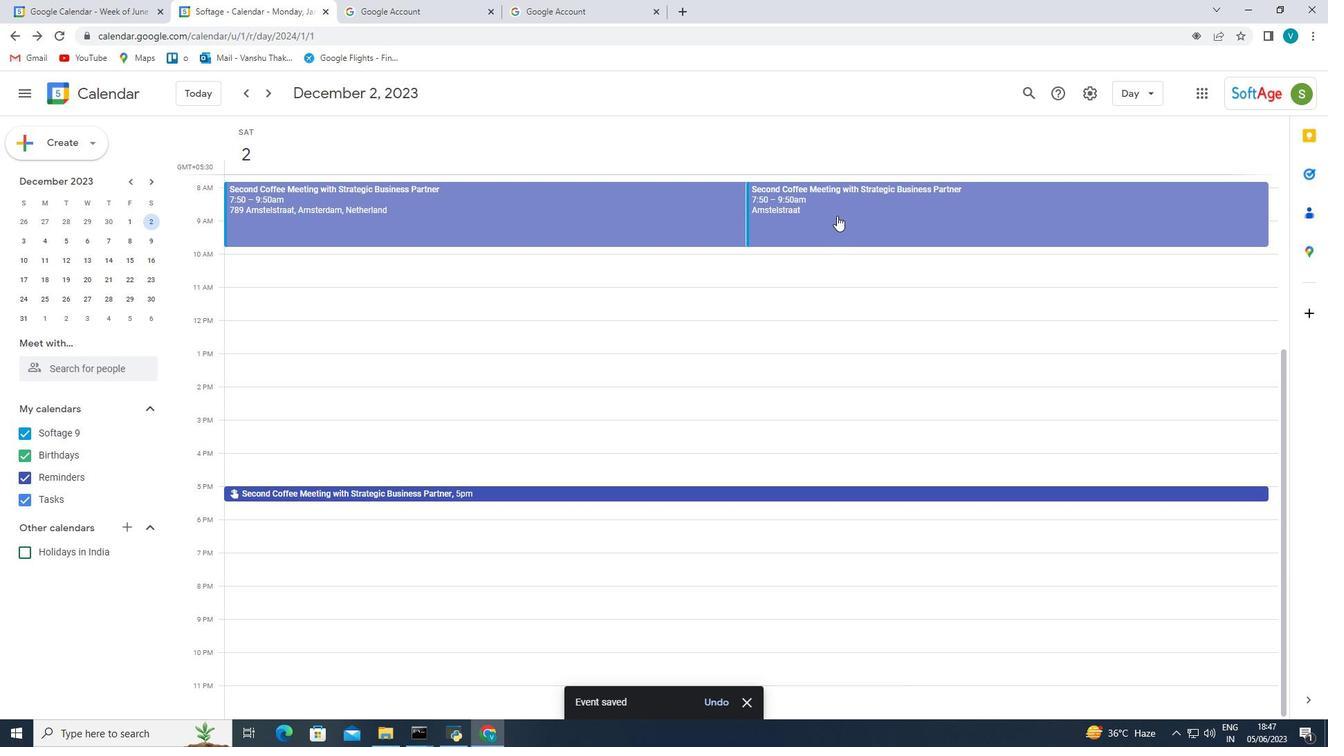 
Action: Mouse pressed left at (837, 215)
Screenshot: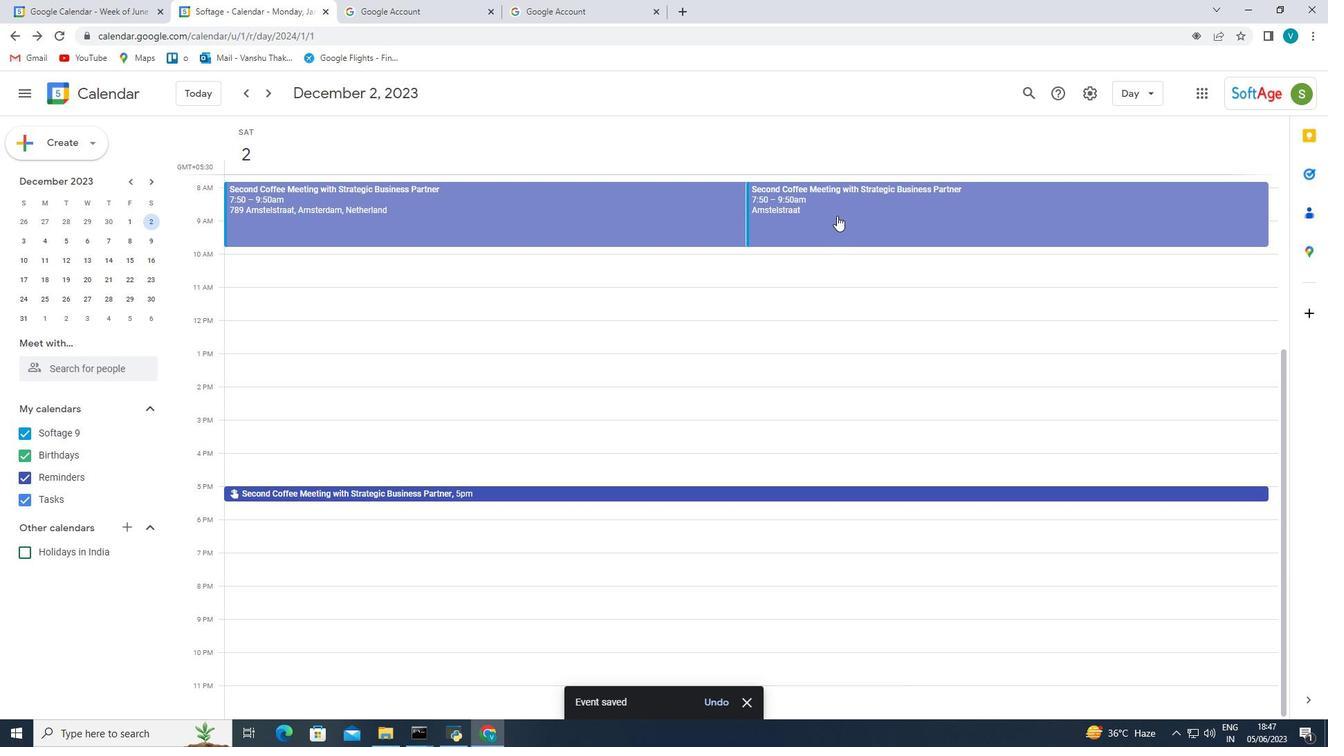 
Action: Mouse moved to (938, 204)
Screenshot: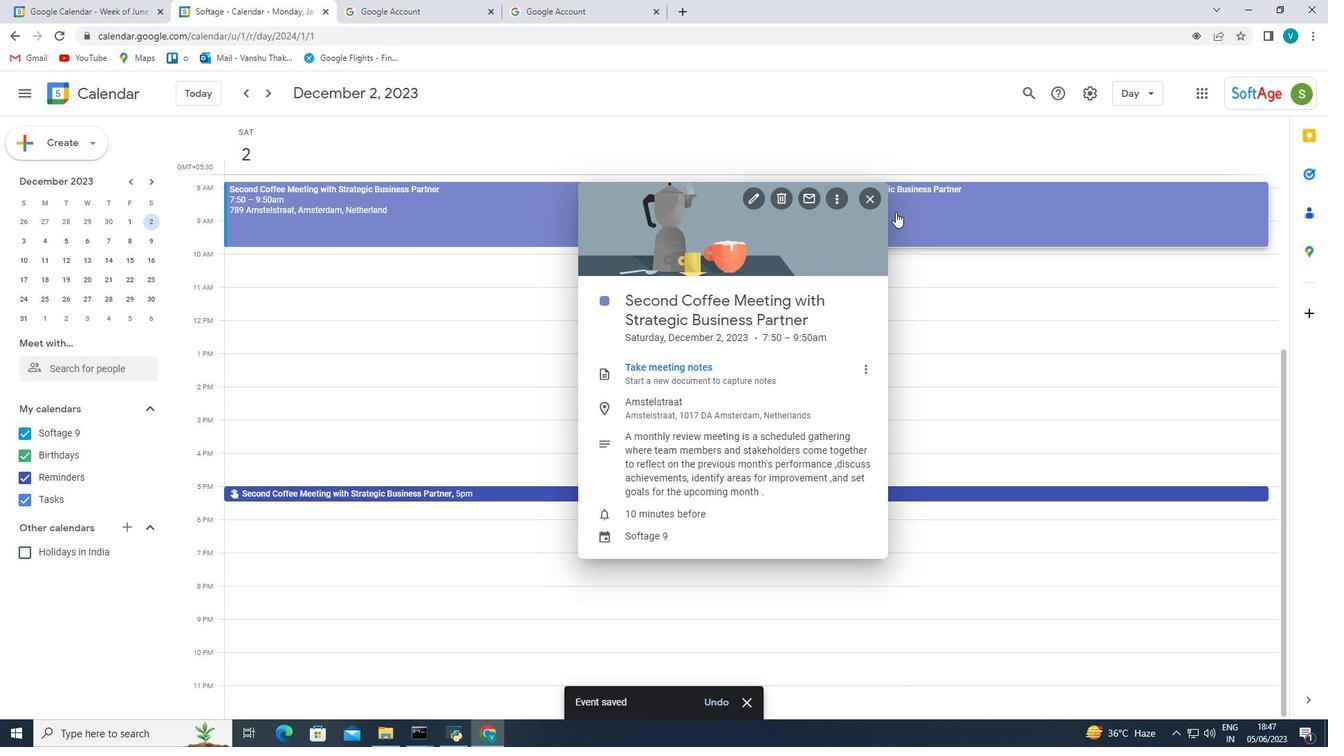 
Action: Mouse pressed left at (938, 204)
Screenshot: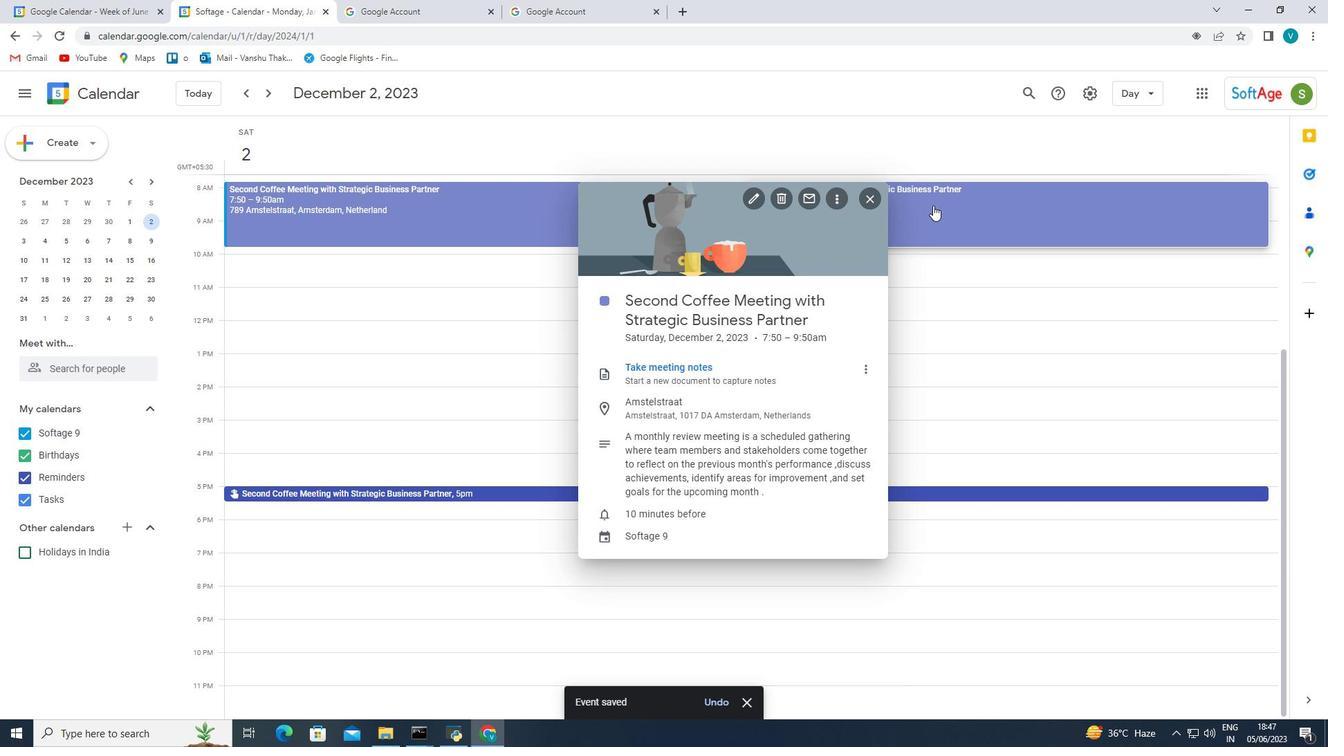 
Action: Mouse pressed left at (938, 204)
Screenshot: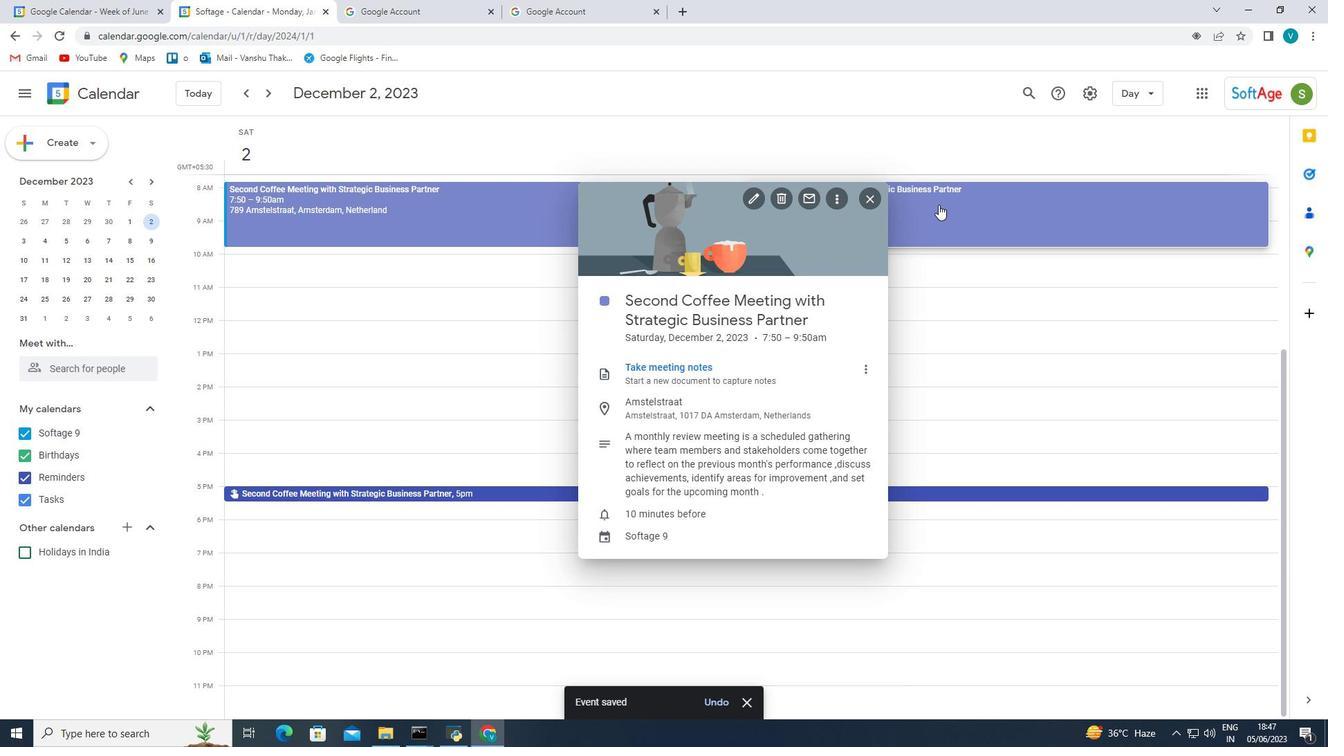 
Action: Mouse pressed left at (938, 204)
Screenshot: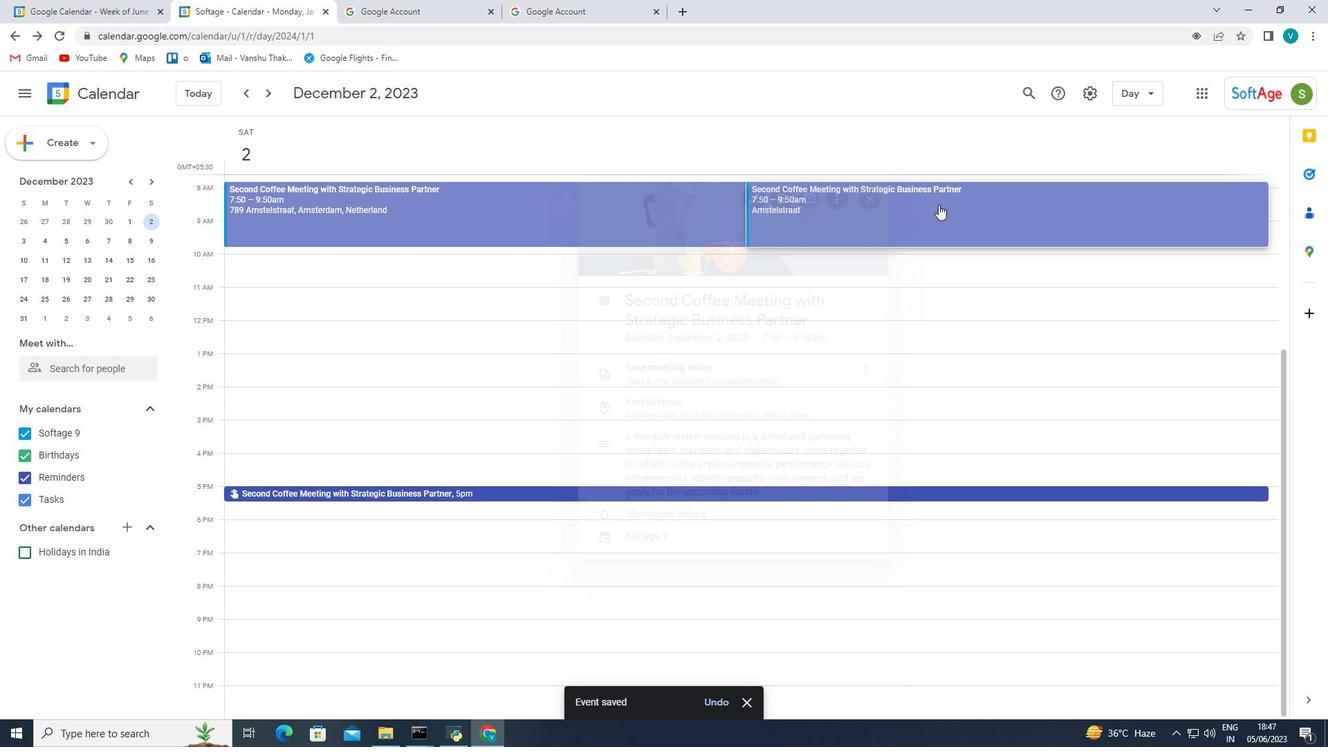
Action: Mouse moved to (628, 259)
Screenshot: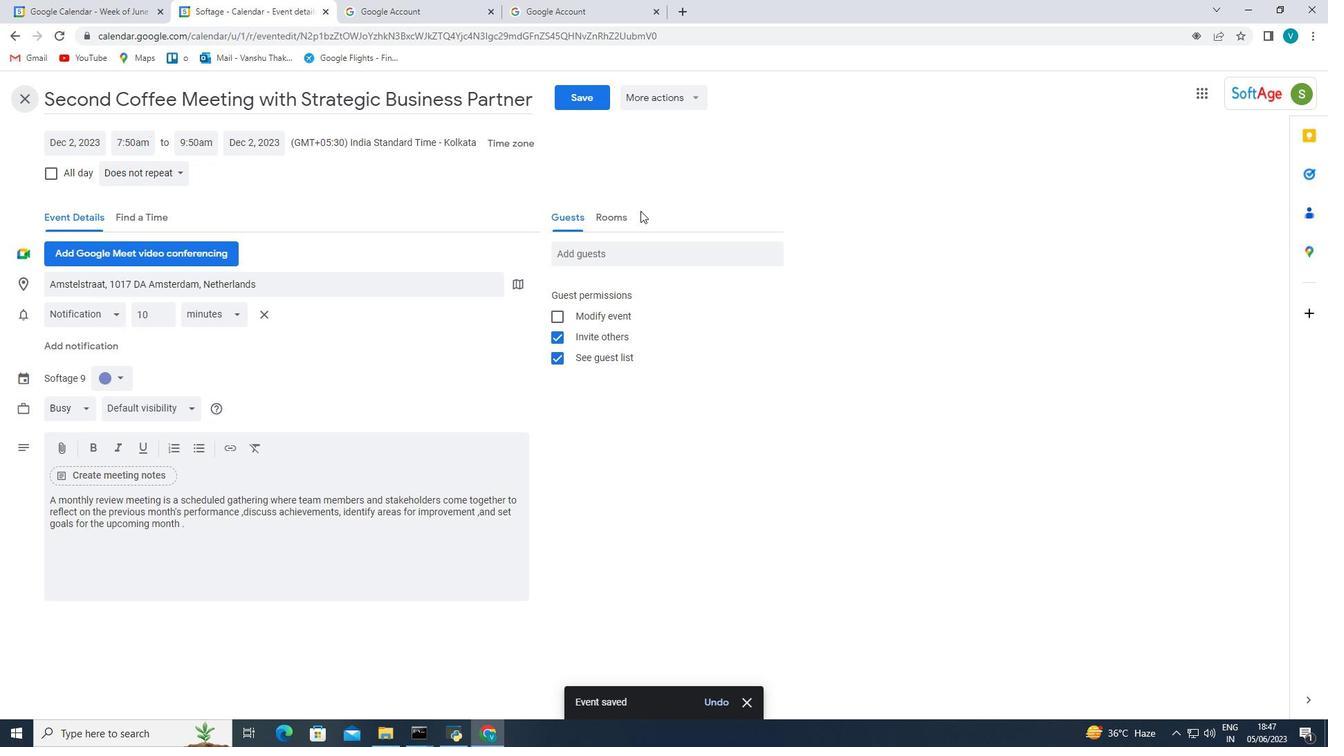 
Action: Mouse pressed left at (628, 259)
Screenshot: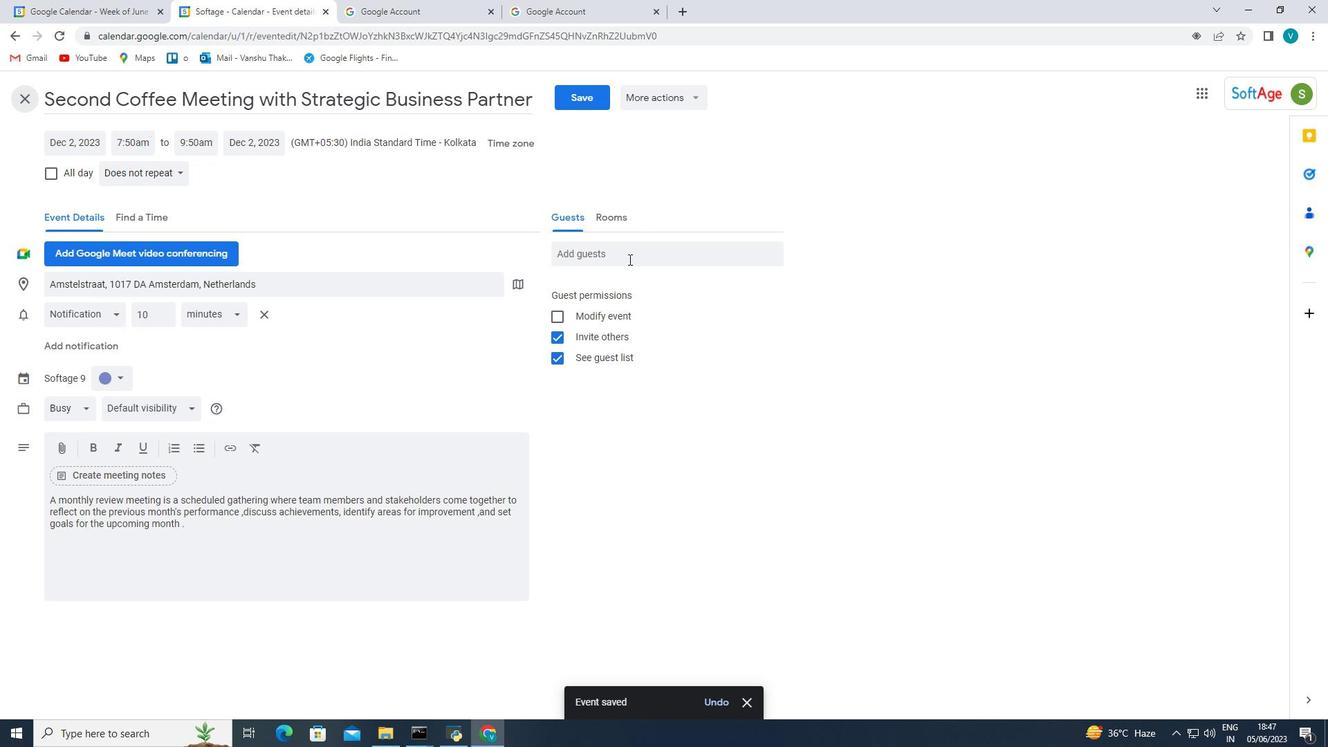 
Action: Key pressed softage.1
Screenshot: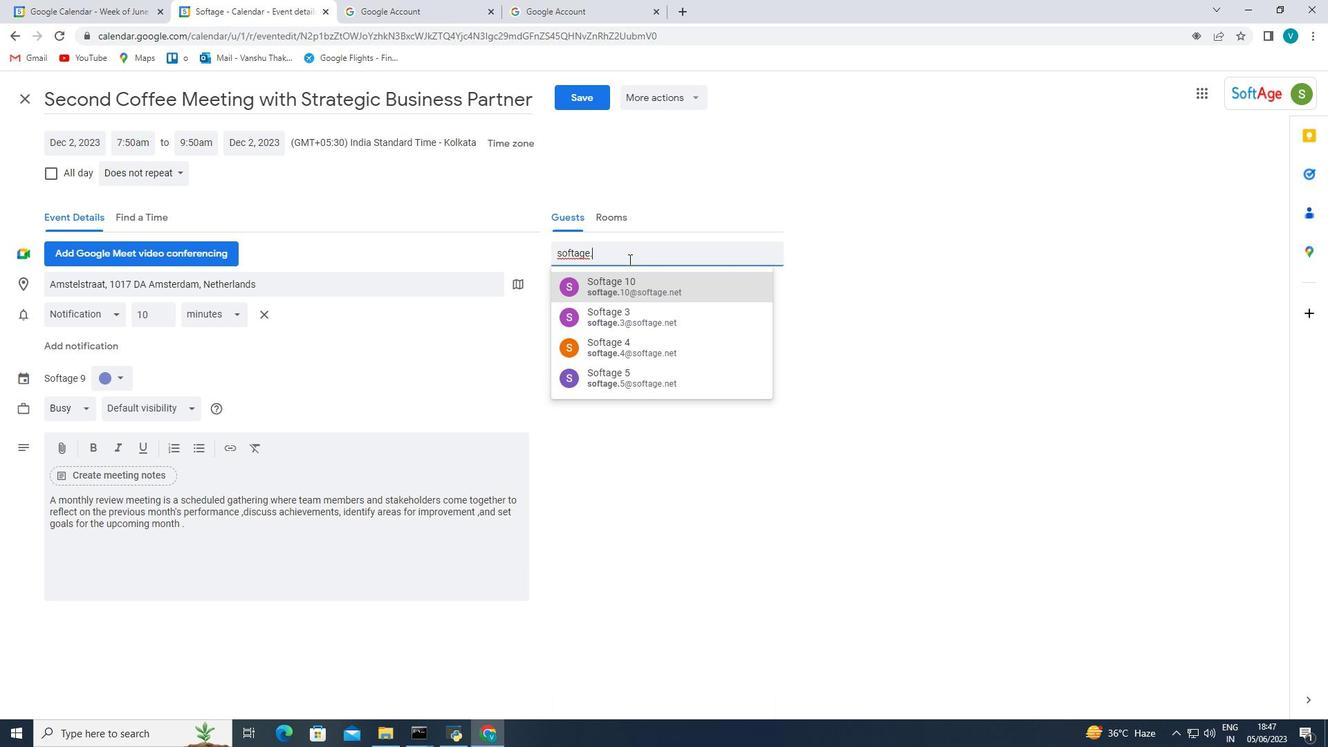 
Action: Mouse moved to (628, 315)
Screenshot: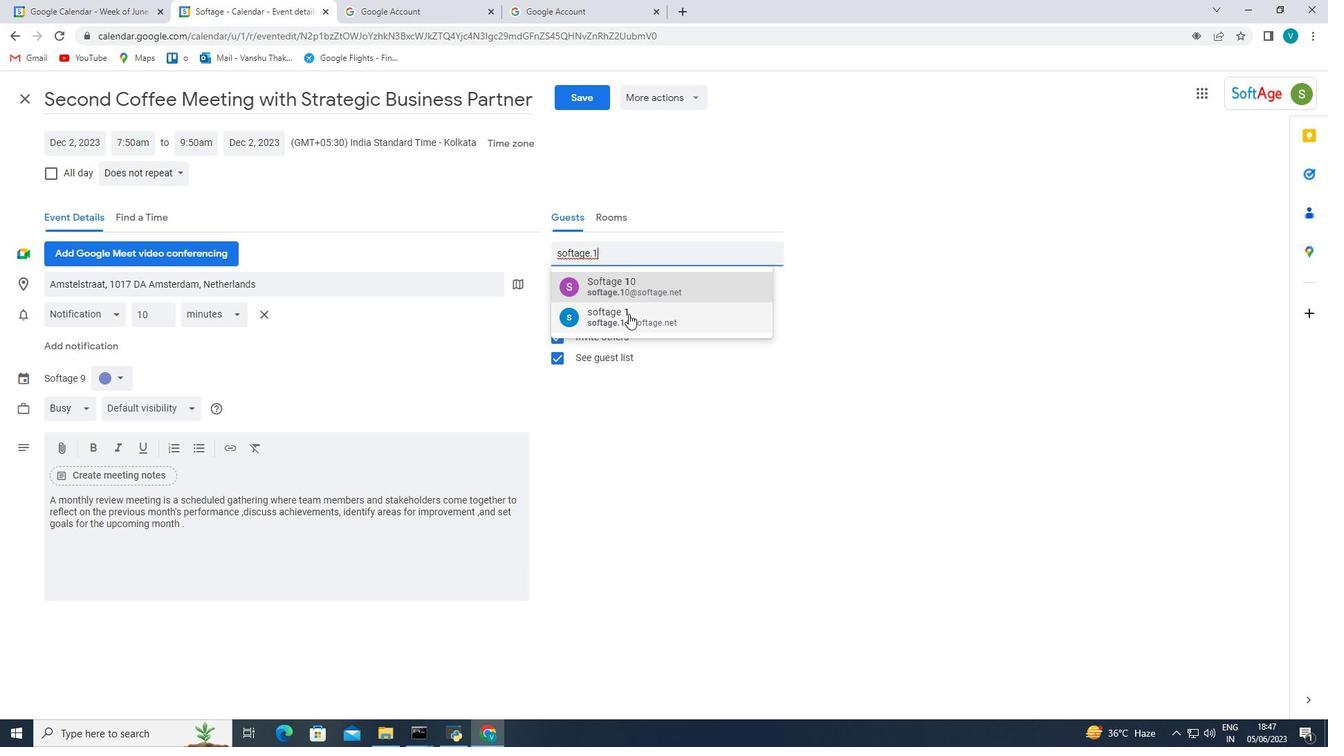 
Action: Mouse pressed left at (628, 315)
Screenshot: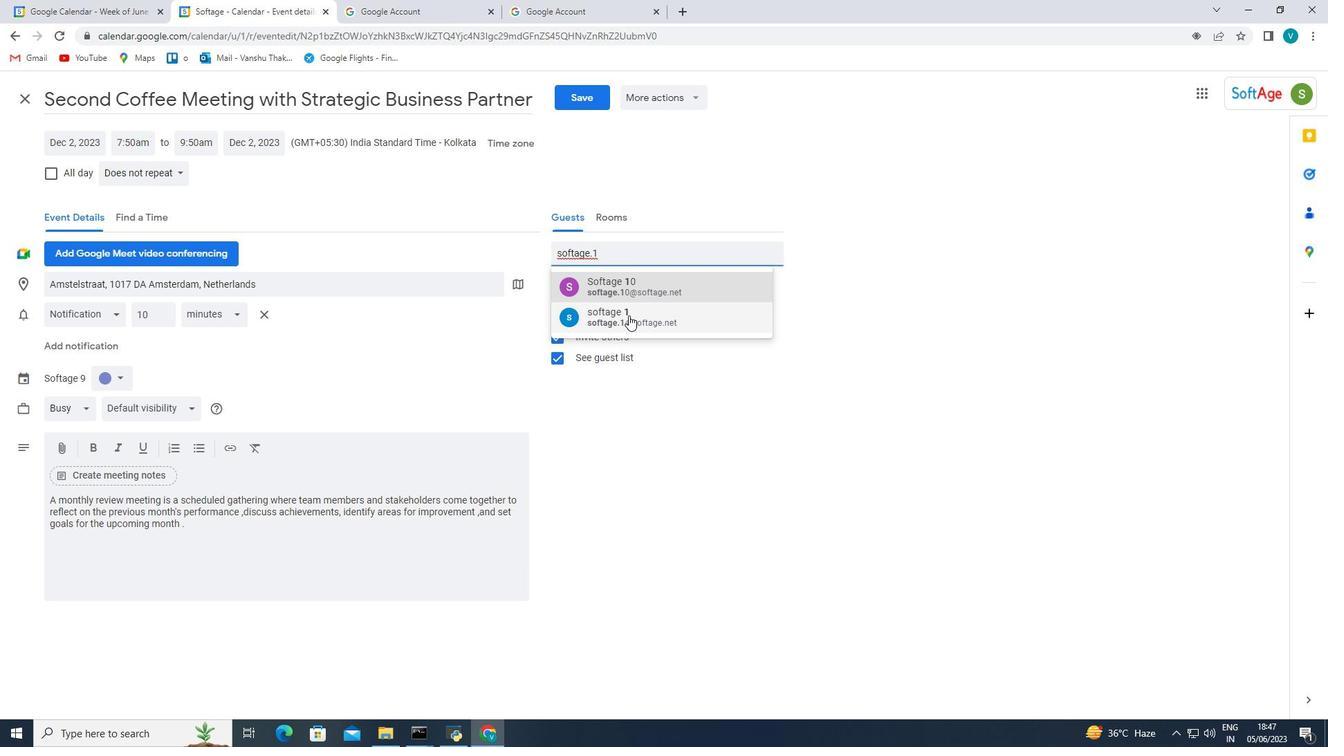 
Action: Mouse moved to (622, 254)
Screenshot: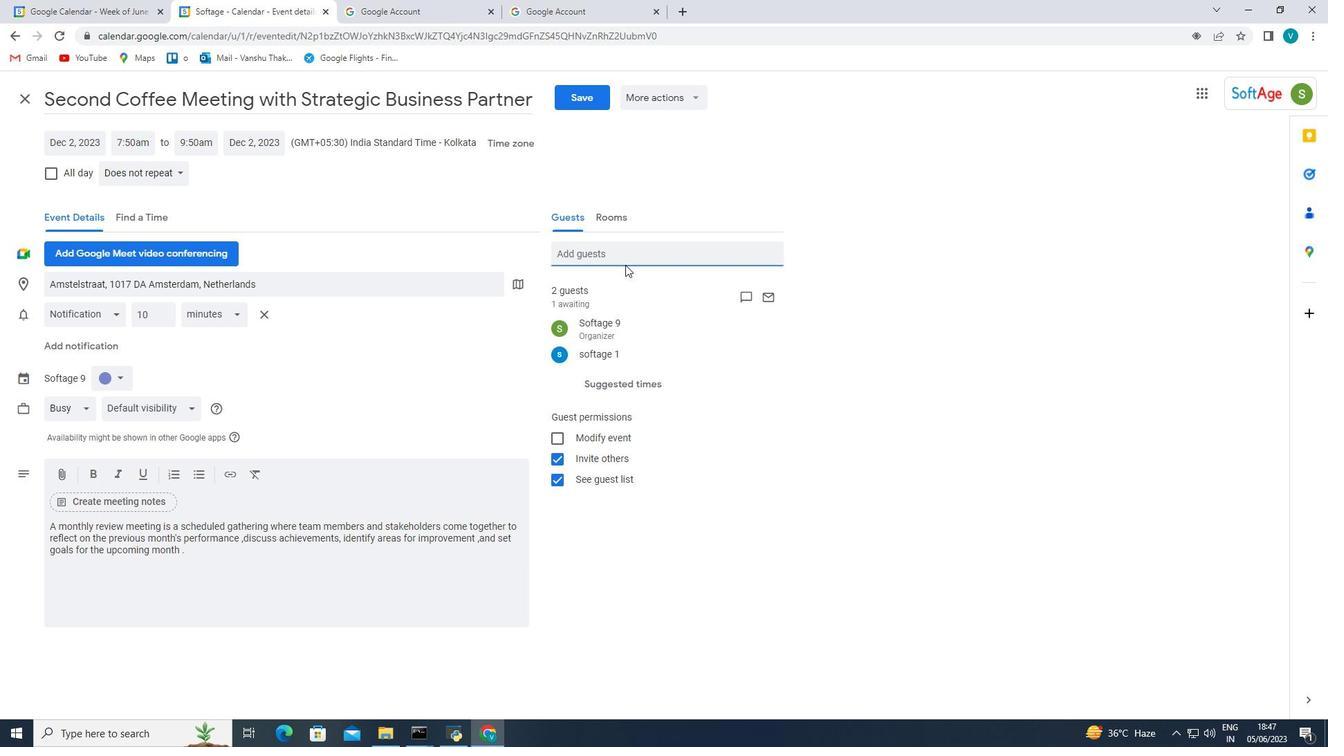 
Action: Mouse pressed left at (622, 254)
Screenshot: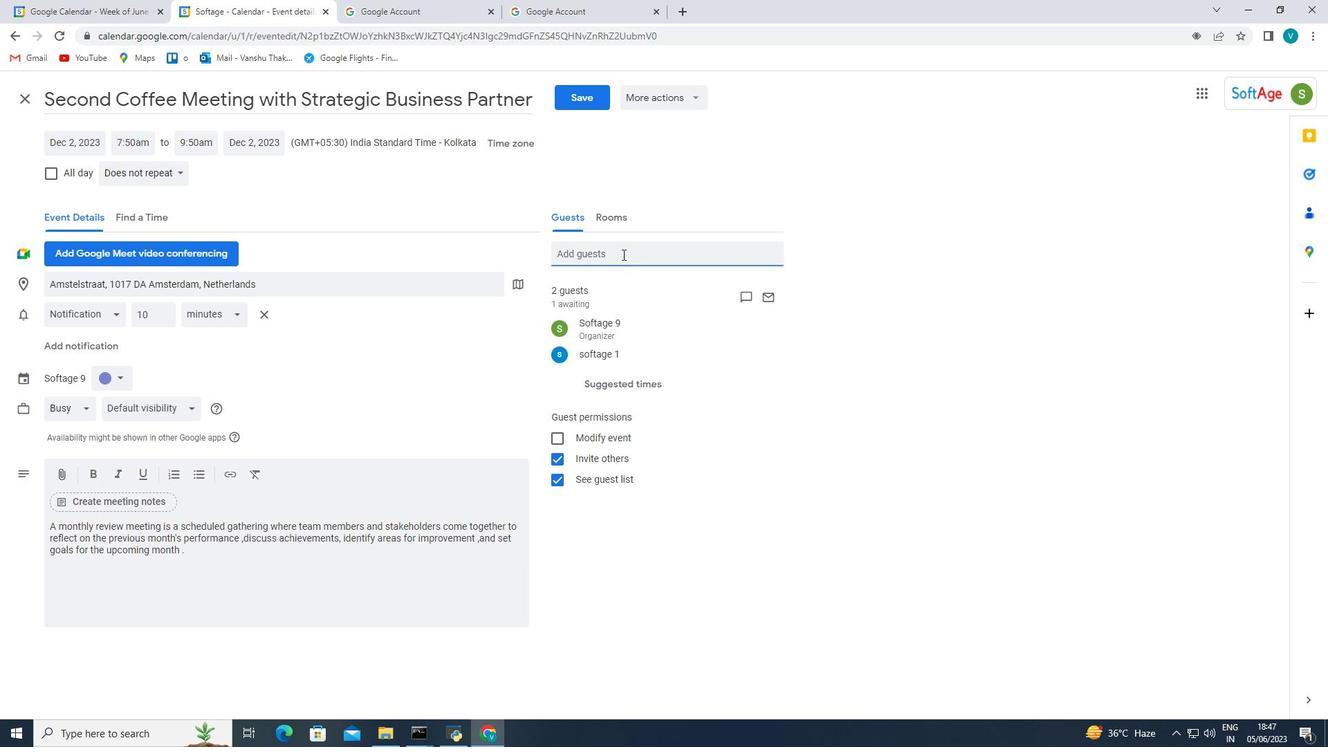 
Action: Key pressed softage.2
Screenshot: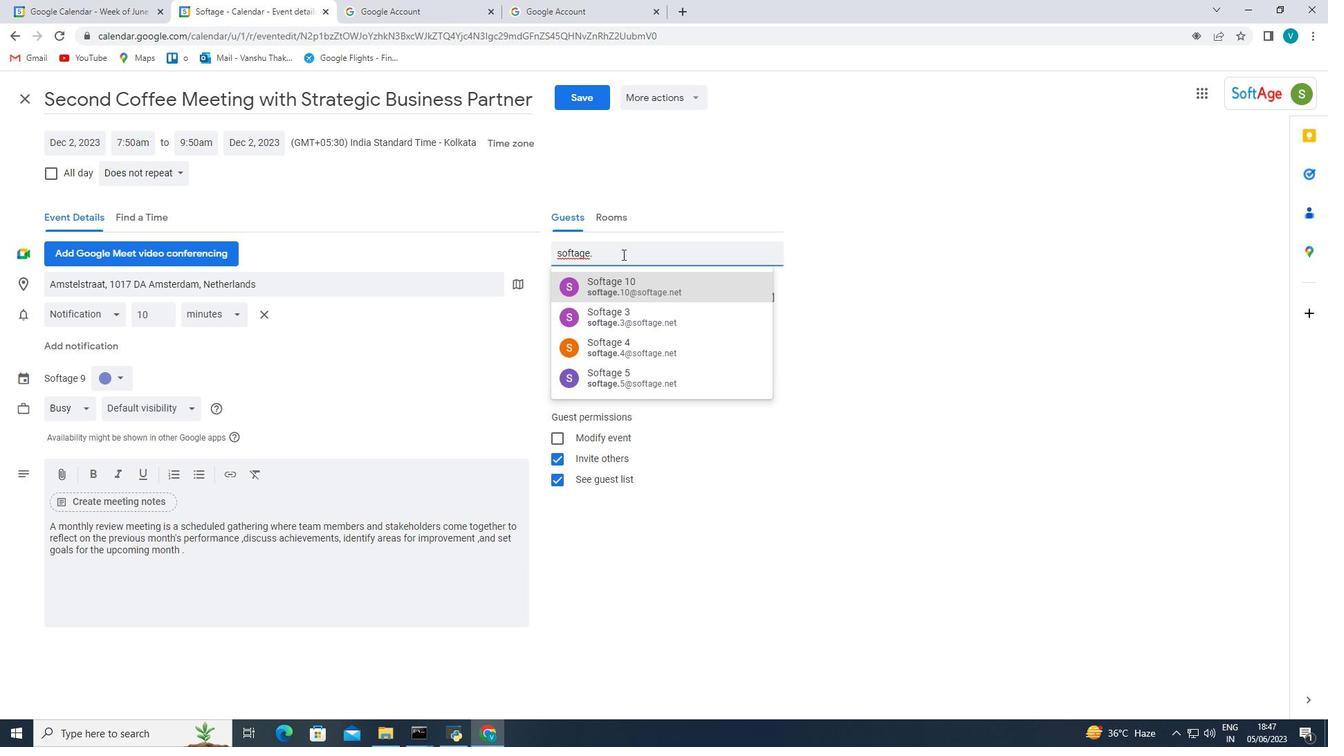 
Action: Mouse moved to (628, 286)
Screenshot: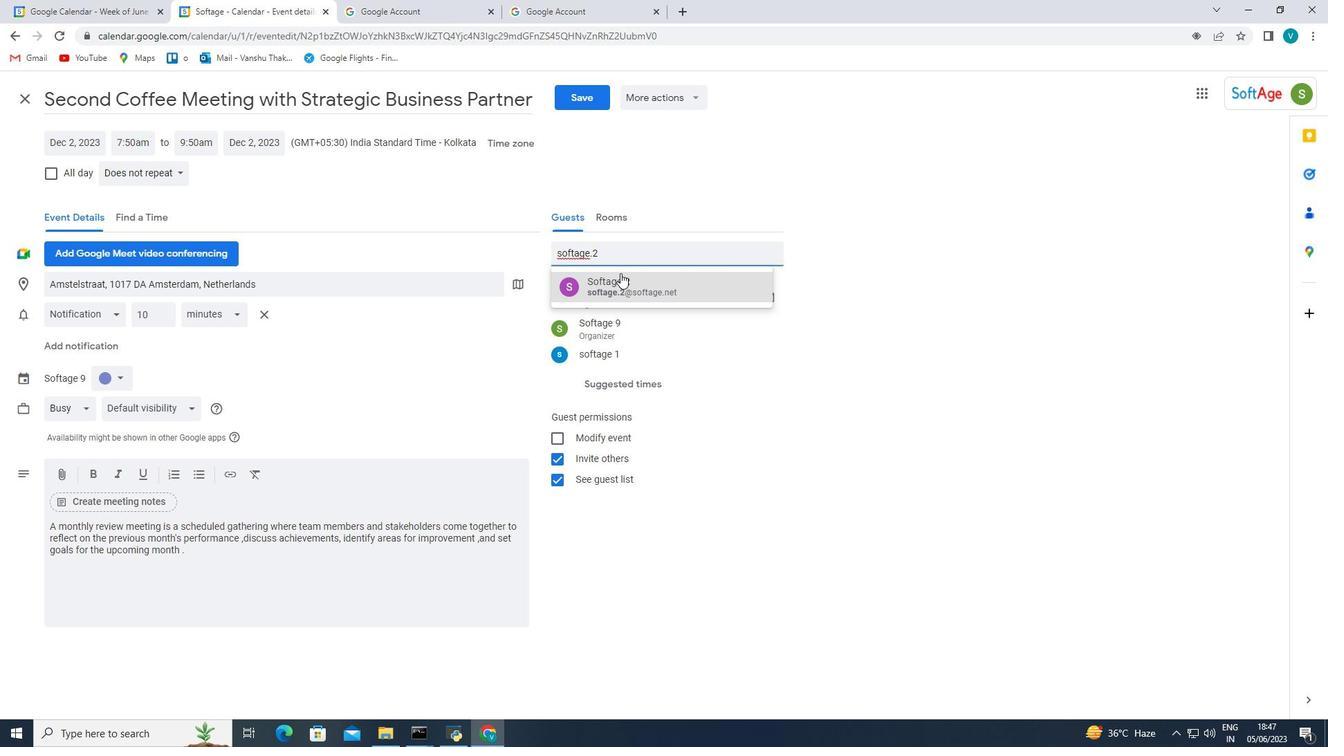
Action: Mouse pressed left at (628, 286)
Screenshot: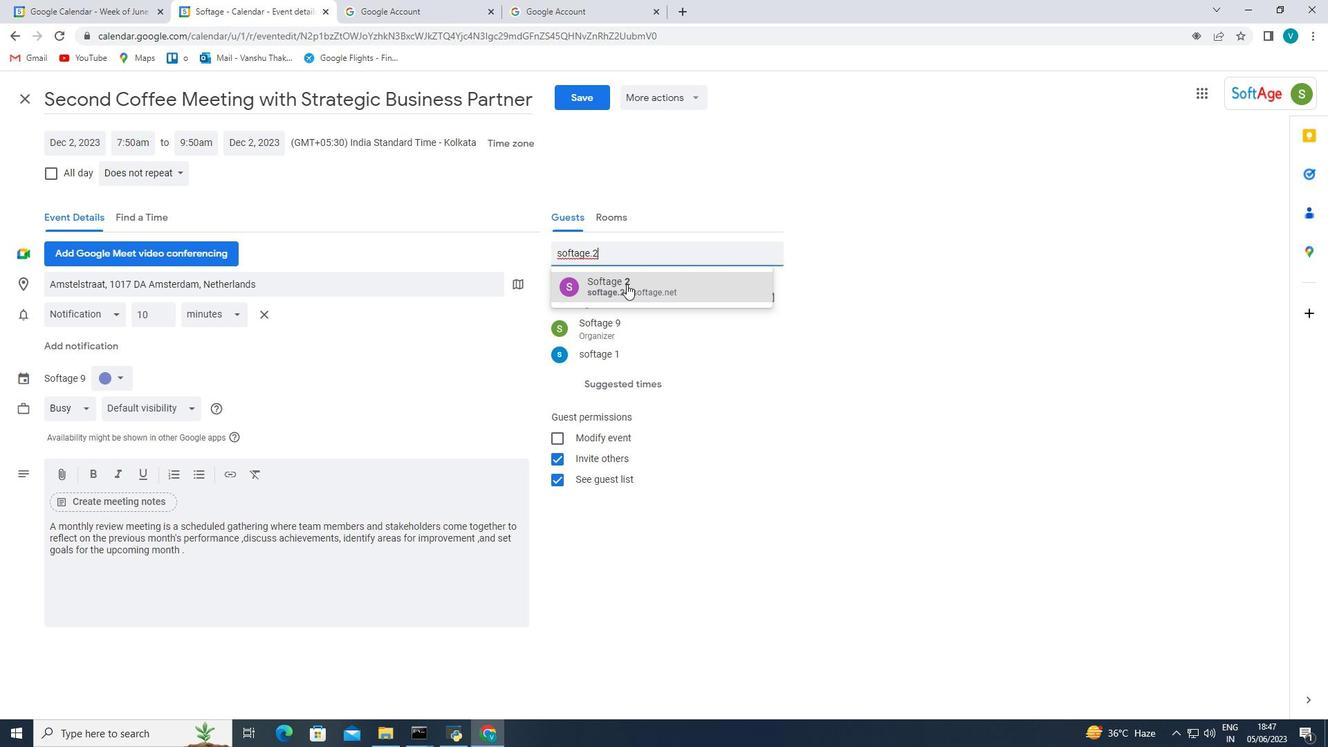 
Action: Mouse moved to (141, 175)
Screenshot: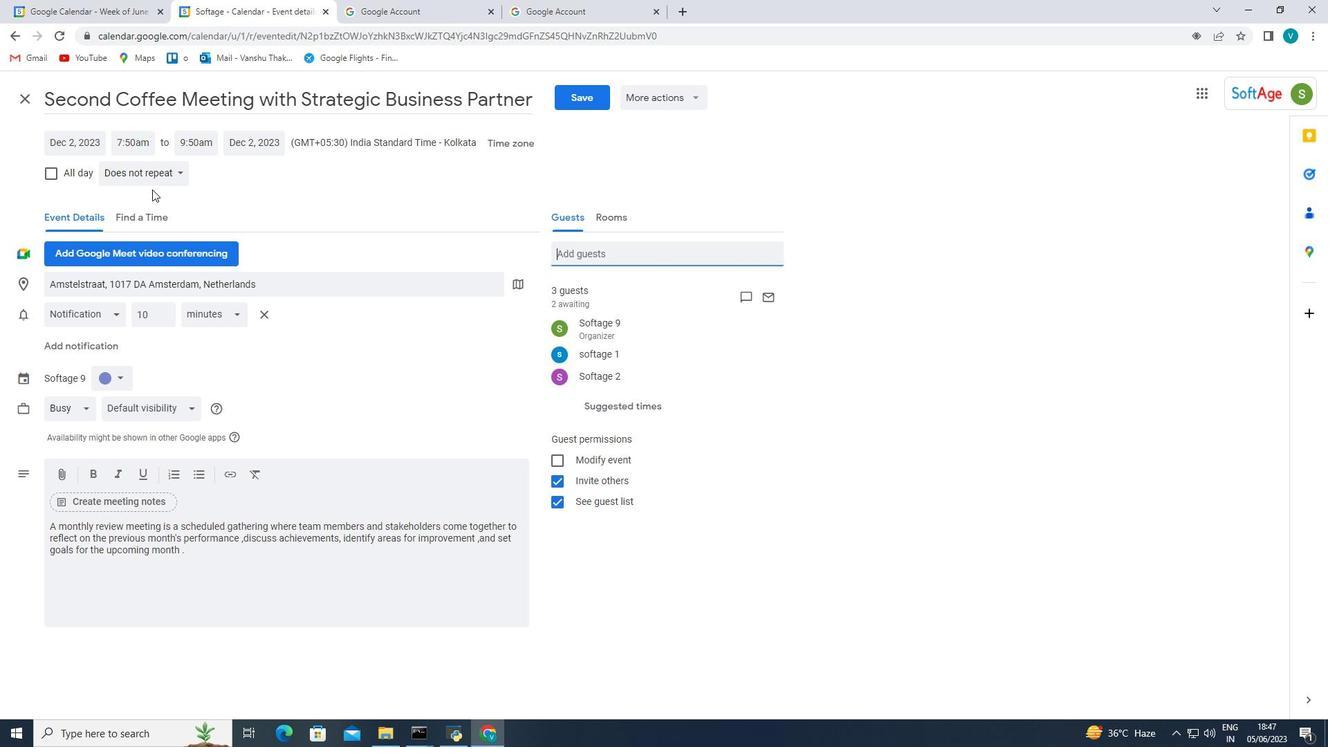 
Action: Mouse pressed left at (141, 175)
Screenshot: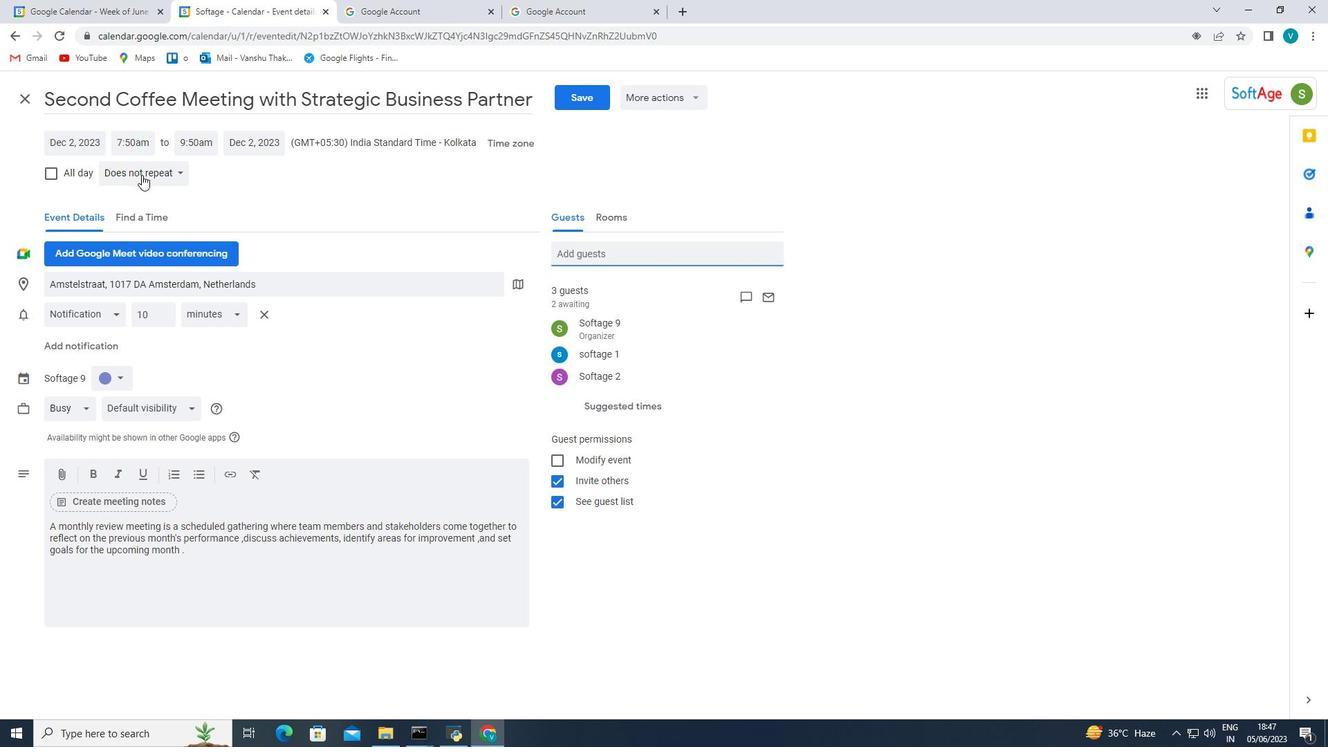 
Action: Mouse moved to (155, 315)
Screenshot: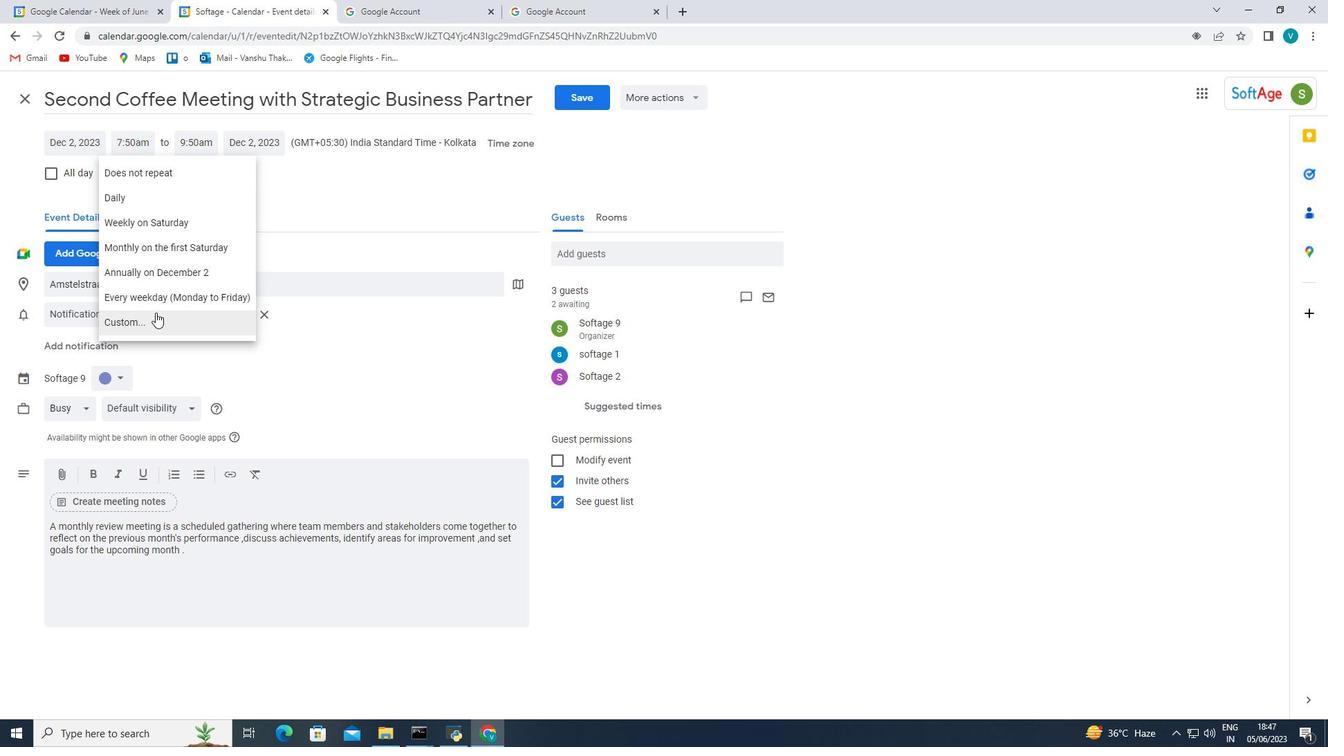 
Action: Mouse pressed left at (155, 315)
Screenshot: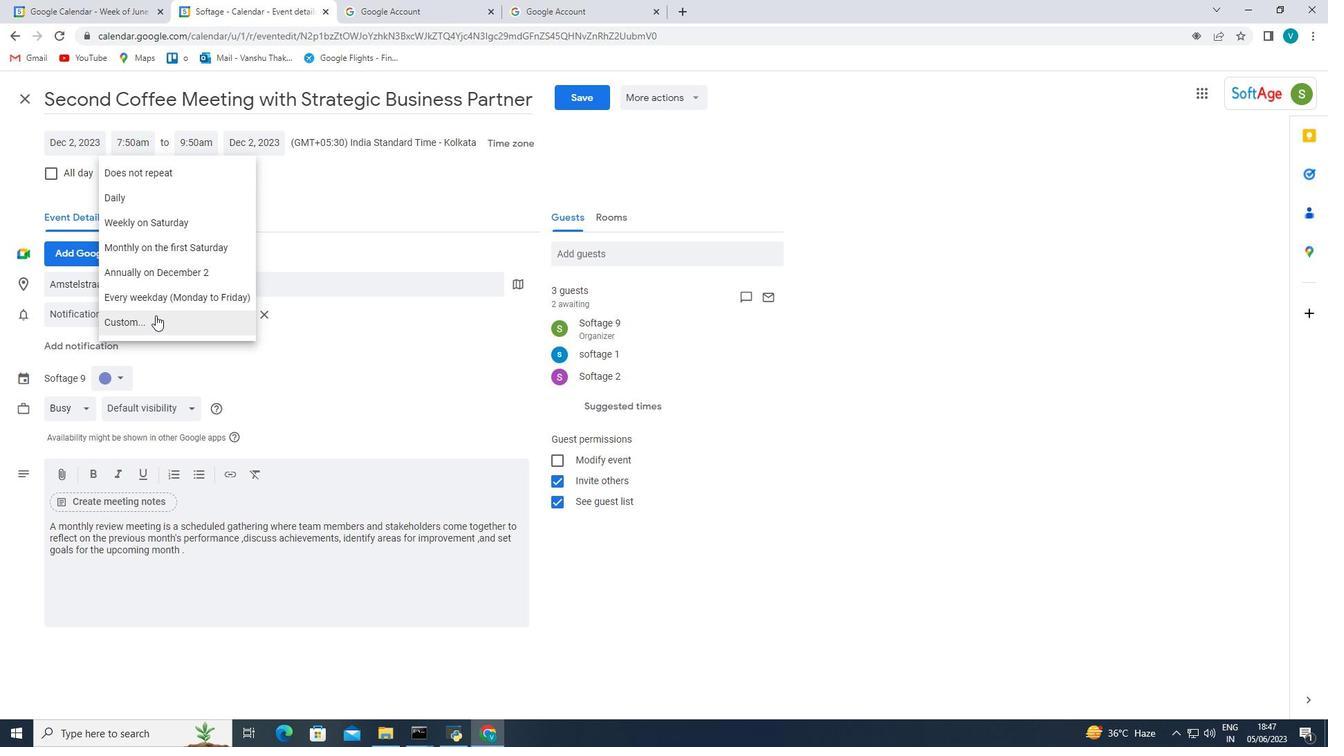 
Action: Mouse moved to (554, 455)
Screenshot: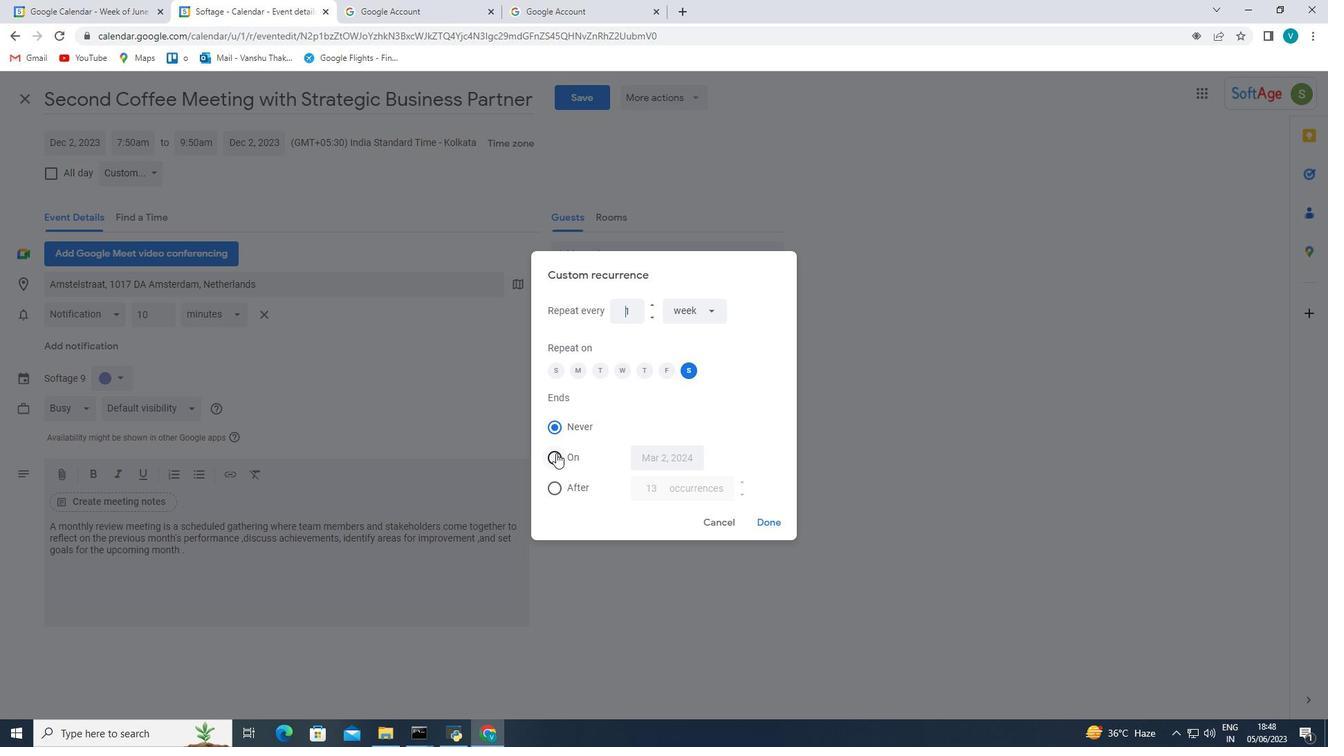 
Action: Mouse pressed left at (554, 455)
Screenshot: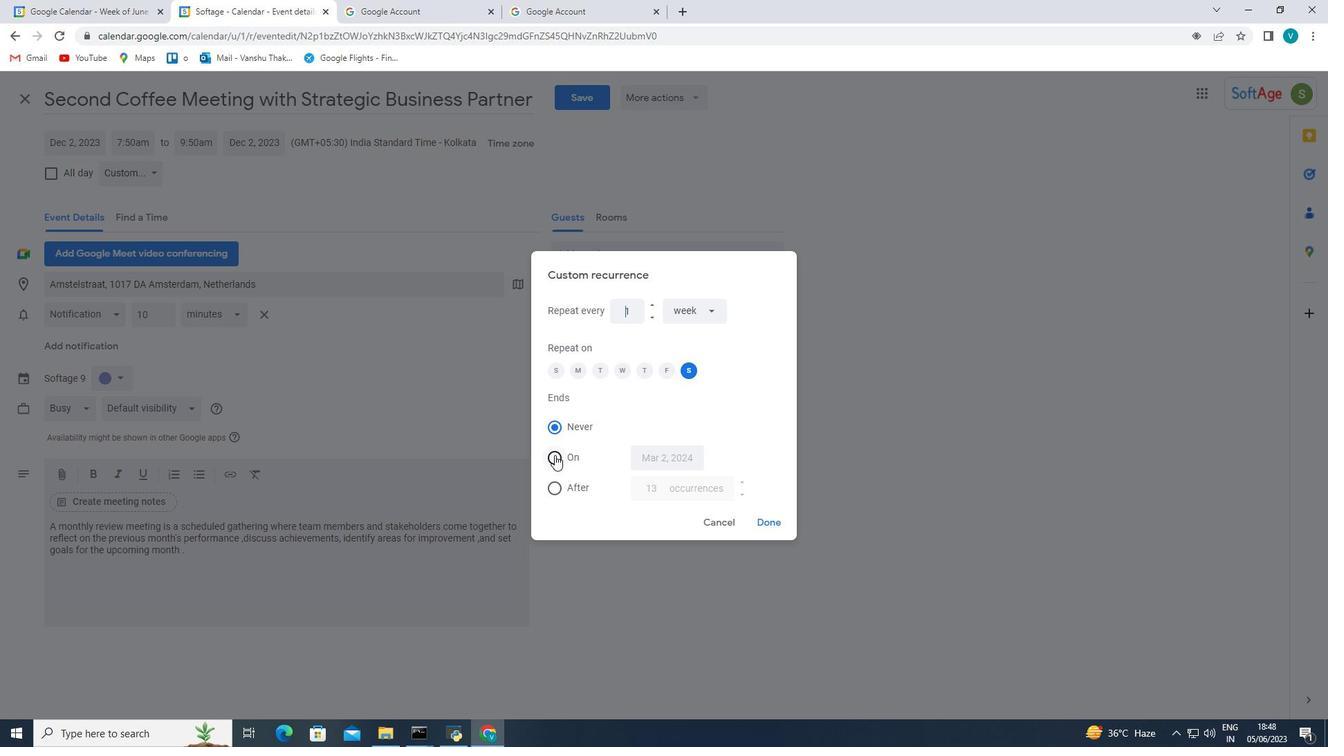 
Action: Mouse moved to (551, 366)
Screenshot: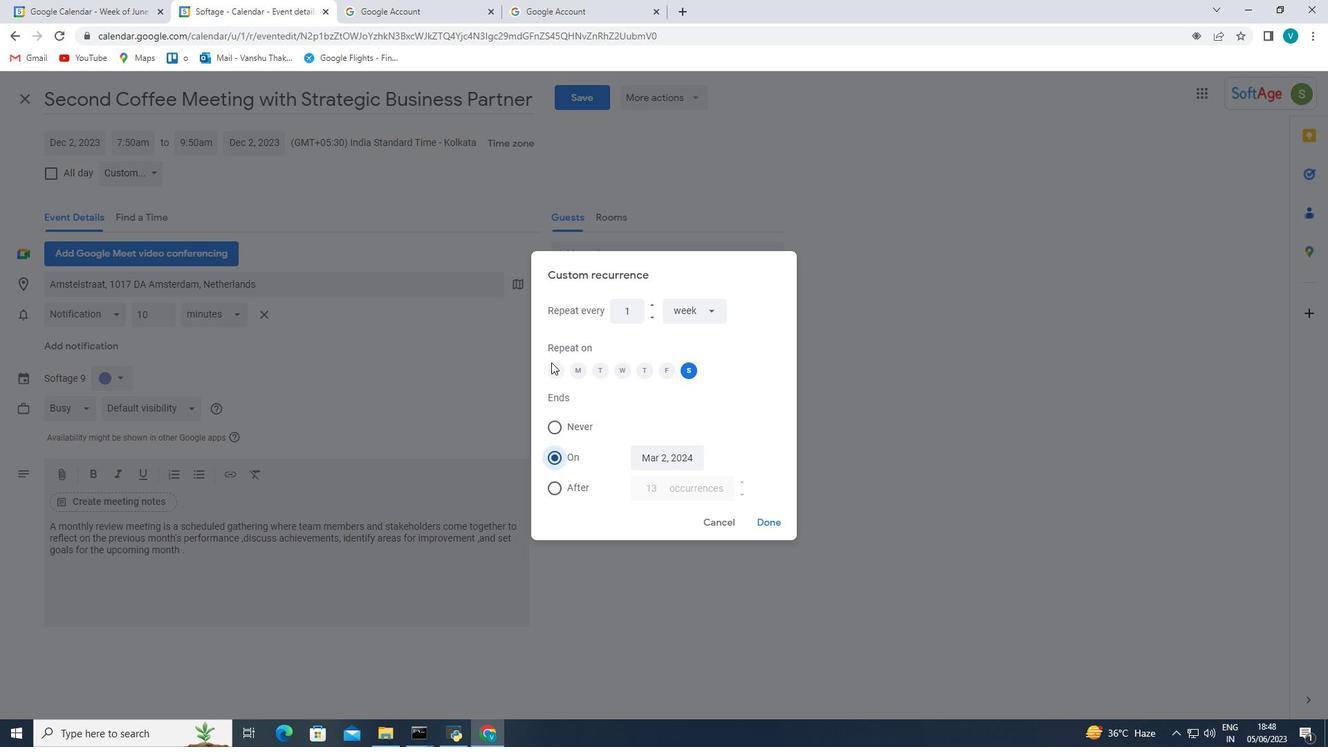
Action: Mouse pressed left at (551, 366)
Screenshot: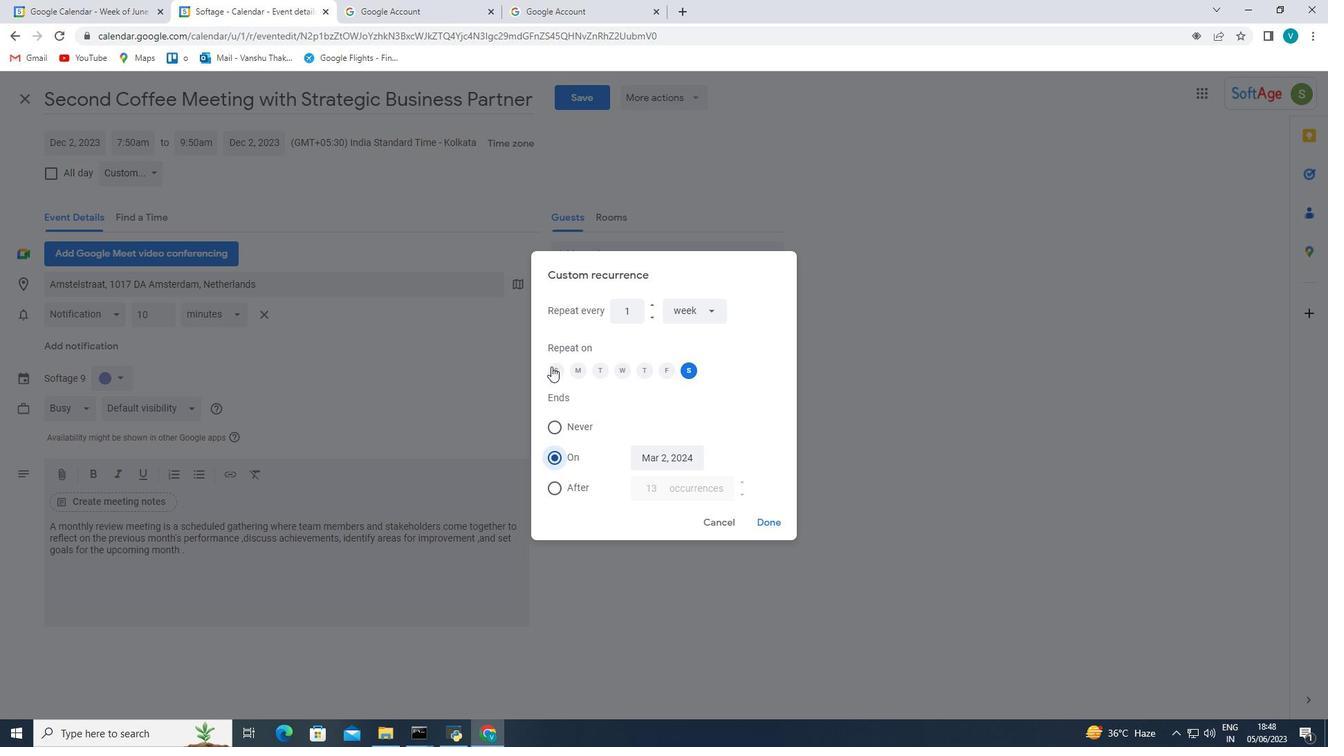 
Action: Mouse moved to (690, 374)
Screenshot: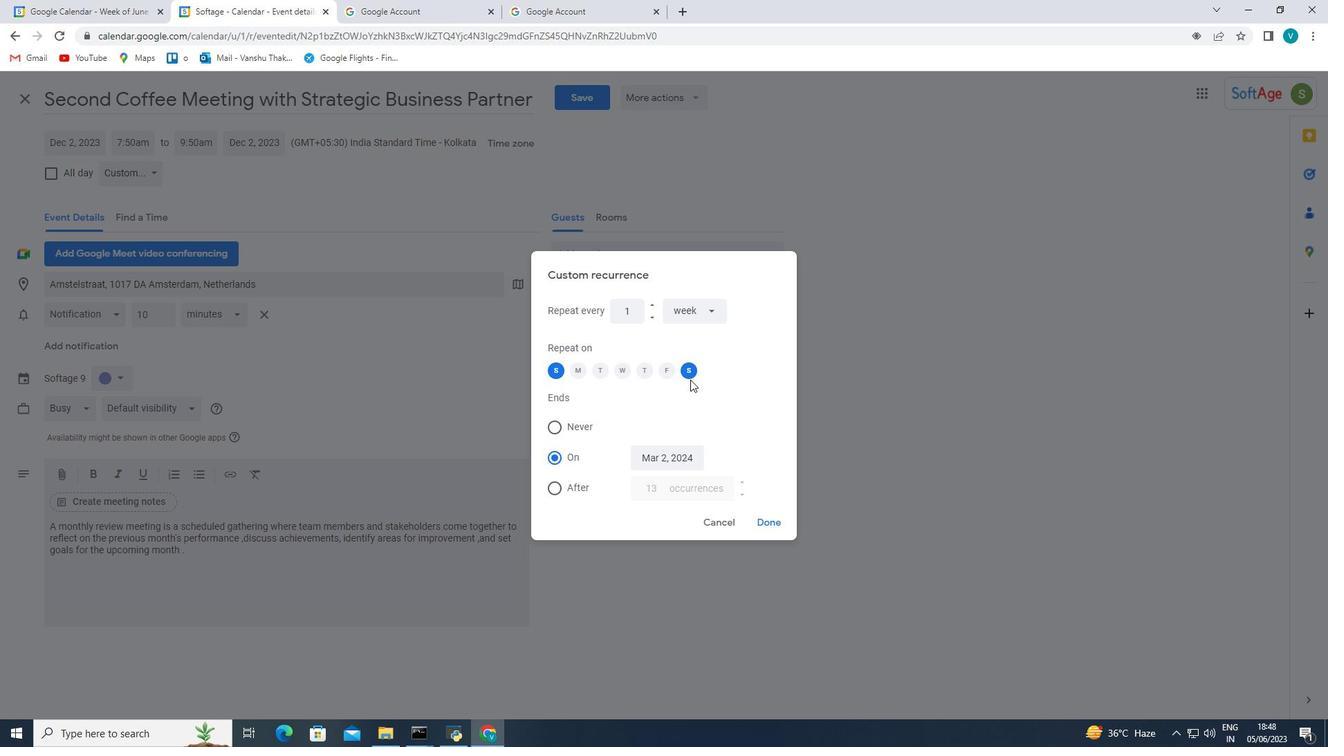 
Action: Mouse pressed left at (690, 374)
Screenshot: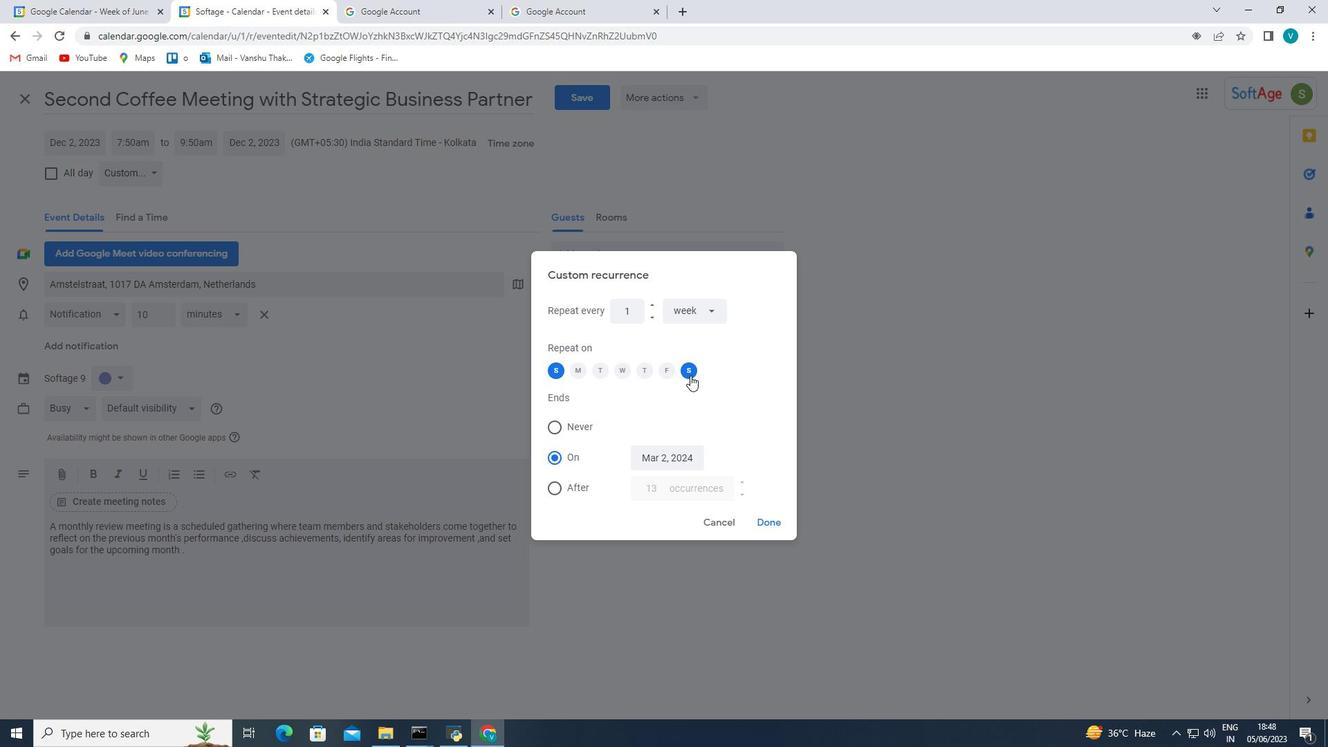 
Action: Mouse moved to (768, 526)
Screenshot: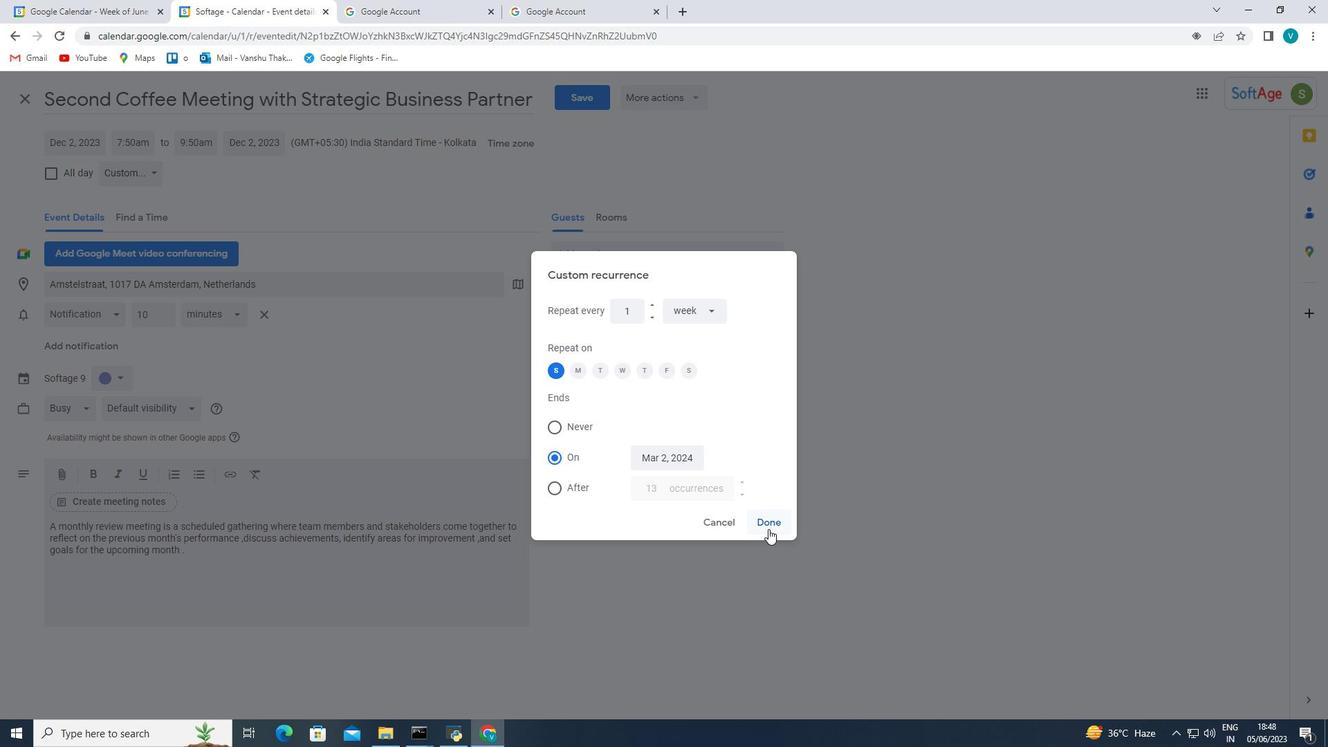 
Action: Mouse pressed left at (768, 526)
Screenshot: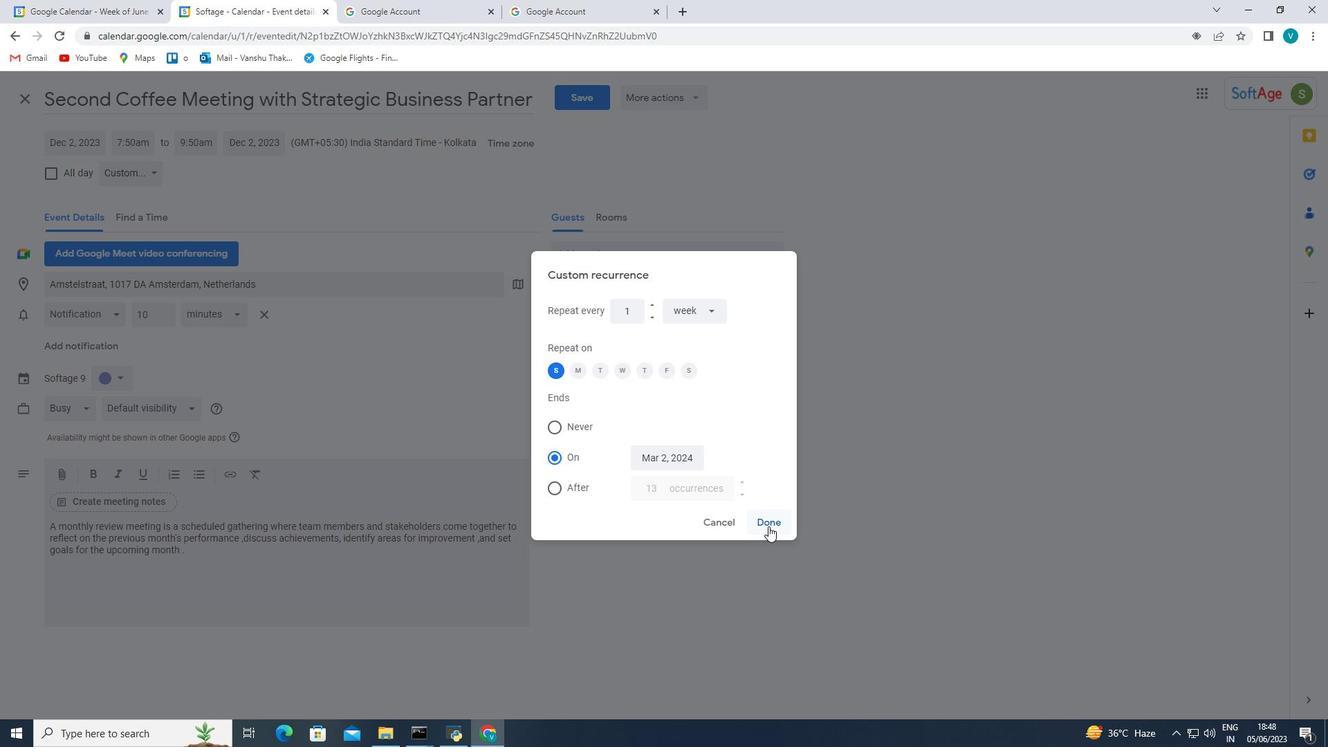 
Action: Mouse moved to (226, 170)
Screenshot: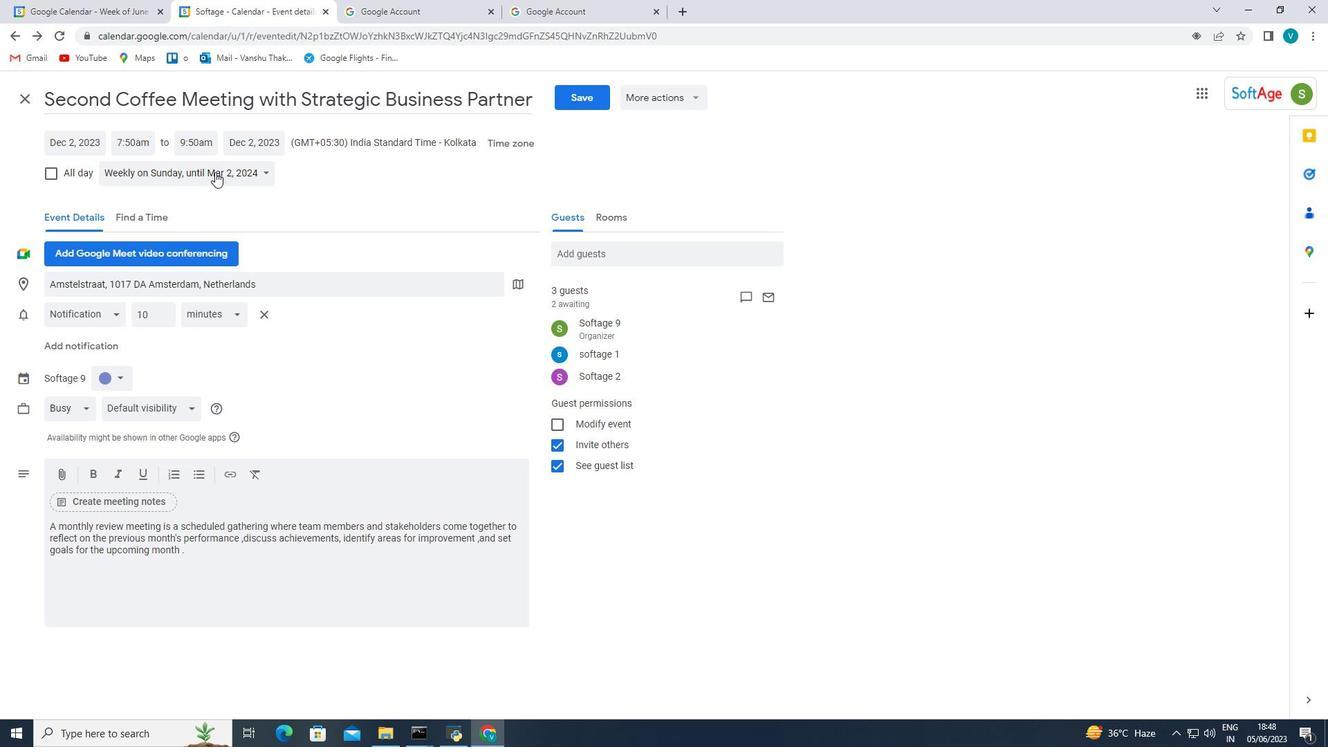 
Action: Mouse pressed left at (226, 170)
Screenshot: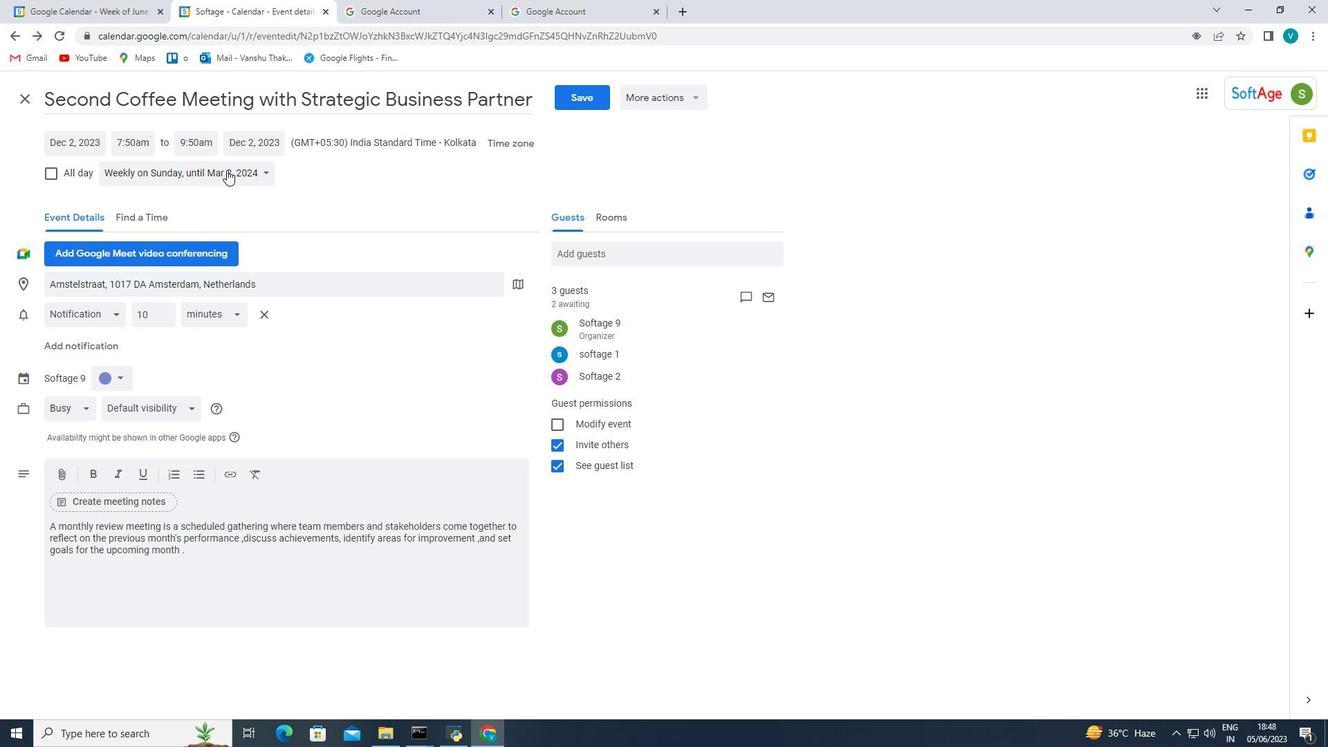 
Action: Mouse moved to (201, 281)
Screenshot: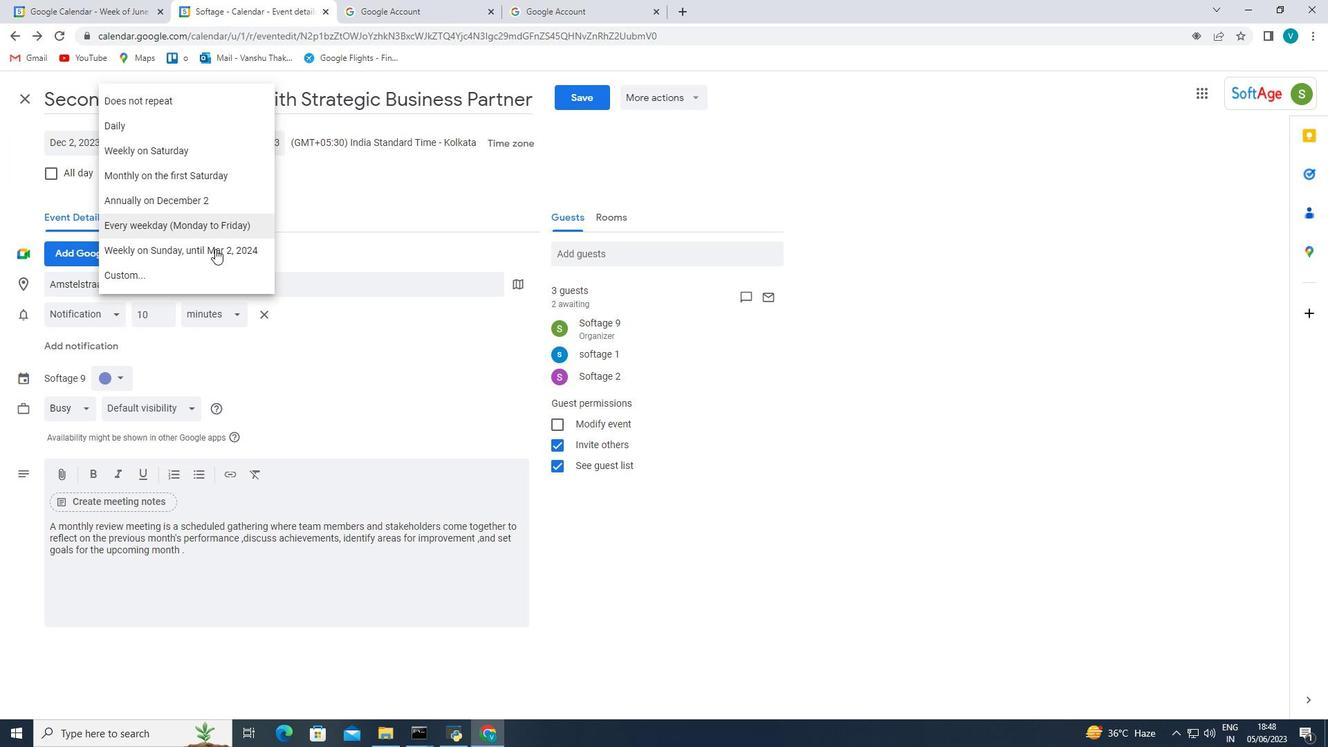 
Action: Mouse pressed left at (201, 281)
Screenshot: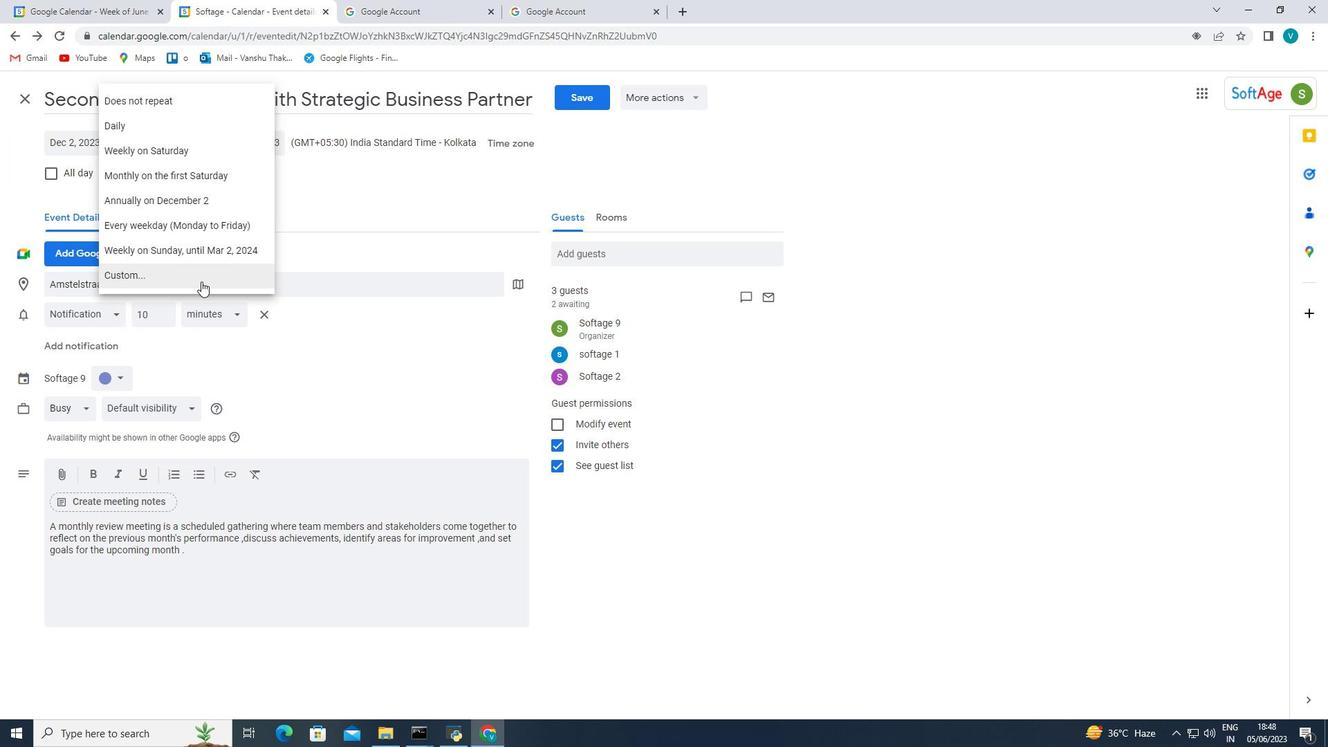 
Action: Mouse moved to (554, 426)
Screenshot: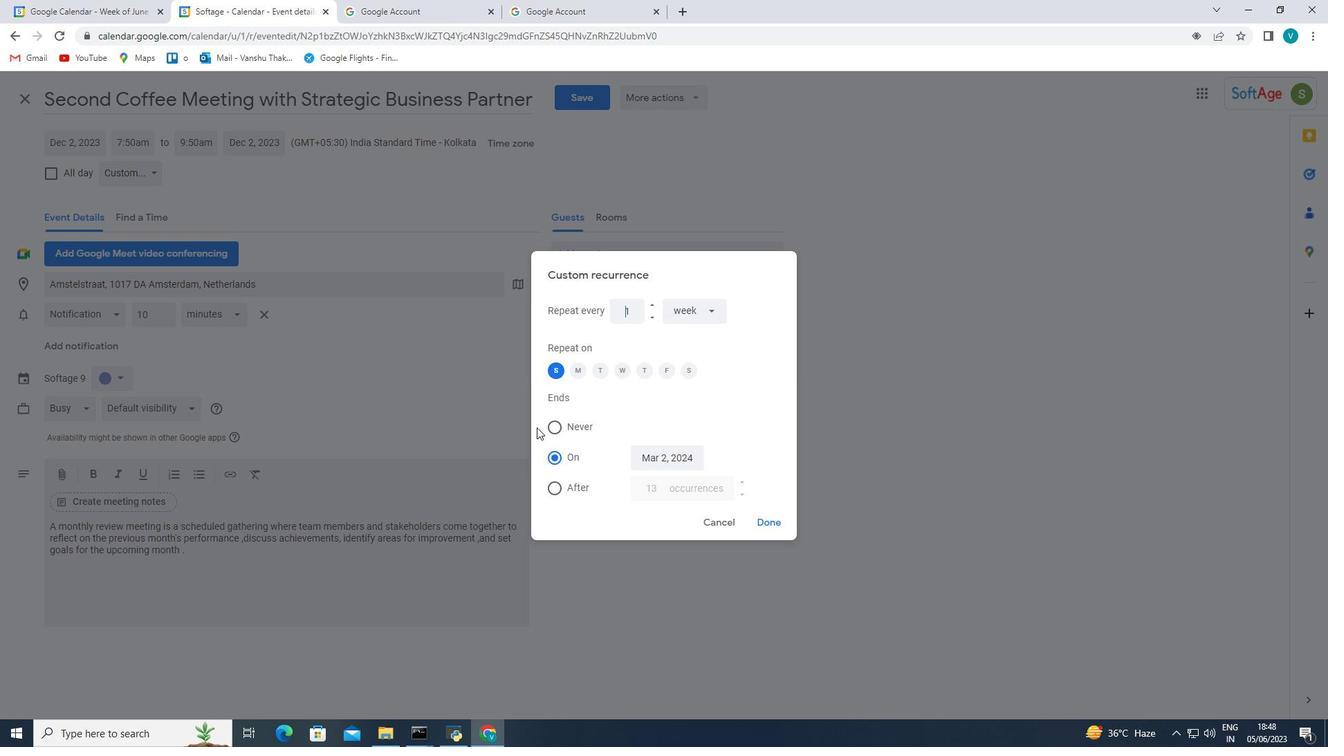 
Action: Mouse pressed left at (554, 426)
Screenshot: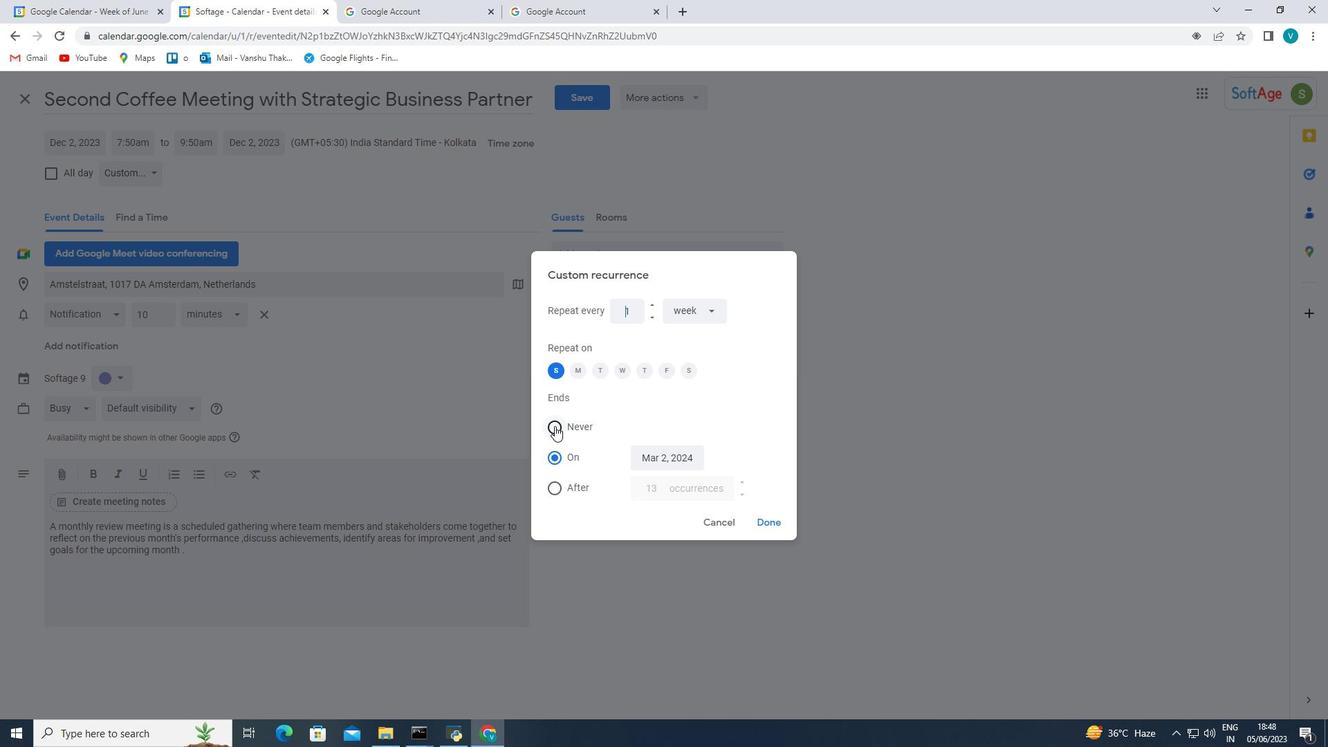 
Action: Mouse moved to (778, 518)
Screenshot: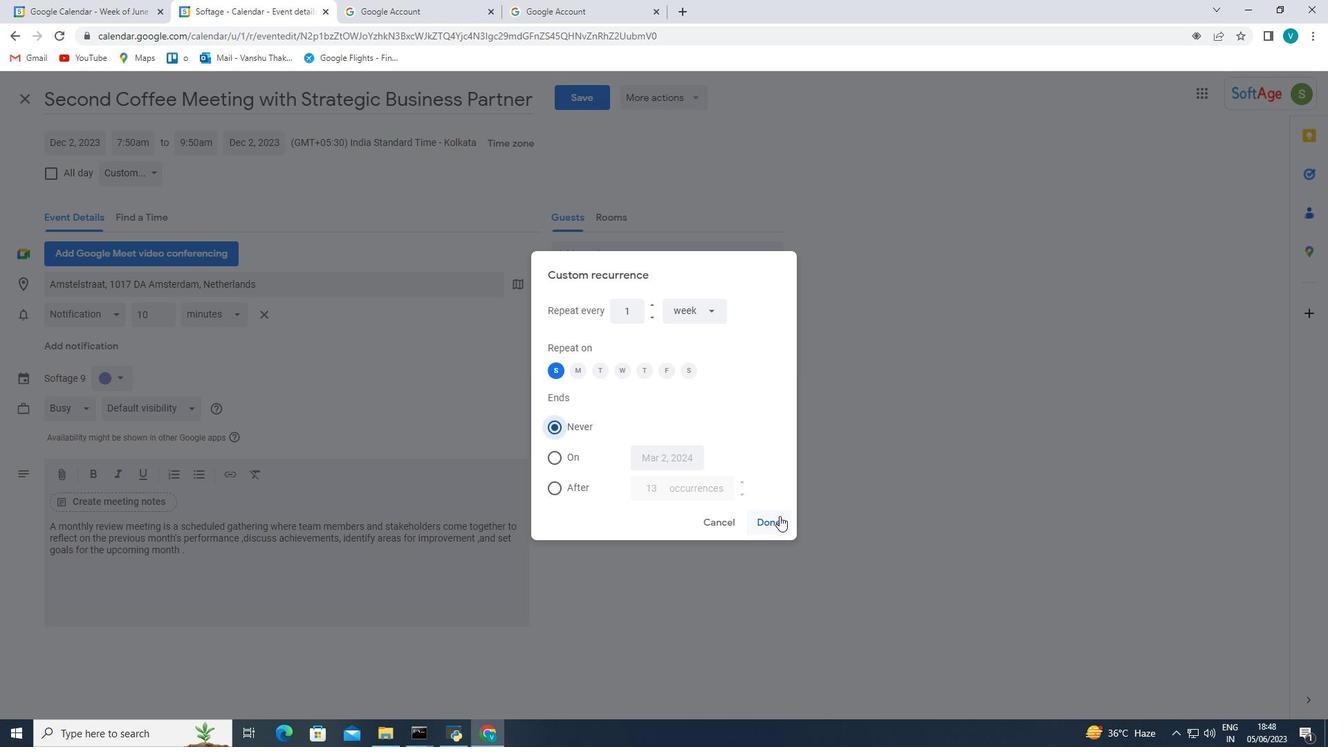 
Action: Mouse pressed left at (778, 518)
Screenshot: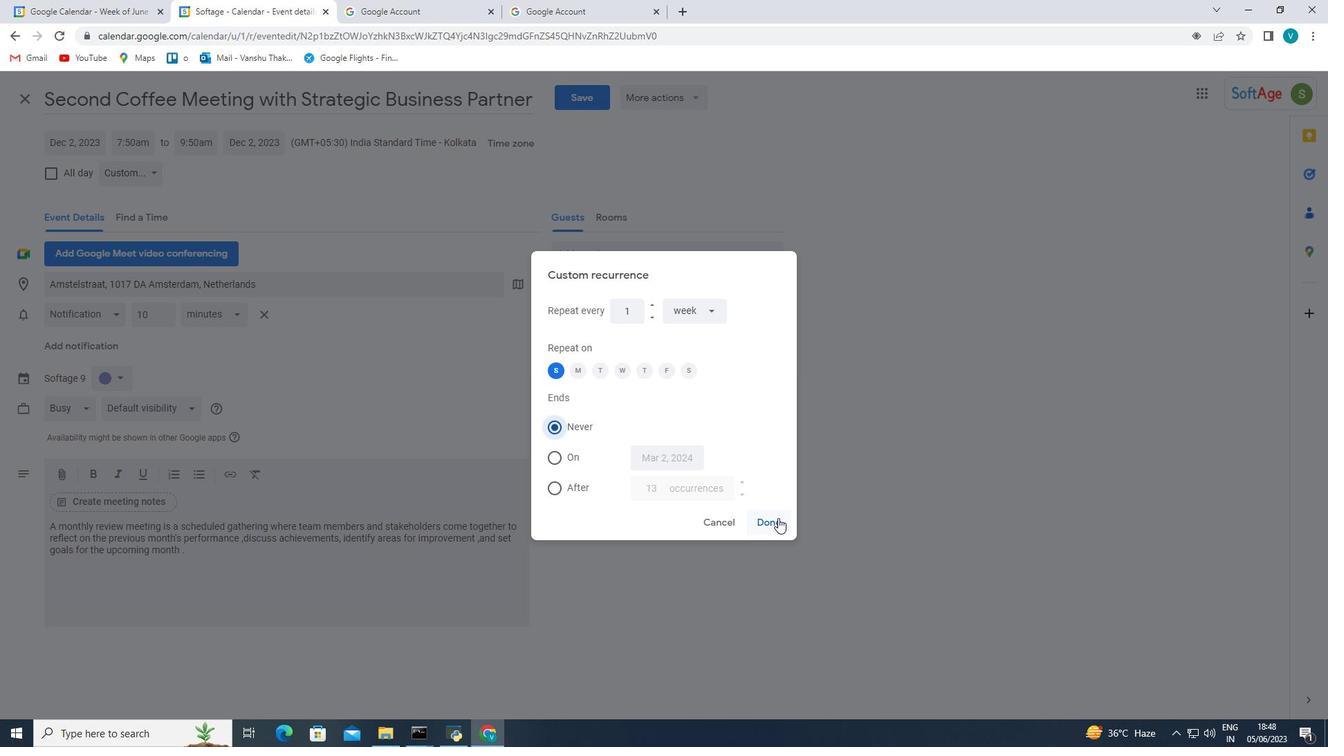 
Action: Mouse moved to (577, 92)
Screenshot: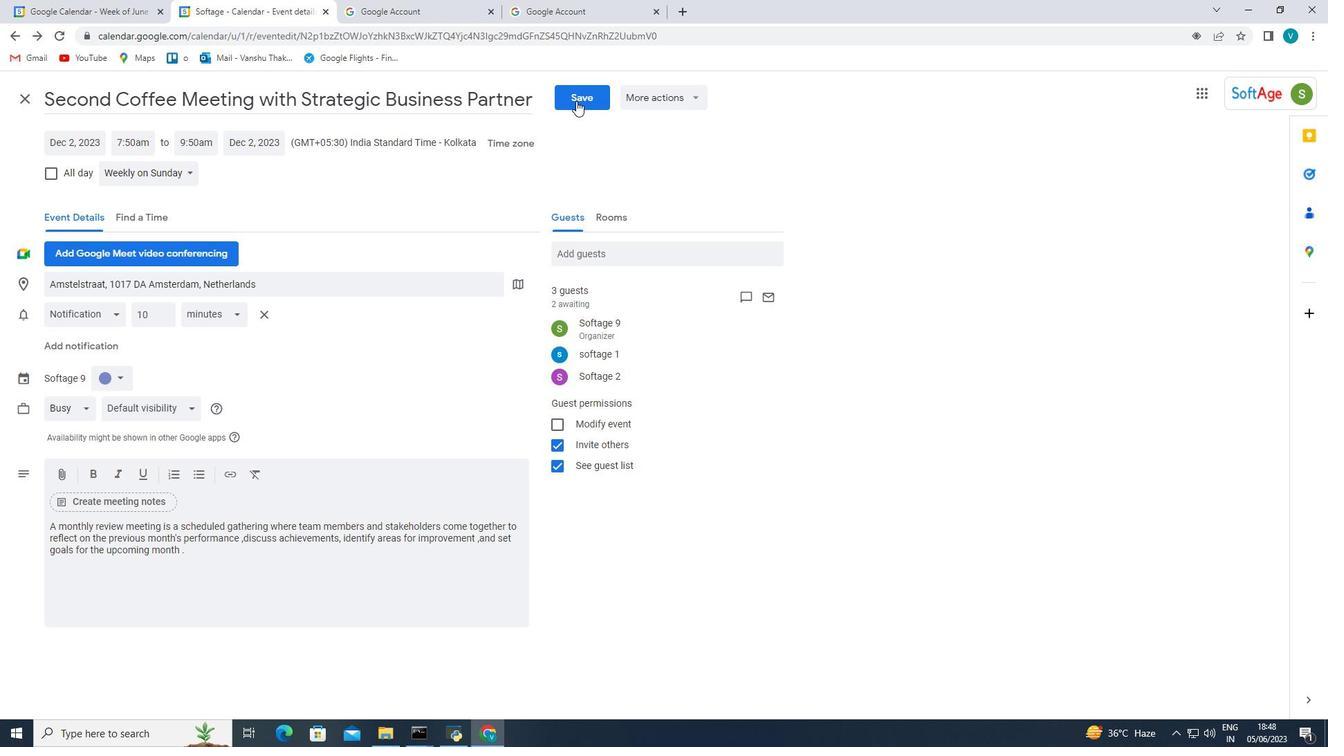 
Action: Mouse pressed left at (577, 92)
Screenshot: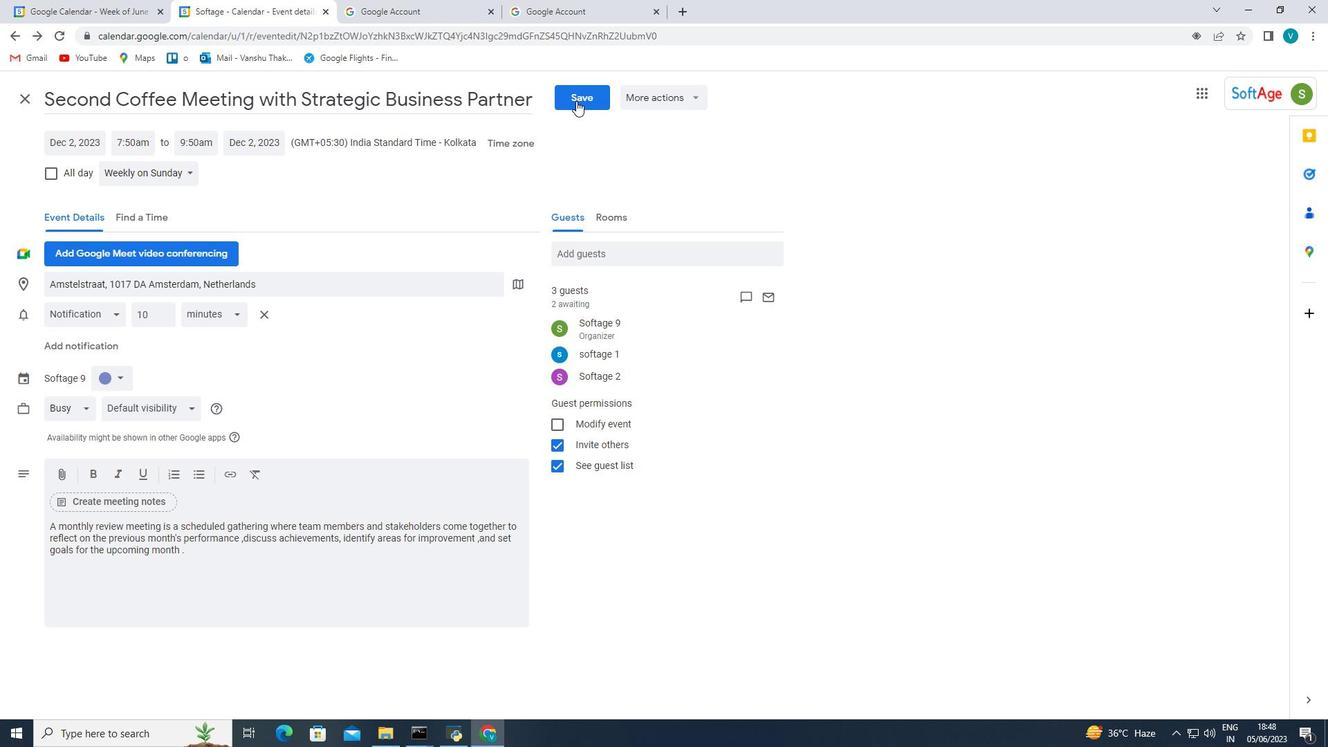 
Action: Mouse moved to (799, 424)
Screenshot: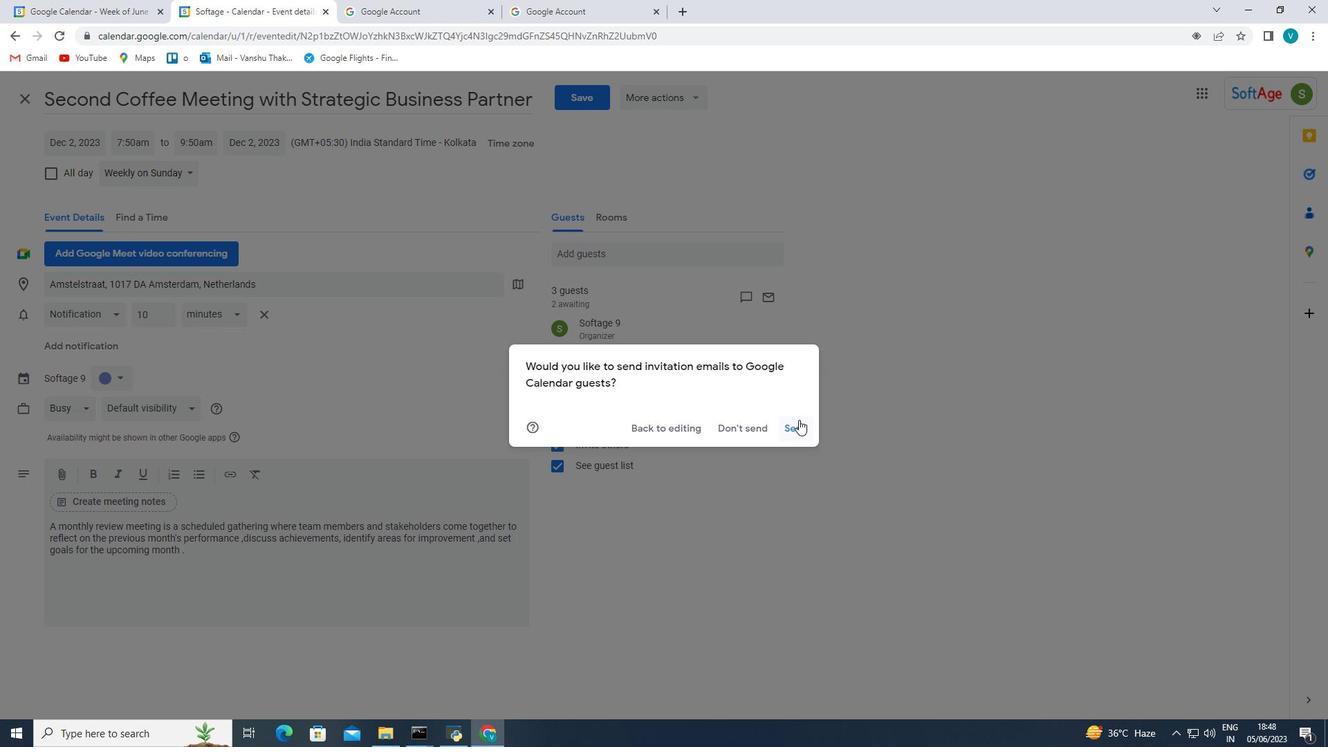 
Action: Mouse pressed left at (799, 424)
Screenshot: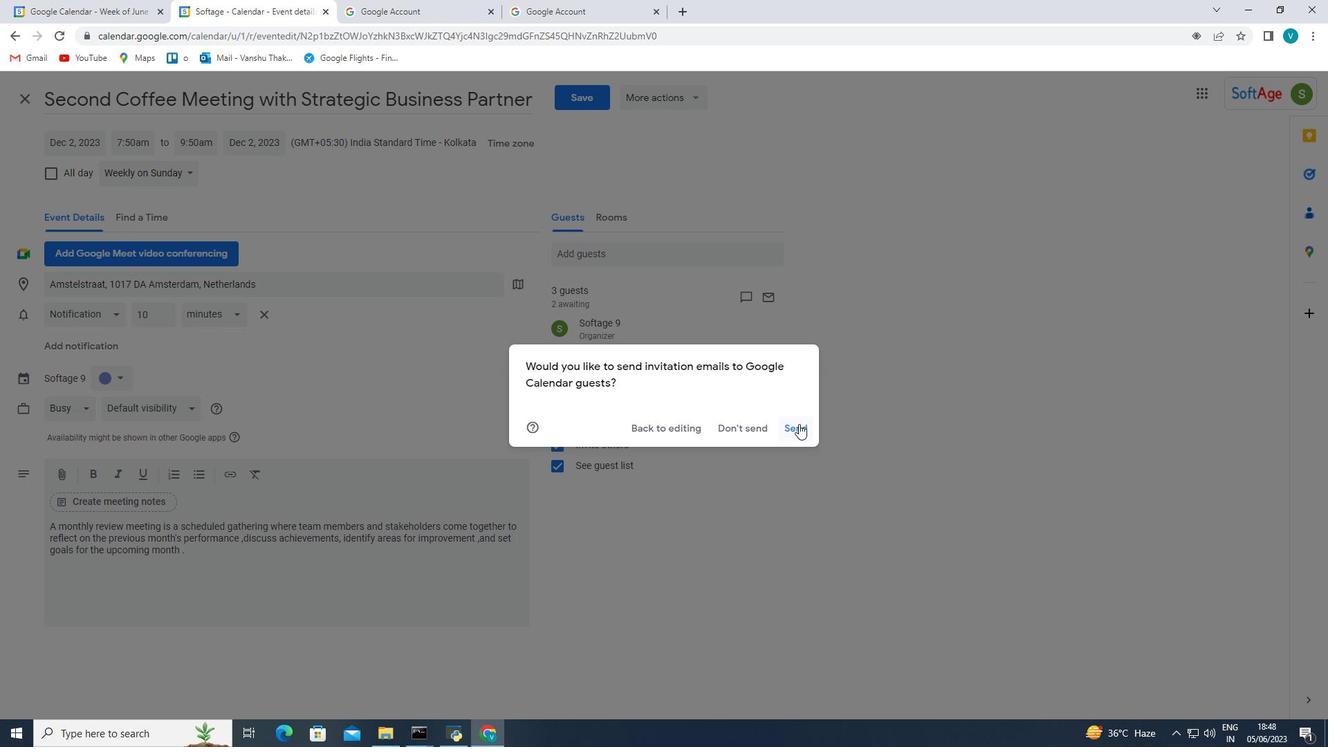 
Action: Mouse moved to (213, 313)
Screenshot: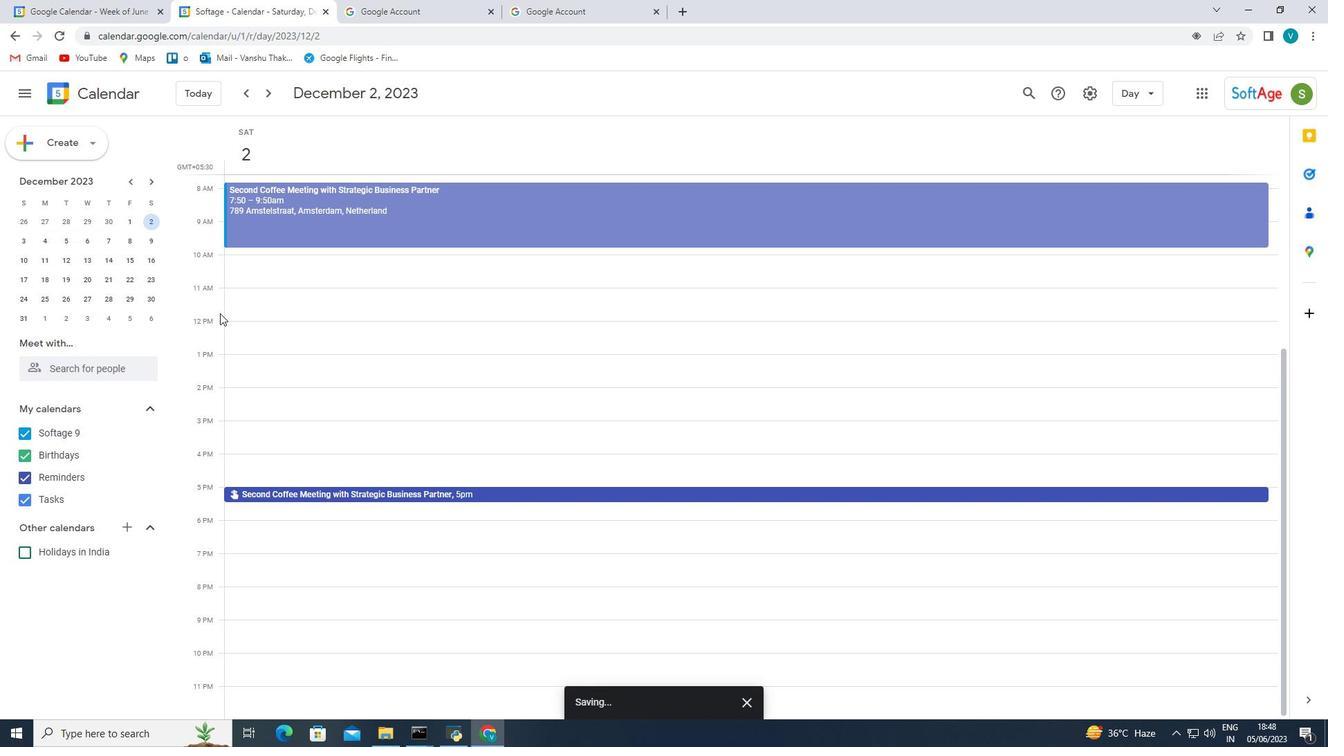 
Action: Mouse scrolled (213, 314) with delta (0, 0)
Screenshot: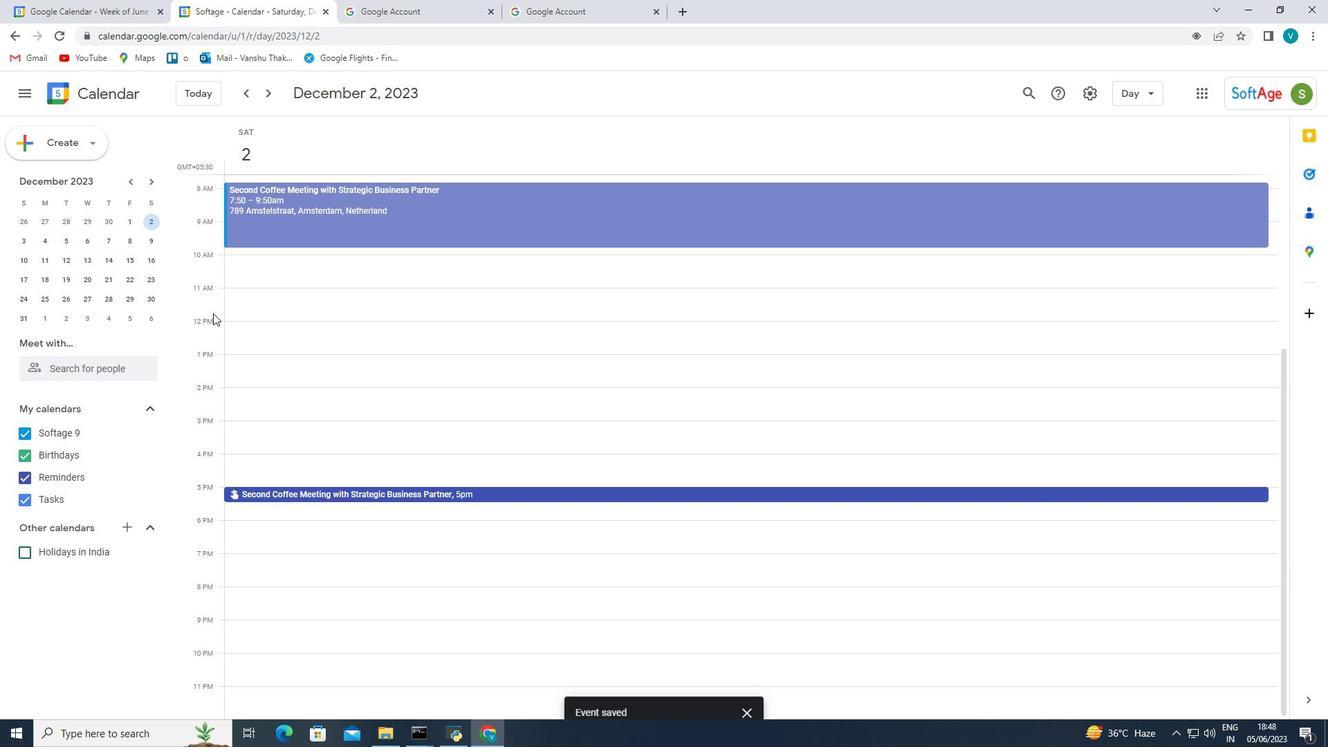 
Action: Mouse scrolled (213, 314) with delta (0, 0)
Screenshot: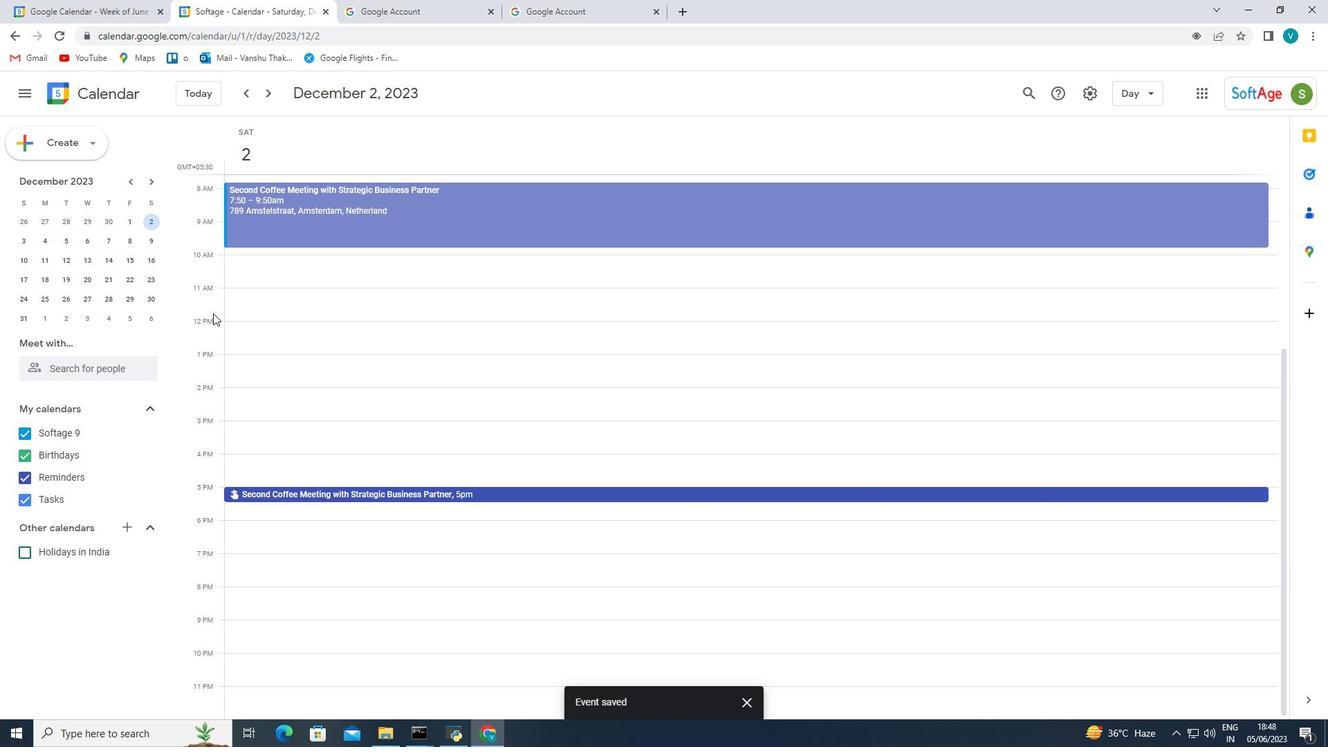 
Action: Mouse scrolled (213, 314) with delta (0, 0)
Screenshot: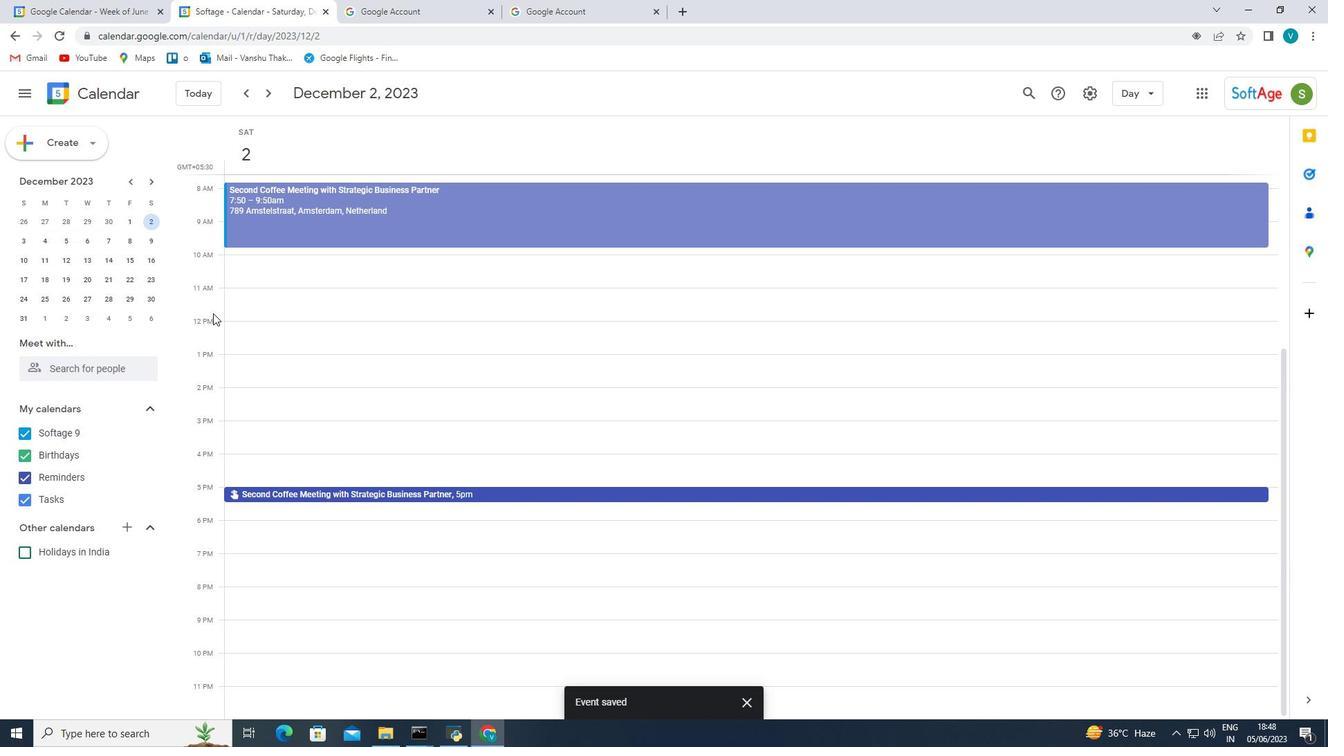 
